 Task: For heading Use Roboto with brown colour.  font size for heading22,  'Change the font style of data to'Roboto and font size to 14,  Change the alignment of both headline & data to Align right In the sheet   Valor SalesZenith Sales log   book
Action: Mouse moved to (58, 177)
Screenshot: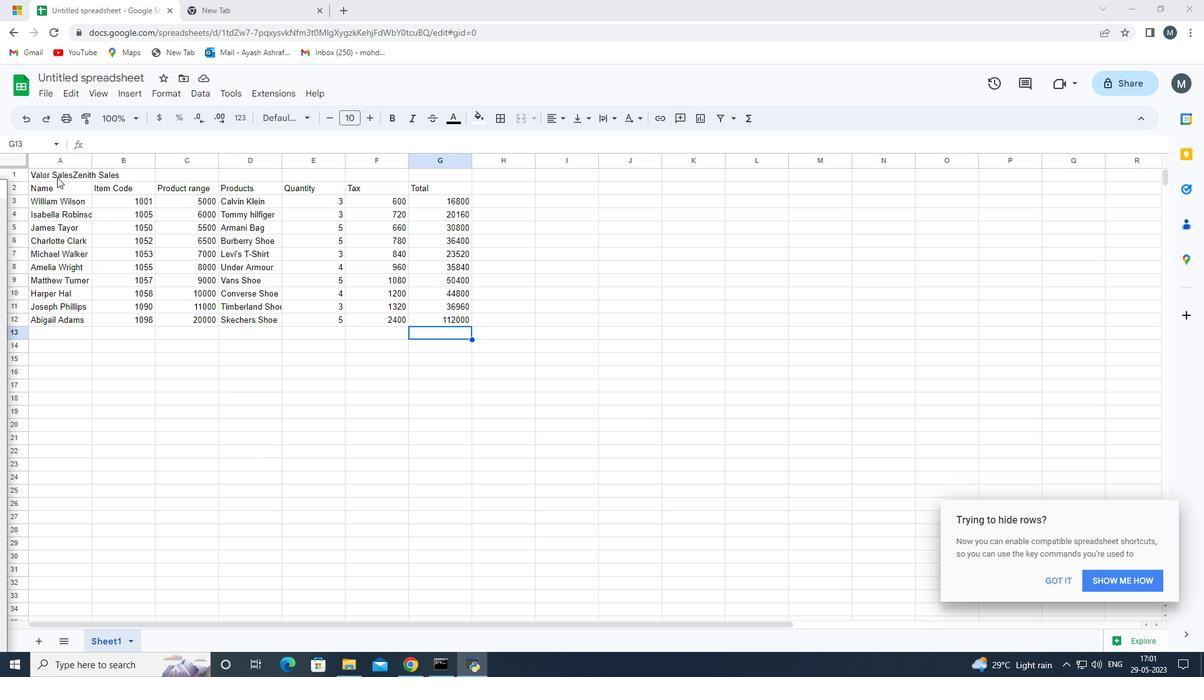 
Action: Mouse pressed left at (58, 177)
Screenshot: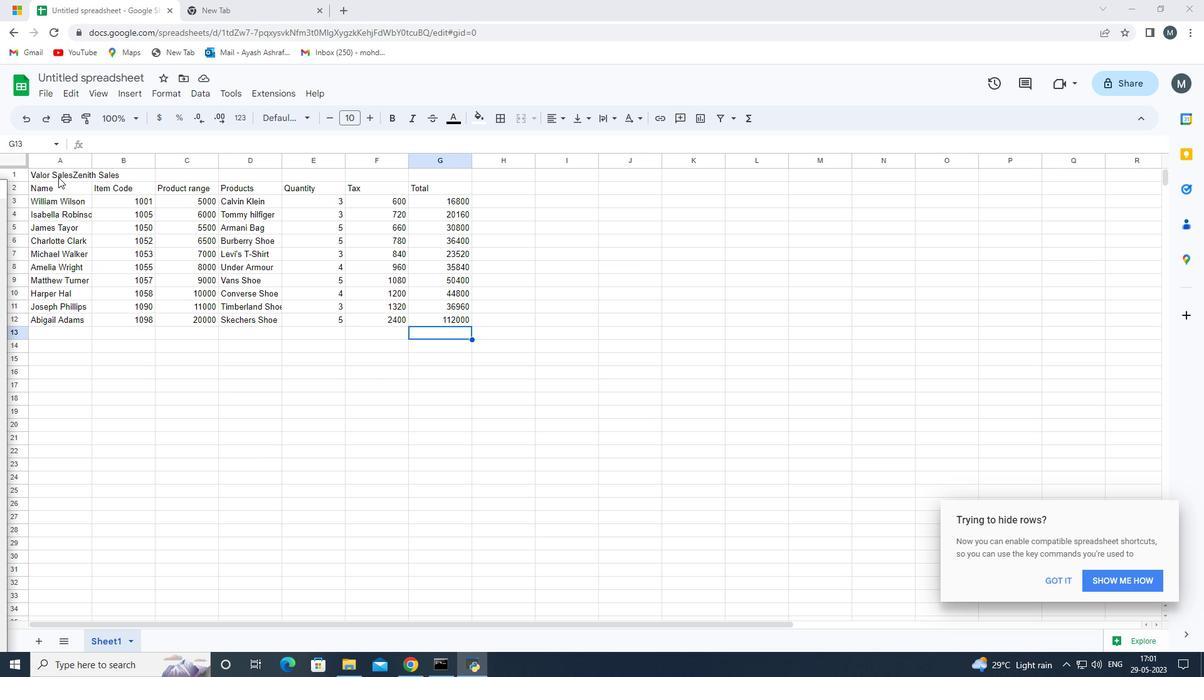 
Action: Mouse moved to (65, 174)
Screenshot: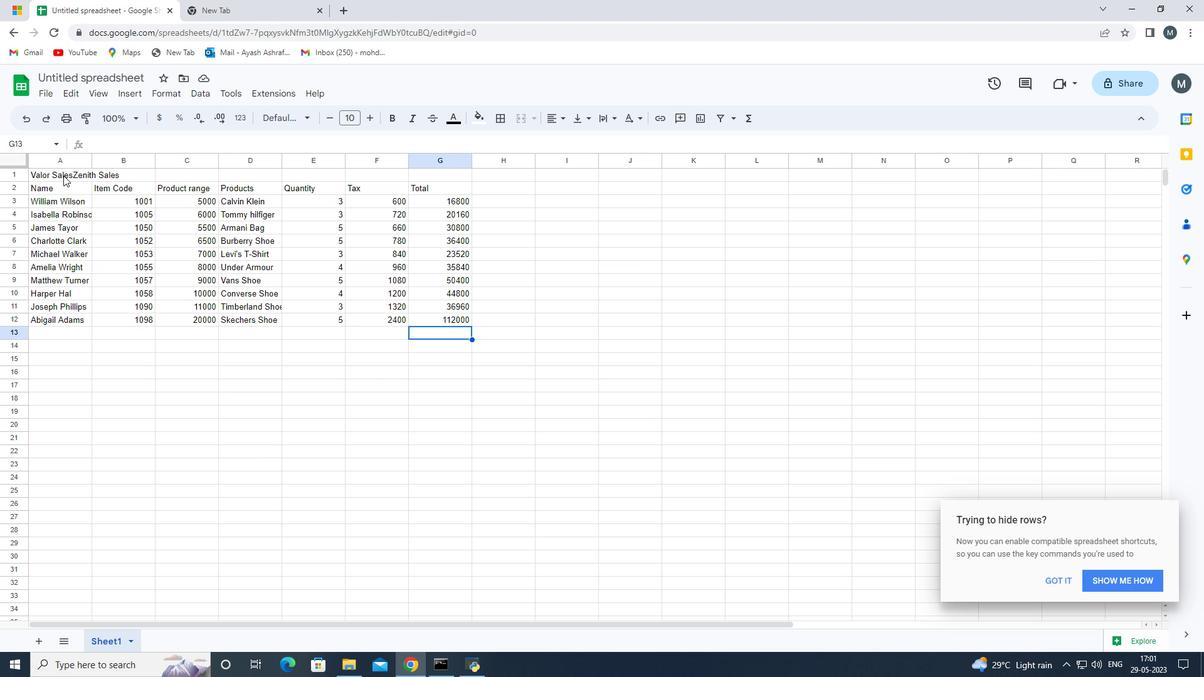 
Action: Mouse pressed left at (65, 174)
Screenshot: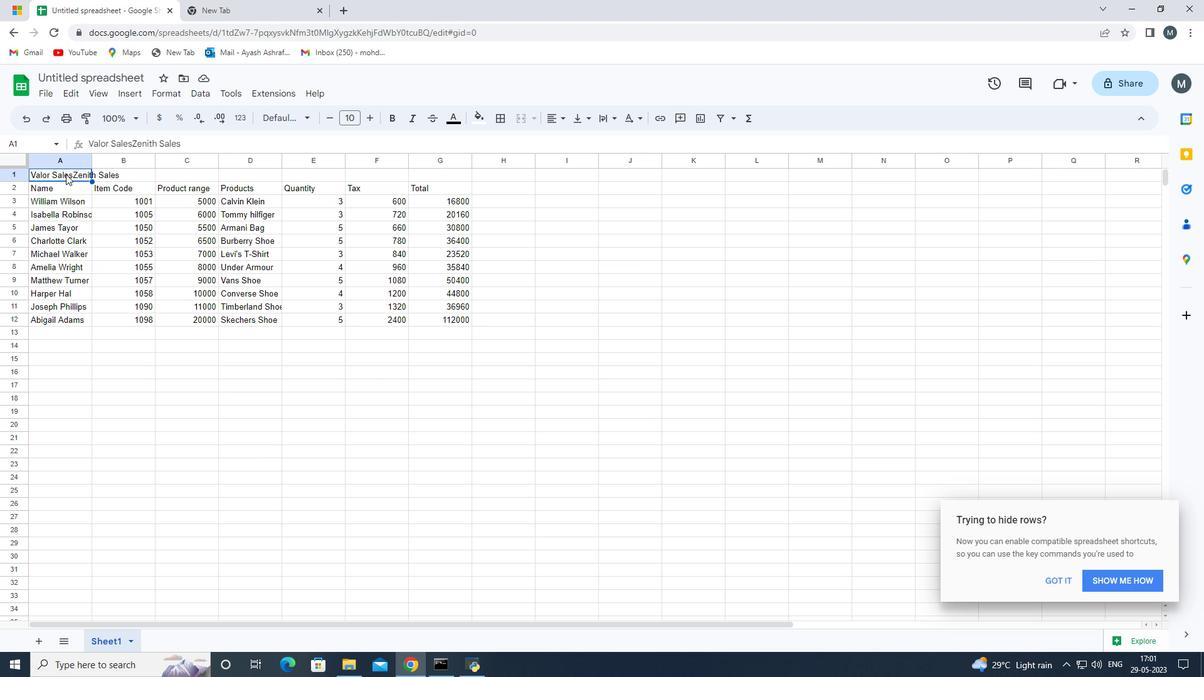 
Action: Mouse moved to (89, 145)
Screenshot: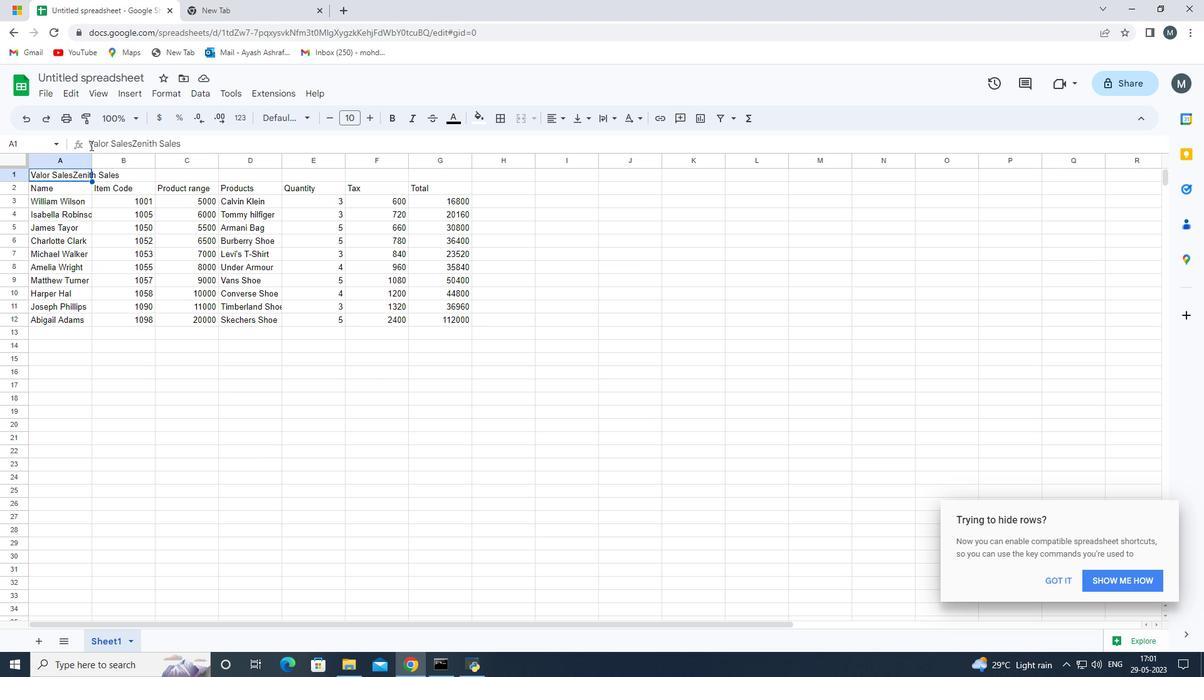 
Action: Mouse pressed left at (89, 145)
Screenshot: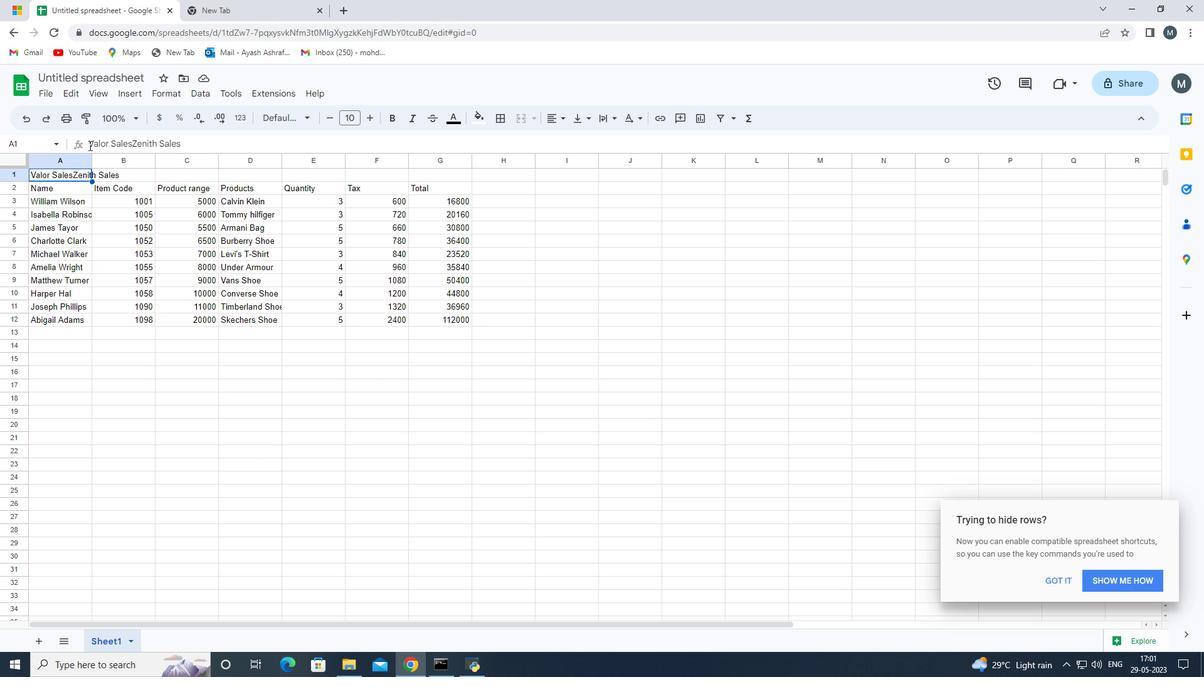 
Action: Mouse moved to (276, 120)
Screenshot: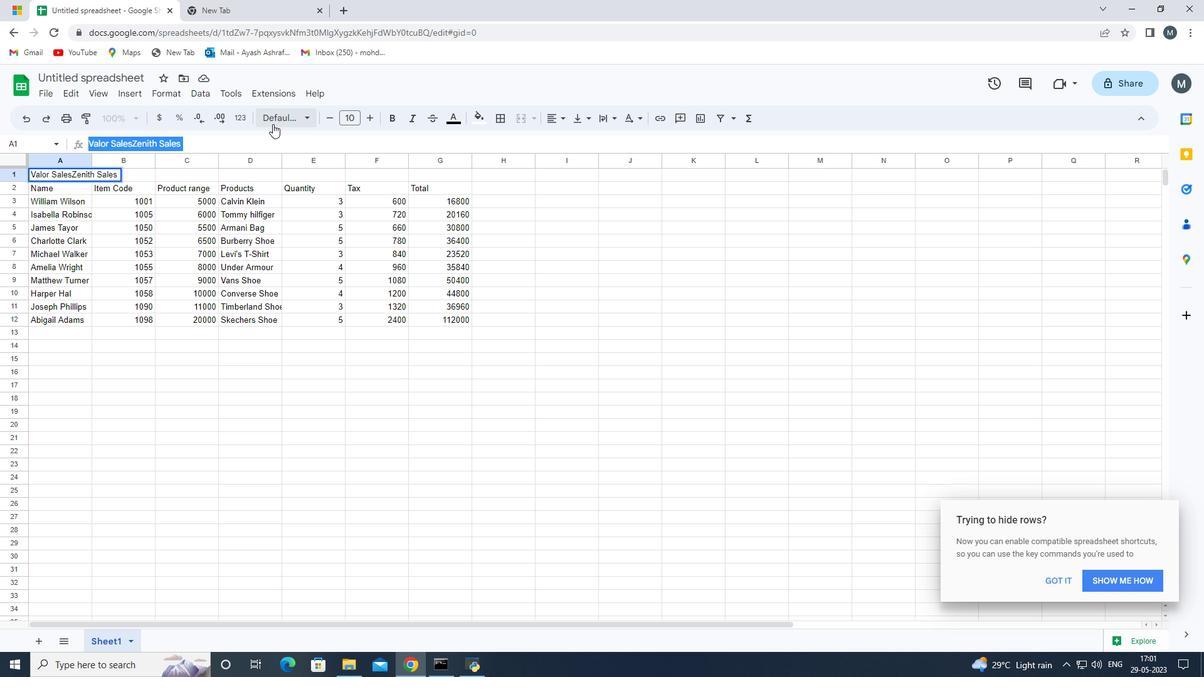 
Action: Mouse pressed left at (276, 120)
Screenshot: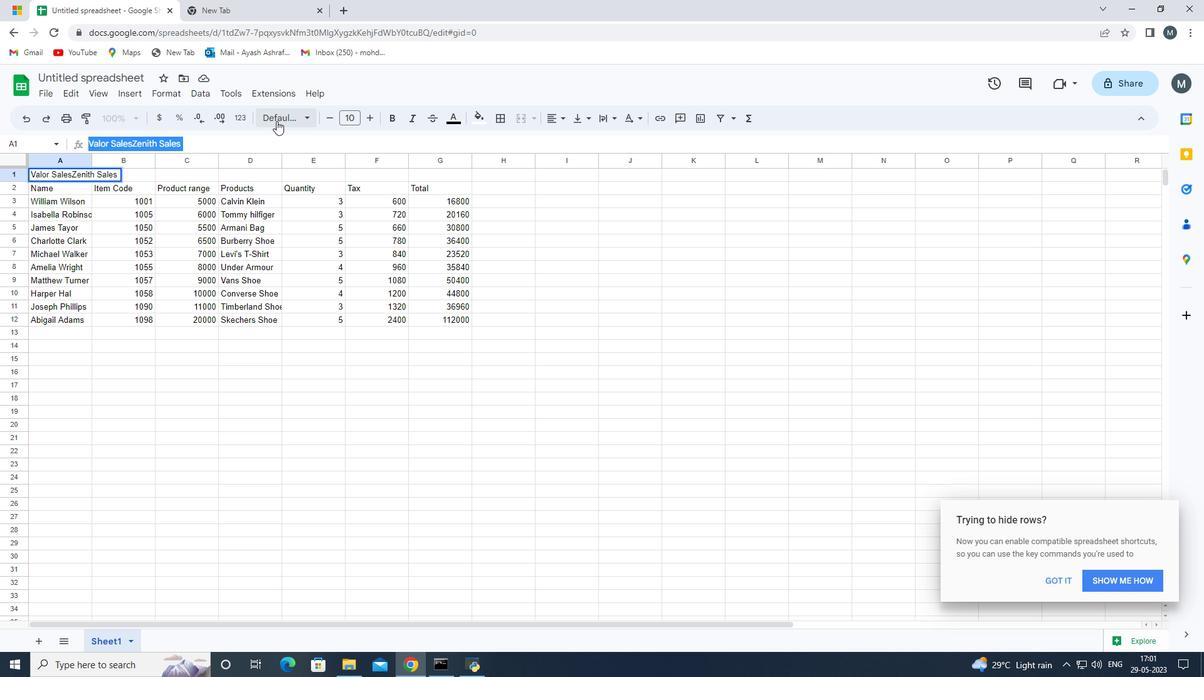 
Action: Mouse moved to (319, 474)
Screenshot: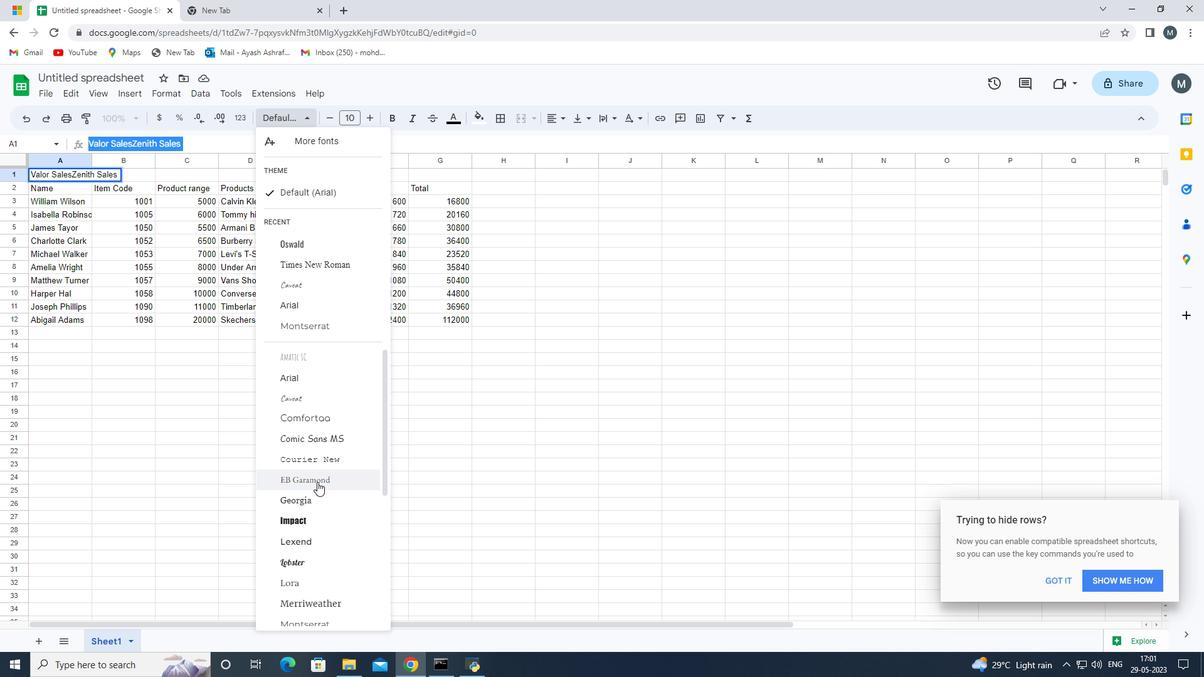 
Action: Mouse scrolled (319, 473) with delta (0, 0)
Screenshot: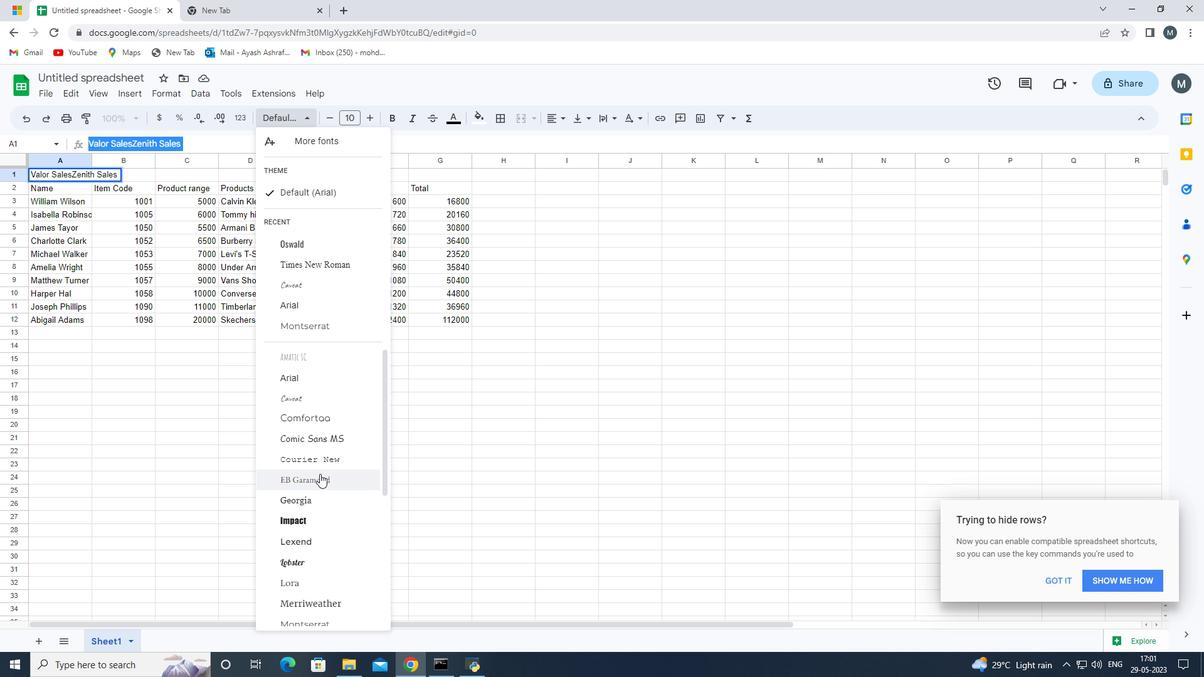 
Action: Mouse scrolled (319, 473) with delta (0, 0)
Screenshot: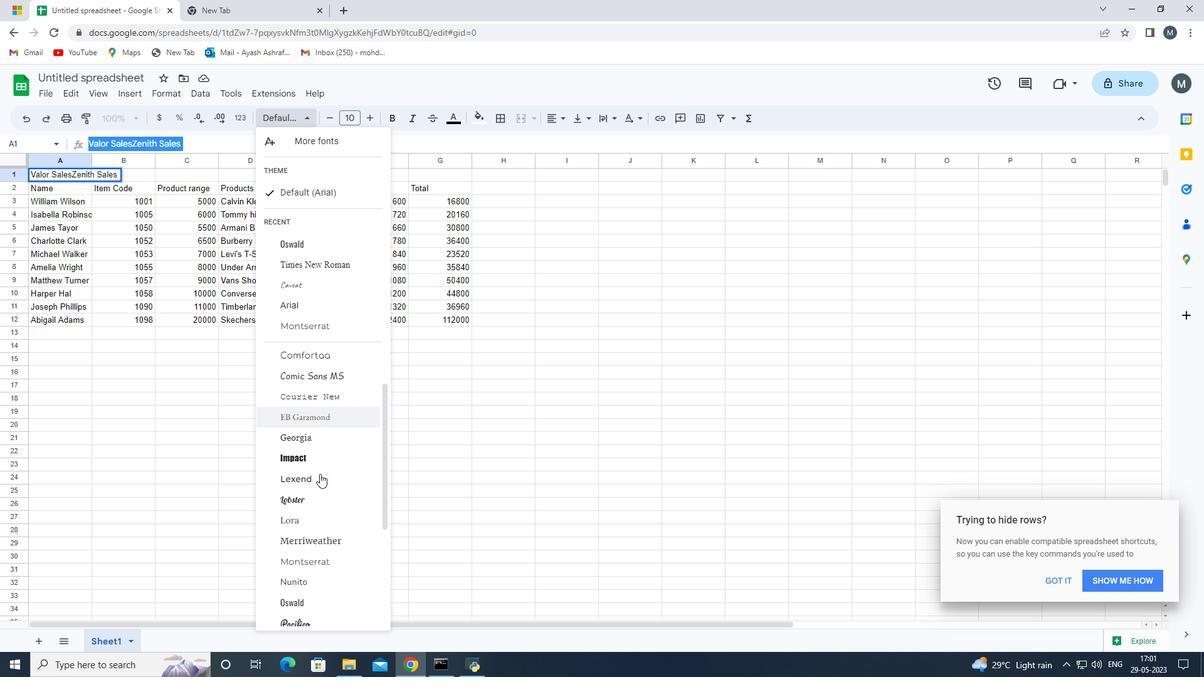 
Action: Mouse moved to (320, 474)
Screenshot: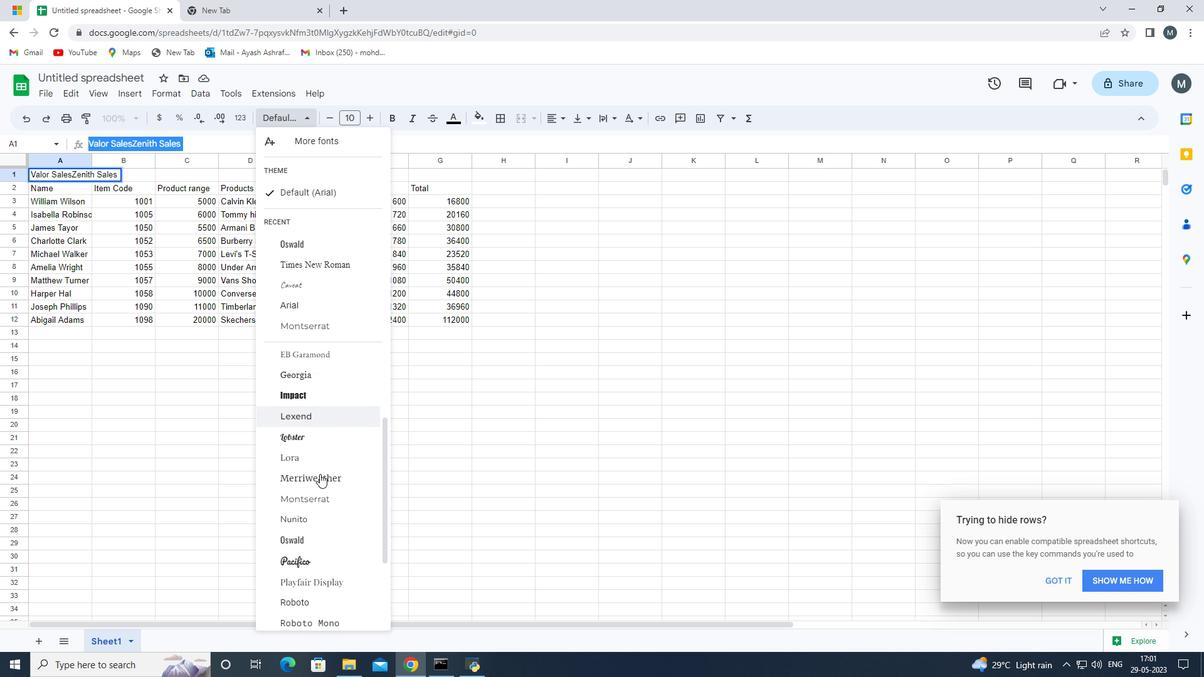 
Action: Mouse scrolled (320, 473) with delta (0, 0)
Screenshot: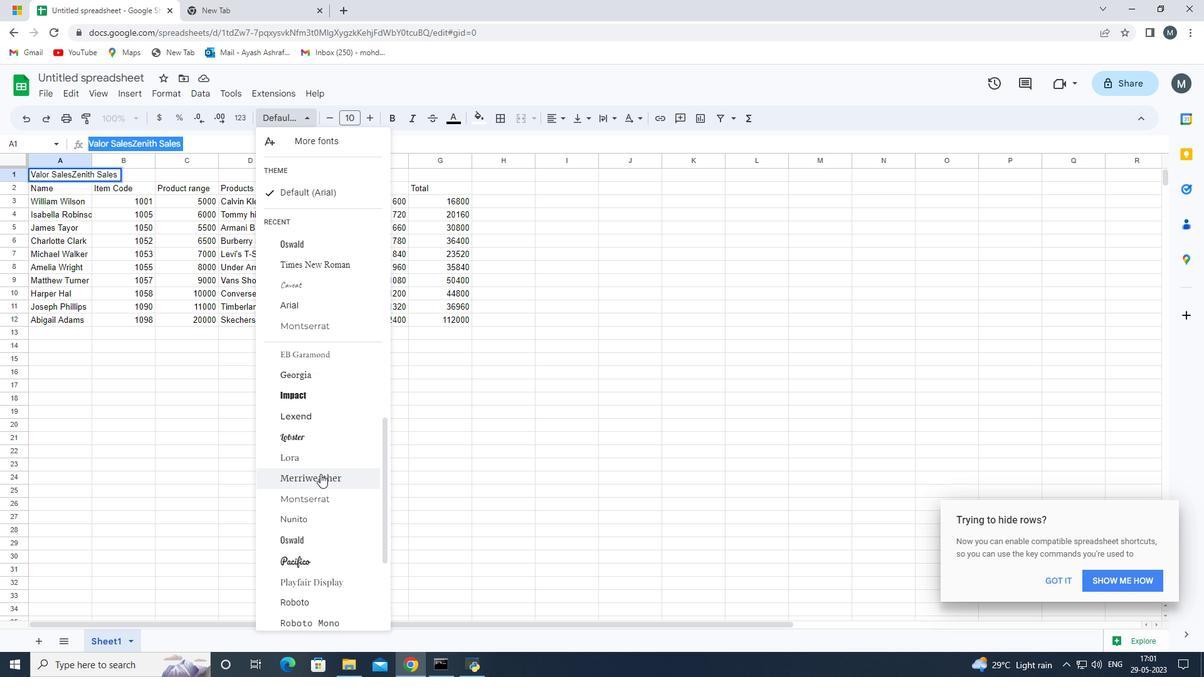 
Action: Mouse moved to (321, 542)
Screenshot: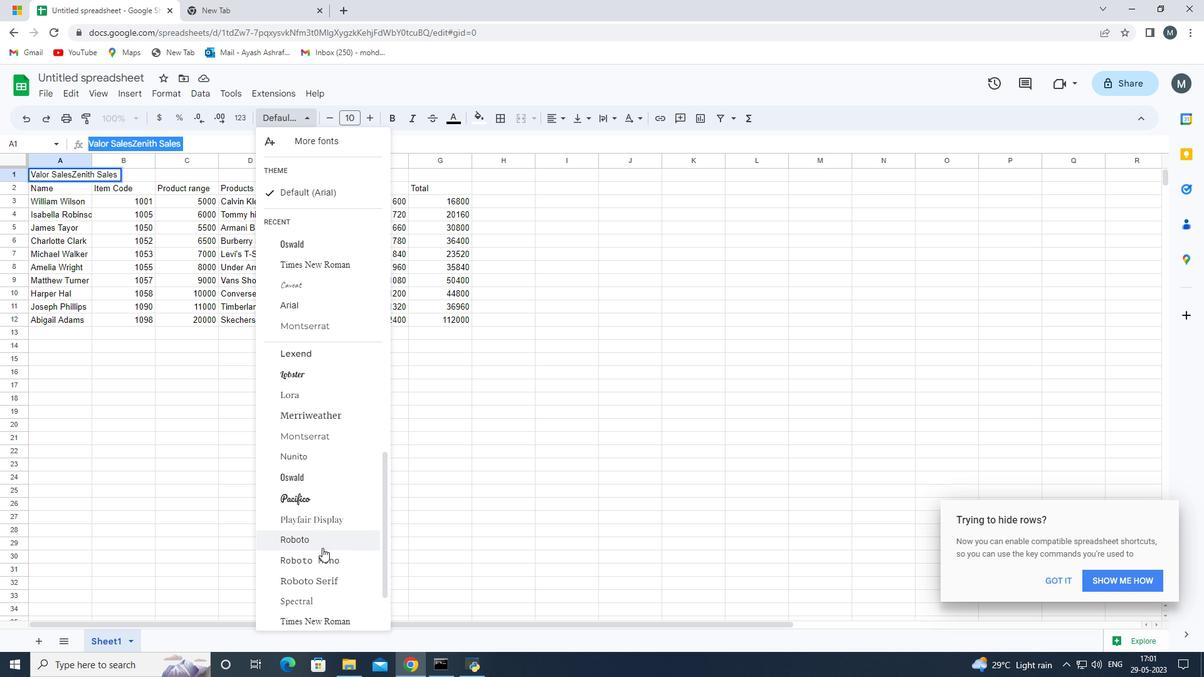 
Action: Mouse pressed left at (321, 542)
Screenshot: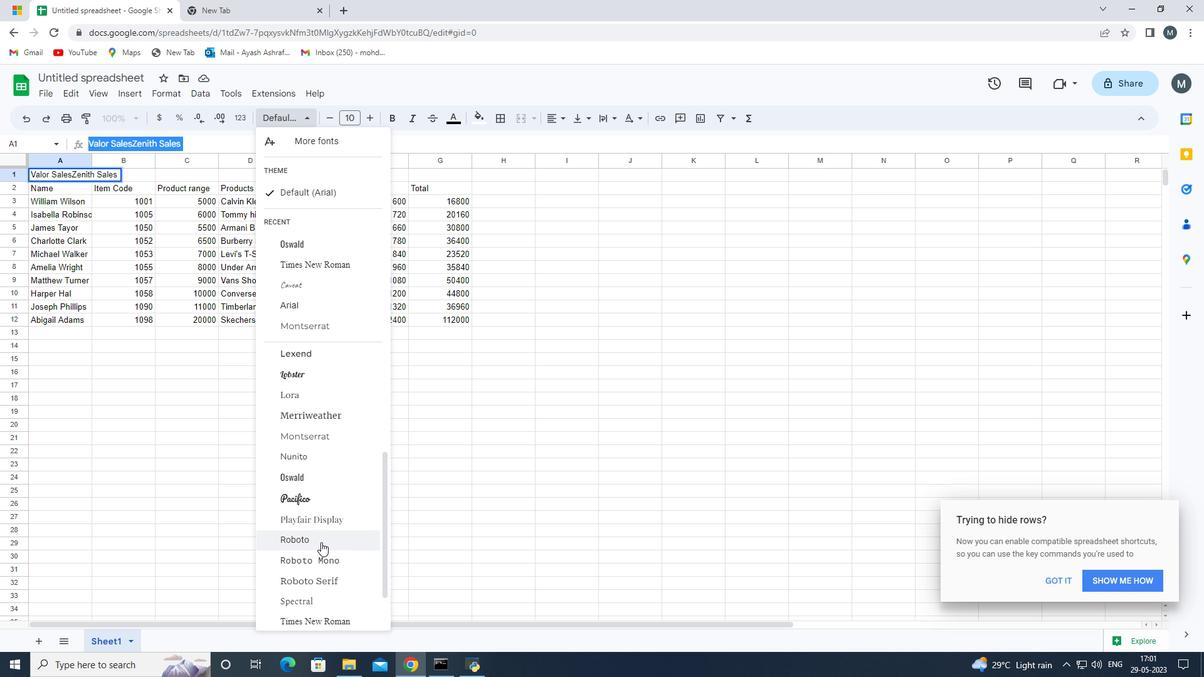 
Action: Mouse moved to (121, 391)
Screenshot: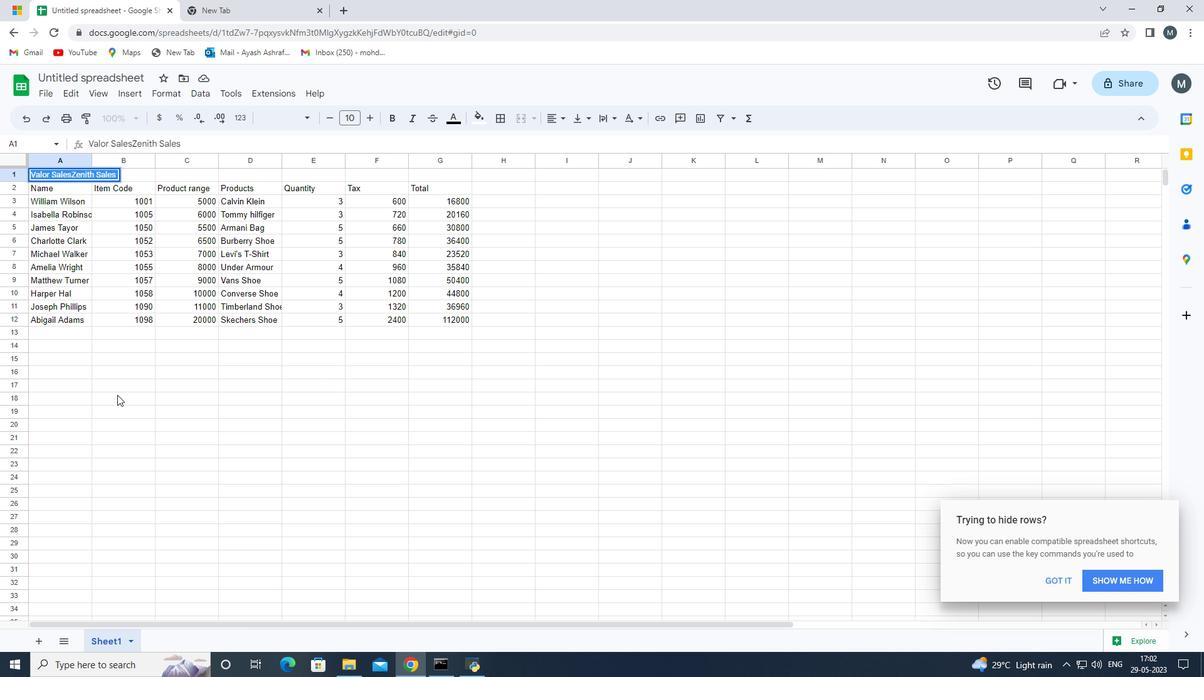 
Action: Mouse pressed left at (121, 391)
Screenshot: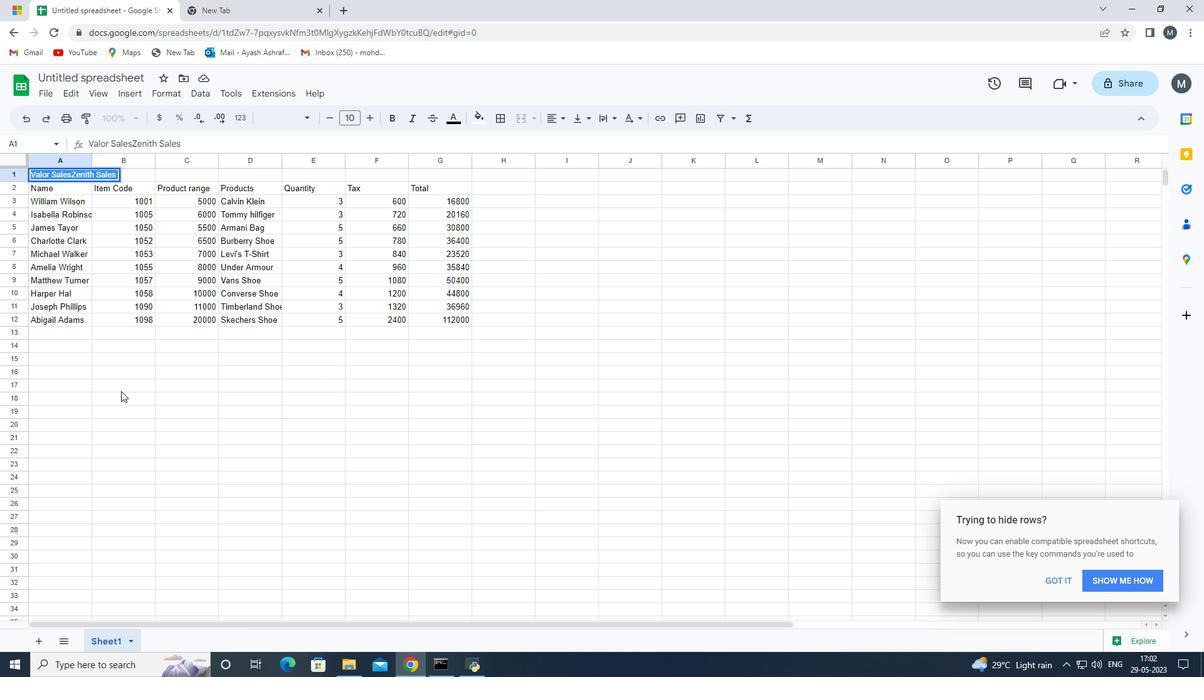 
Action: Mouse moved to (53, 174)
Screenshot: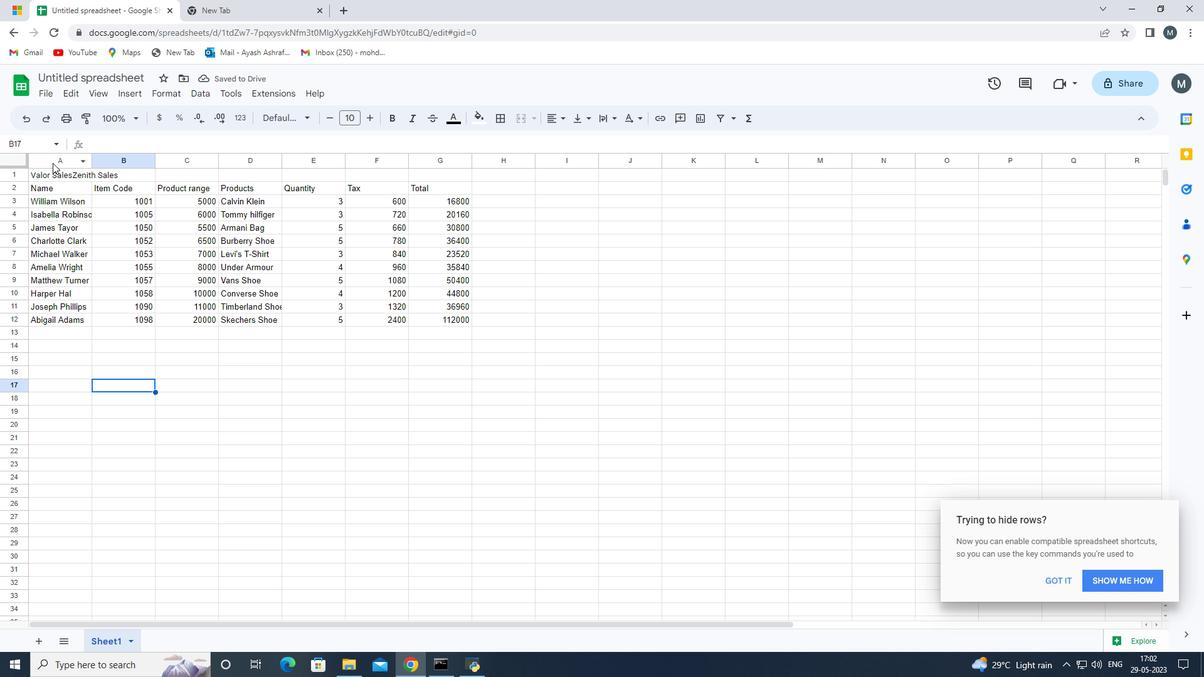 
Action: Mouse pressed left at (53, 174)
Screenshot: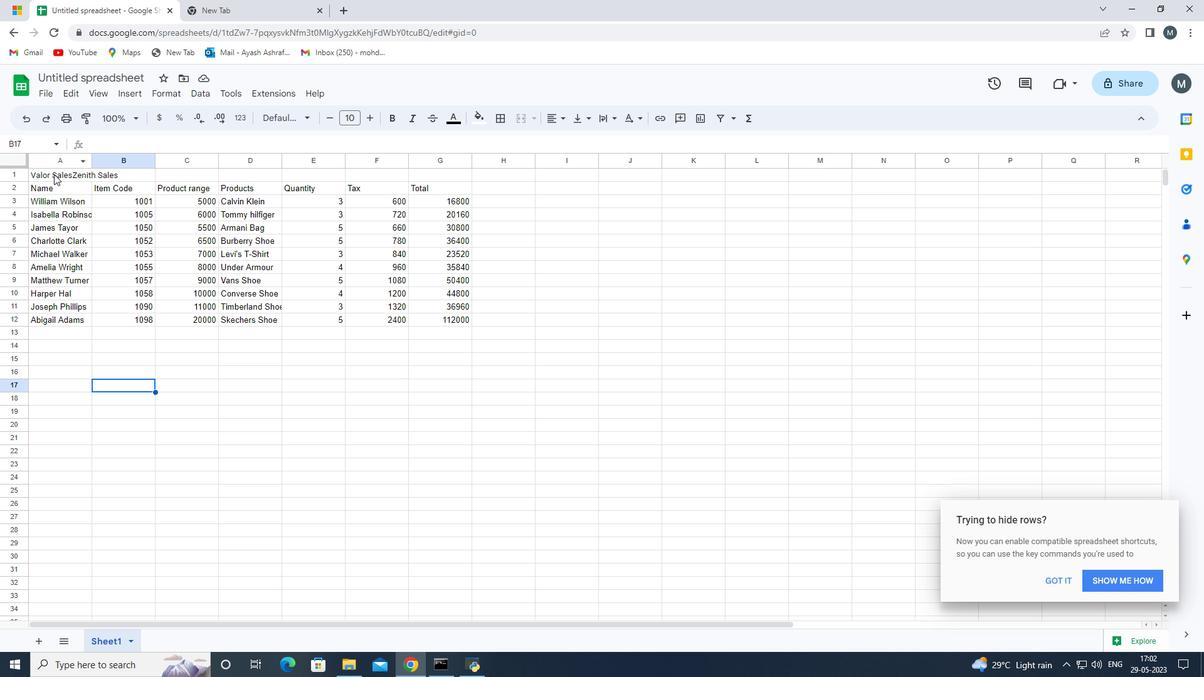 
Action: Mouse moved to (179, 141)
Screenshot: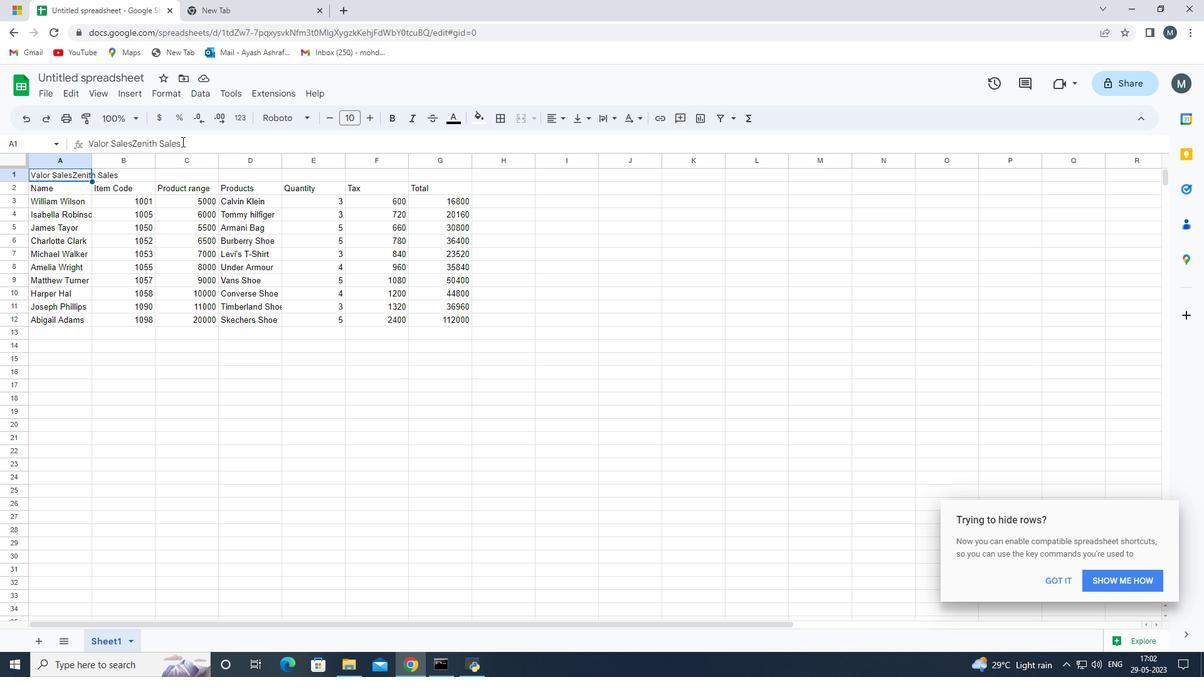 
Action: Mouse pressed left at (179, 141)
Screenshot: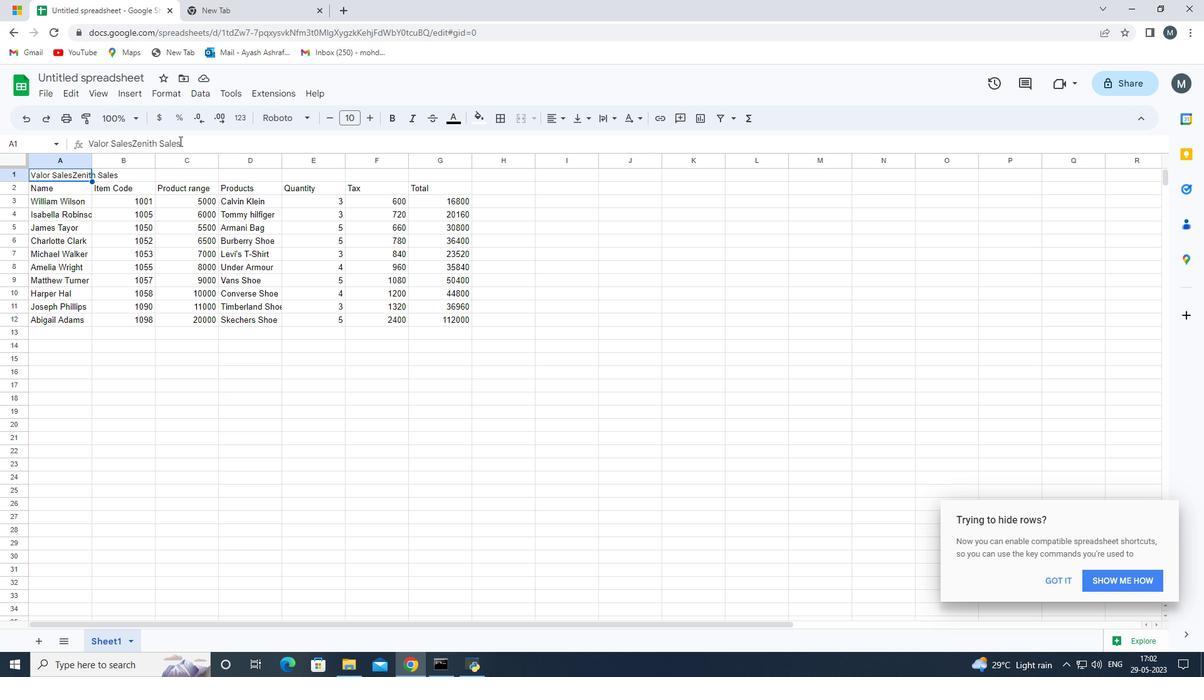 
Action: Mouse moved to (371, 121)
Screenshot: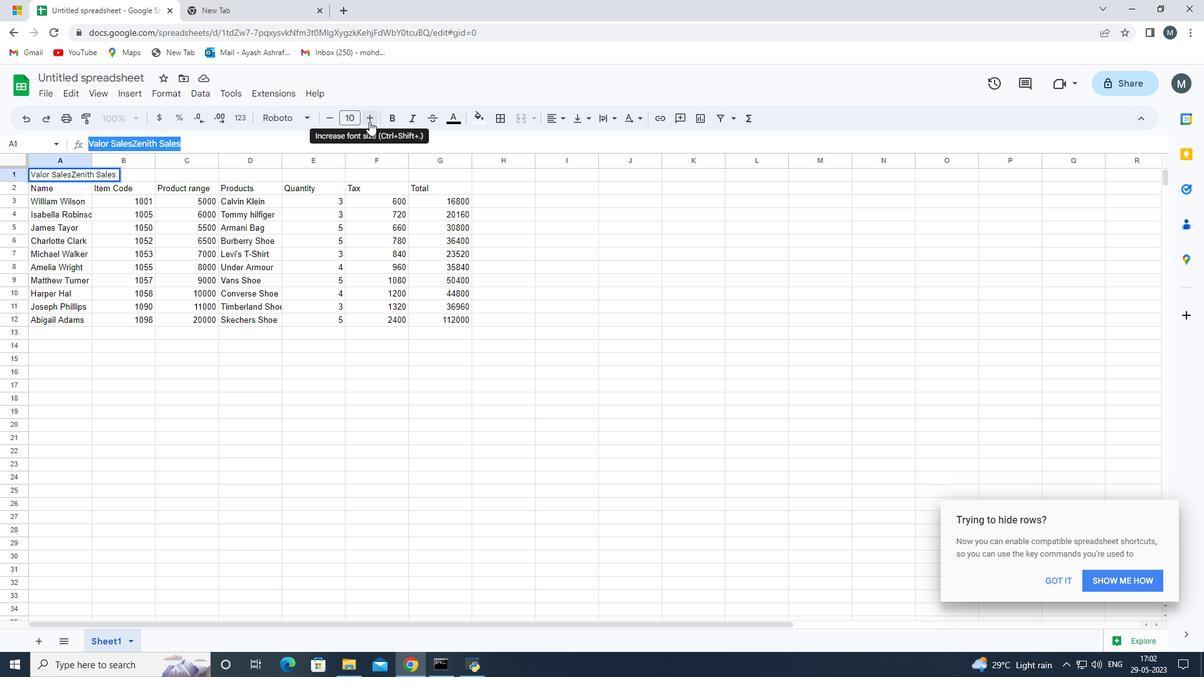 
Action: Mouse pressed left at (371, 121)
Screenshot: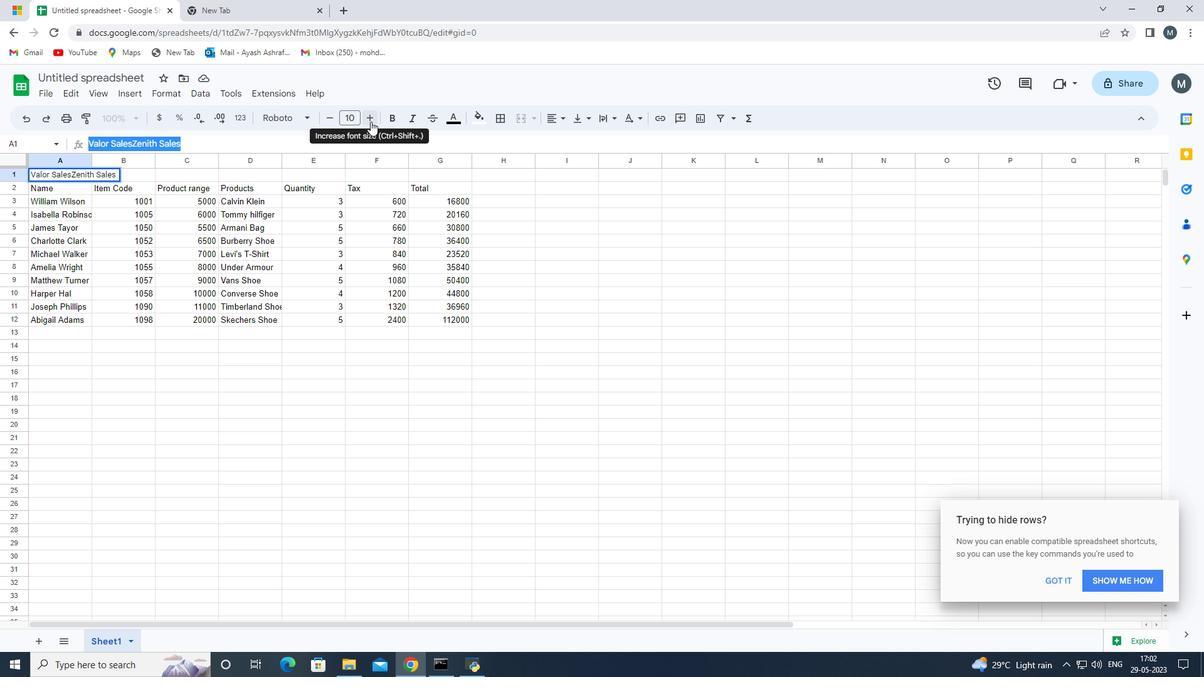 
Action: Mouse pressed left at (371, 121)
Screenshot: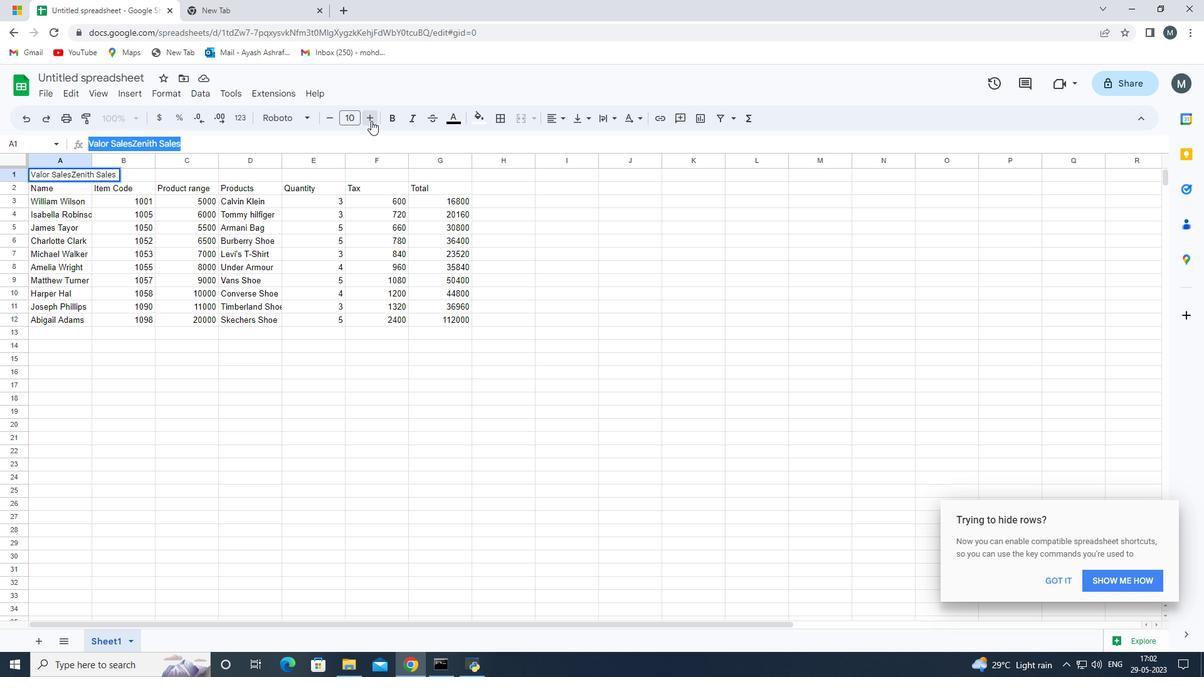 
Action: Mouse pressed left at (371, 121)
Screenshot: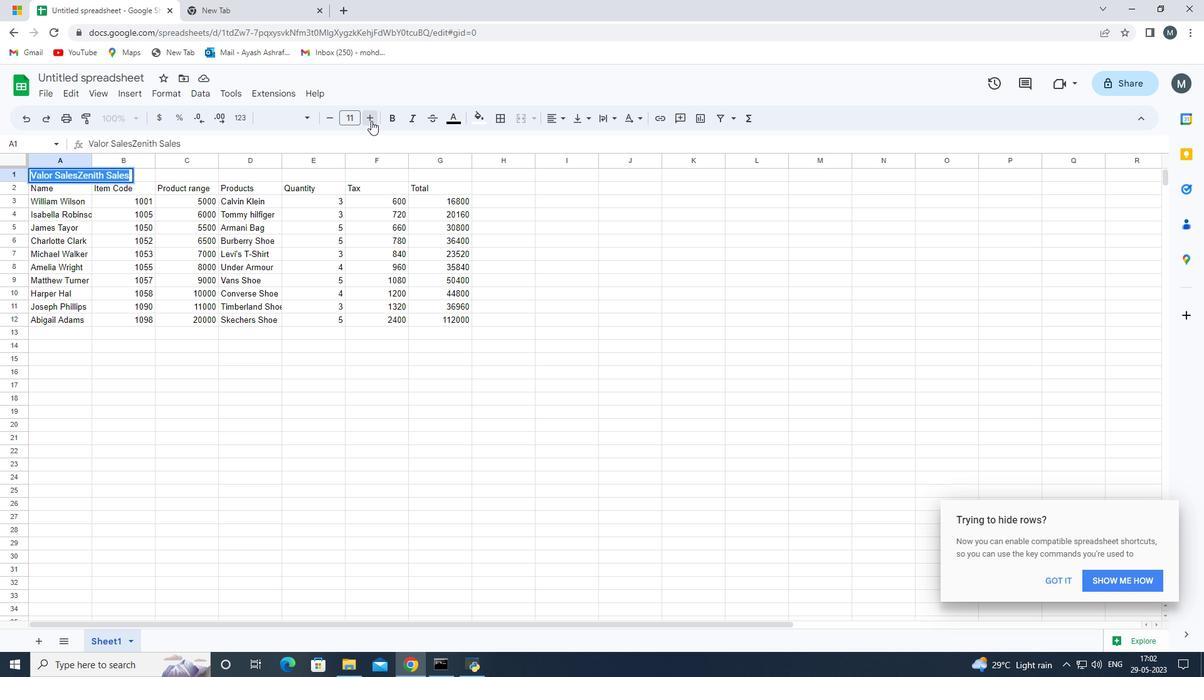 
Action: Mouse pressed left at (371, 121)
Screenshot: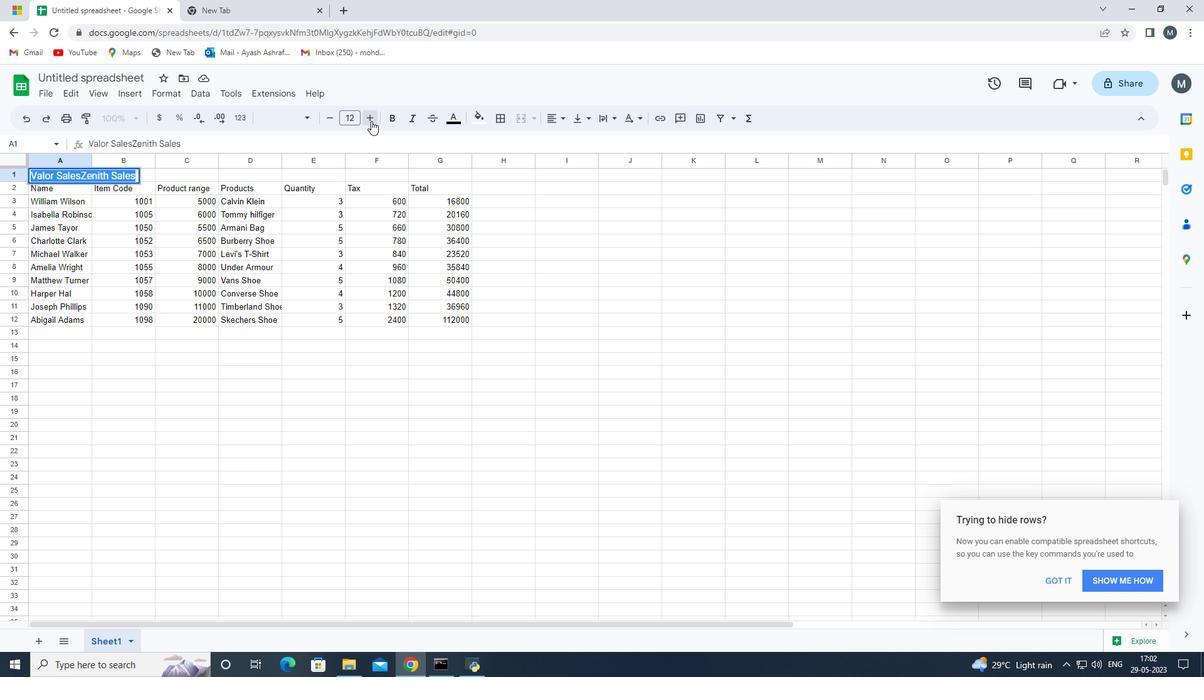 
Action: Mouse pressed left at (371, 121)
Screenshot: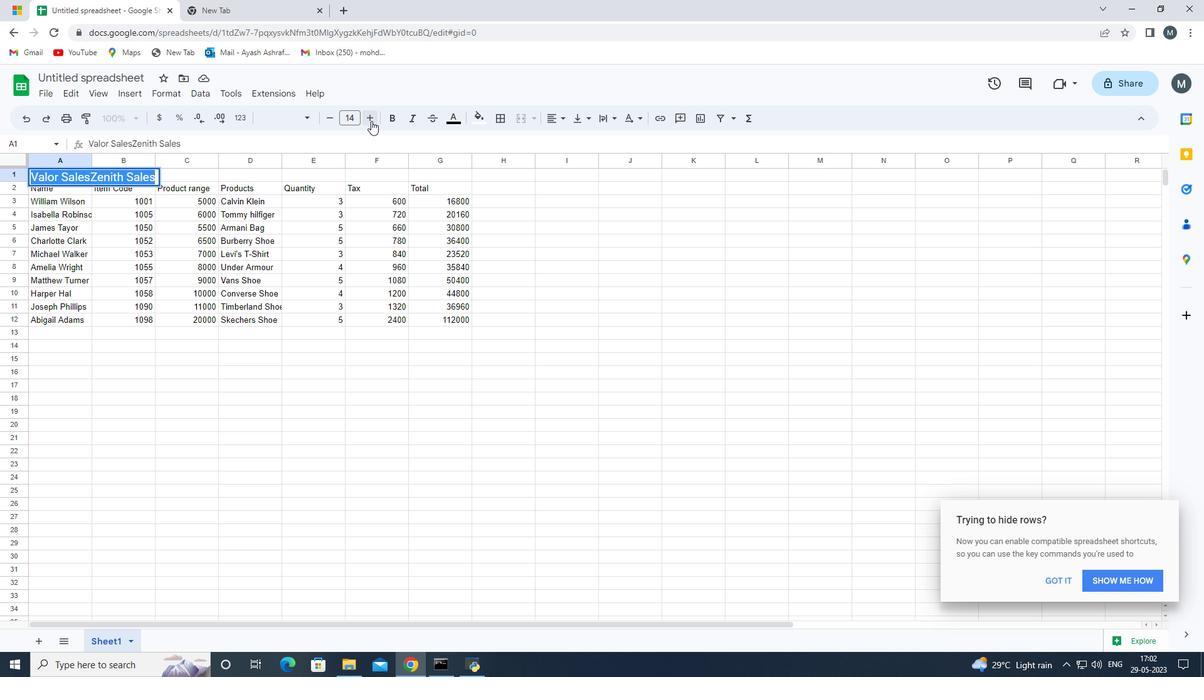 
Action: Mouse pressed left at (371, 121)
Screenshot: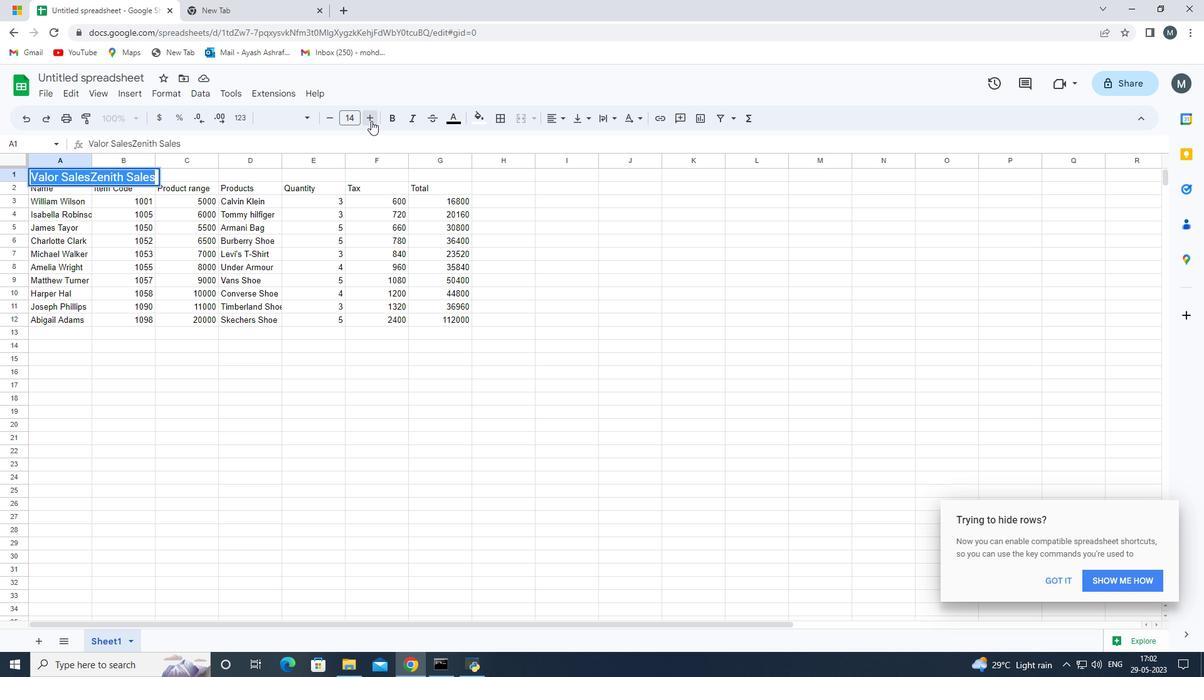
Action: Mouse pressed left at (371, 121)
Screenshot: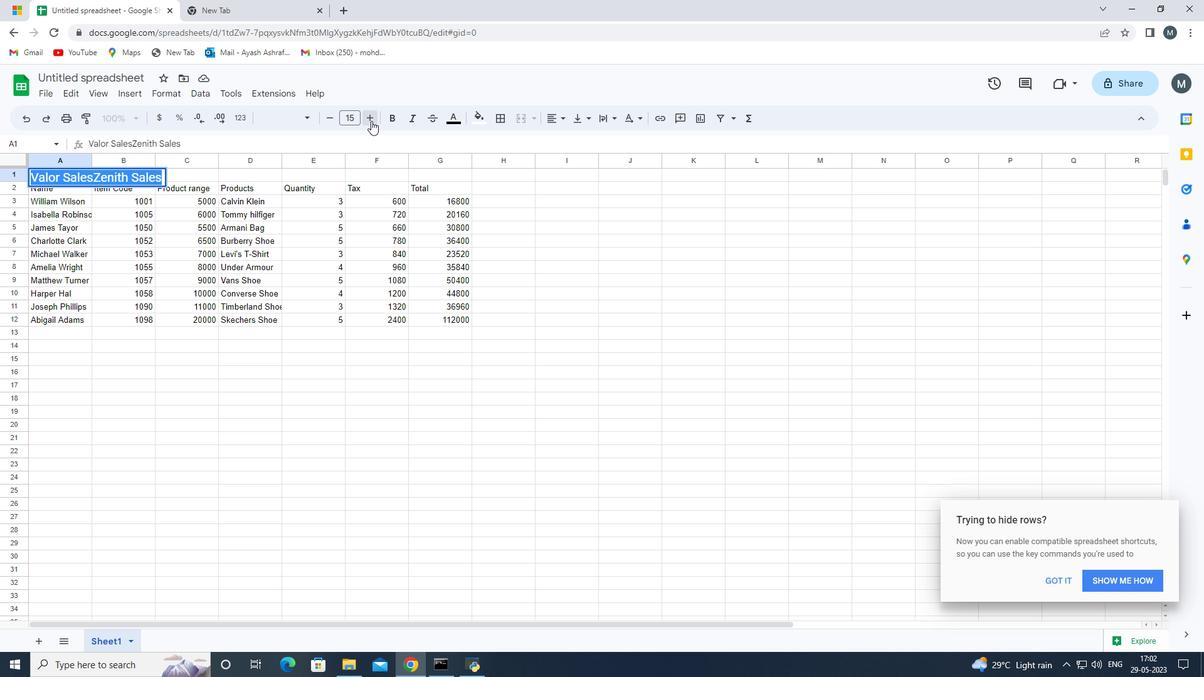 
Action: Mouse pressed left at (371, 121)
Screenshot: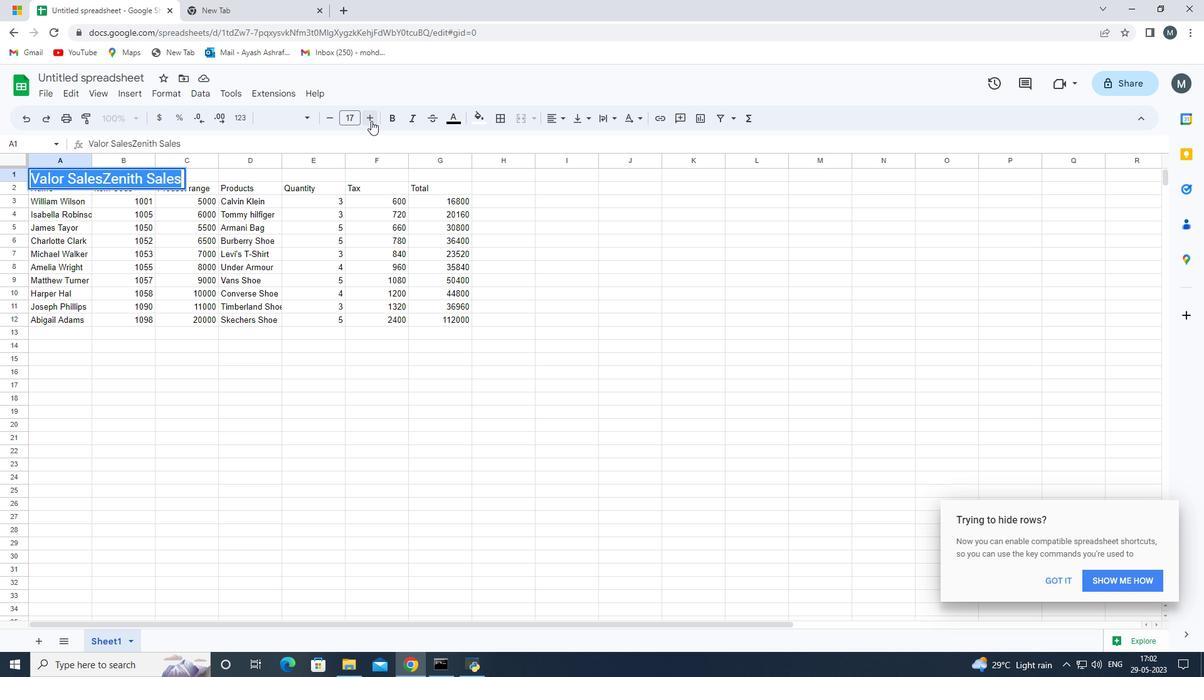 
Action: Mouse pressed left at (371, 121)
Screenshot: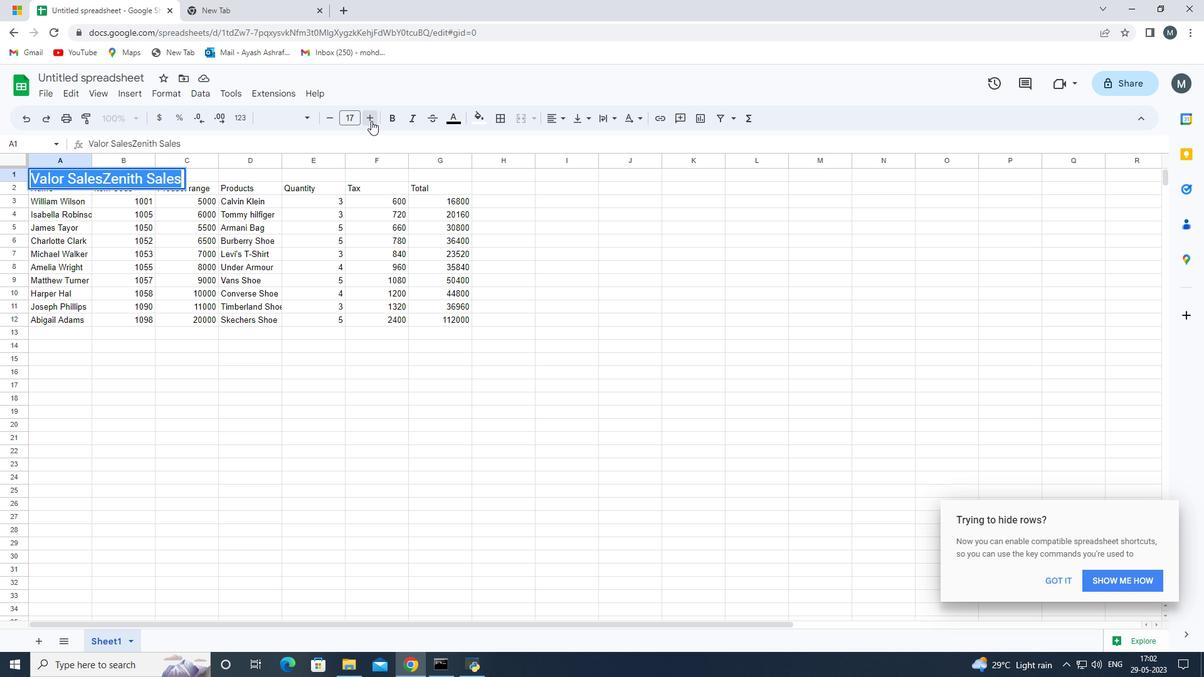 
Action: Mouse pressed left at (371, 121)
Screenshot: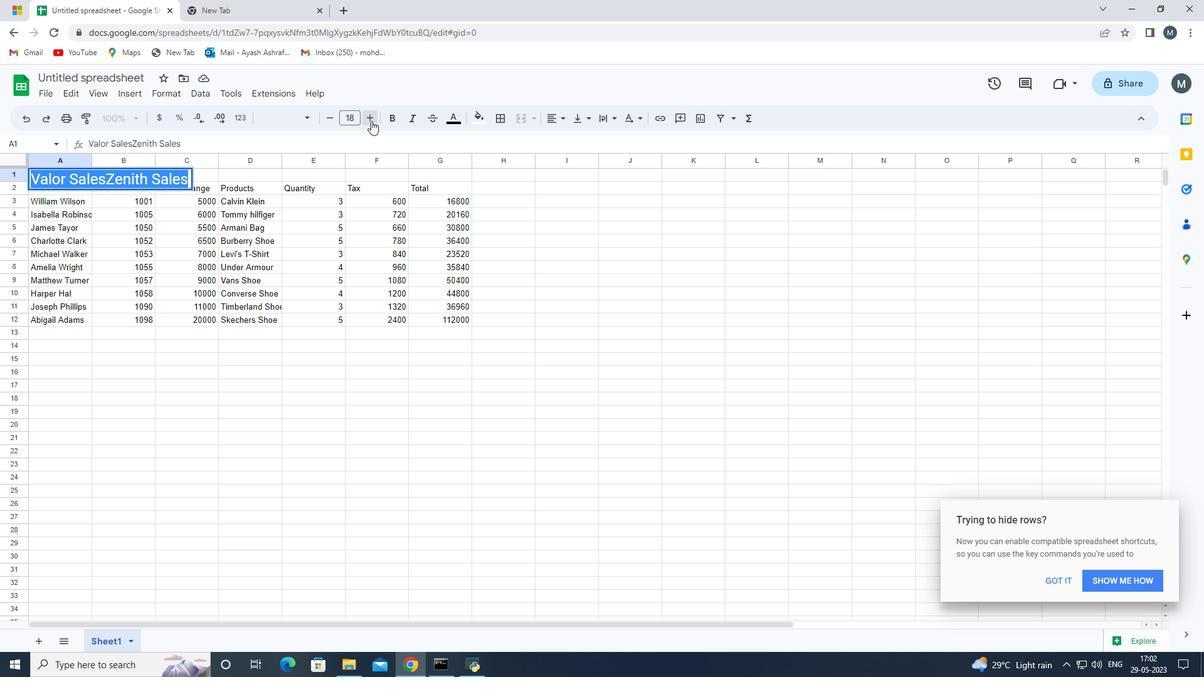 
Action: Mouse pressed left at (371, 121)
Screenshot: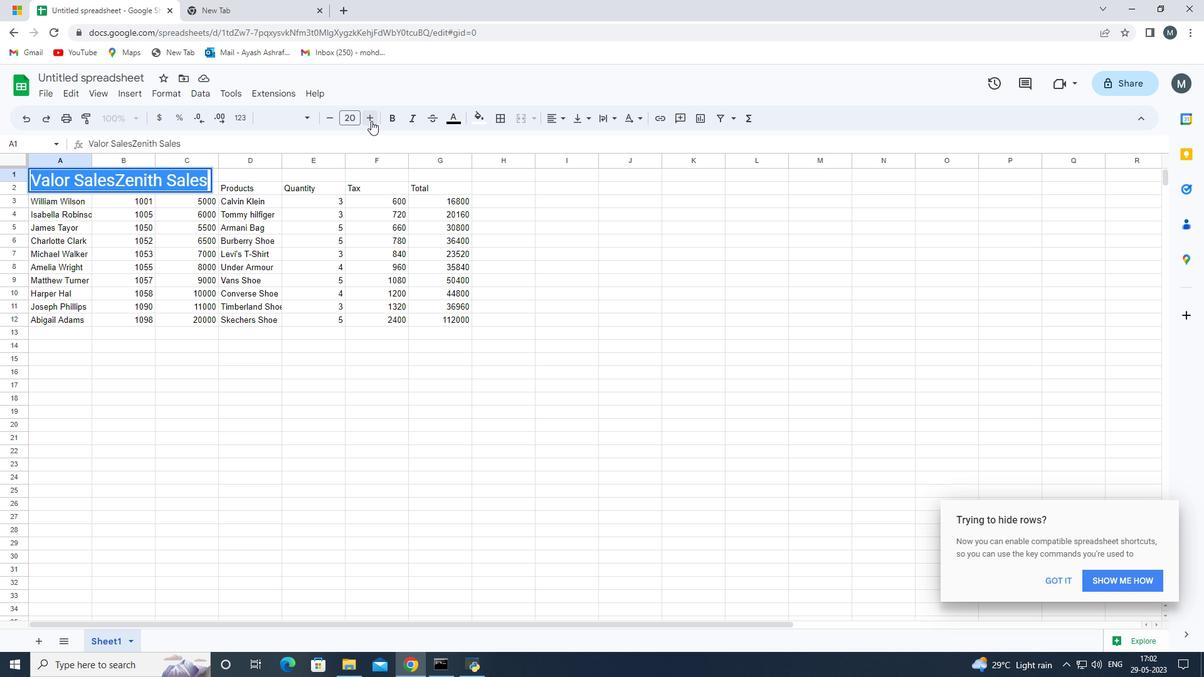 
Action: Mouse pressed left at (371, 121)
Screenshot: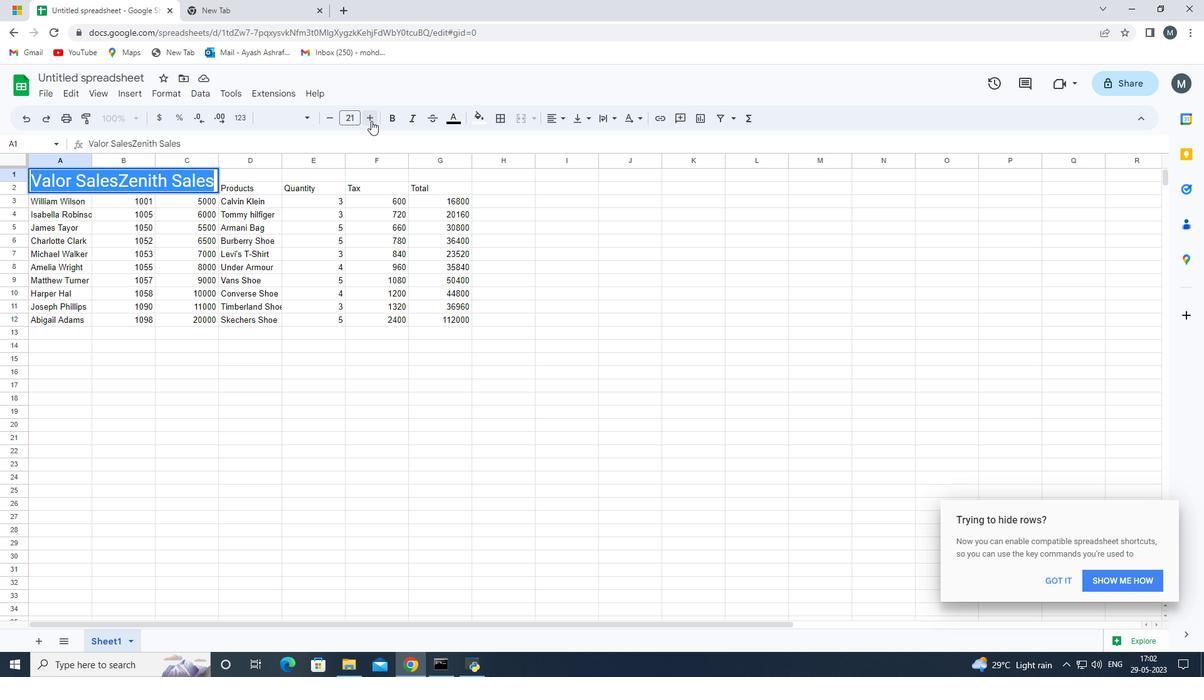 
Action: Mouse moved to (252, 405)
Screenshot: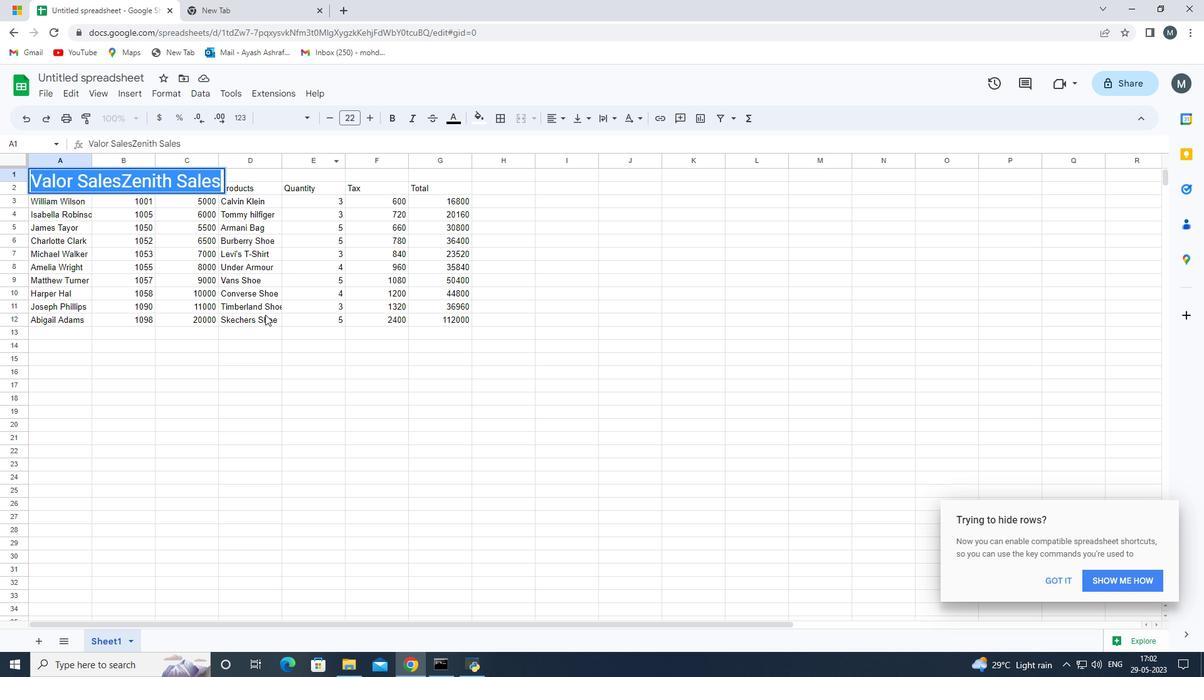 
Action: Mouse pressed left at (252, 405)
Screenshot: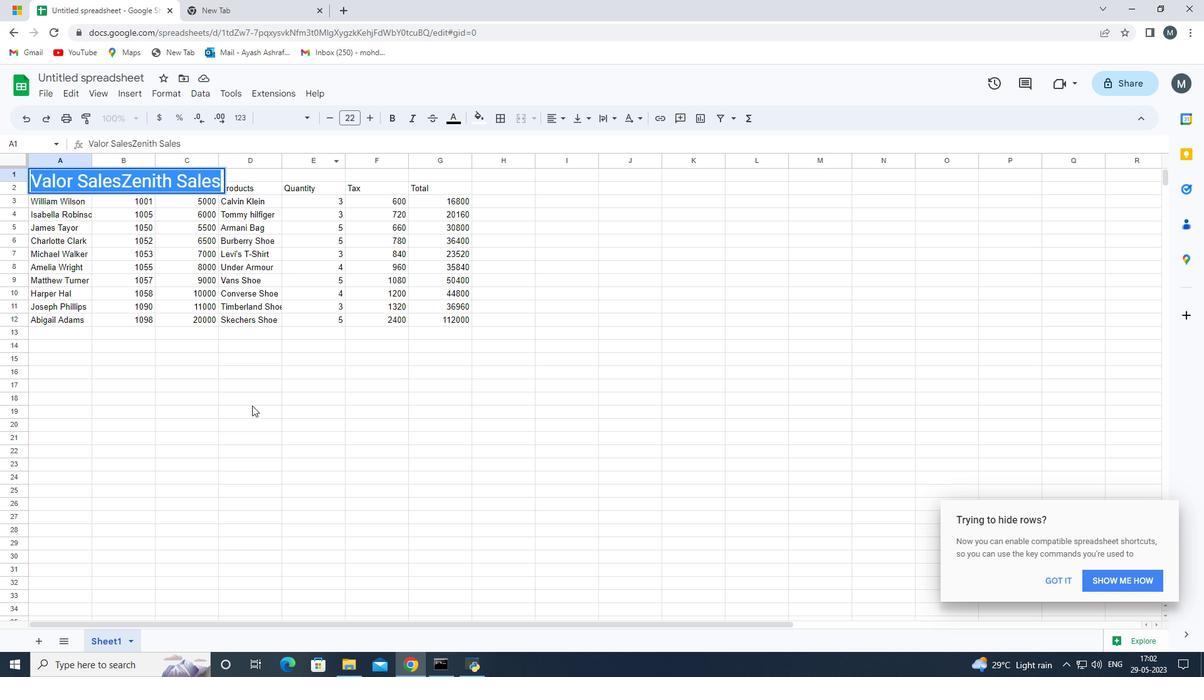
Action: Mouse moved to (215, 181)
Screenshot: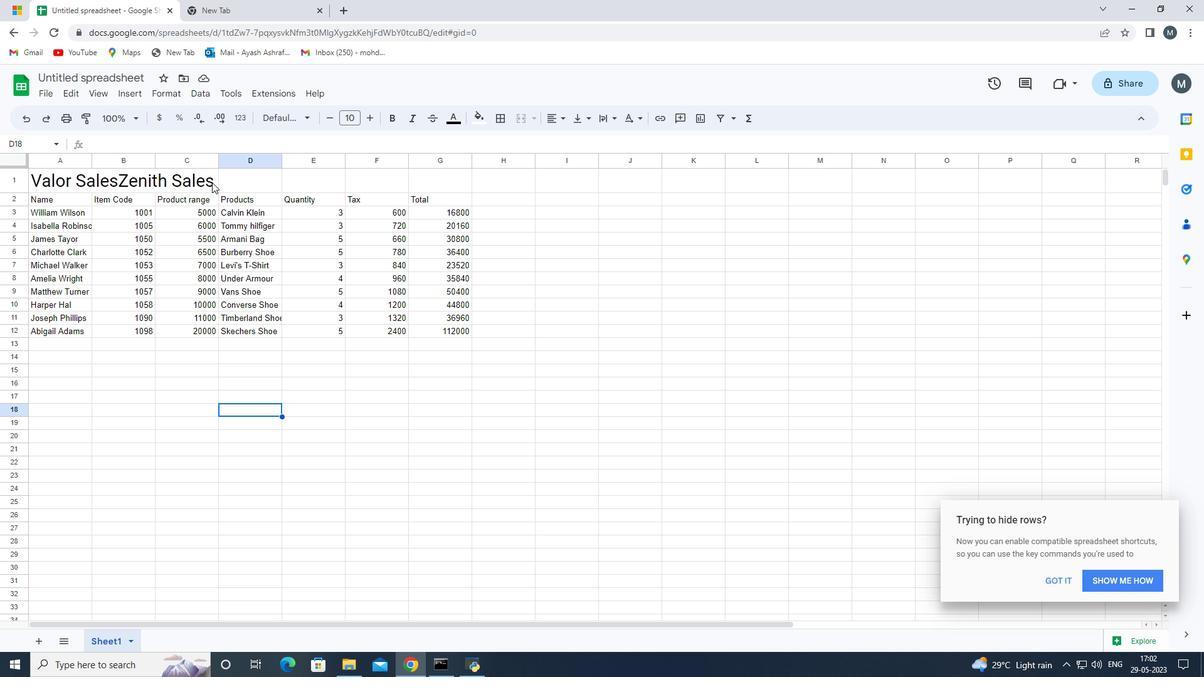 
Action: Mouse pressed left at (215, 181)
Screenshot: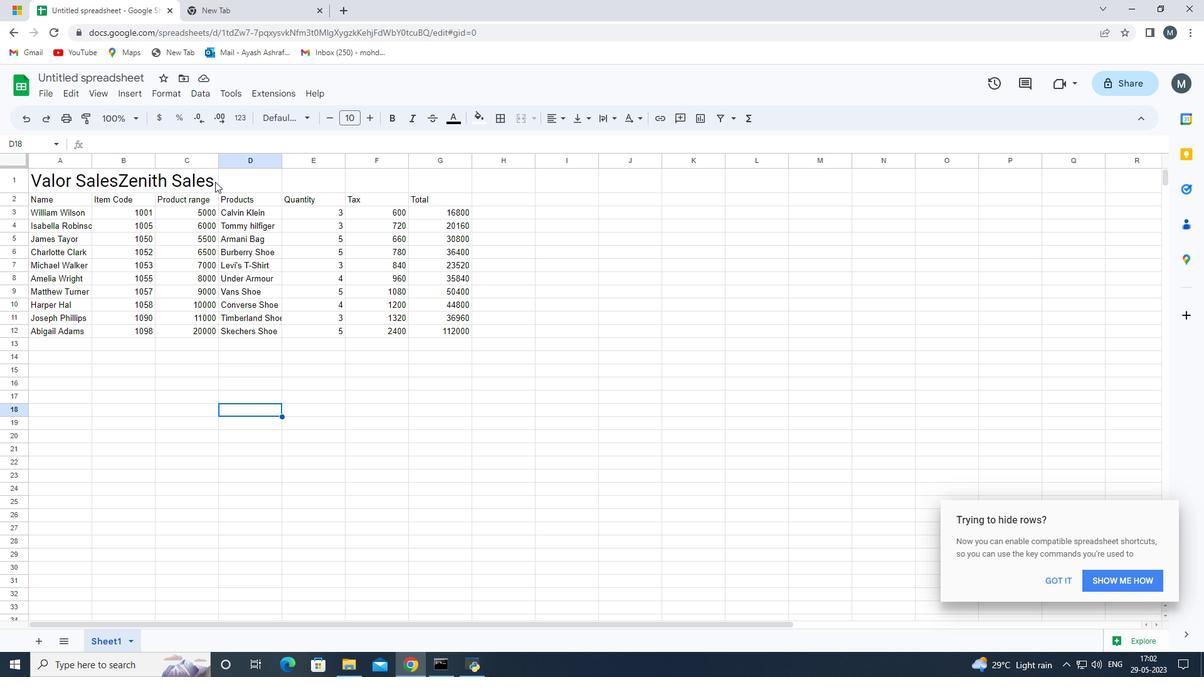 
Action: Mouse moved to (35, 180)
Screenshot: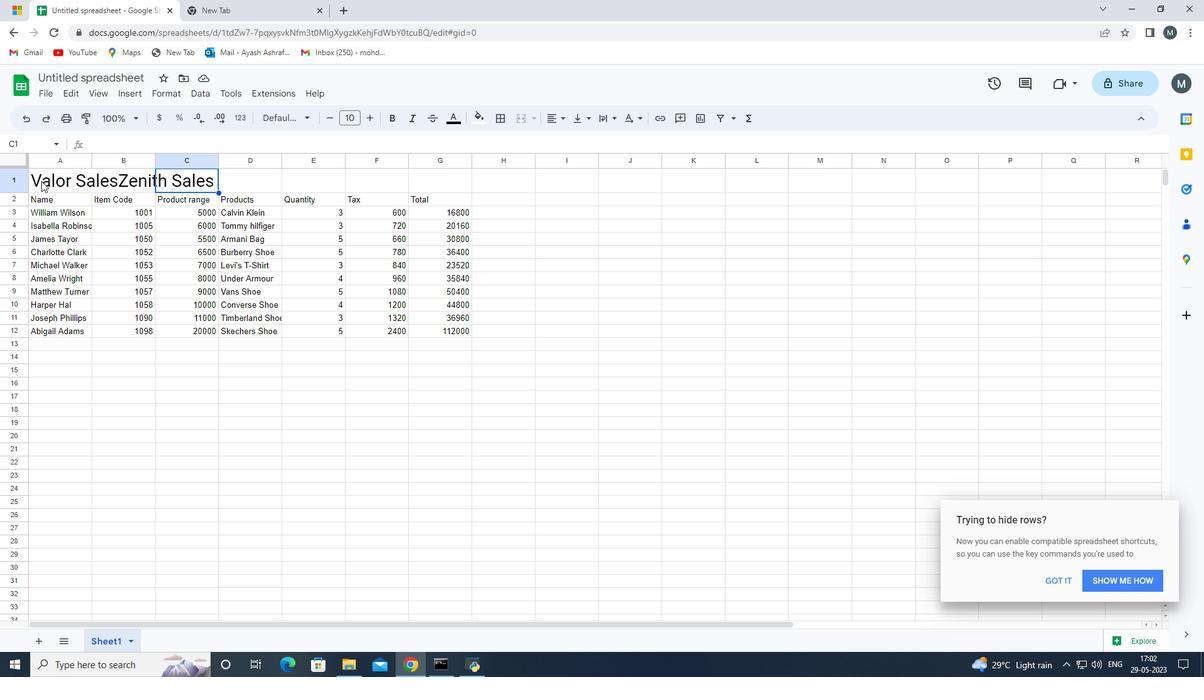 
Action: Mouse pressed left at (35, 180)
Screenshot: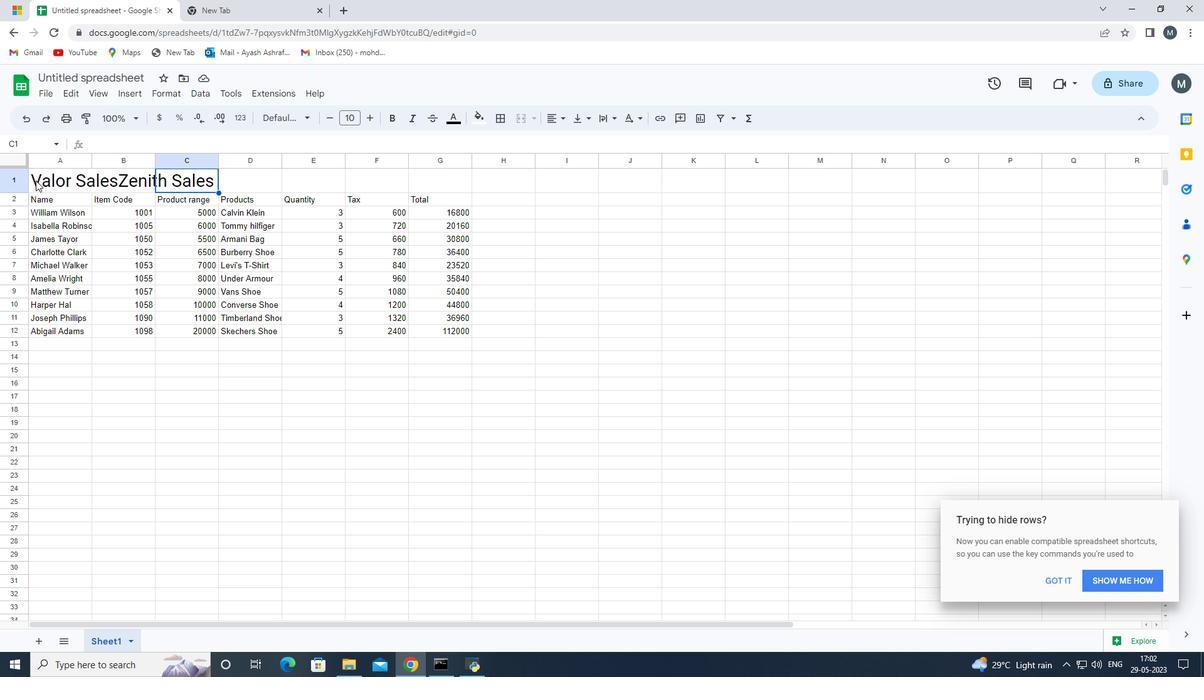 
Action: Mouse moved to (186, 146)
Screenshot: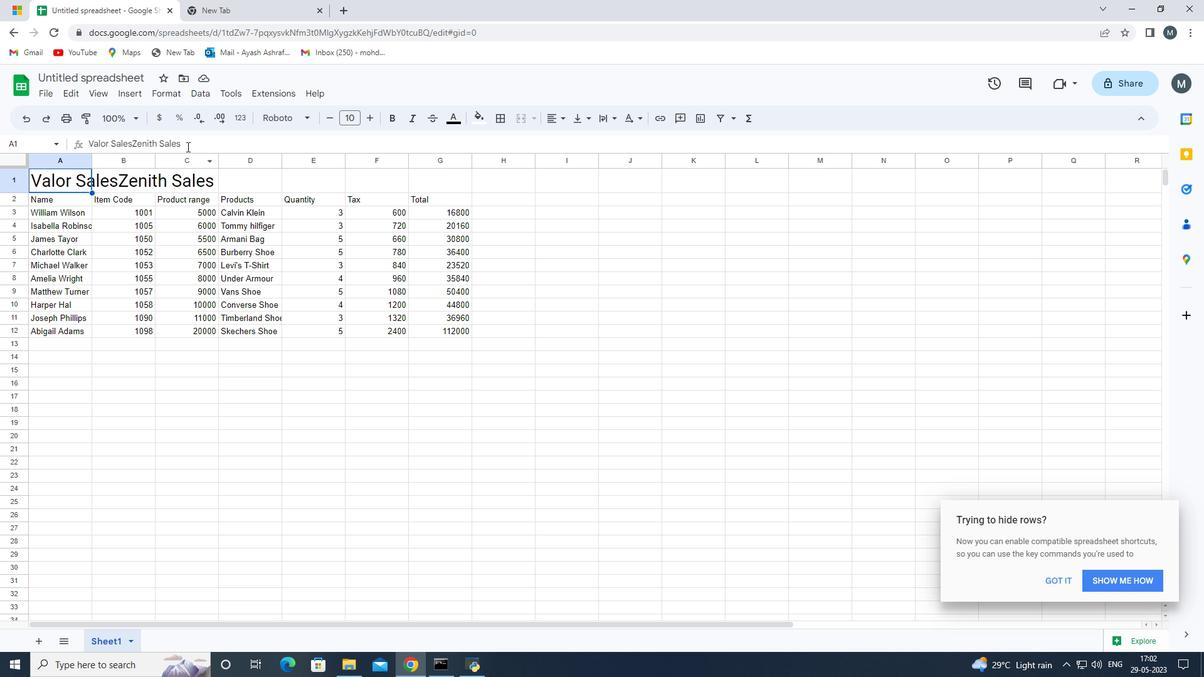 
Action: Mouse pressed left at (186, 146)
Screenshot: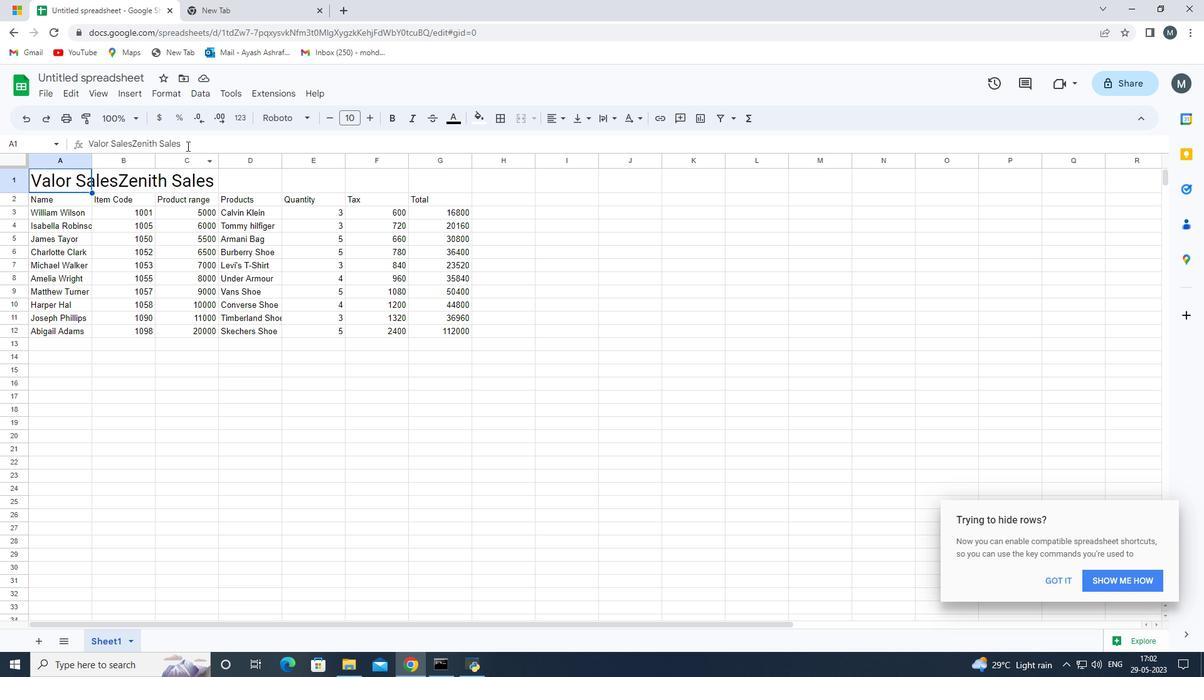 
Action: Mouse moved to (486, 122)
Screenshot: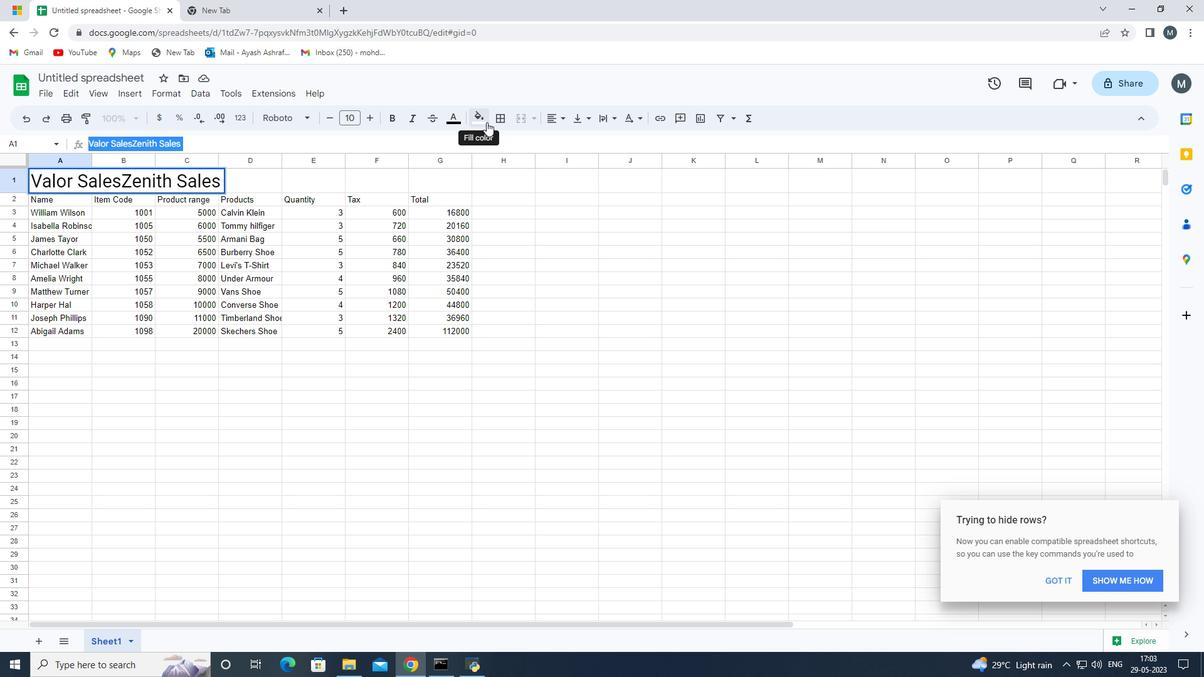 
Action: Mouse pressed left at (486, 122)
Screenshot: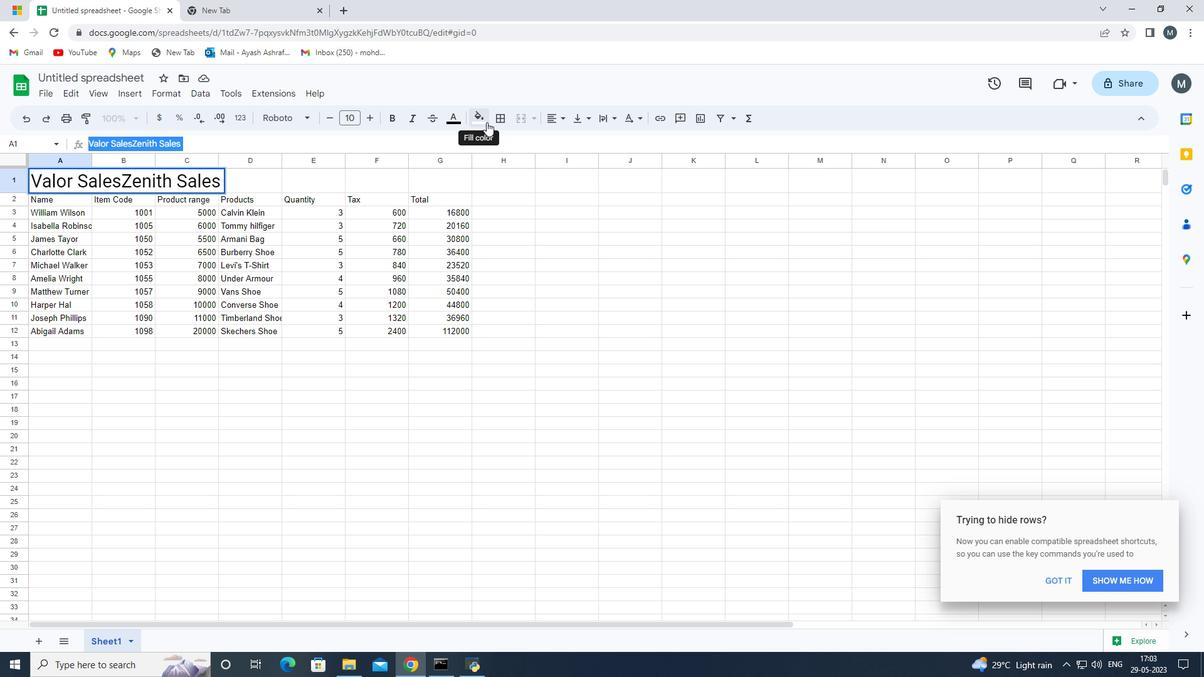 
Action: Mouse moved to (487, 176)
Screenshot: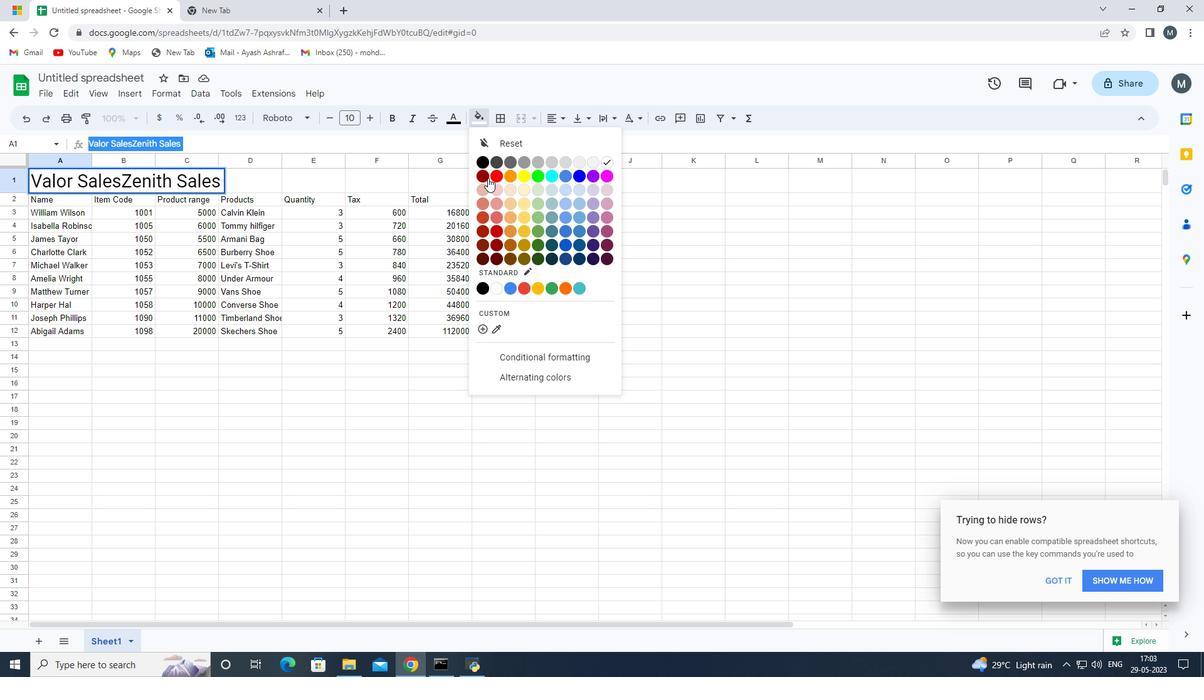 
Action: Mouse pressed left at (487, 176)
Screenshot: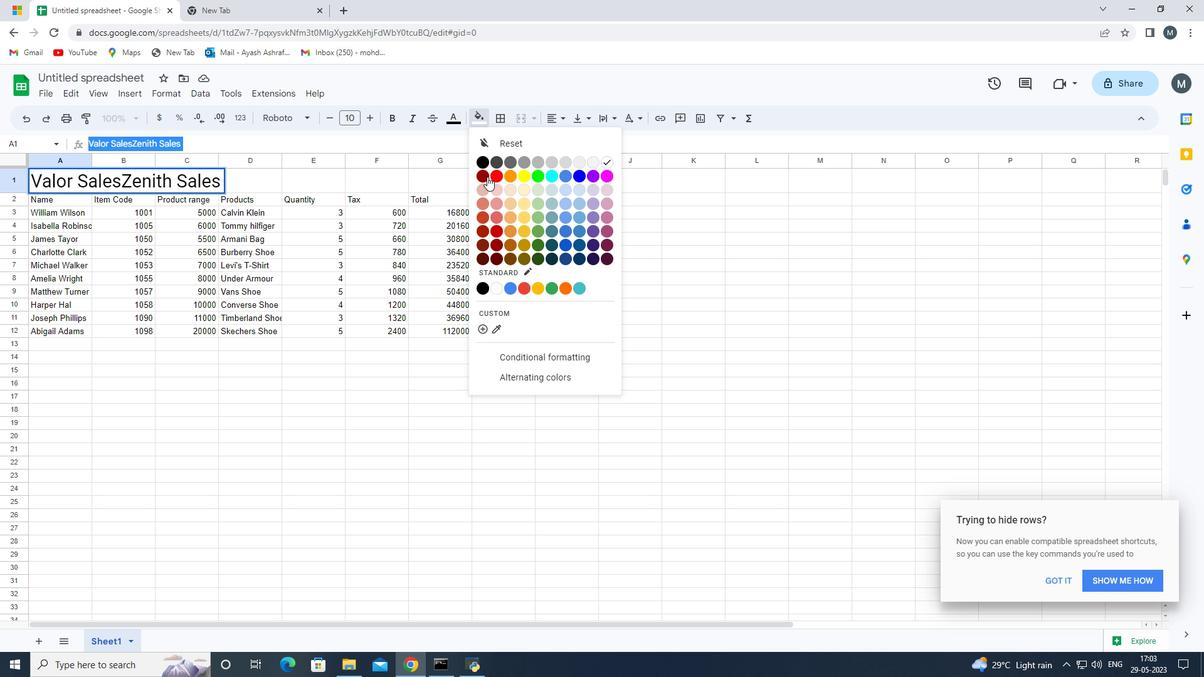 
Action: Mouse moved to (100, 451)
Screenshot: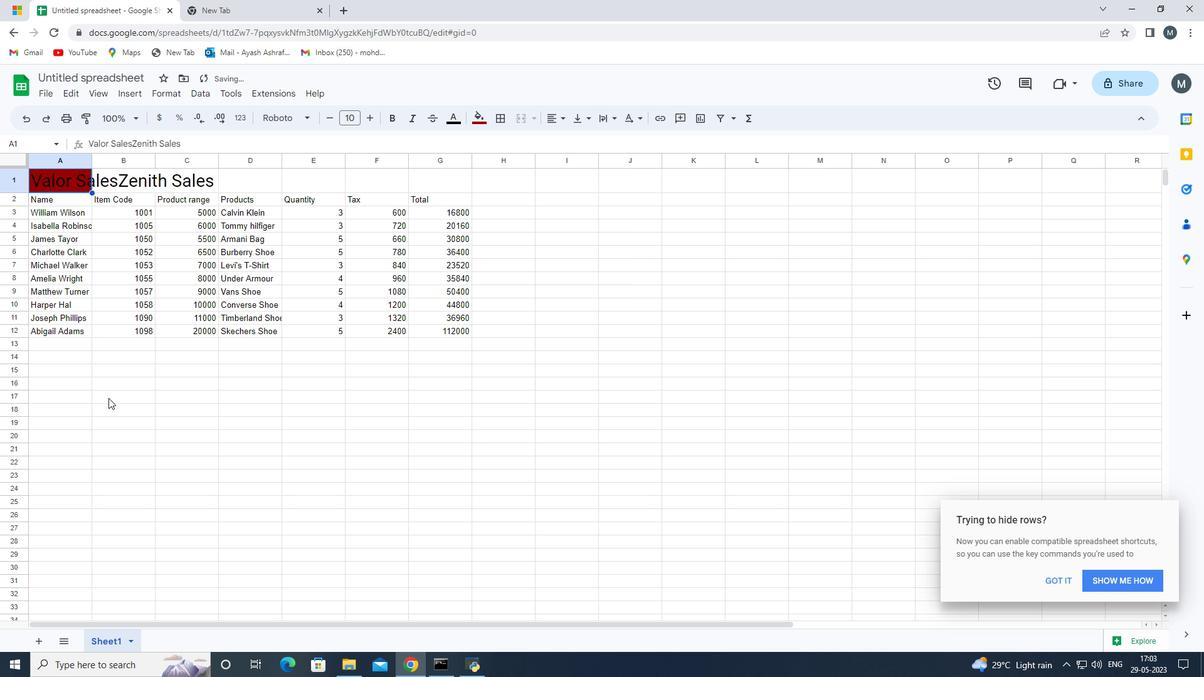 
Action: Mouse pressed left at (100, 451)
Screenshot: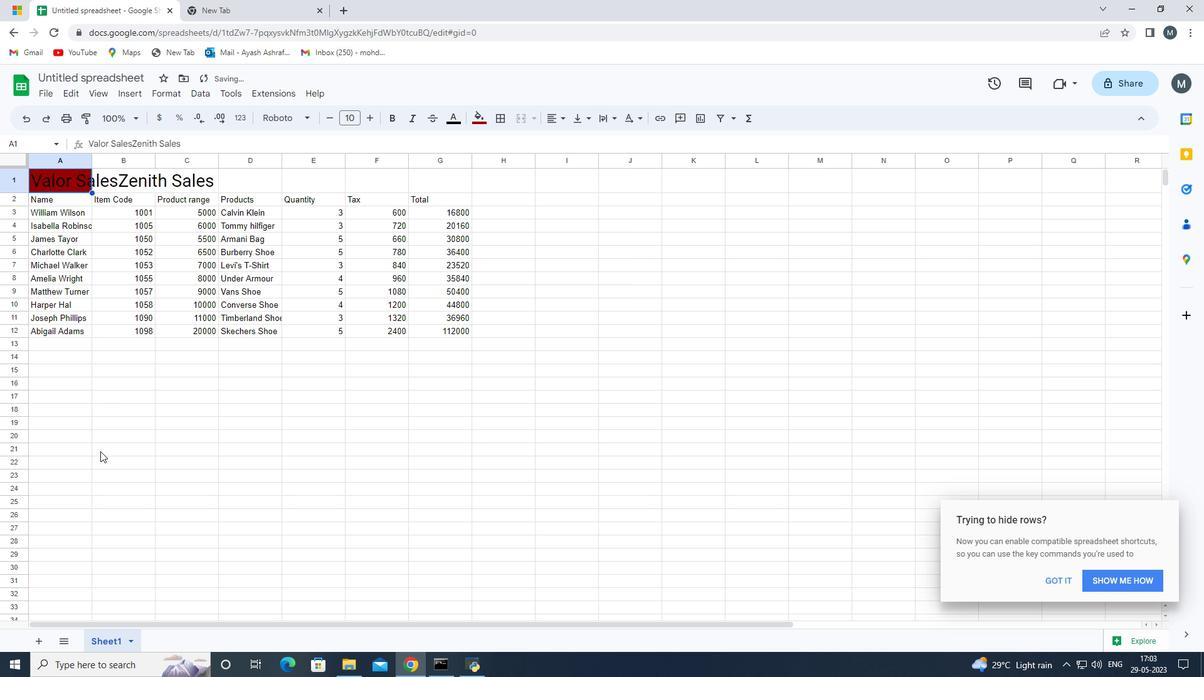 
Action: Mouse moved to (211, 183)
Screenshot: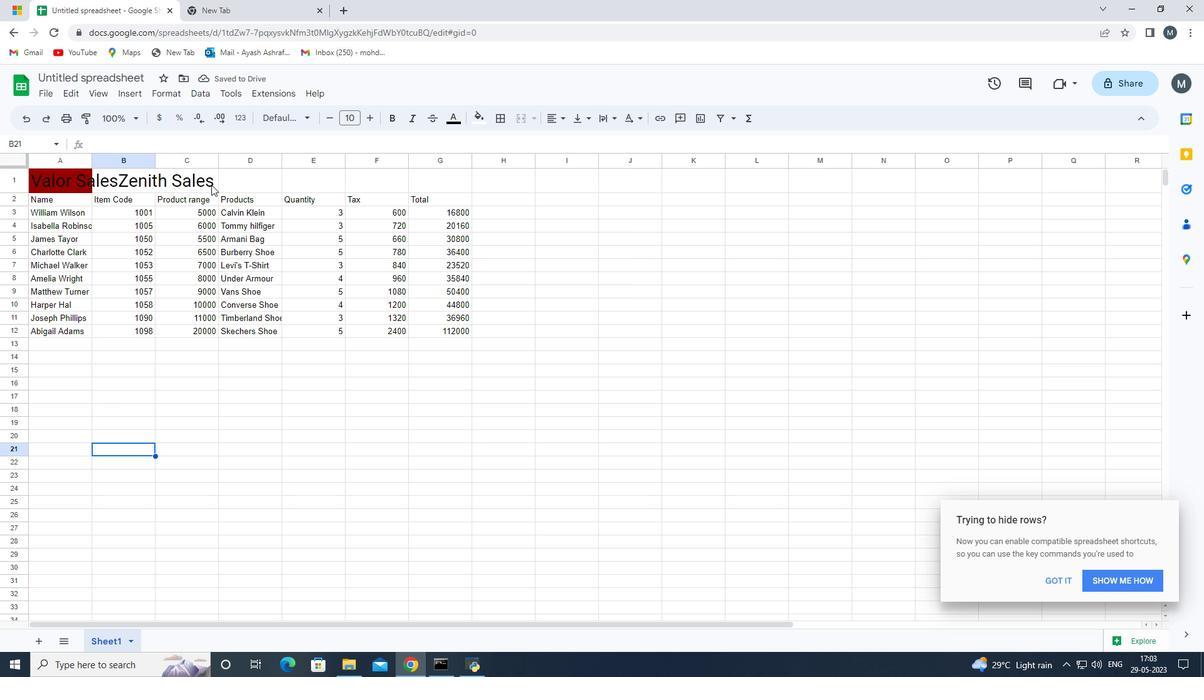 
Action: Mouse pressed left at (211, 183)
Screenshot: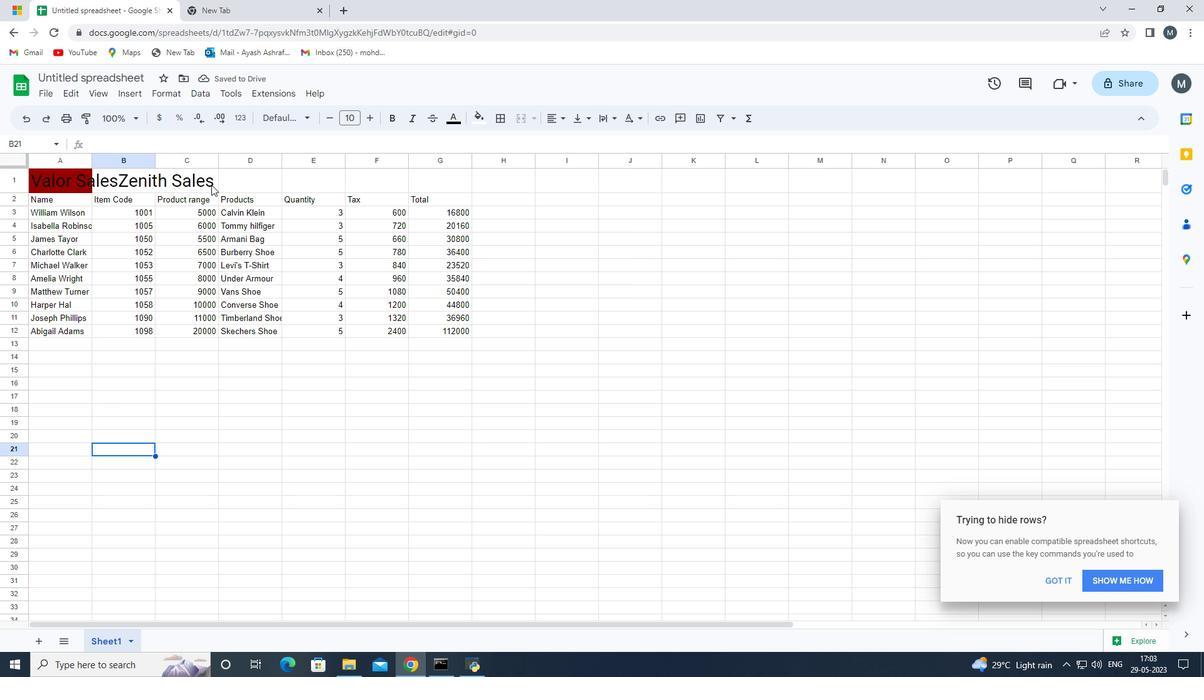 
Action: Mouse moved to (57, 201)
Screenshot: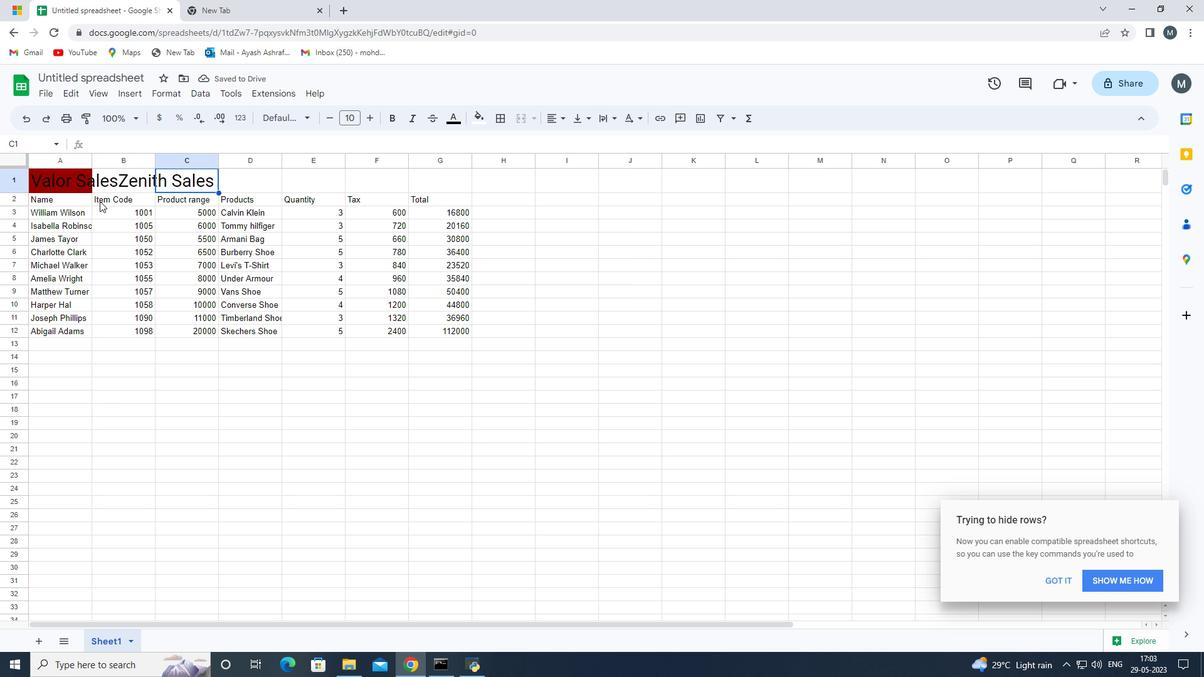 
Action: Key pressed <Key.shift_r><Key.shift_r><Key.shift_r><Key.right><Key.right>
Screenshot: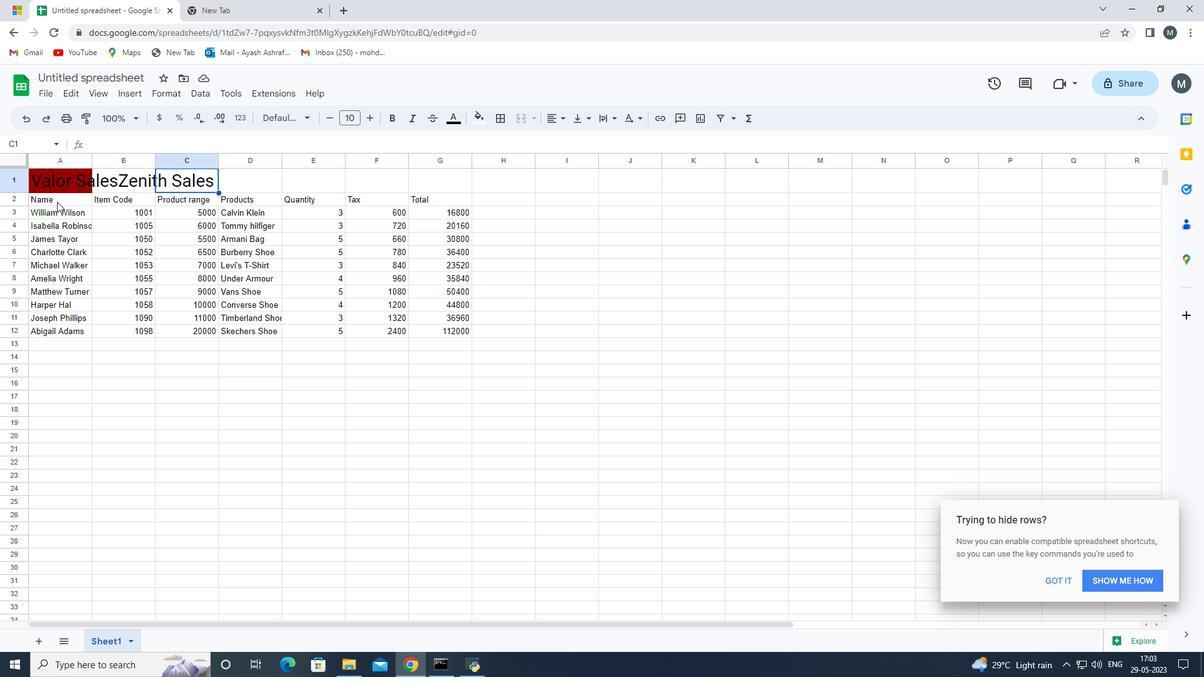 
Action: Mouse moved to (55, 193)
Screenshot: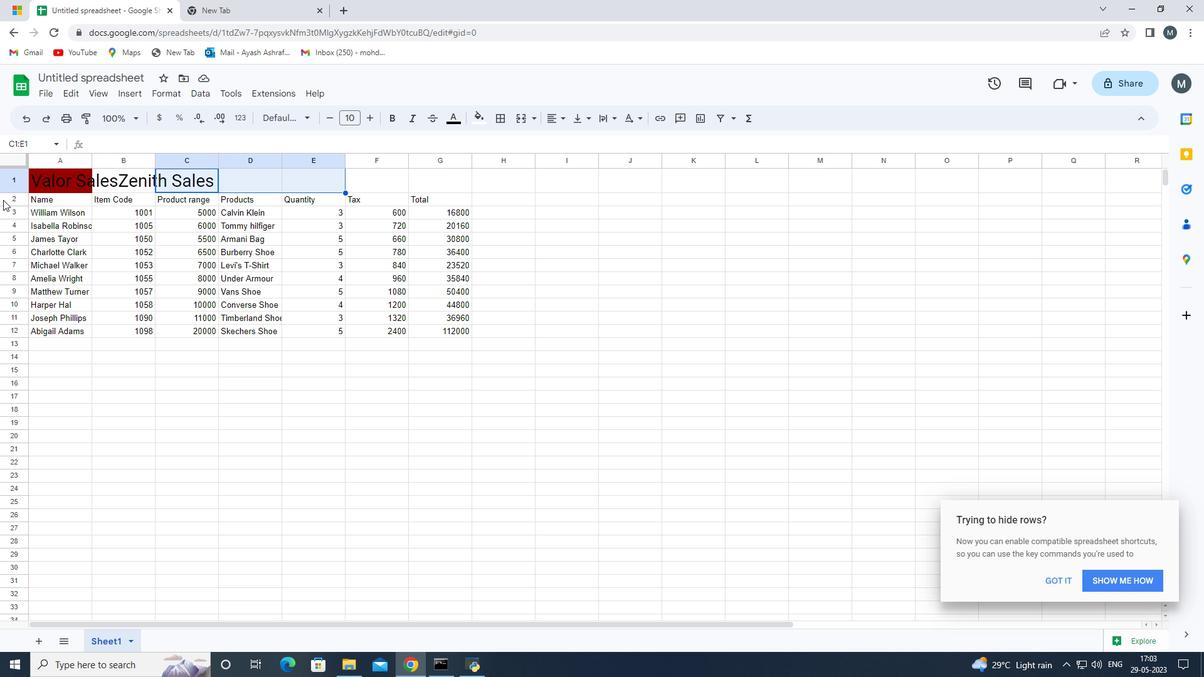 
Action: Key pressed <Key.left><Key.left>
Screenshot: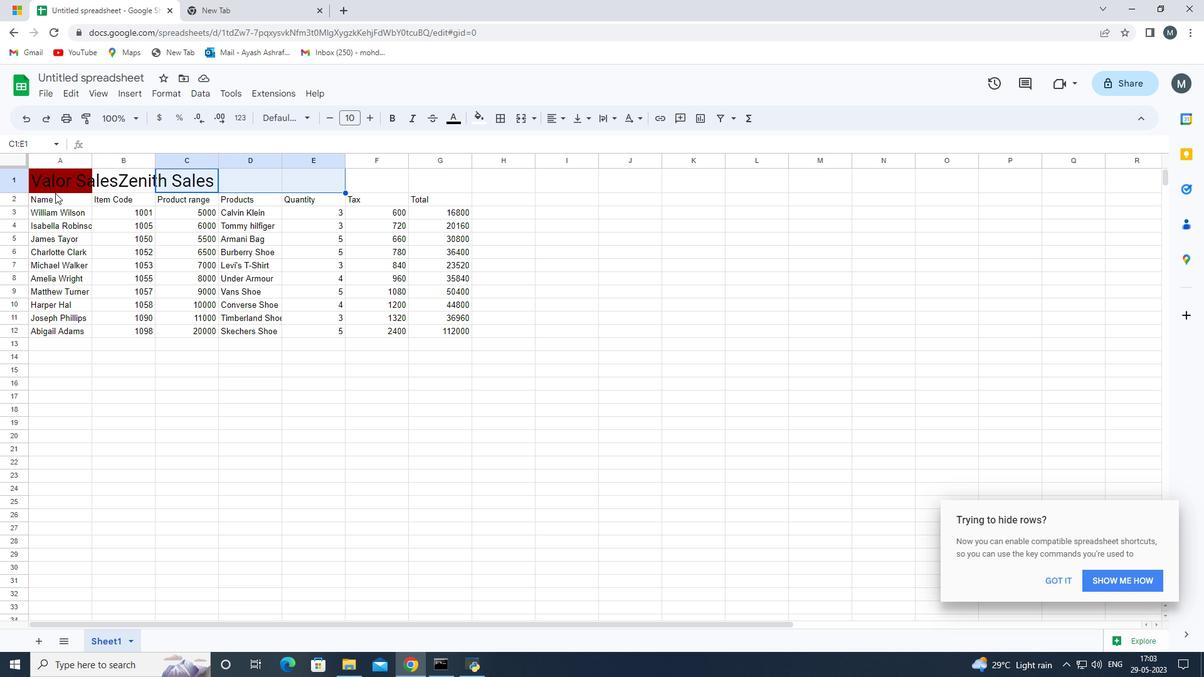 
Action: Mouse moved to (87, 405)
Screenshot: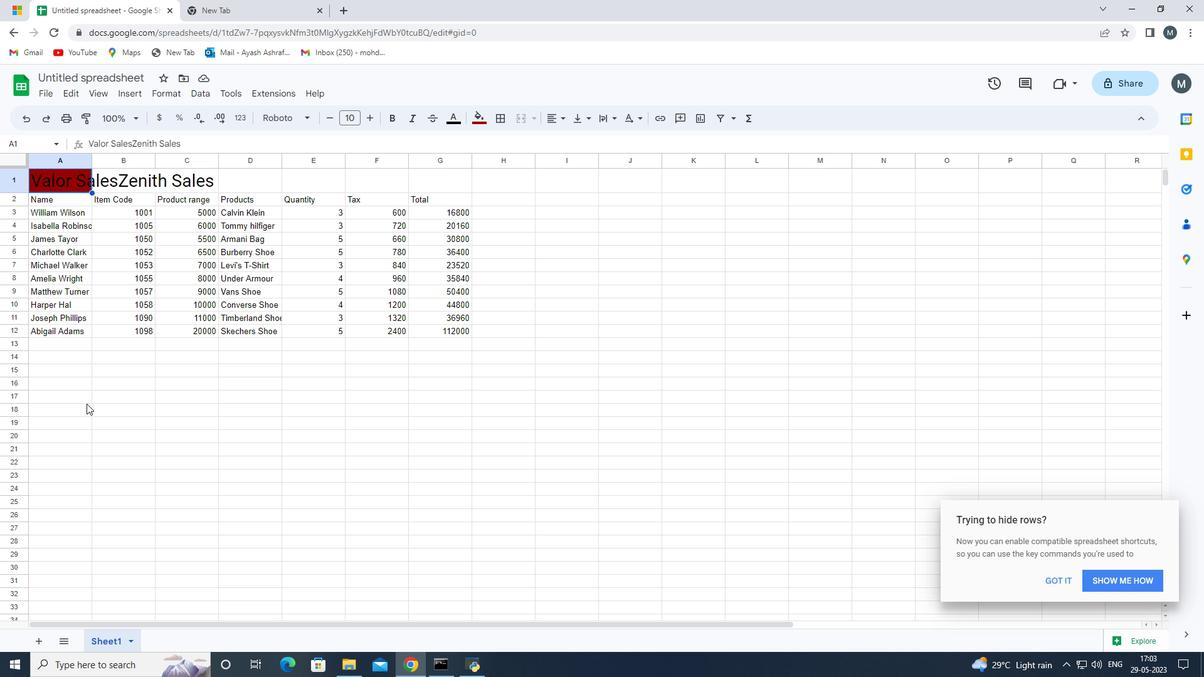 
Action: Mouse pressed left at (87, 405)
Screenshot: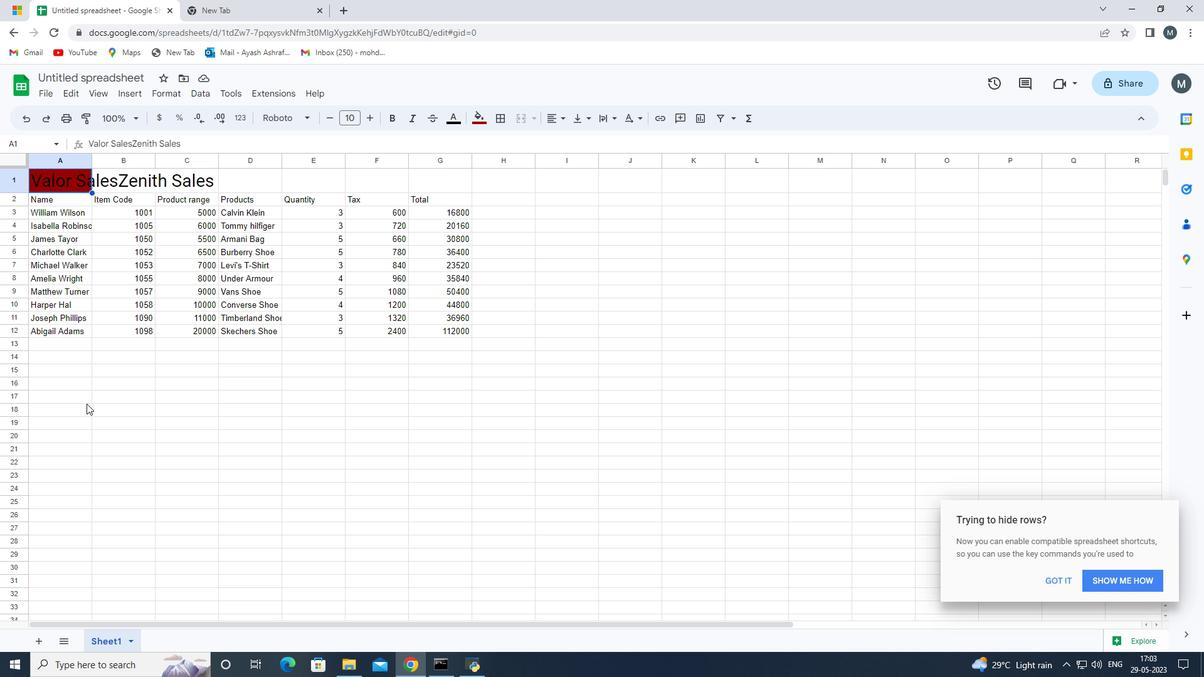 
Action: Mouse moved to (53, 179)
Screenshot: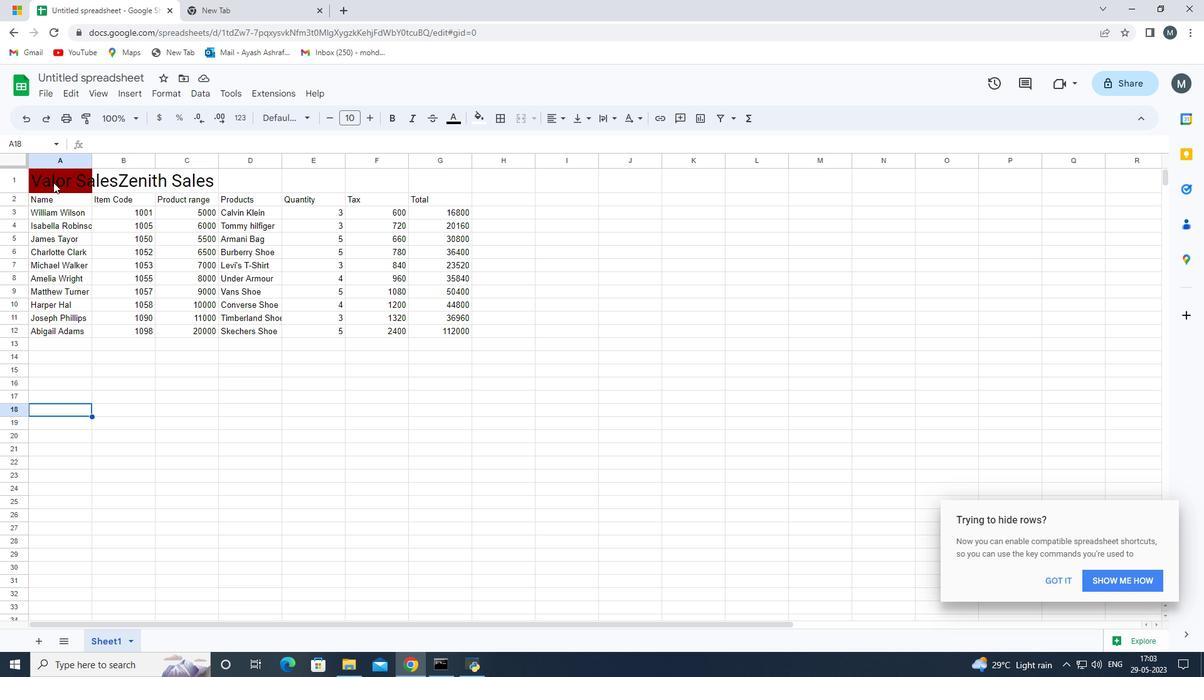 
Action: Mouse pressed left at (53, 179)
Screenshot: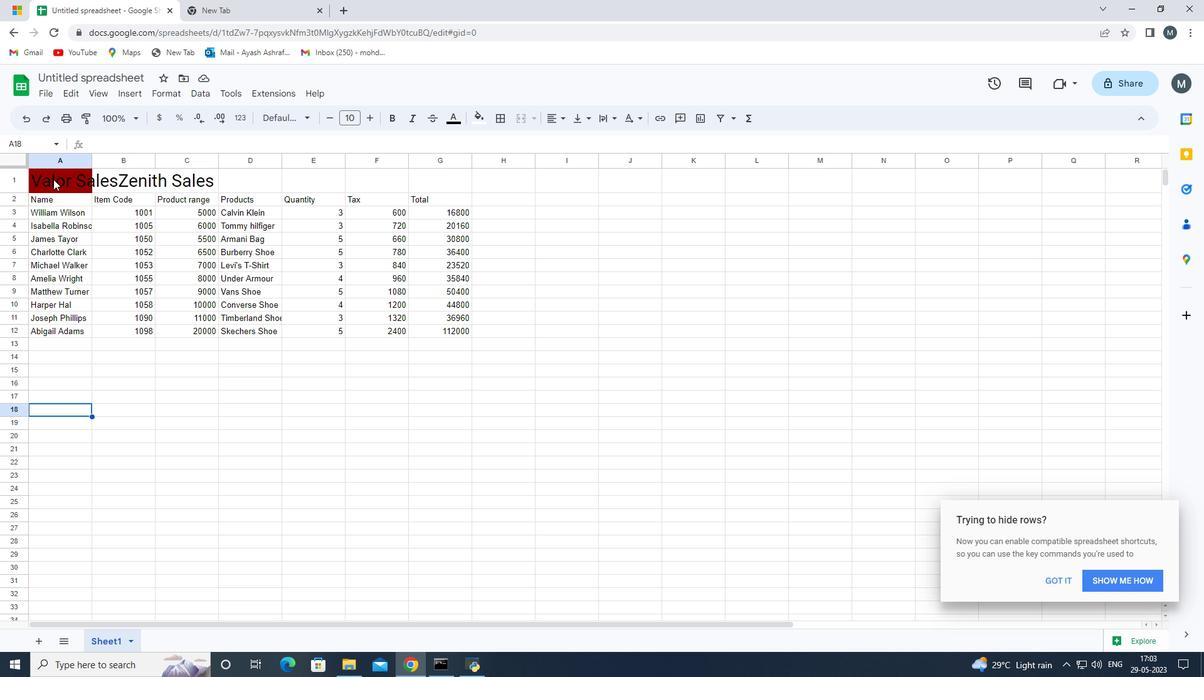 
Action: Mouse moved to (181, 140)
Screenshot: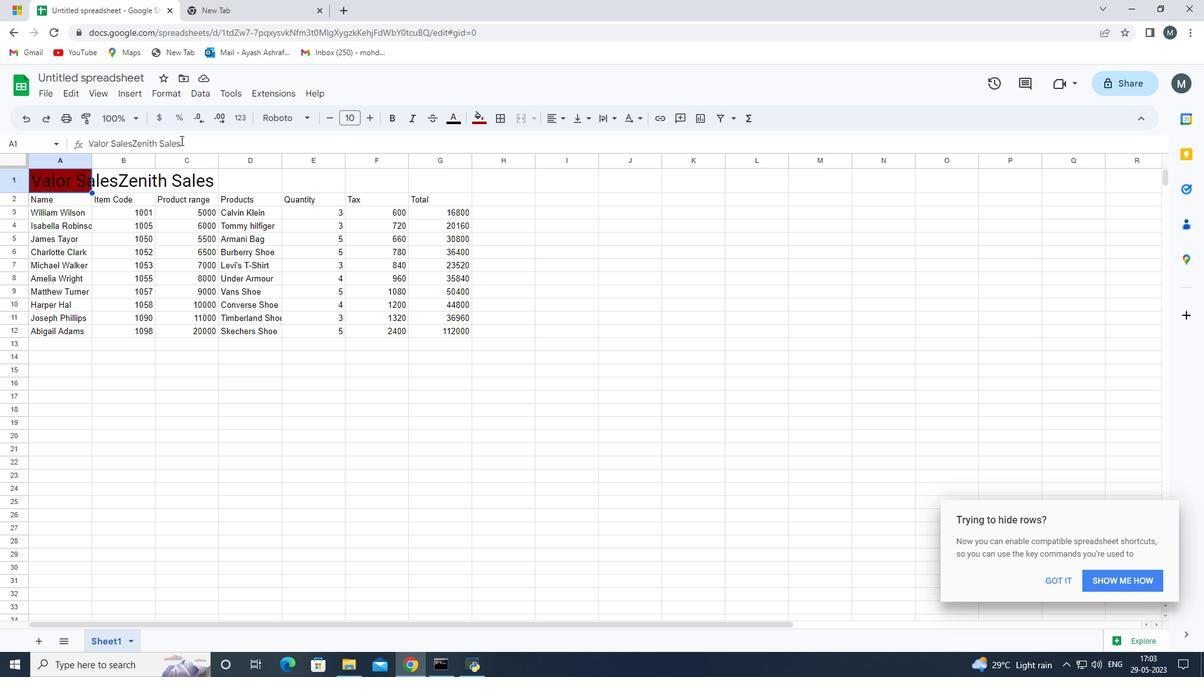 
Action: Mouse pressed left at (181, 140)
Screenshot: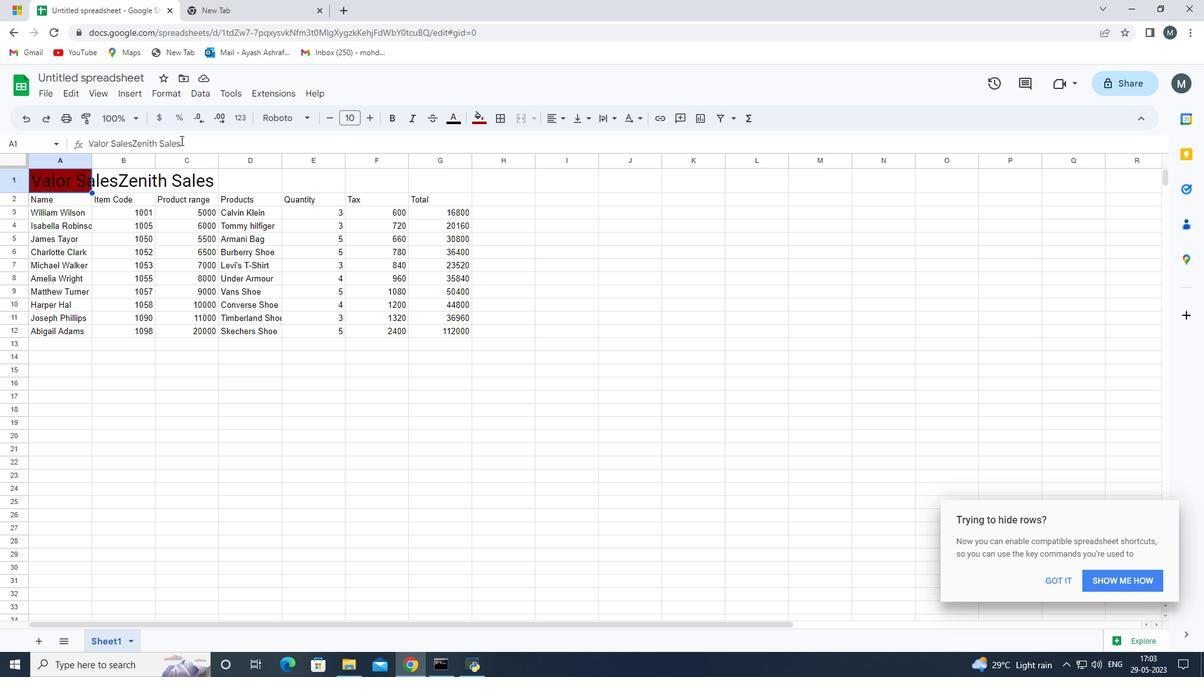 
Action: Mouse moved to (122, 168)
Screenshot: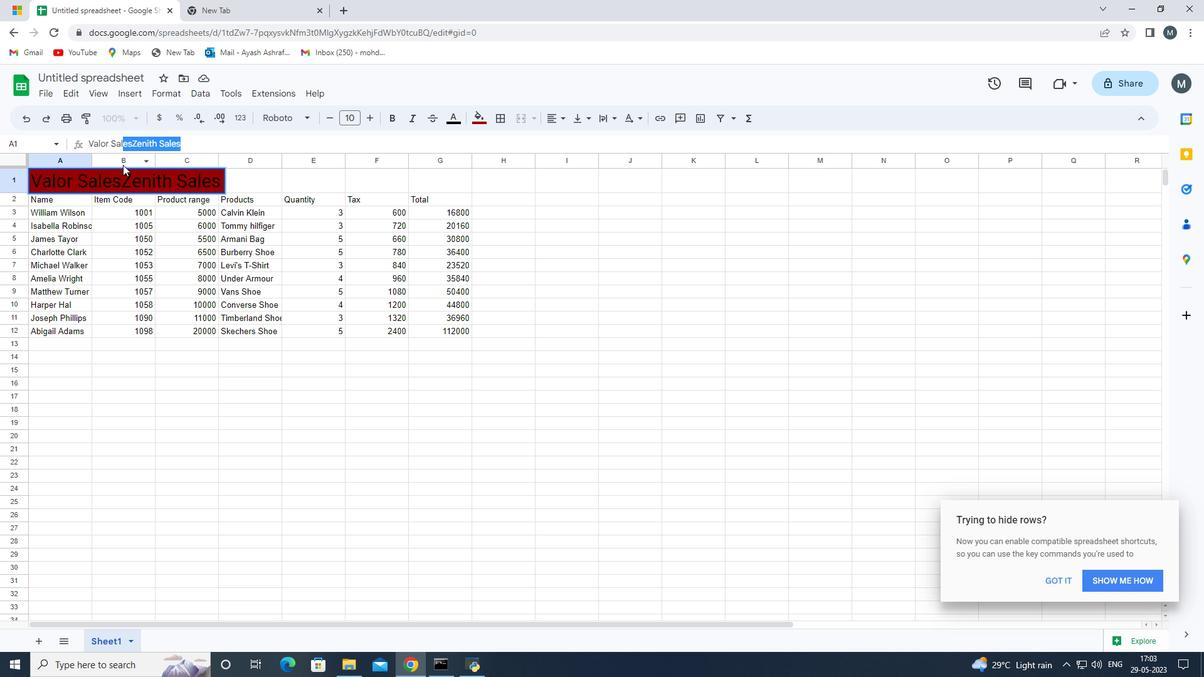 
Action: Key pressed <Key.enter>
Screenshot: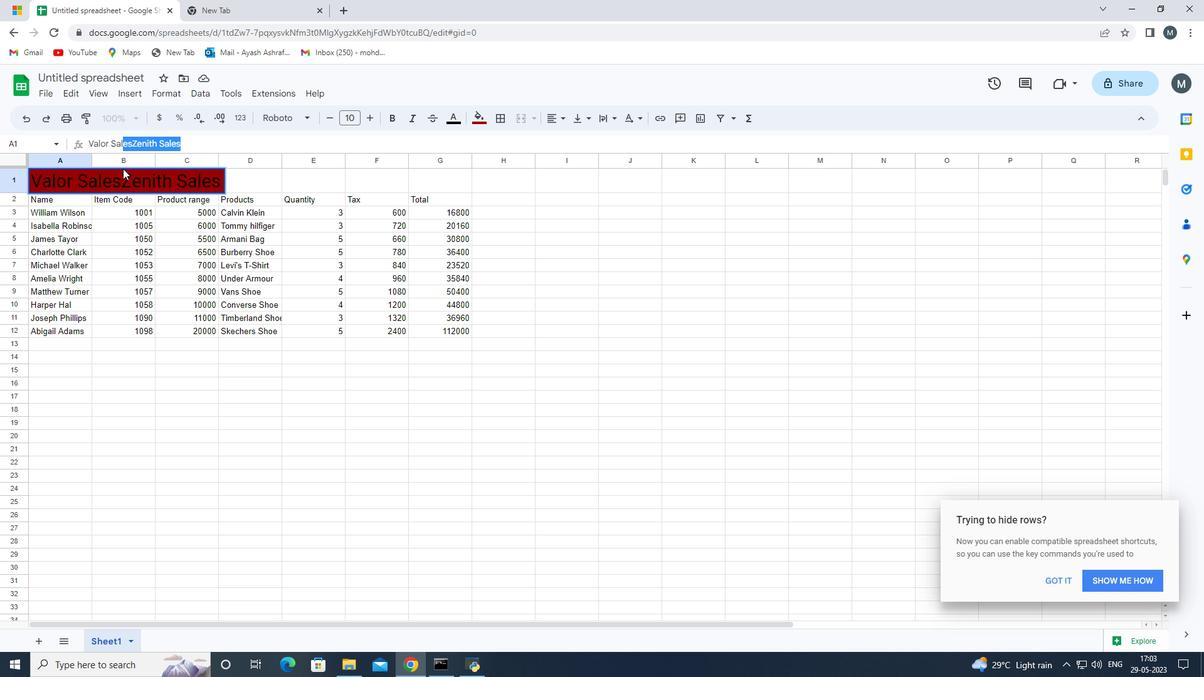 
Action: Mouse moved to (186, 176)
Screenshot: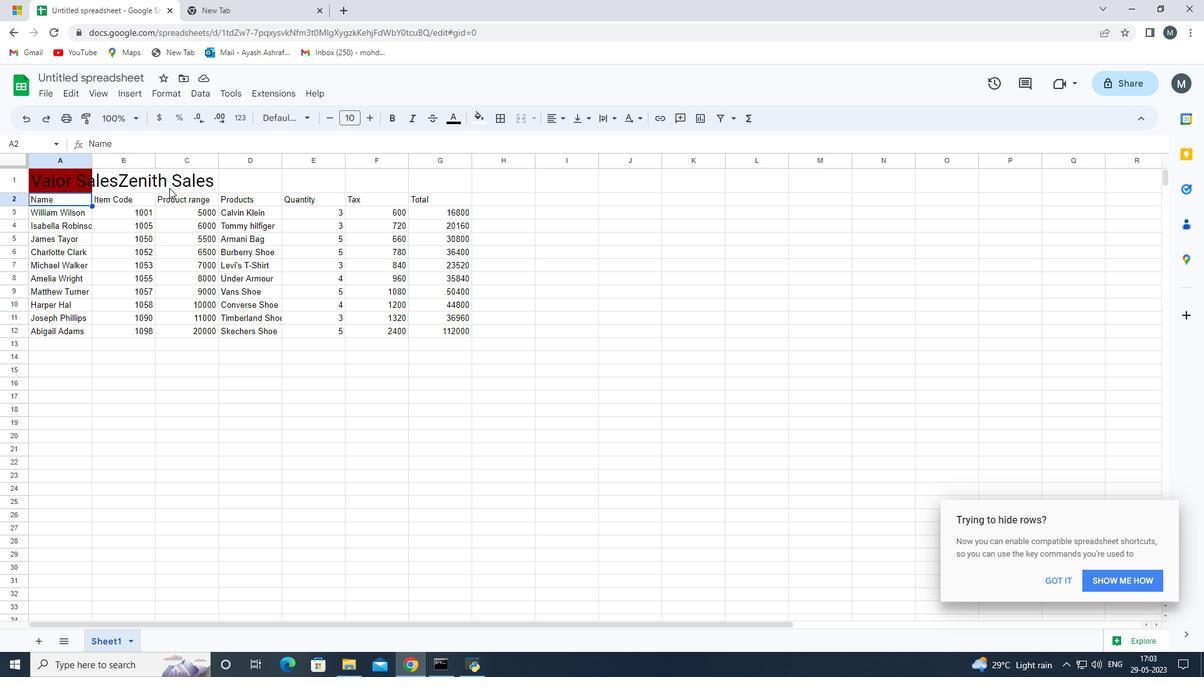 
Action: Mouse pressed left at (186, 176)
Screenshot: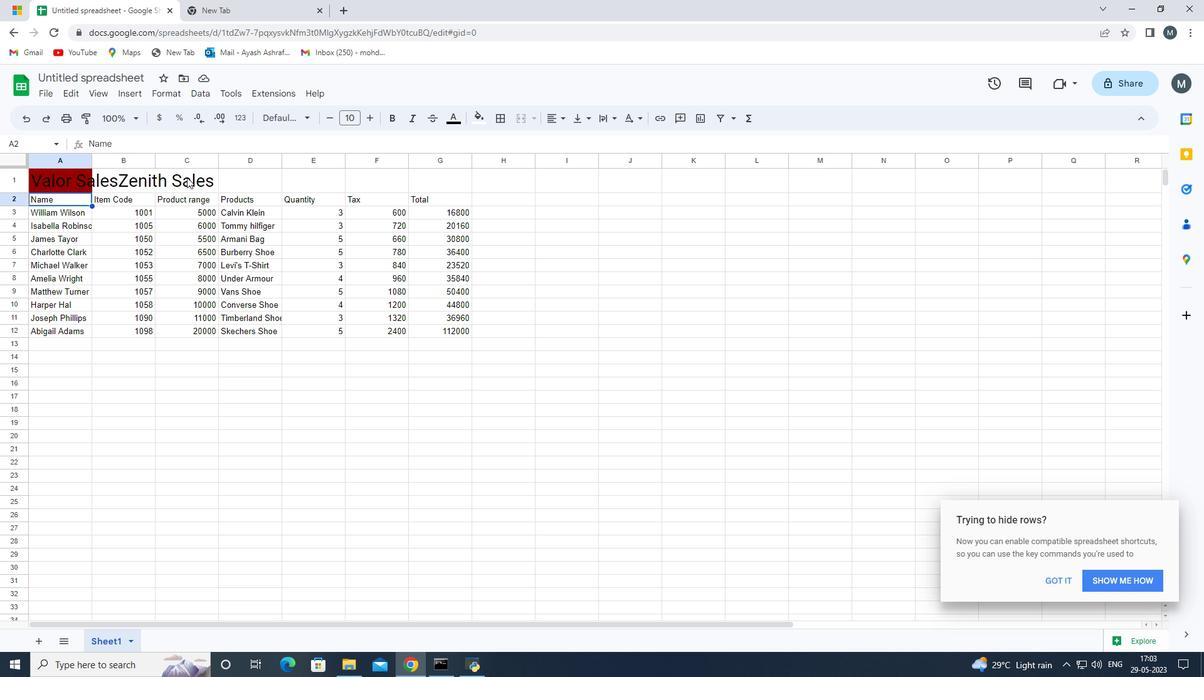 
Action: Mouse moved to (40, 181)
Screenshot: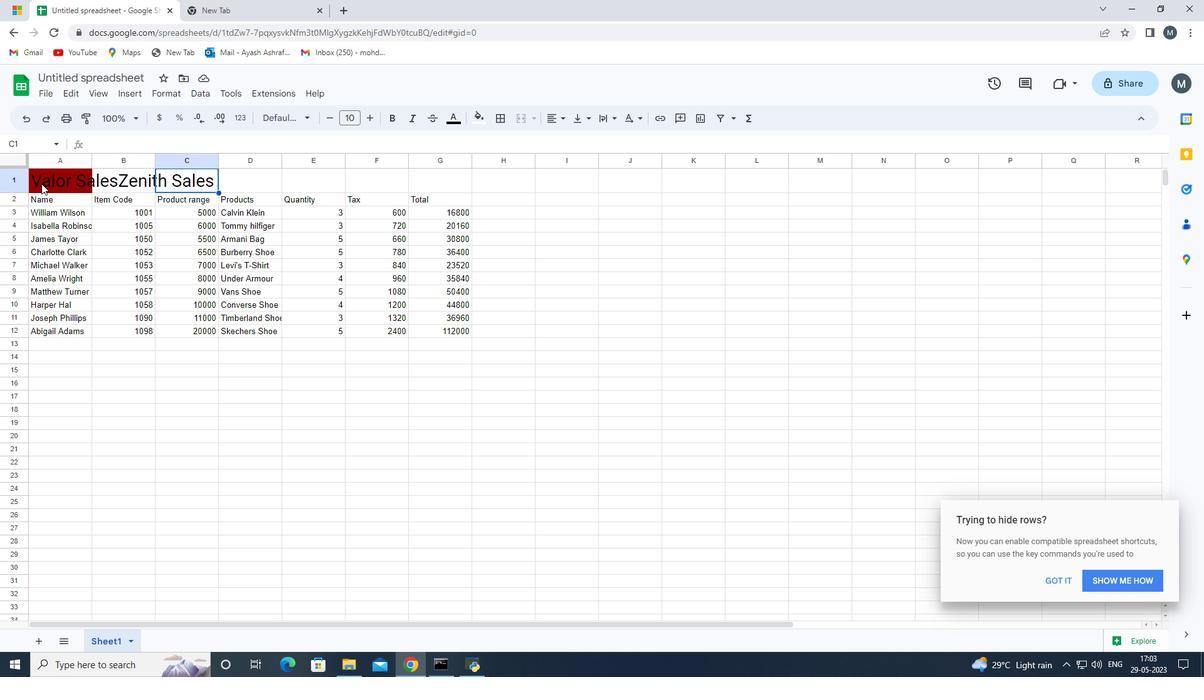 
Action: Mouse pressed left at (40, 181)
Screenshot: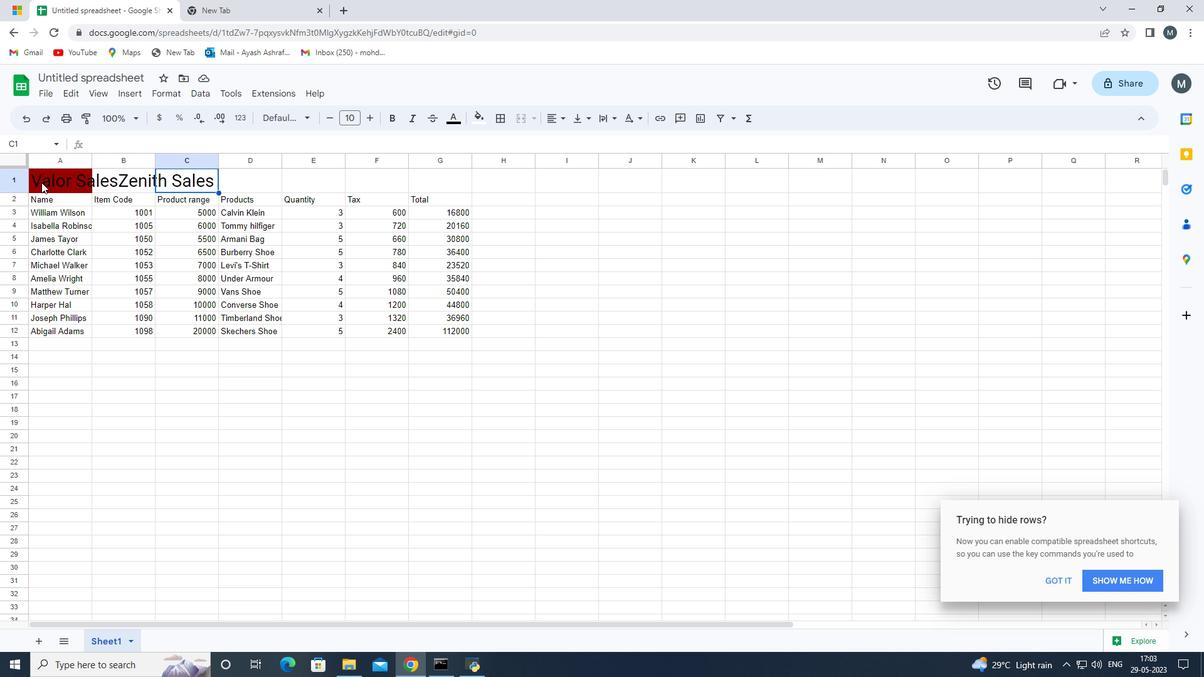 
Action: Mouse moved to (156, 193)
Screenshot: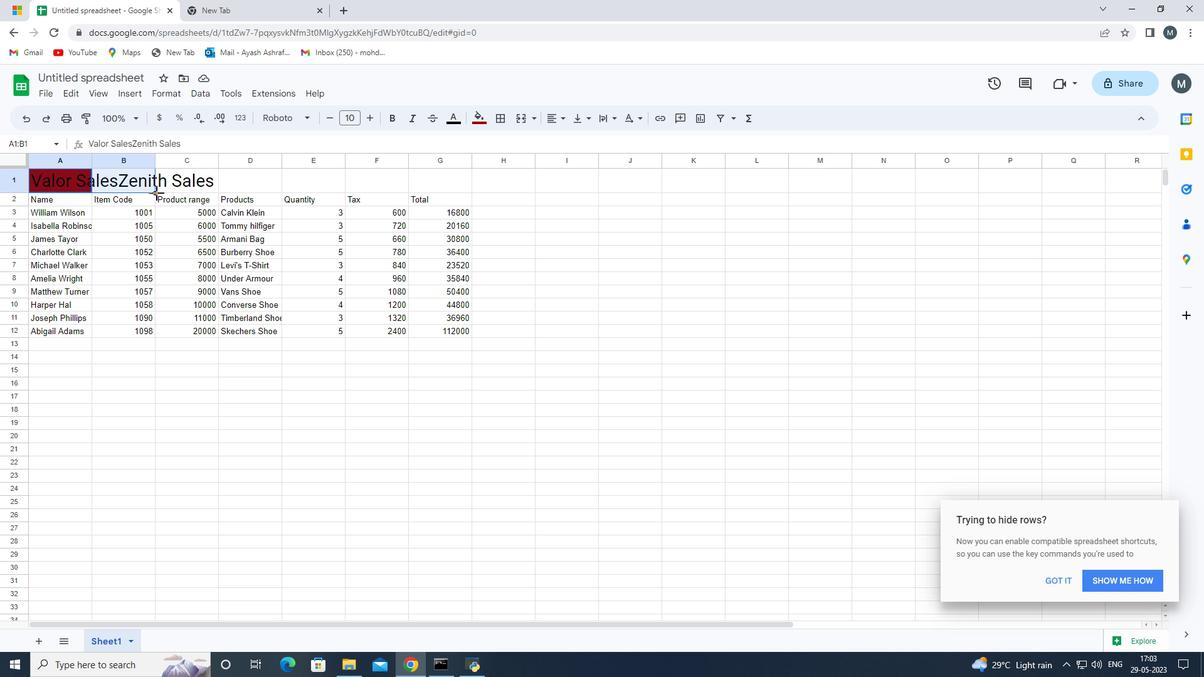 
Action: Mouse pressed left at (156, 193)
Screenshot: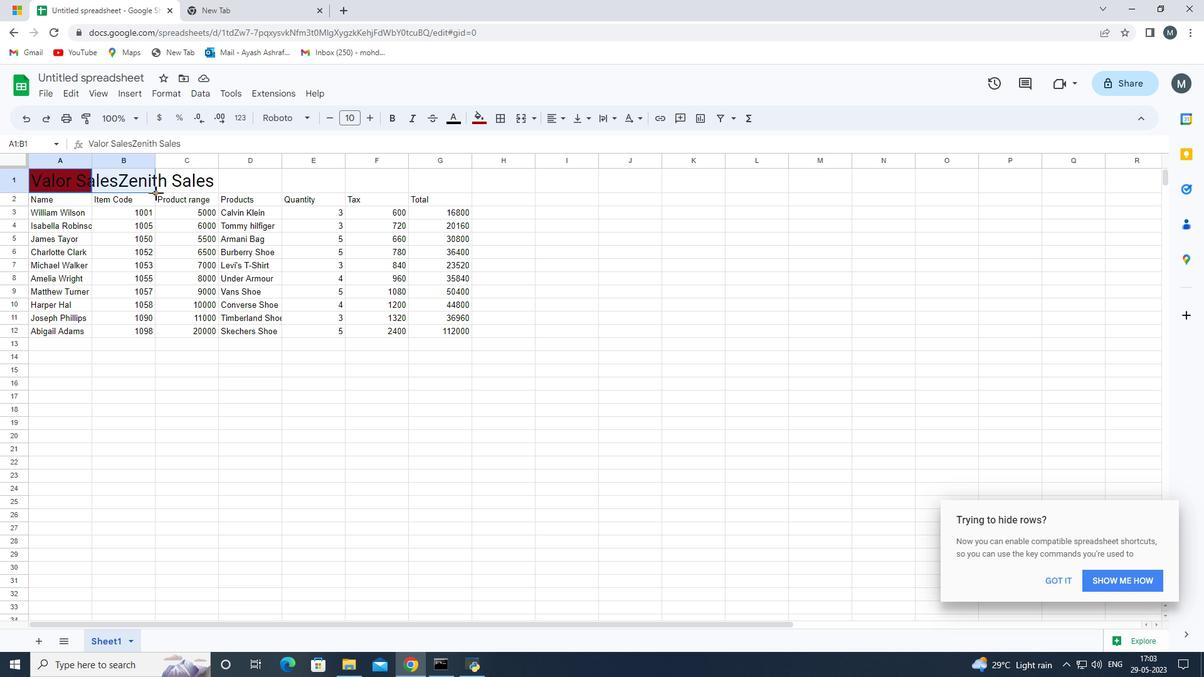 
Action: Mouse moved to (223, 196)
Screenshot: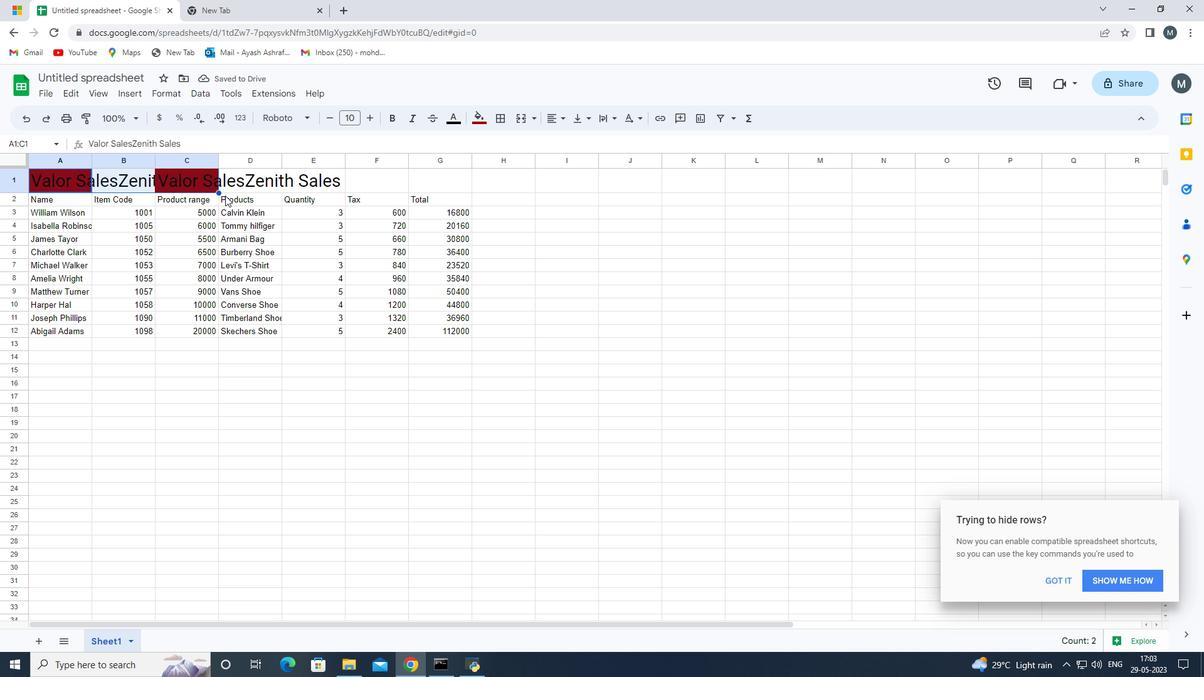 
Action: Key pressed ctrl+Z
Screenshot: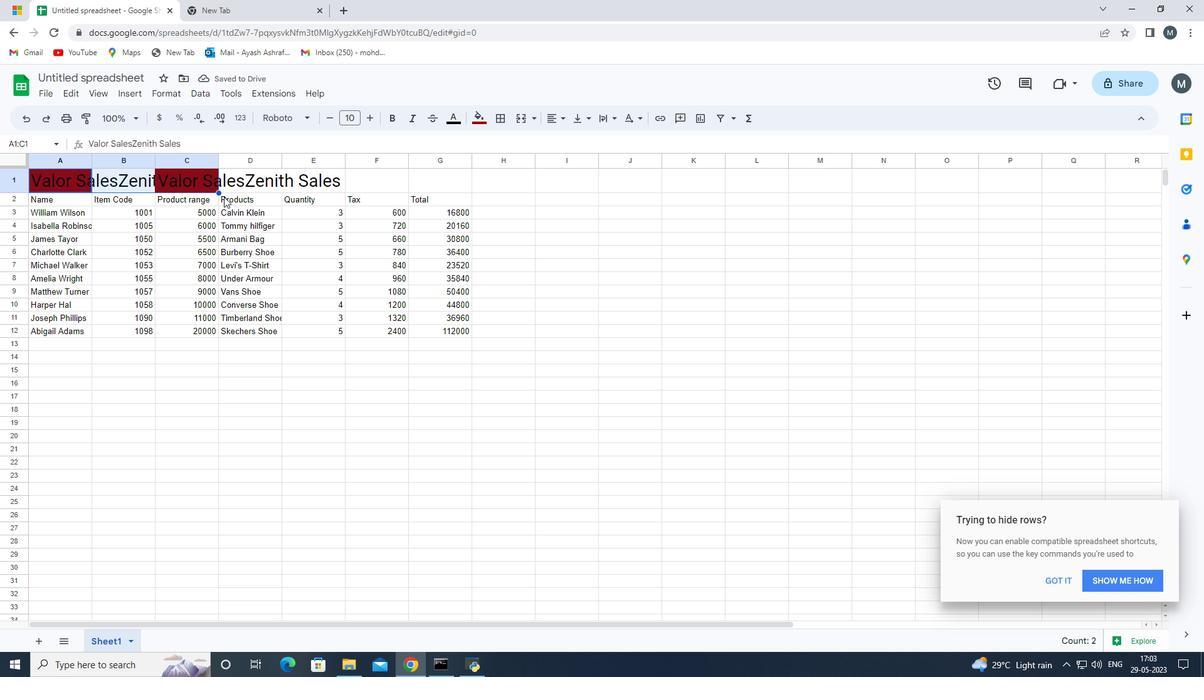 
Action: Mouse moved to (143, 434)
Screenshot: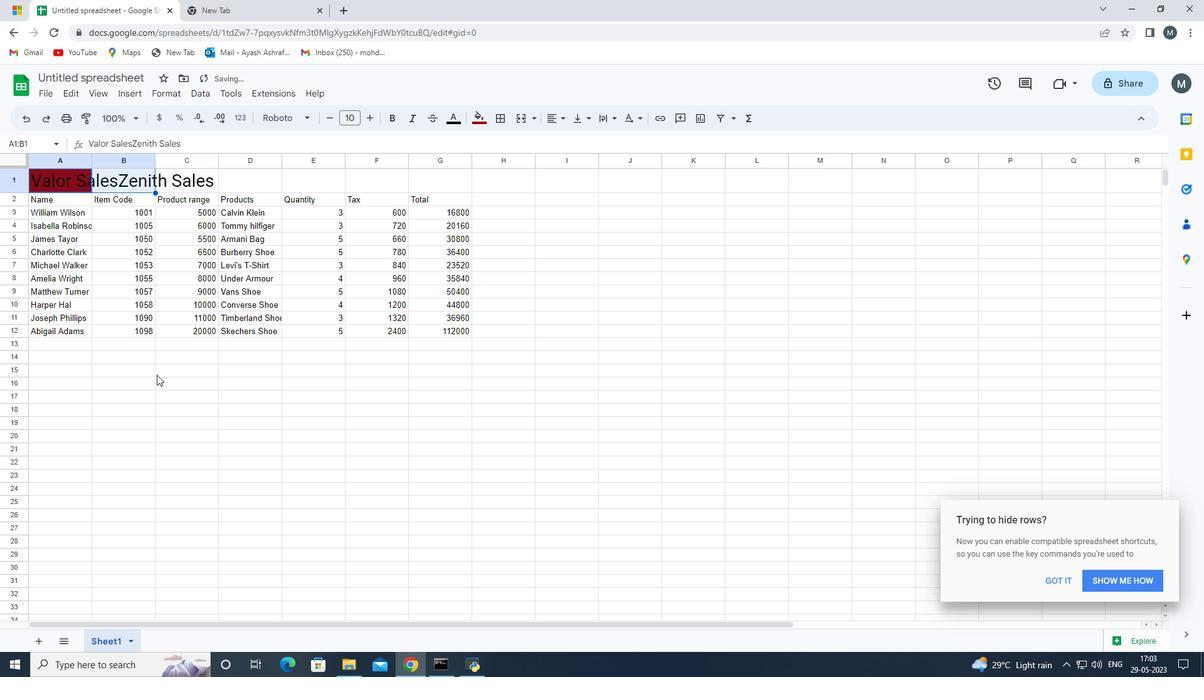 
Action: Mouse pressed left at (143, 434)
Screenshot: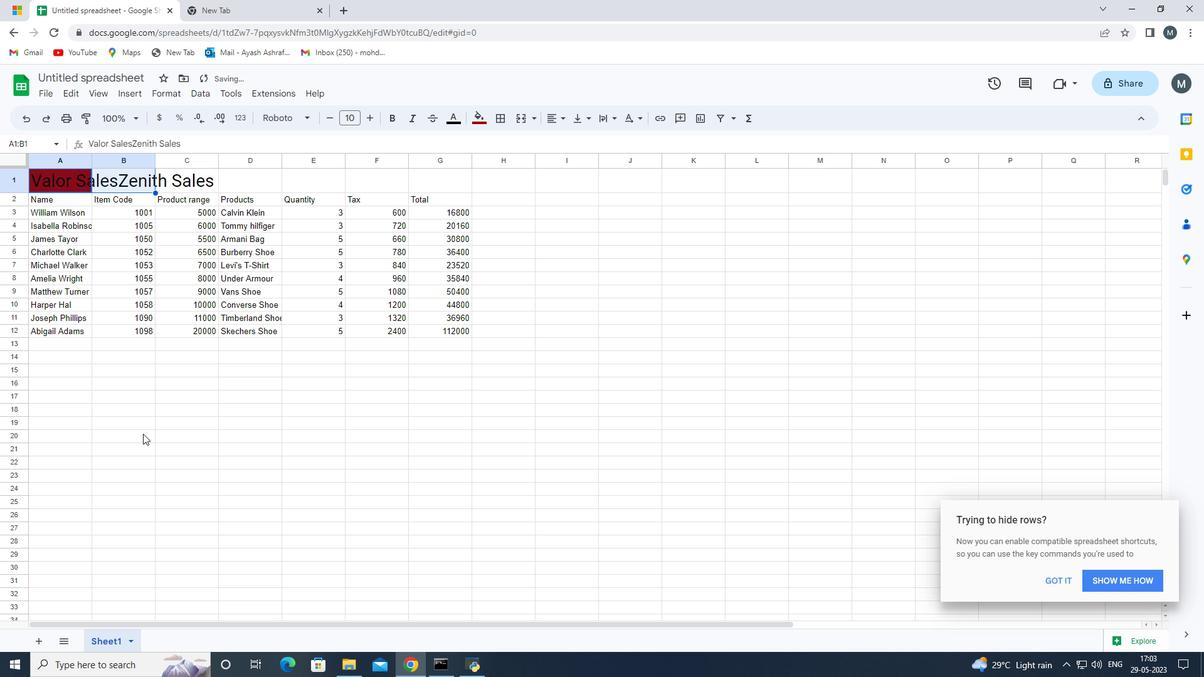 
Action: Mouse moved to (23, 185)
Screenshot: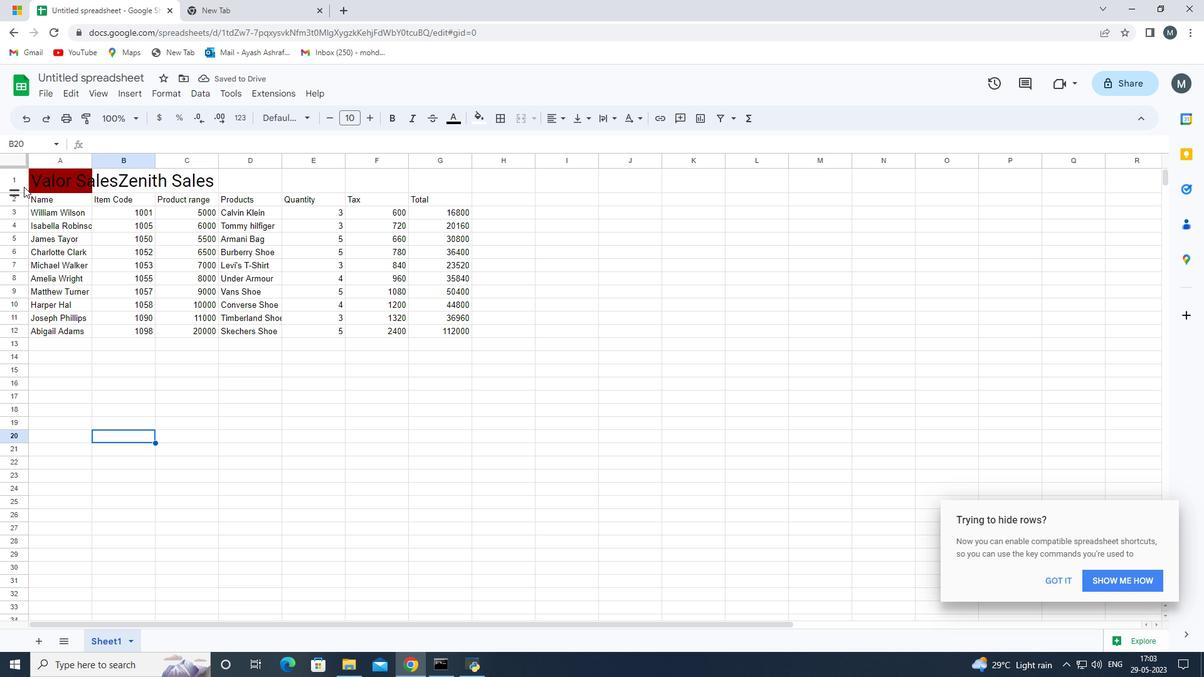 
Action: Mouse pressed left at (23, 185)
Screenshot: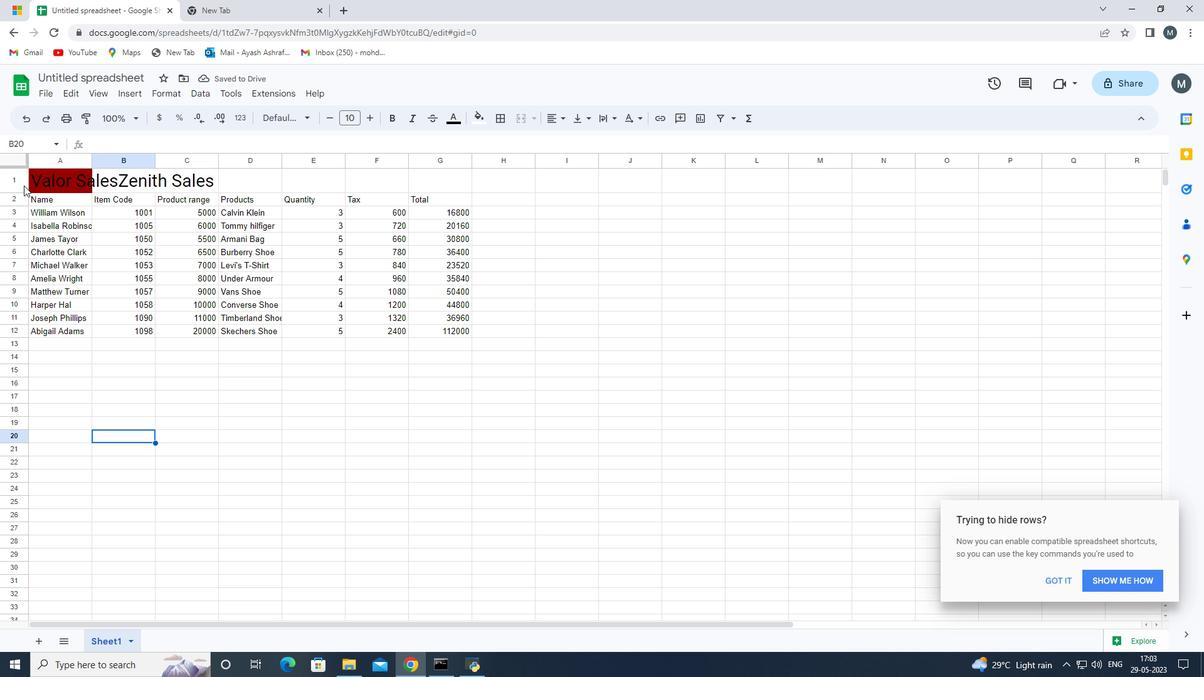 
Action: Mouse moved to (481, 121)
Screenshot: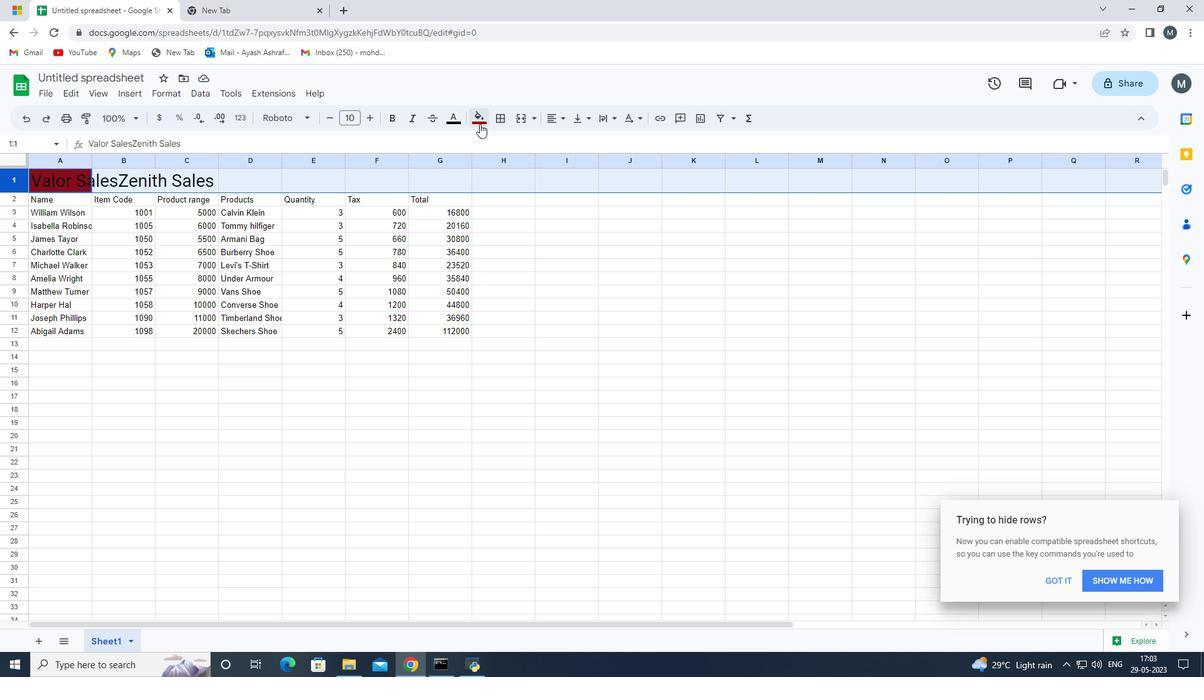 
Action: Mouse pressed left at (481, 121)
Screenshot: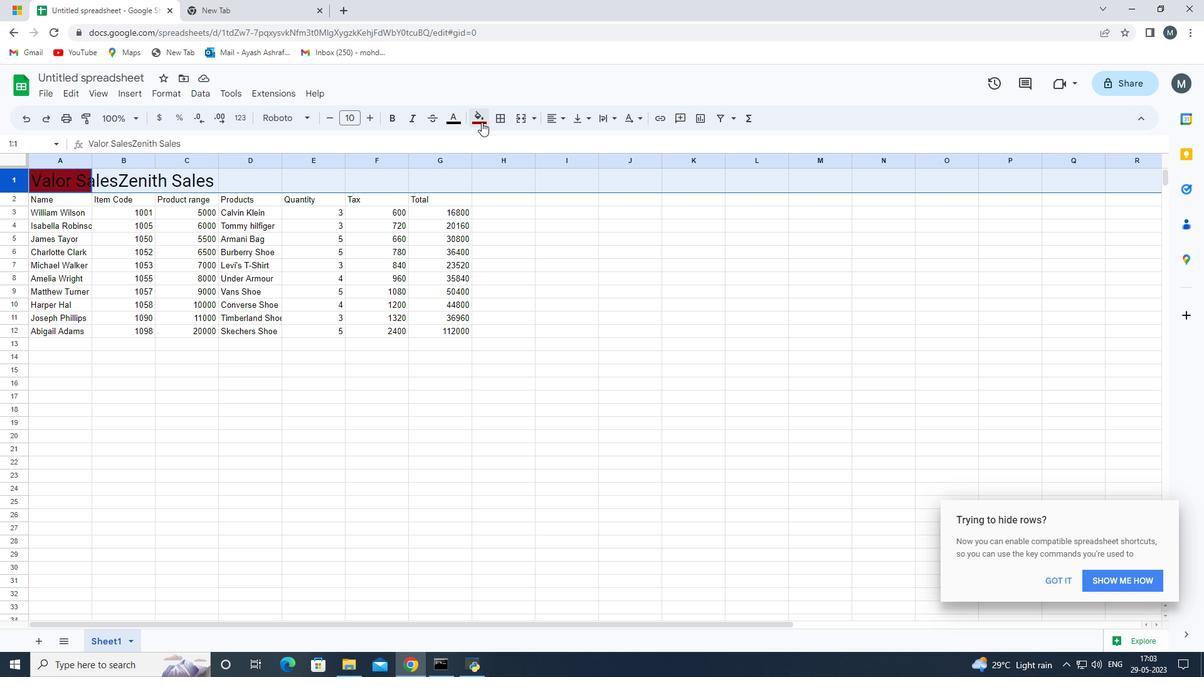 
Action: Mouse moved to (483, 176)
Screenshot: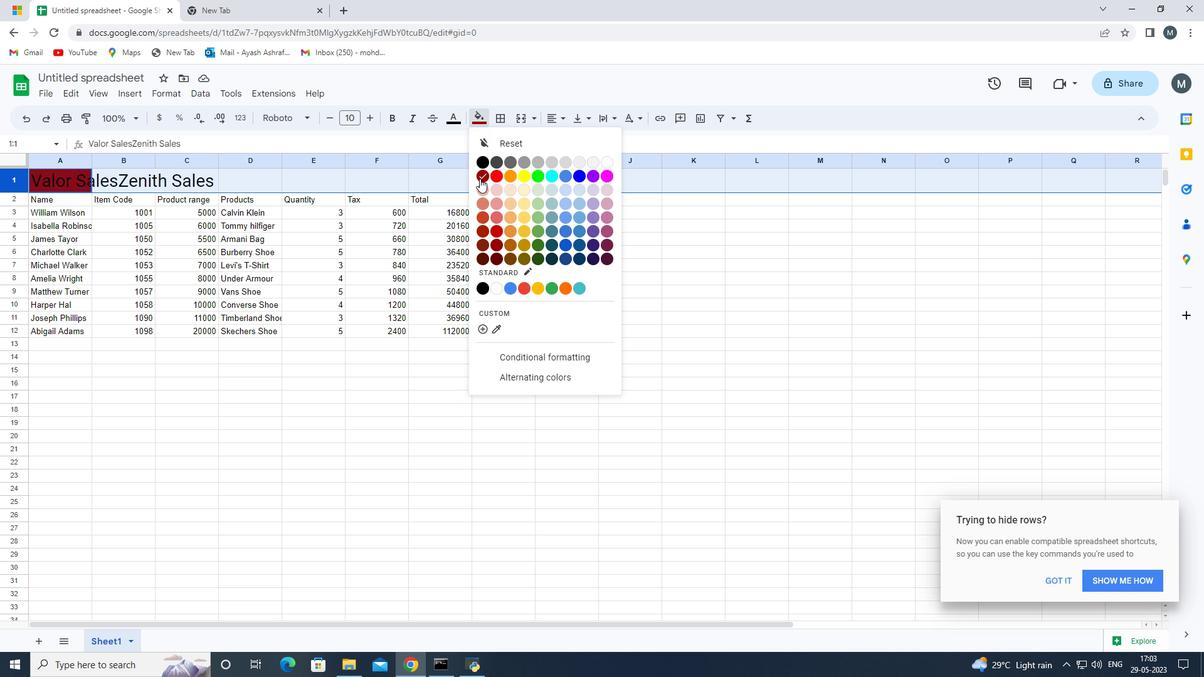 
Action: Mouse pressed left at (483, 176)
Screenshot: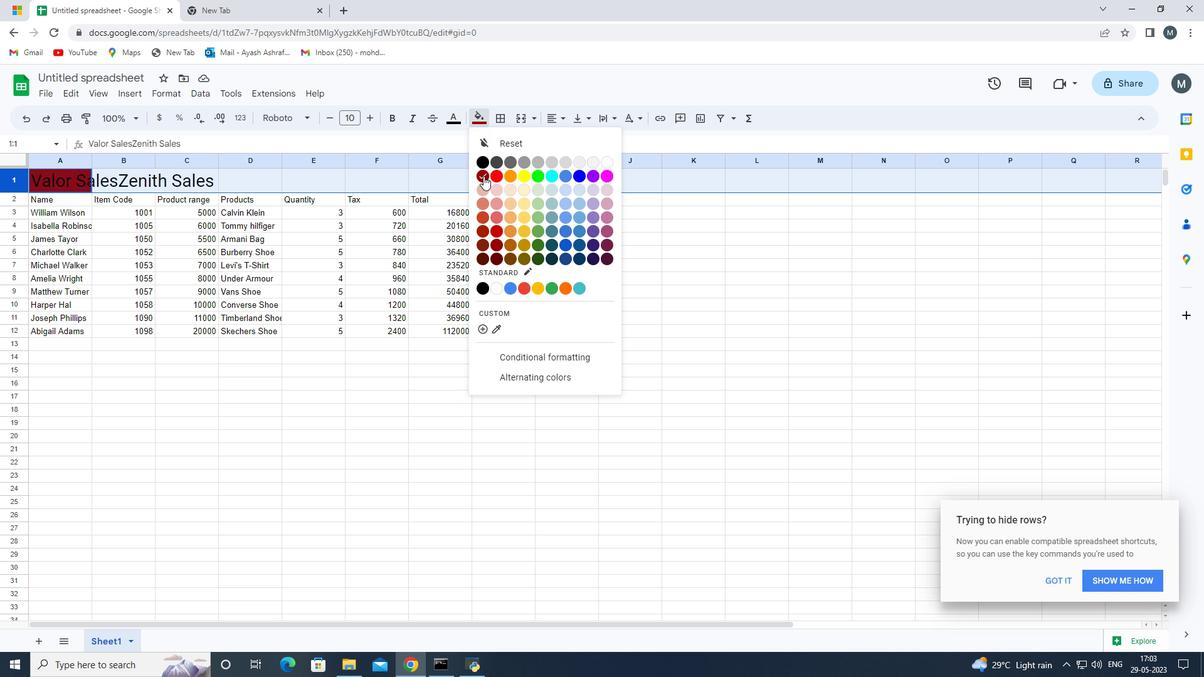 
Action: Mouse moved to (514, 185)
Screenshot: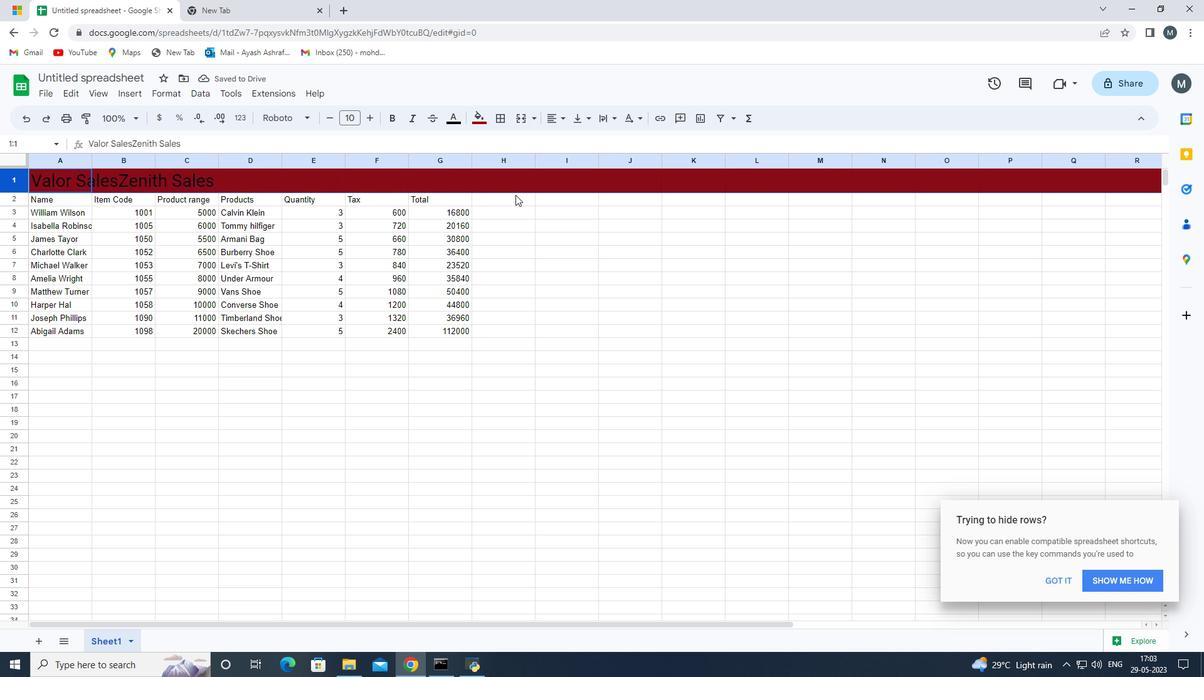 
Action: Mouse pressed left at (514, 185)
Screenshot: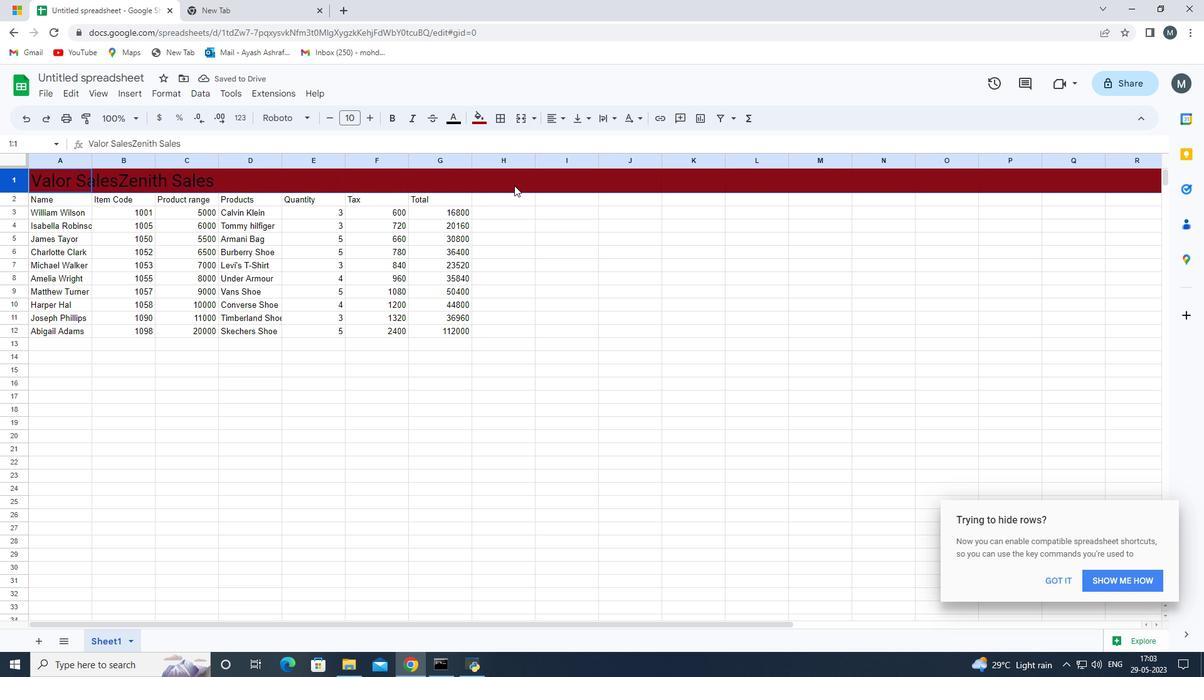 
Action: Mouse moved to (507, 186)
Screenshot: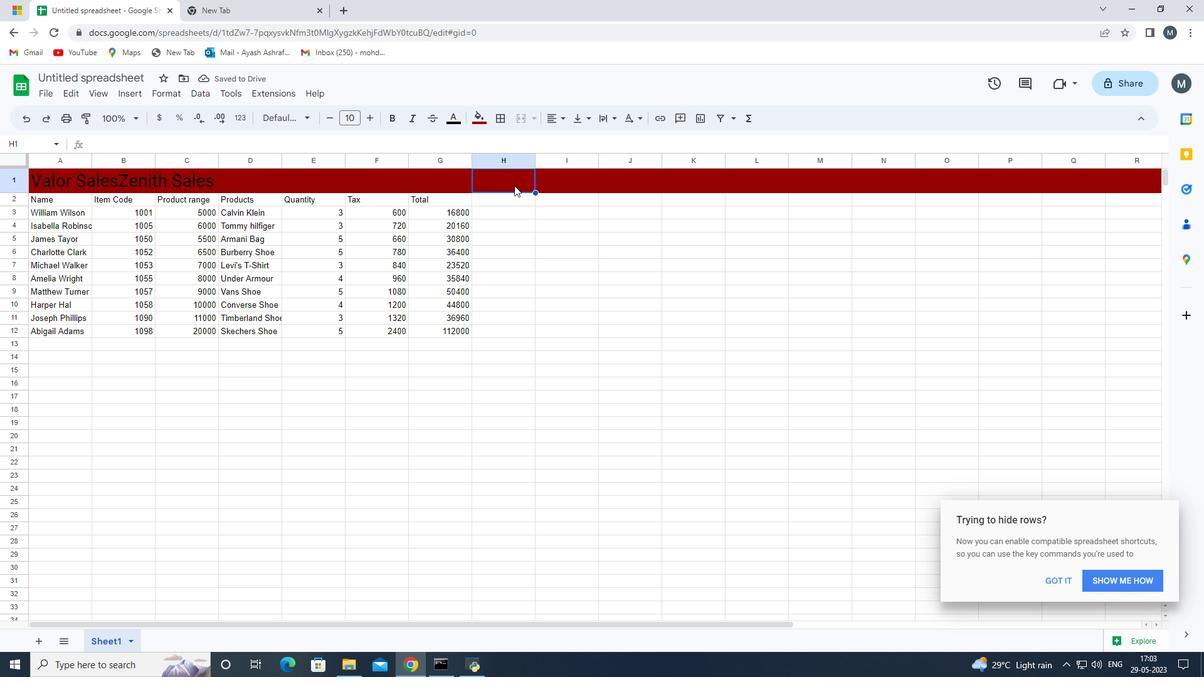 
Action: Key pressed <Key.shift_r><Key.right><Key.right><Key.right><Key.right><Key.right><Key.right><Key.right><Key.right><Key.right><Key.right><Key.right><Key.right><Key.right><Key.right><Key.right><Key.right><Key.right><Key.right><Key.right><Key.right>
Screenshot: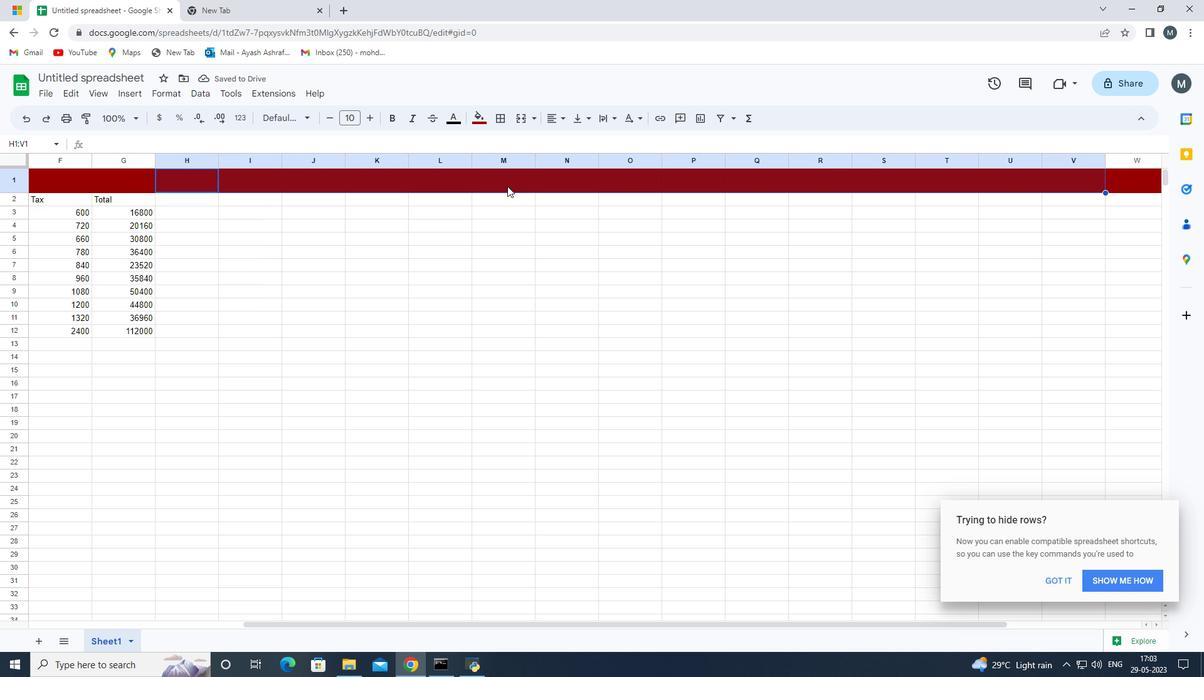 
Action: Mouse moved to (484, 122)
Screenshot: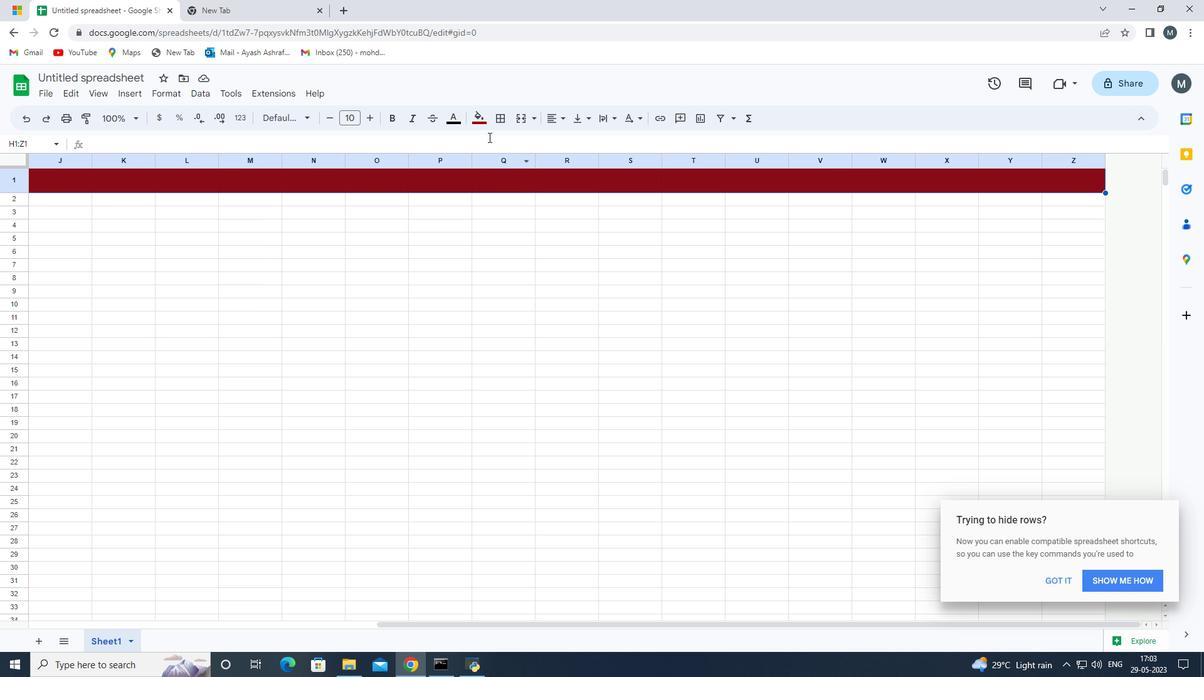 
Action: Mouse pressed left at (484, 122)
Screenshot: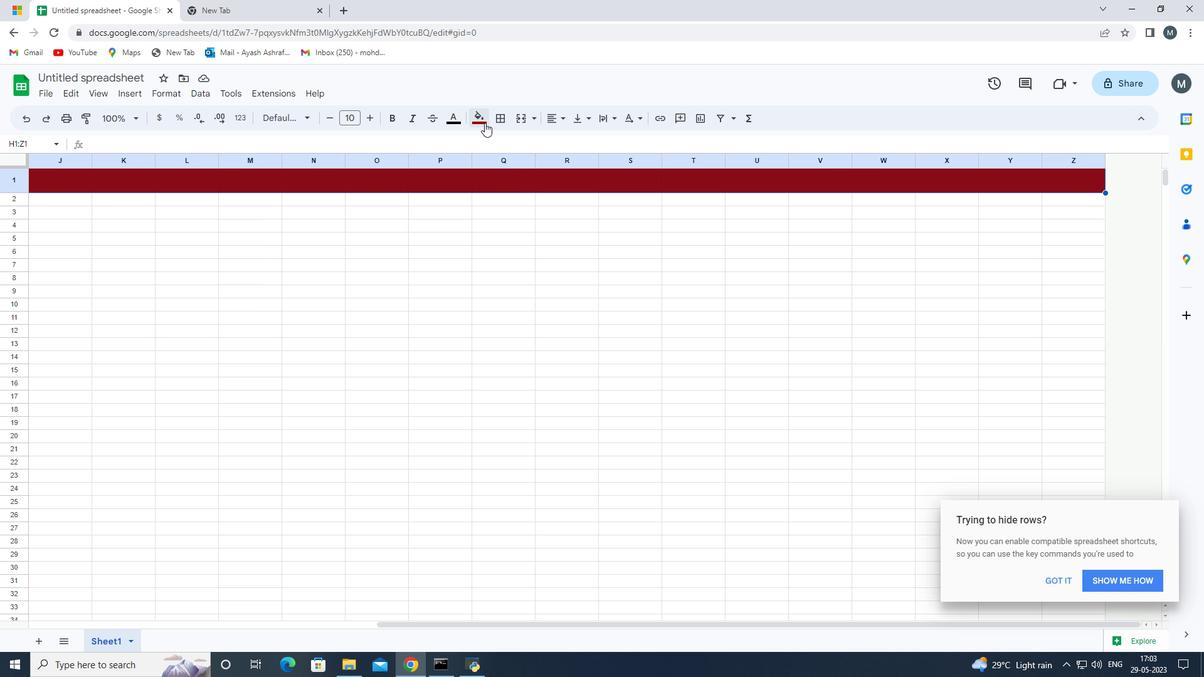 
Action: Mouse moved to (602, 168)
Screenshot: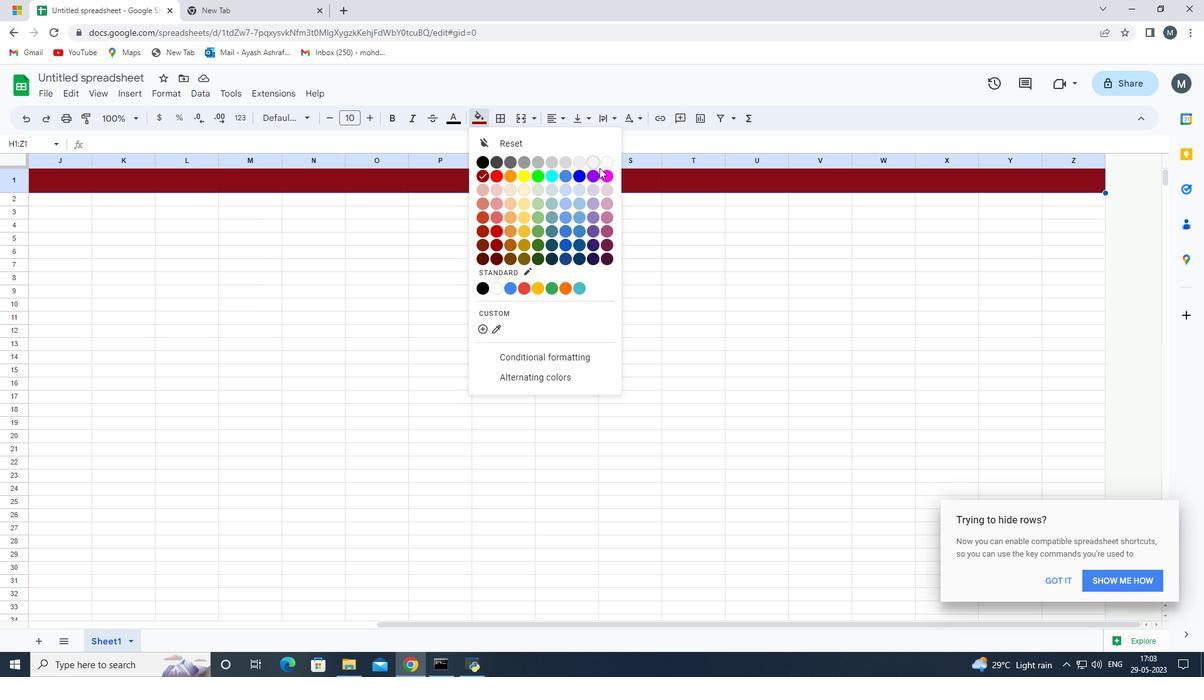 
Action: Mouse pressed left at (602, 168)
Screenshot: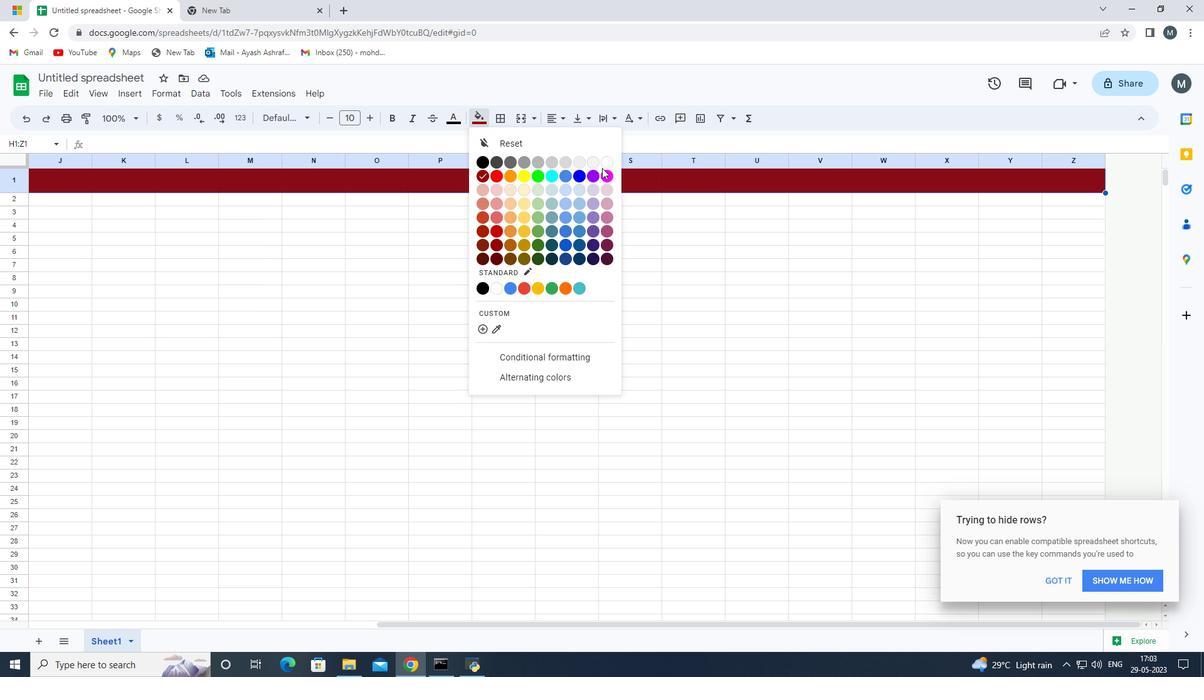 
Action: Mouse moved to (486, 121)
Screenshot: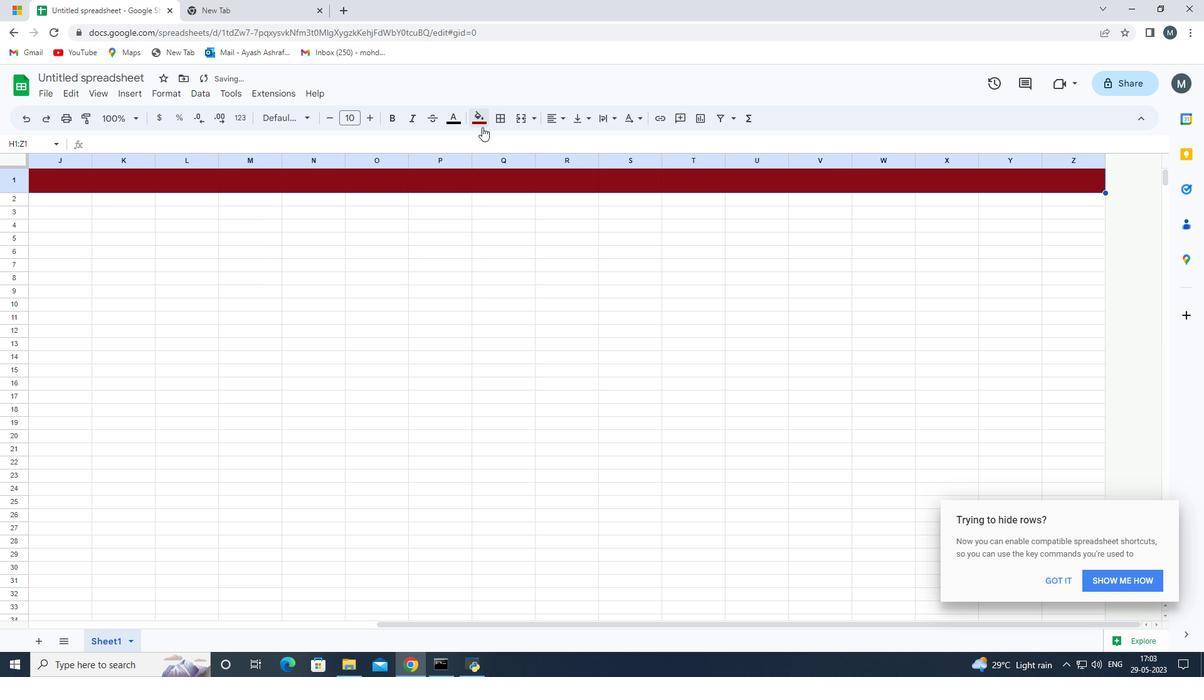
Action: Mouse pressed left at (486, 121)
Screenshot: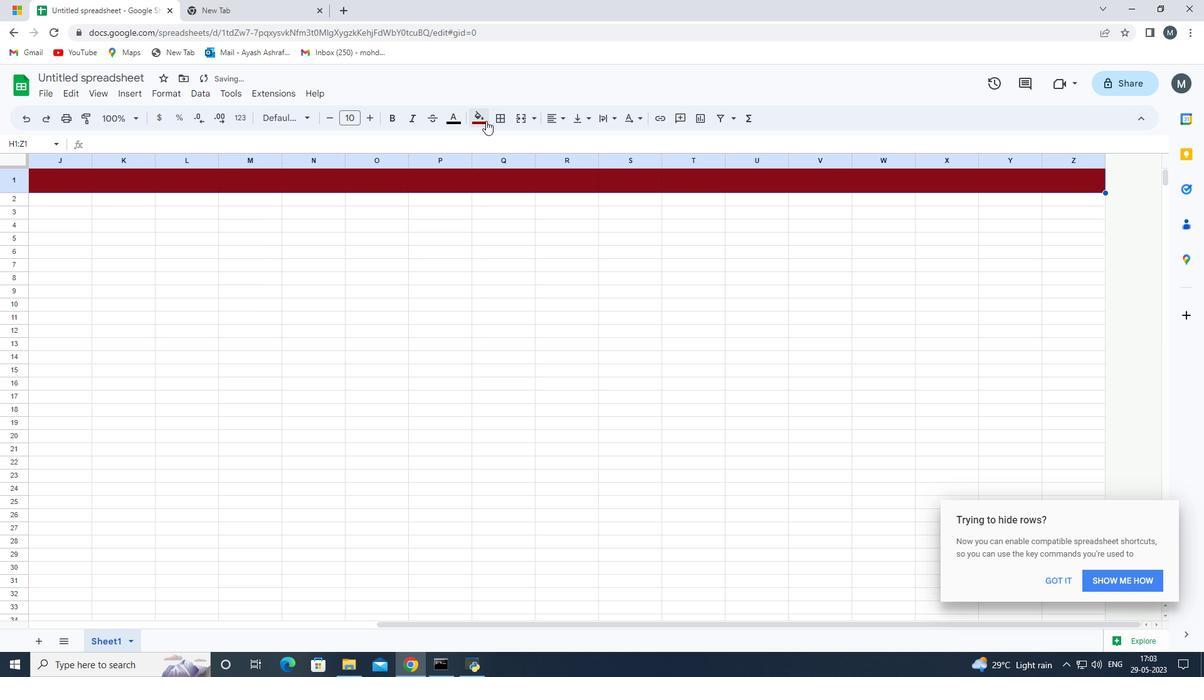 
Action: Mouse moved to (609, 164)
Screenshot: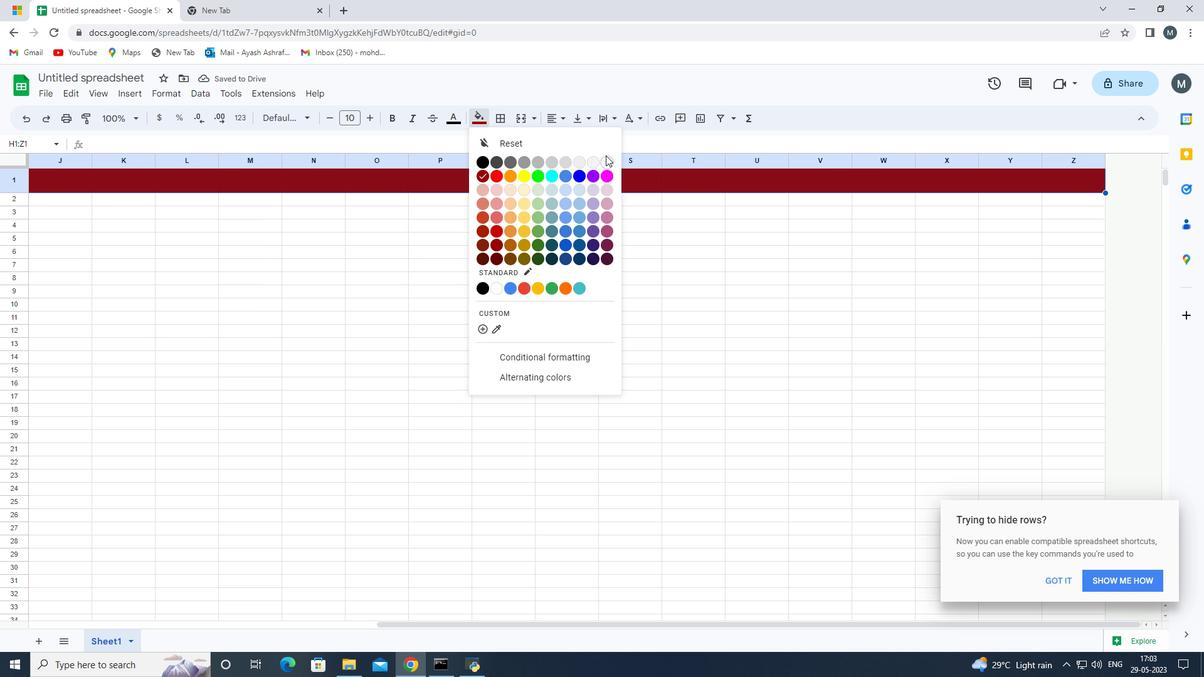 
Action: Mouse pressed left at (609, 164)
Screenshot: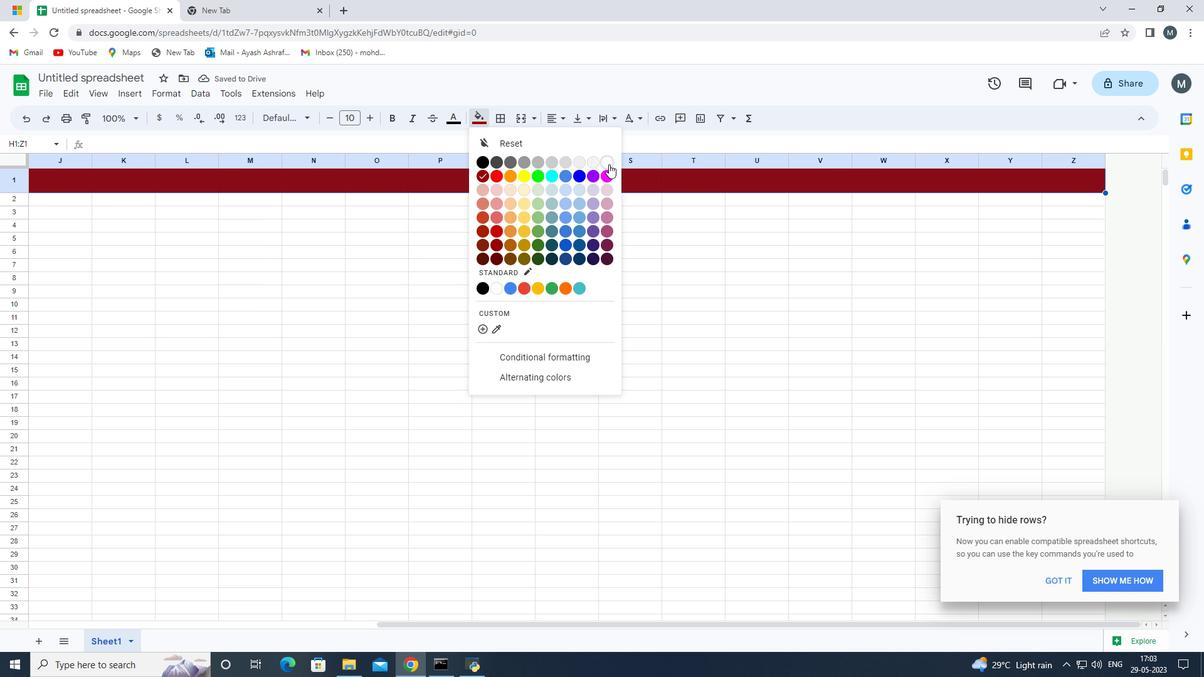 
Action: Mouse moved to (365, 348)
Screenshot: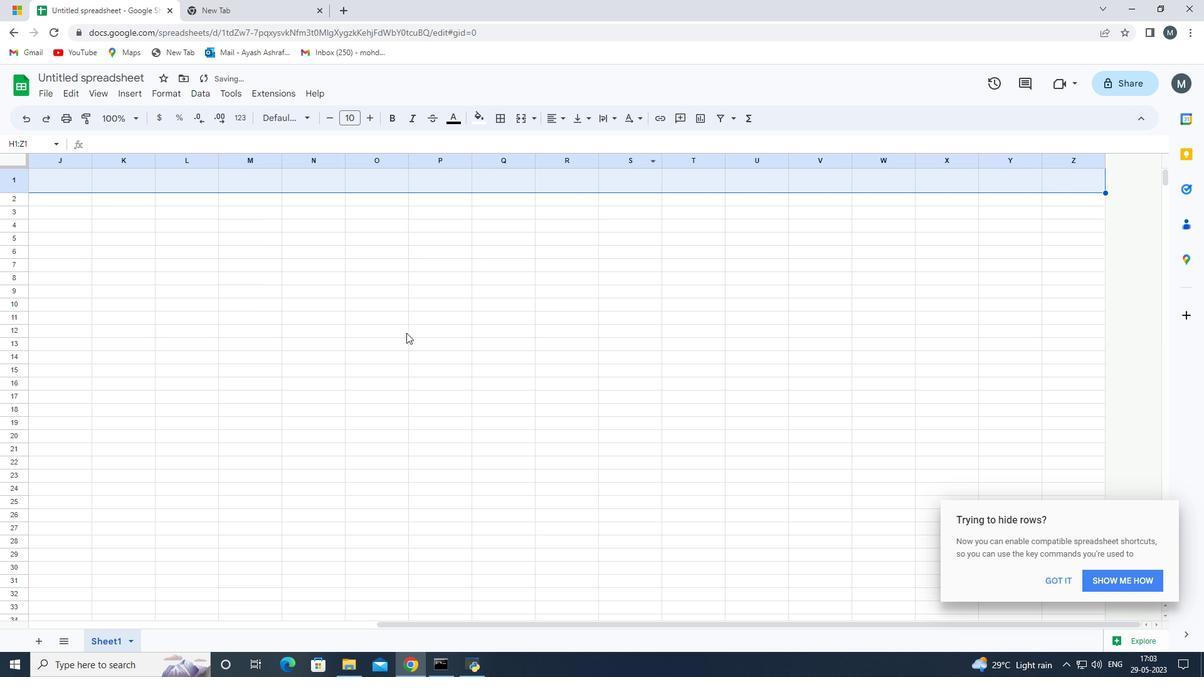 
Action: Mouse pressed left at (365, 348)
Screenshot: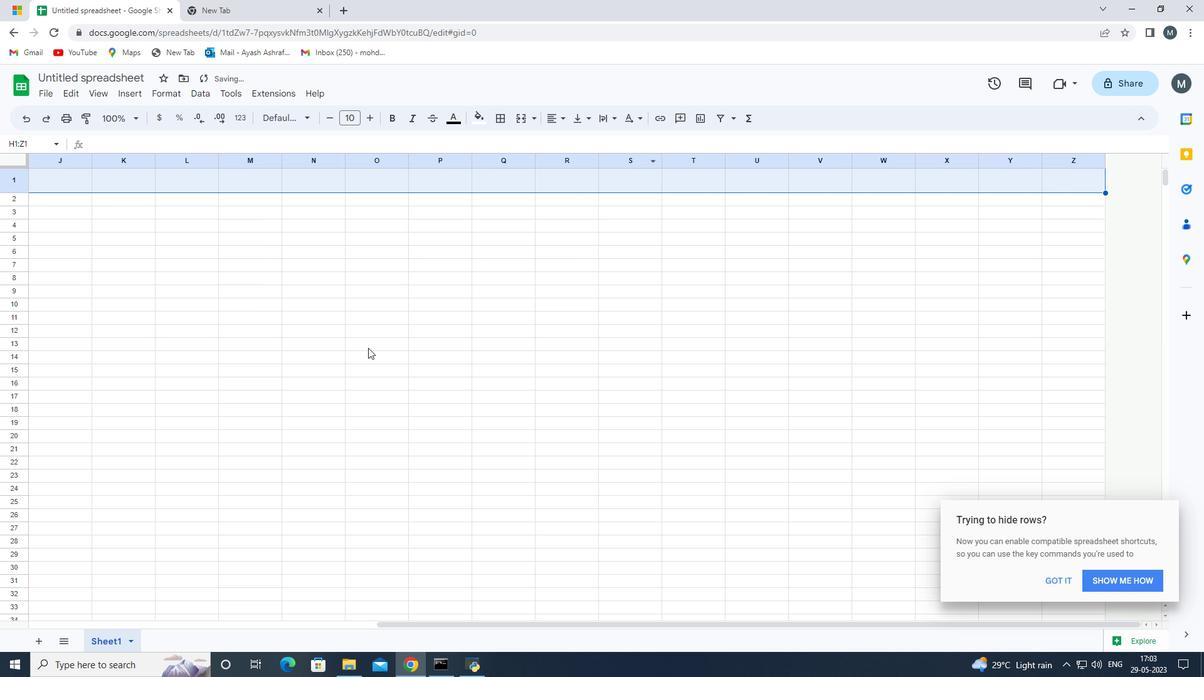 
Action: Key pressed <Key.left><Key.left><Key.left><Key.left><Key.left><Key.left><Key.left><Key.left><Key.left><Key.left><Key.left><Key.left><Key.left><Key.left><Key.left><Key.left><Key.left><Key.left><Key.left><Key.left><Key.left><Key.left><Key.left><Key.left><Key.left><Key.left>
Screenshot: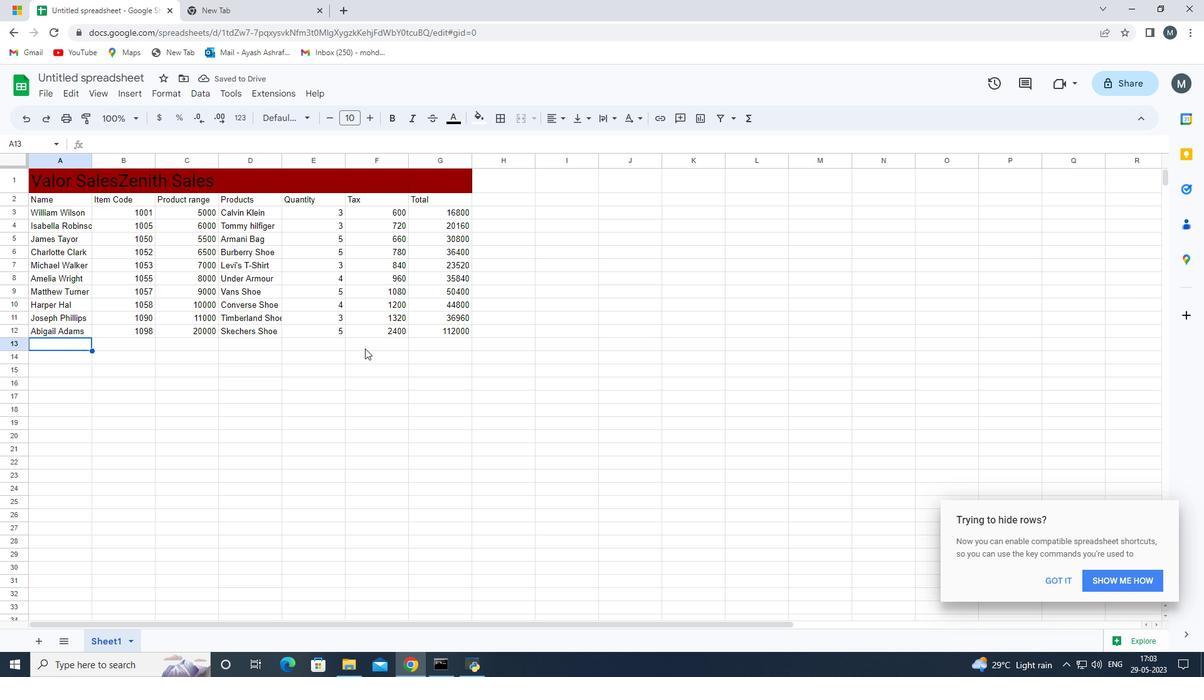 
Action: Mouse moved to (42, 200)
Screenshot: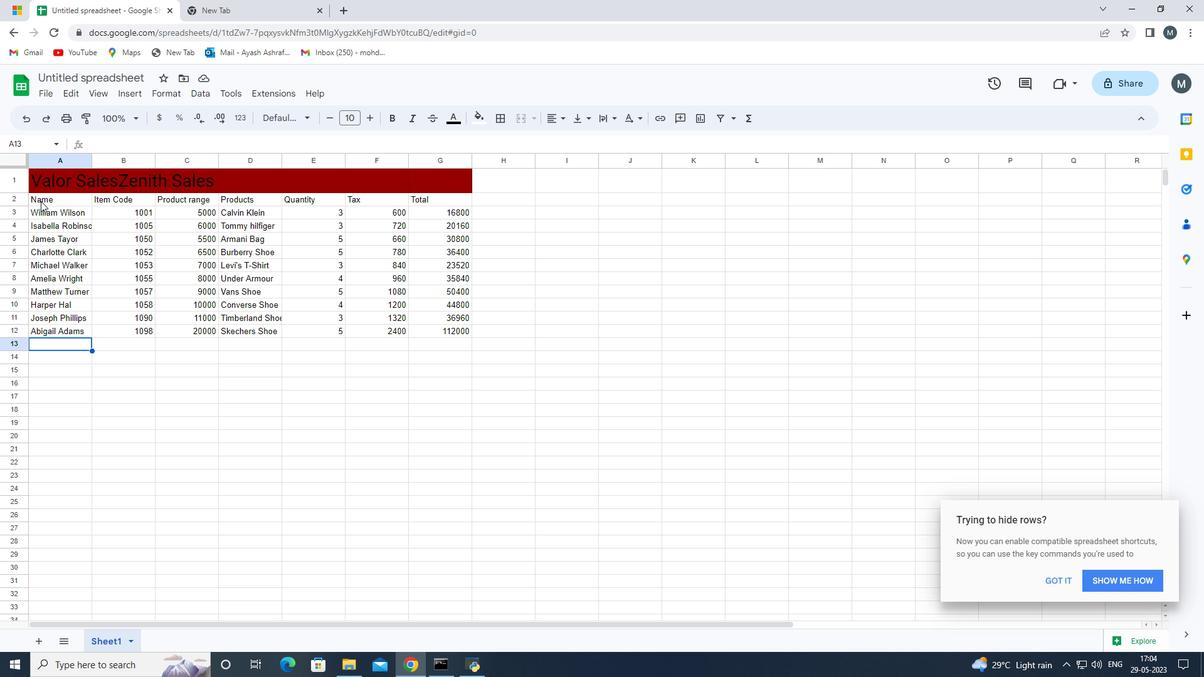 
Action: Mouse pressed left at (42, 200)
Screenshot: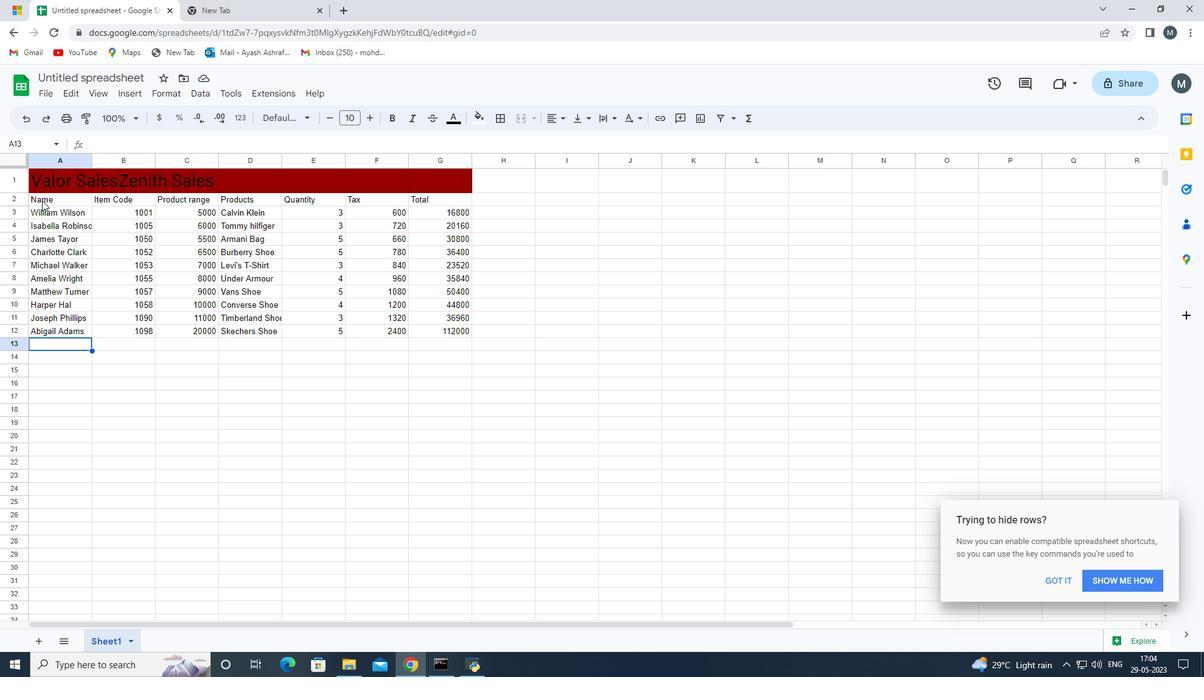 
Action: Mouse moved to (27, 195)
Screenshot: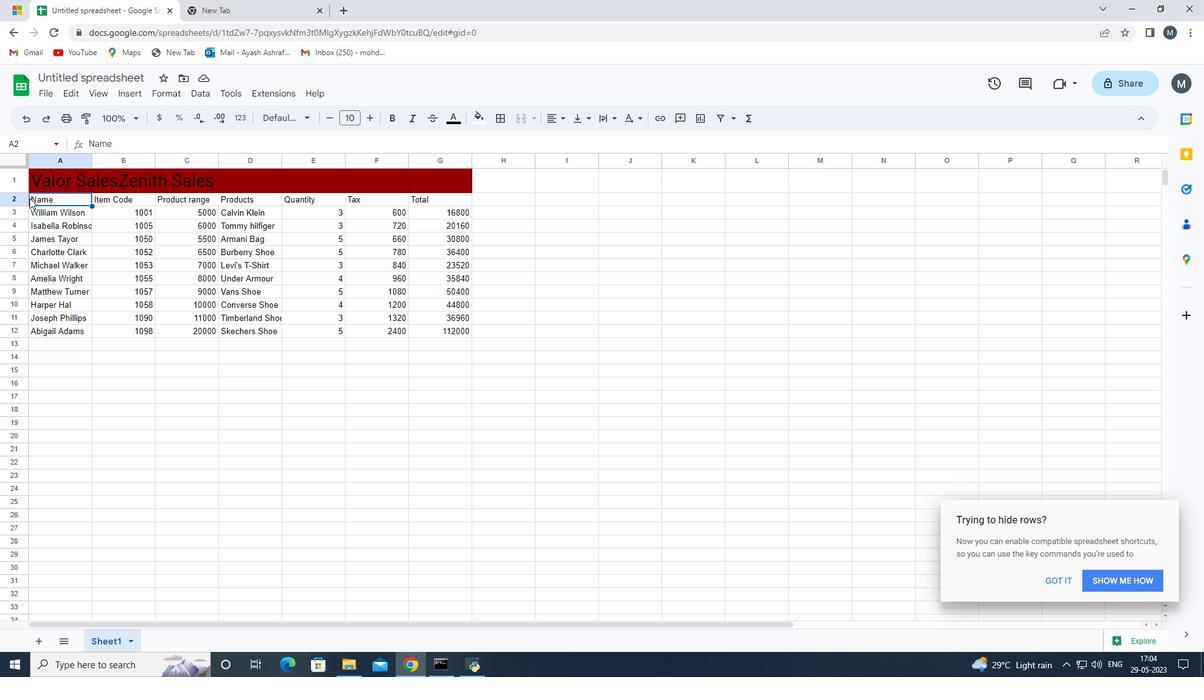 
Action: Mouse pressed left at (27, 195)
Screenshot: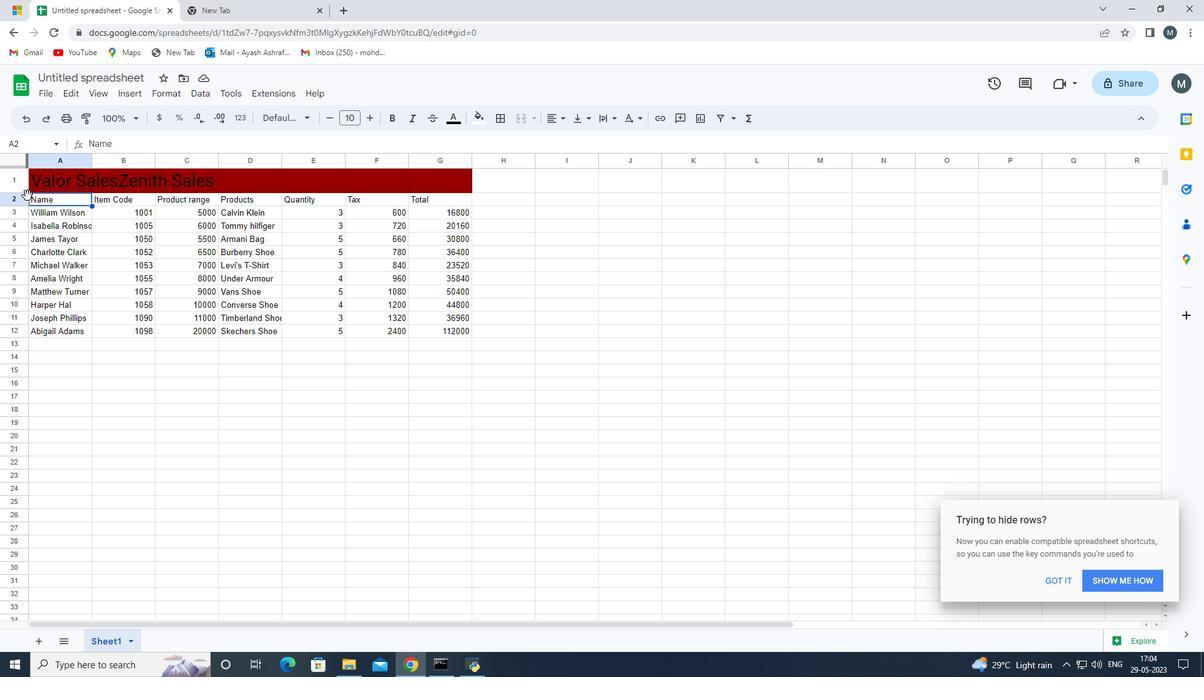 
Action: Mouse moved to (67, 200)
Screenshot: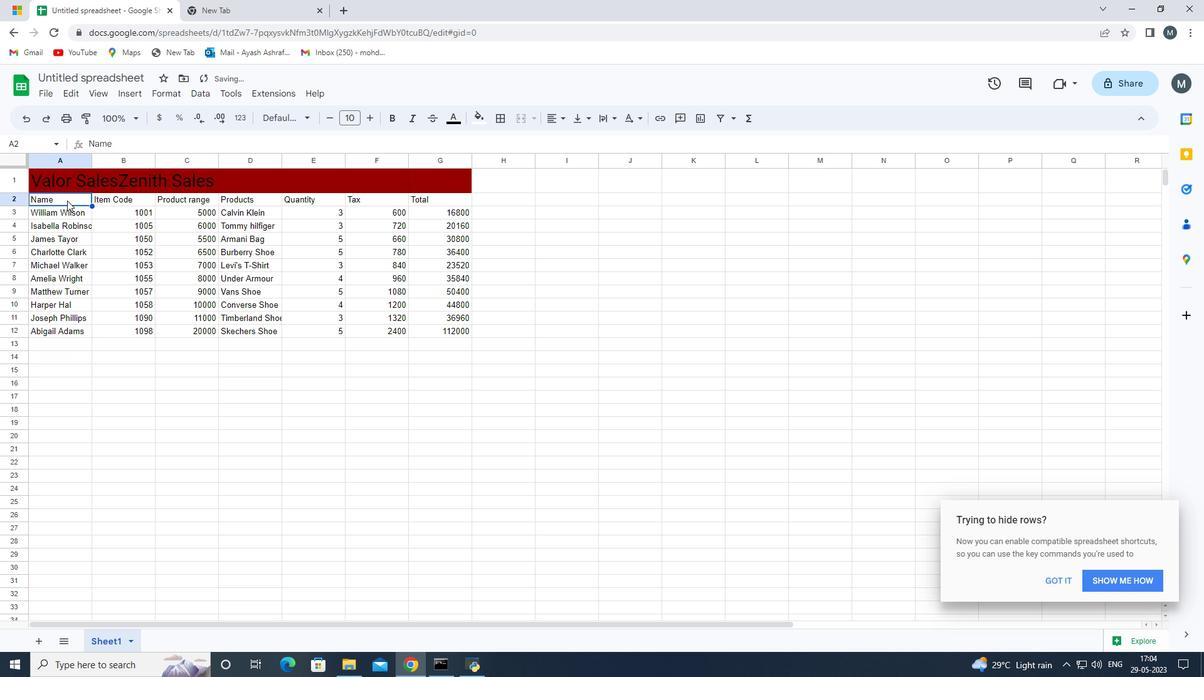 
Action: Mouse pressed left at (67, 200)
Screenshot: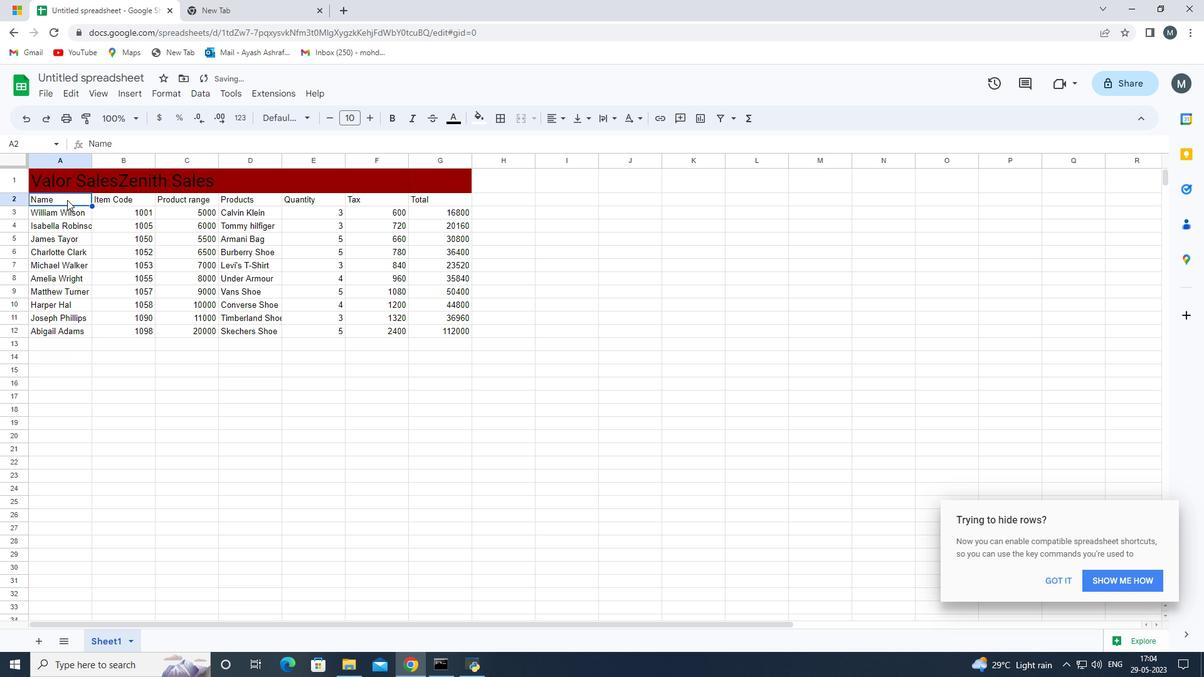 
Action: Mouse moved to (371, 121)
Screenshot: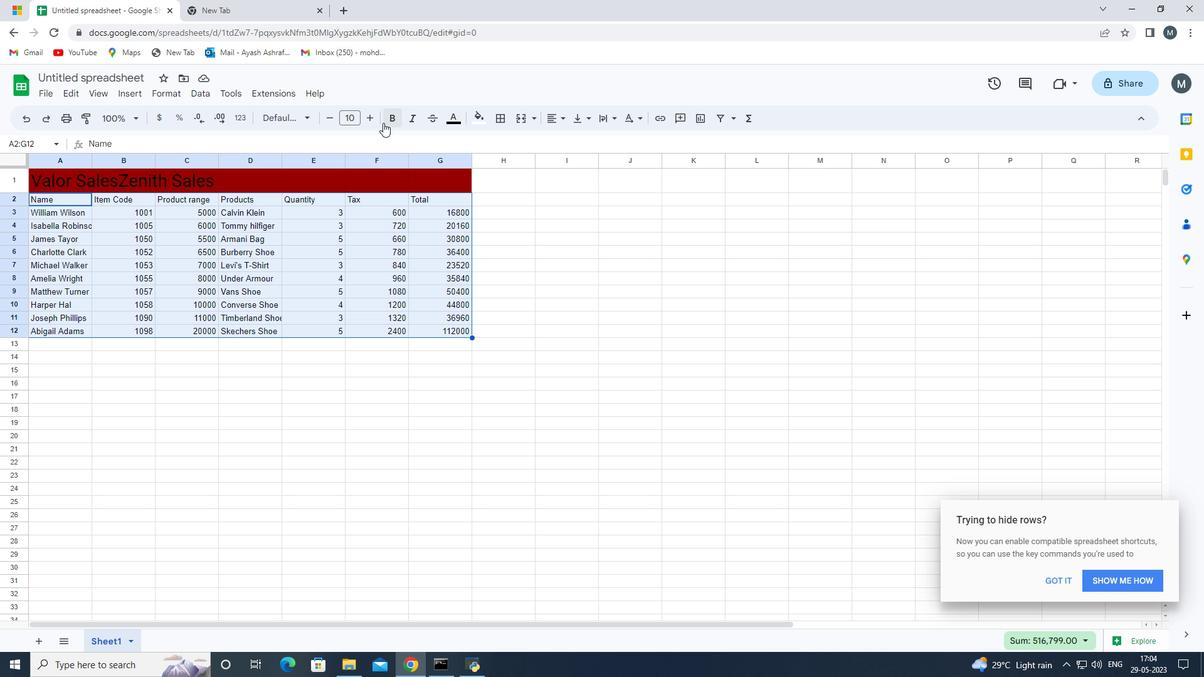 
Action: Mouse pressed left at (371, 121)
Screenshot: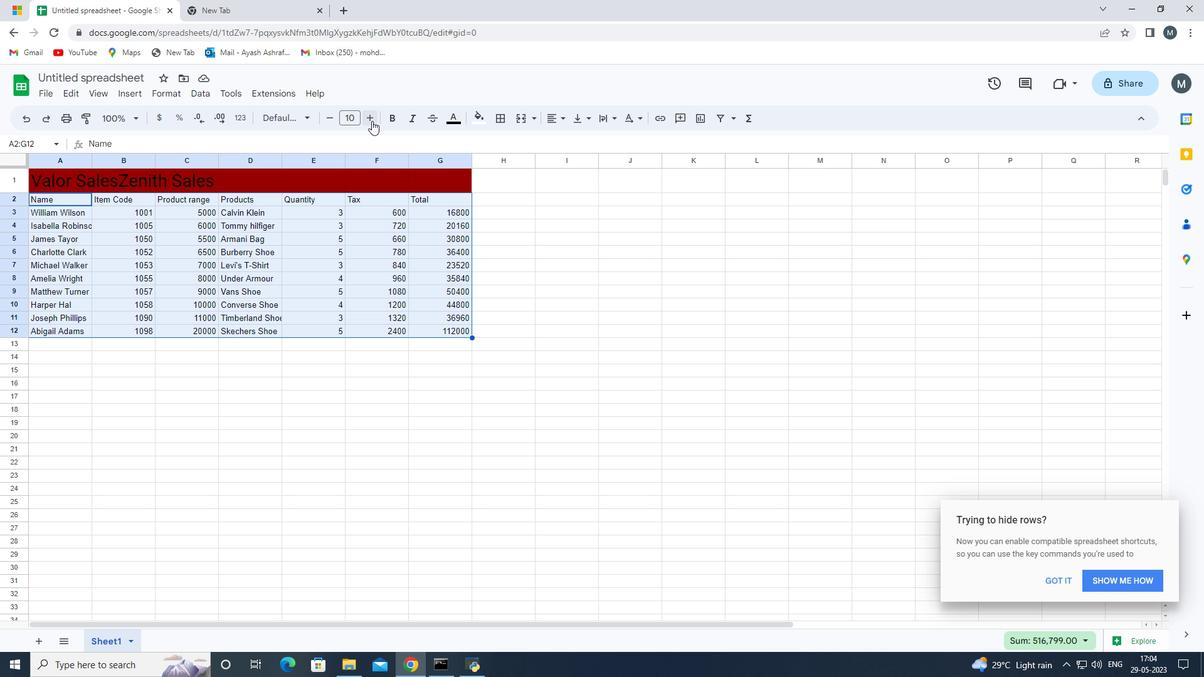 
Action: Mouse pressed left at (371, 121)
Screenshot: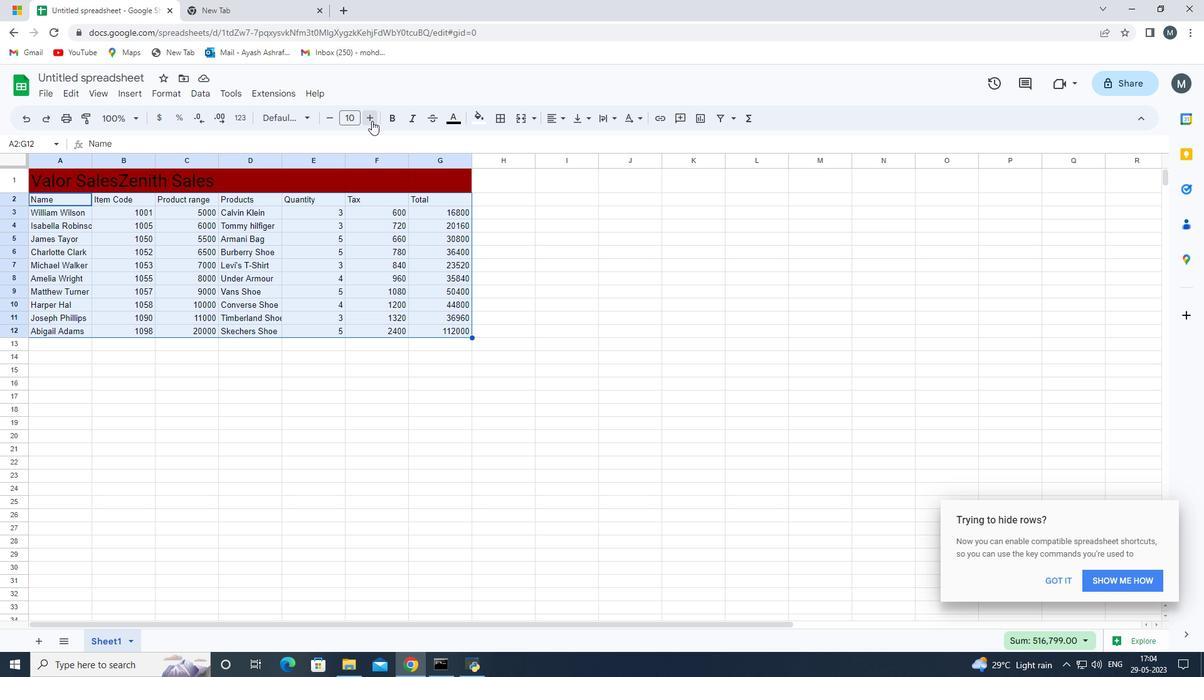 
Action: Mouse pressed left at (371, 121)
Screenshot: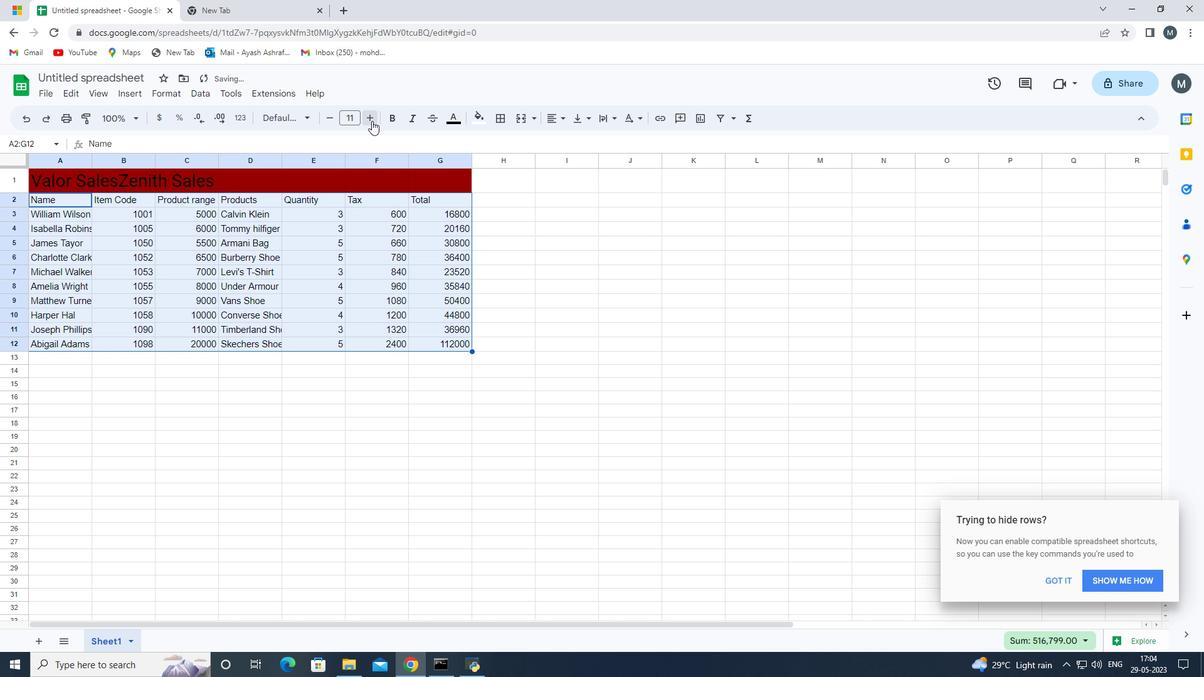 
Action: Mouse pressed left at (371, 121)
Screenshot: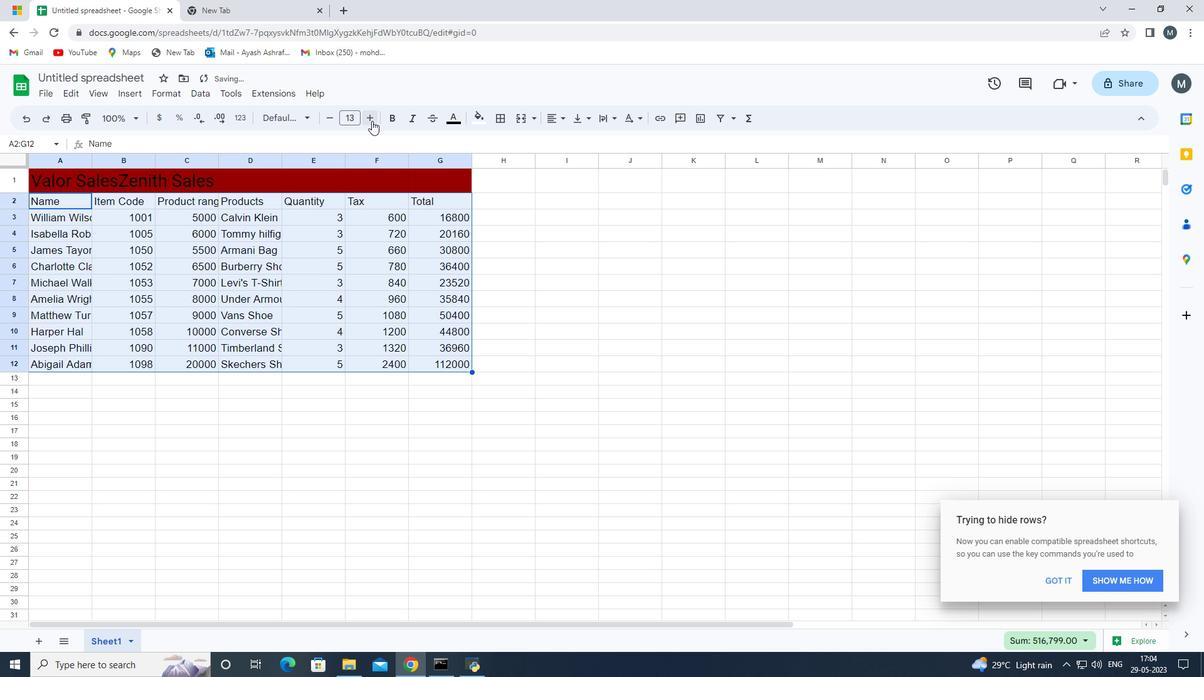 
Action: Mouse moved to (47, 181)
Screenshot: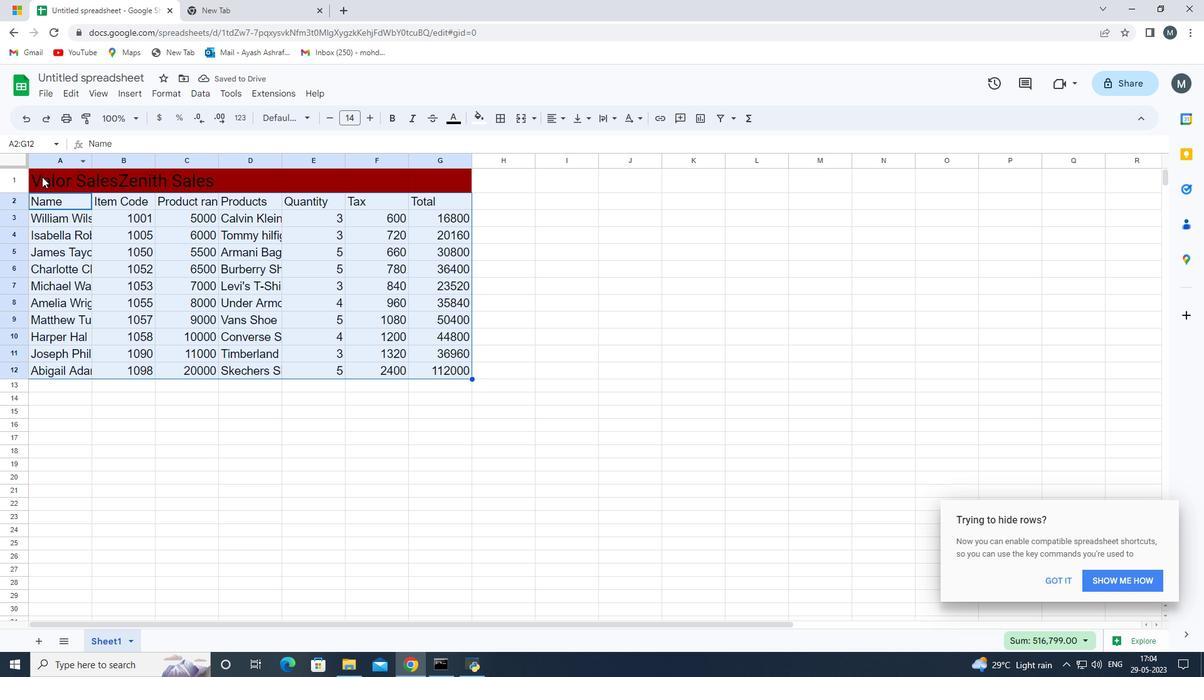 
Action: Mouse pressed left at (47, 181)
Screenshot: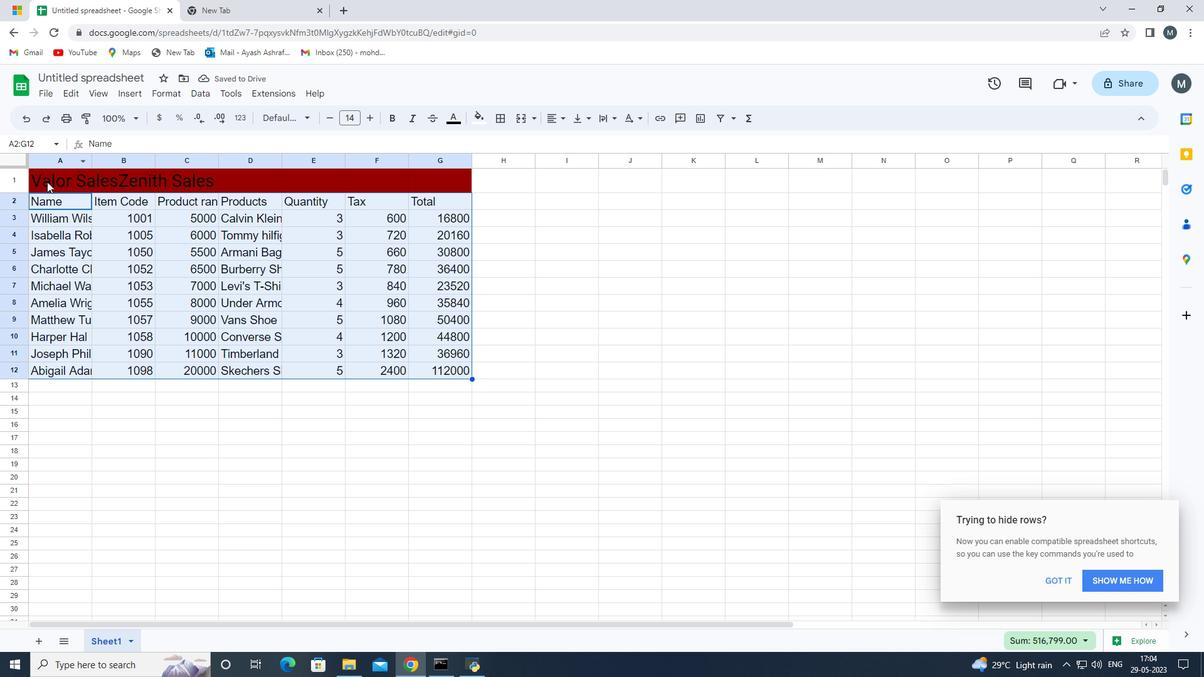 
Action: Mouse moved to (13, 179)
Screenshot: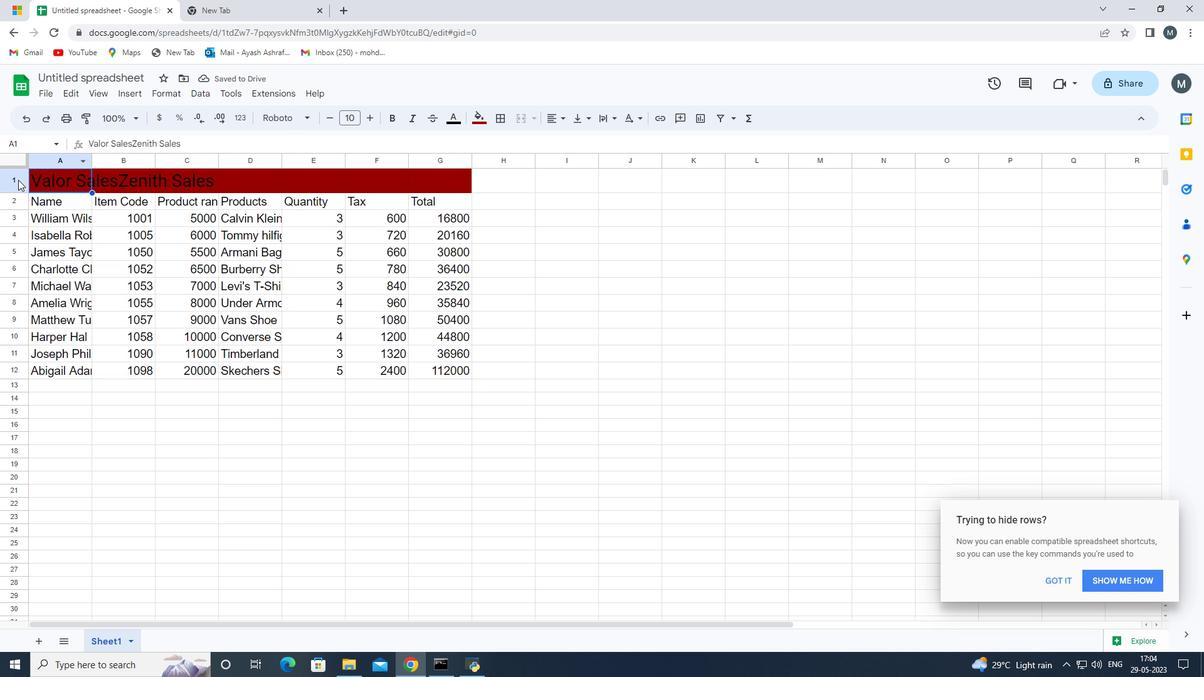 
Action: Mouse pressed left at (13, 179)
Screenshot: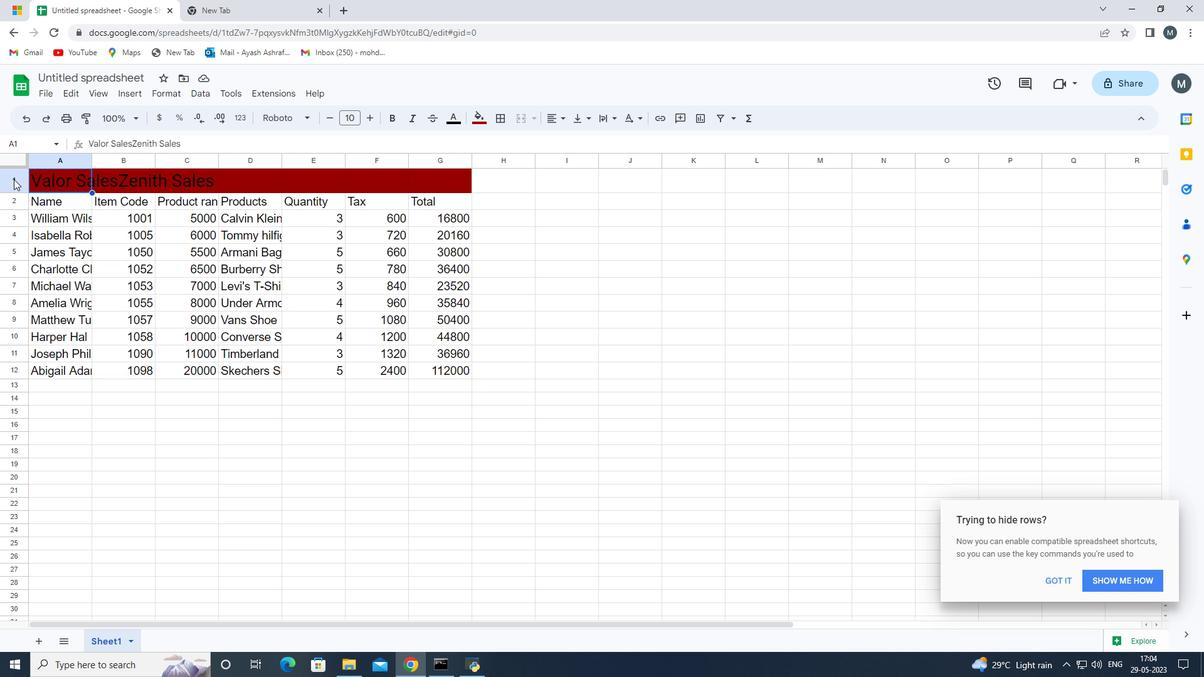 
Action: Mouse moved to (552, 123)
Screenshot: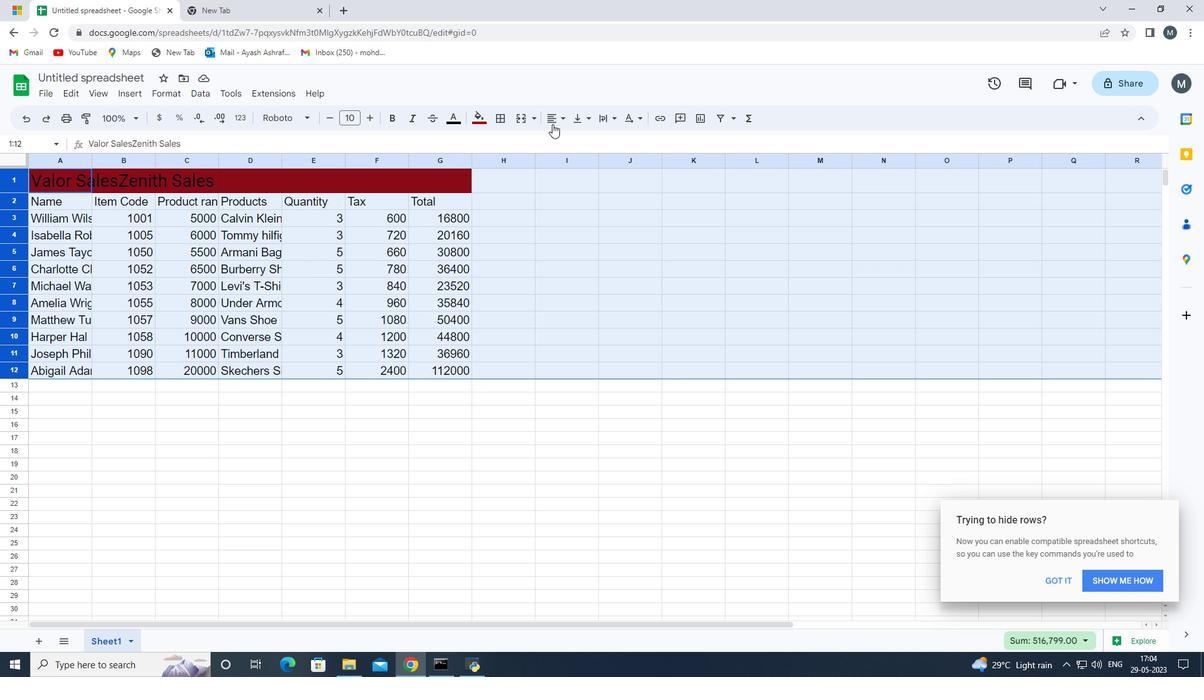 
Action: Mouse pressed left at (552, 123)
Screenshot: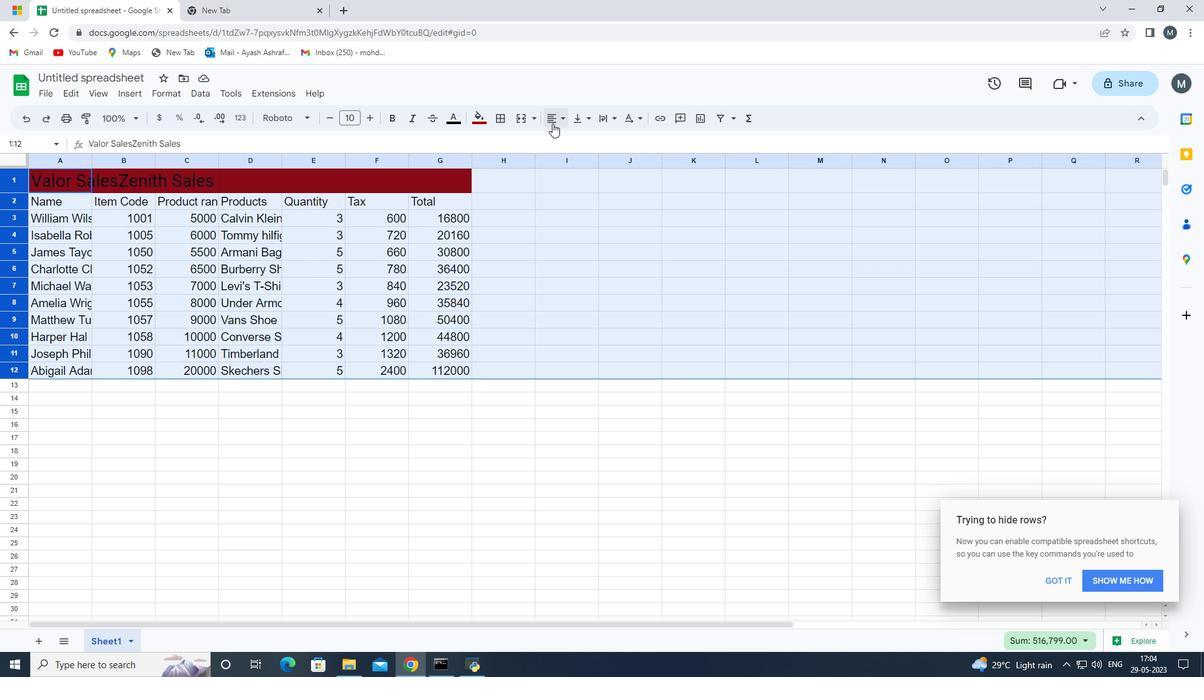 
Action: Mouse moved to (598, 146)
Screenshot: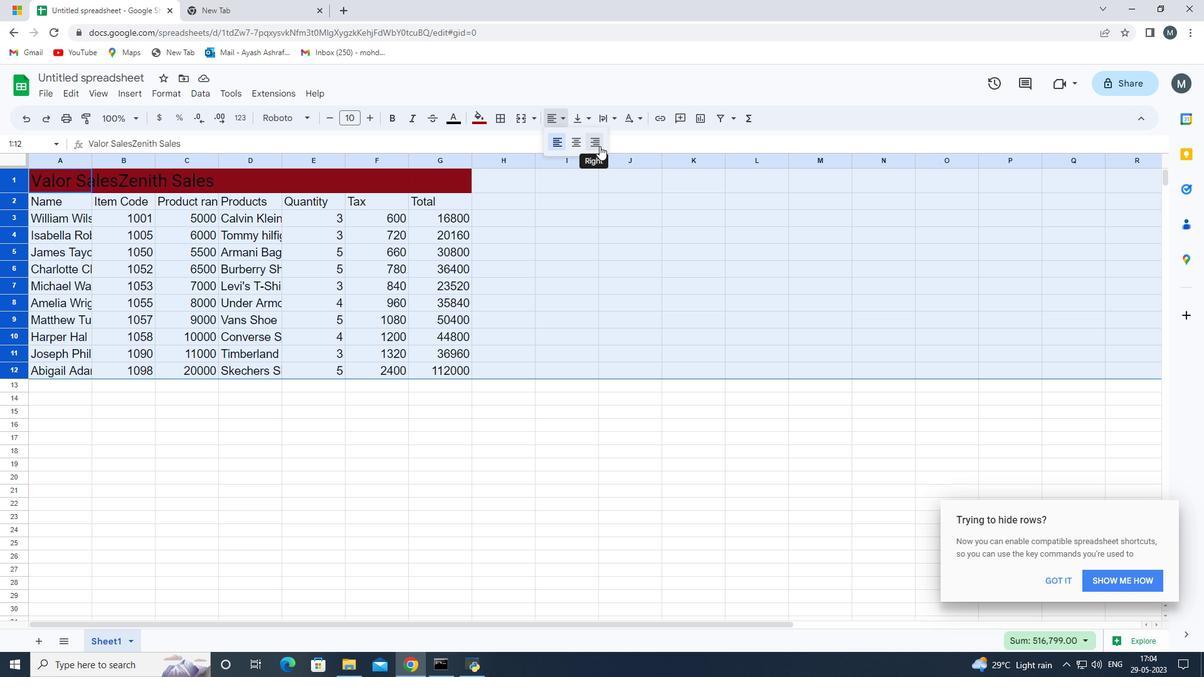 
Action: Mouse pressed left at (598, 146)
Screenshot: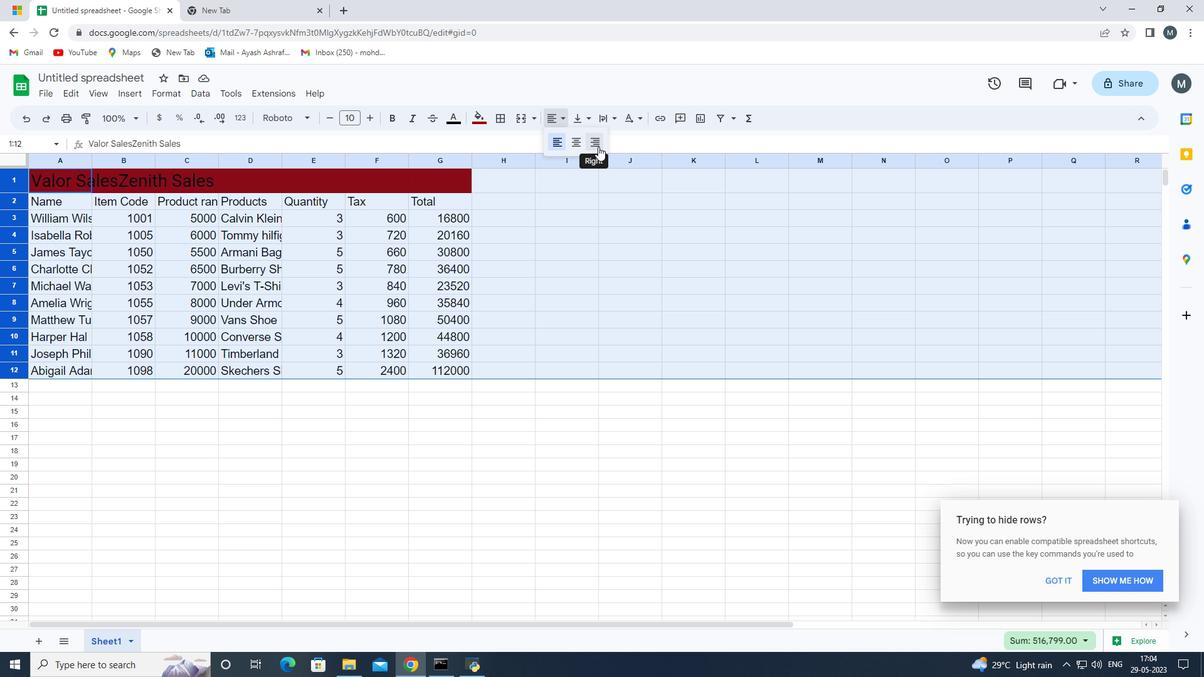 
Action: Mouse moved to (321, 459)
Screenshot: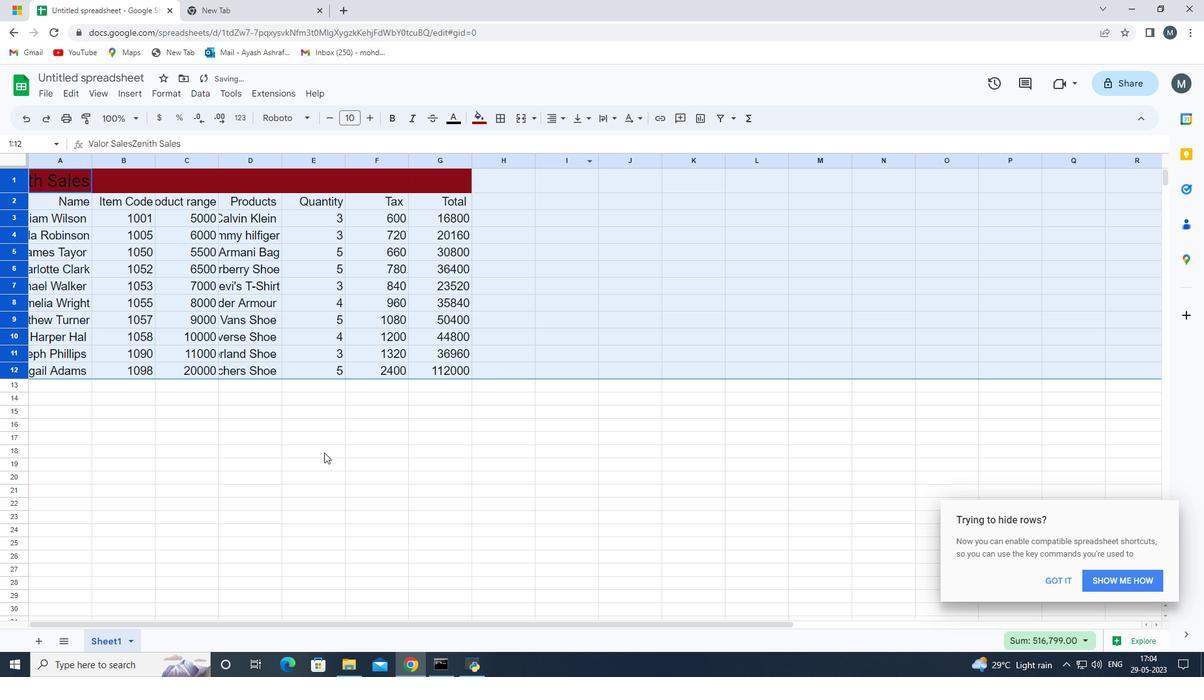 
Action: Mouse pressed left at (321, 459)
Screenshot: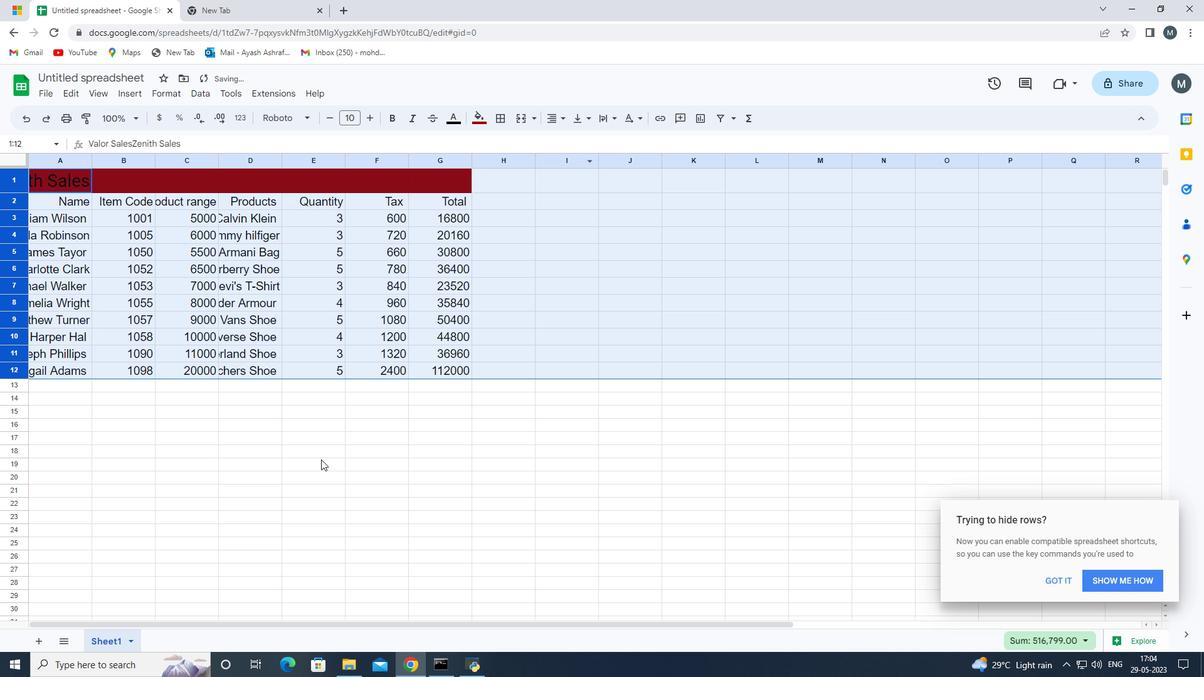 
Action: Mouse moved to (112, 180)
Screenshot: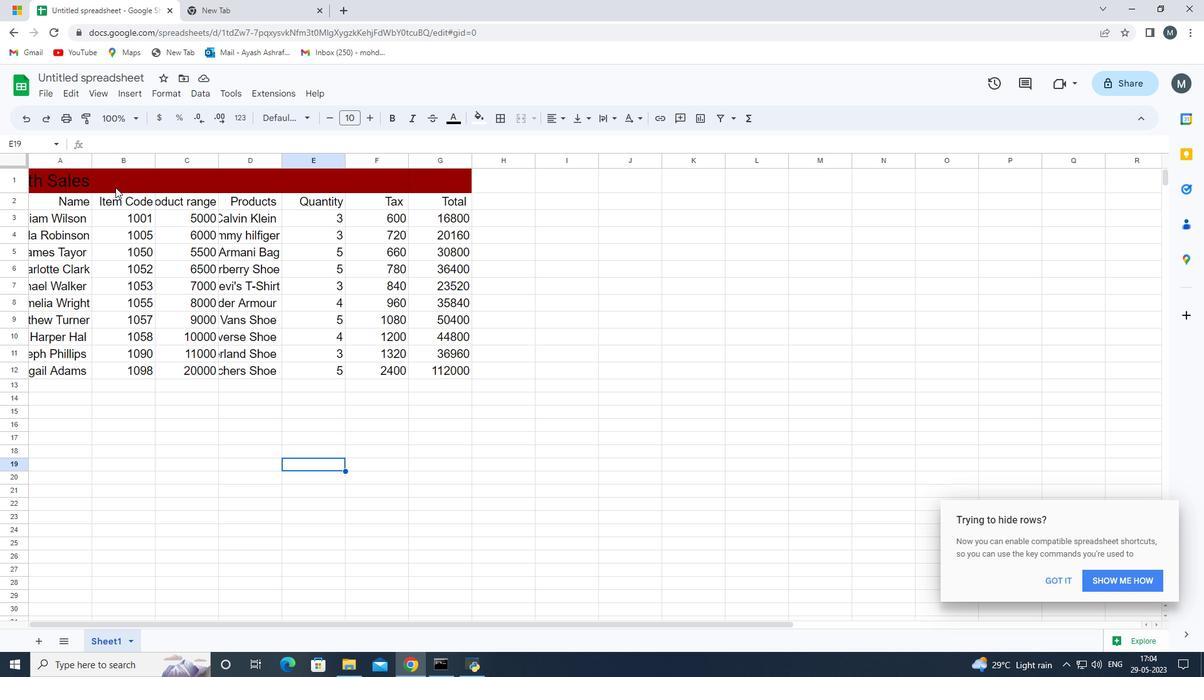 
Action: Mouse pressed left at (112, 180)
Screenshot: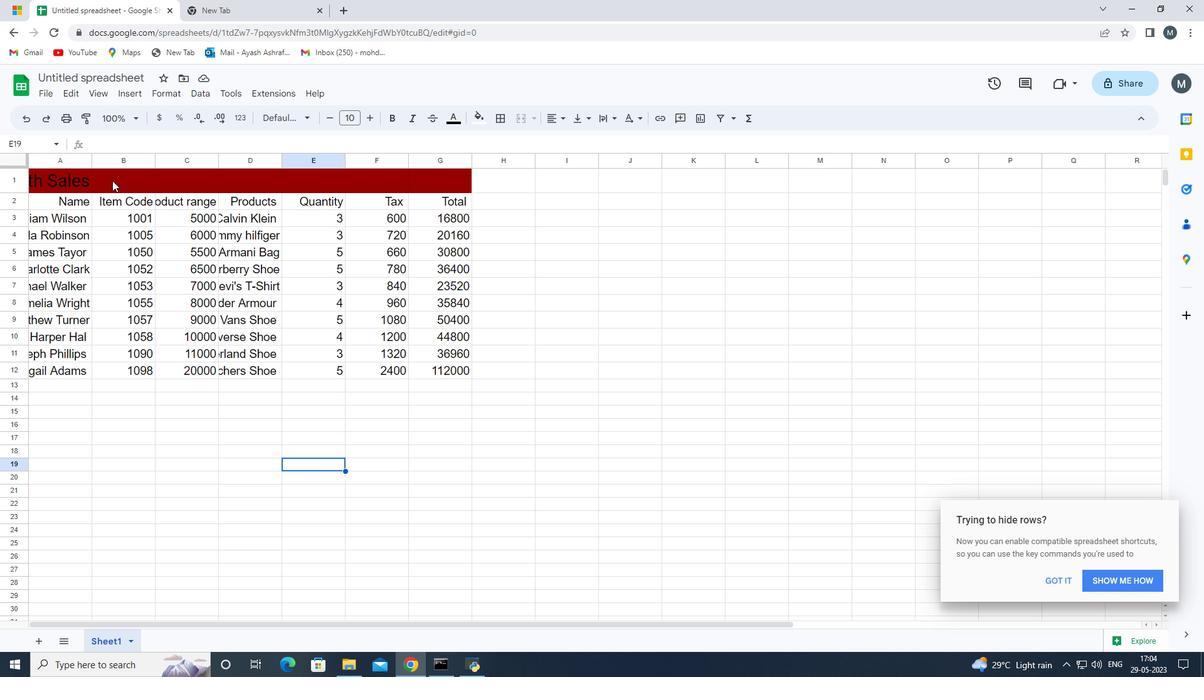 
Action: Mouse moved to (18, 179)
Screenshot: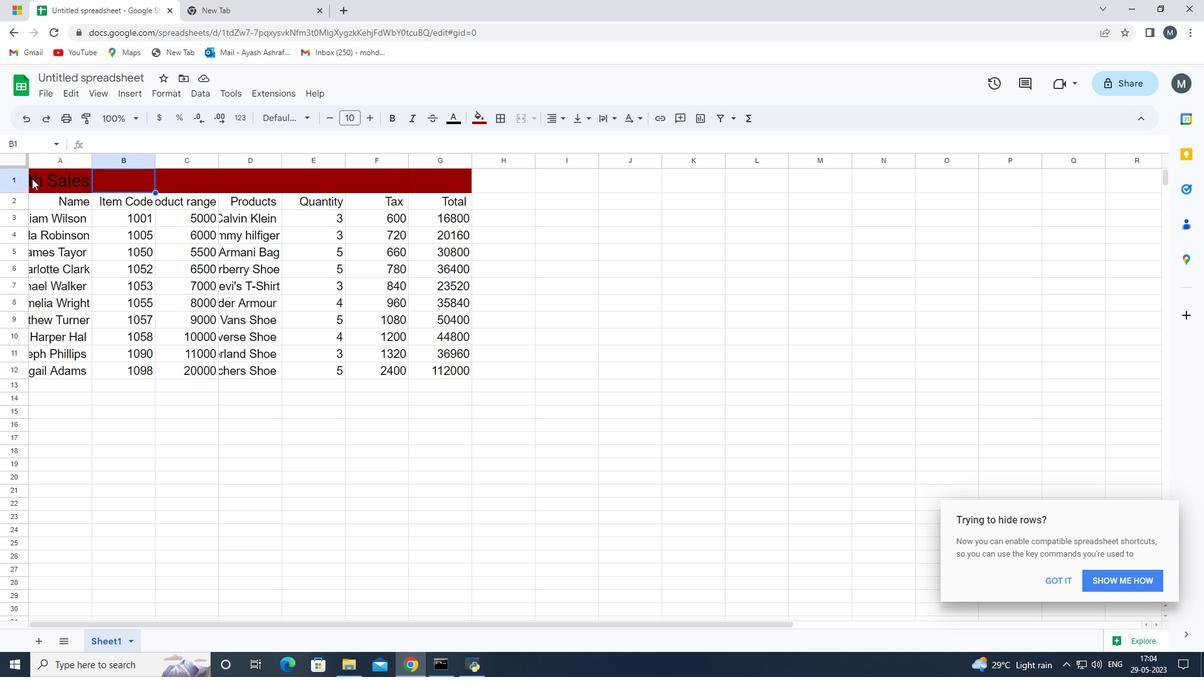 
Action: Mouse pressed left at (18, 179)
Screenshot: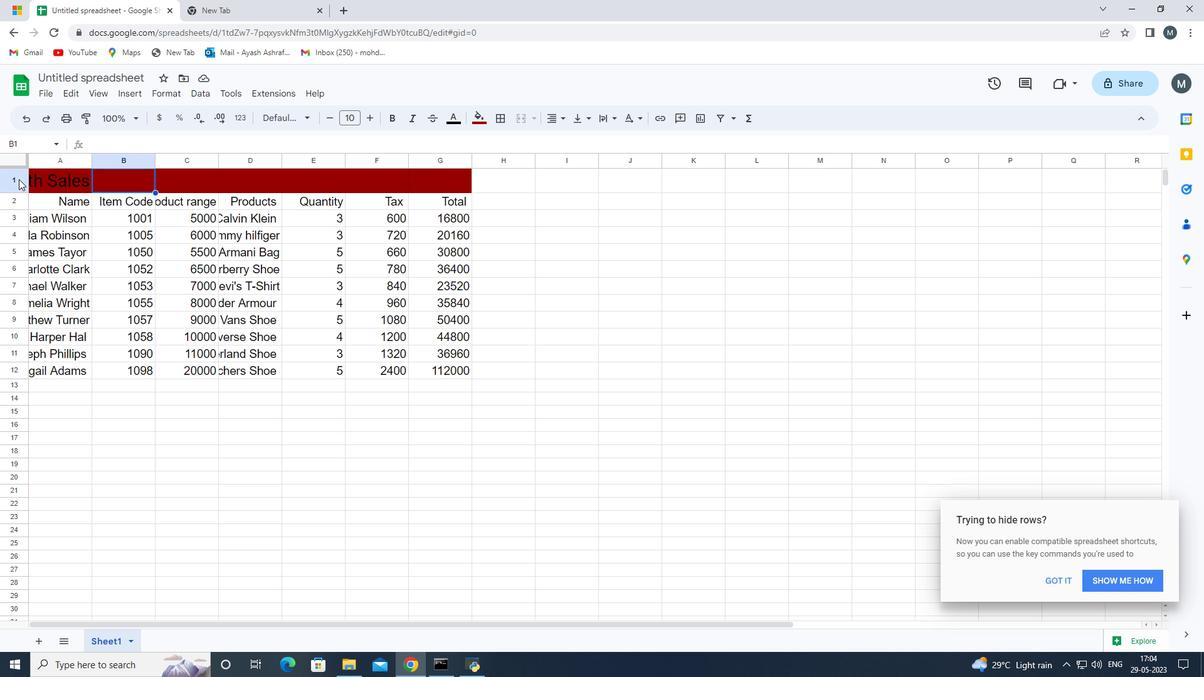 
Action: Mouse moved to (556, 123)
Screenshot: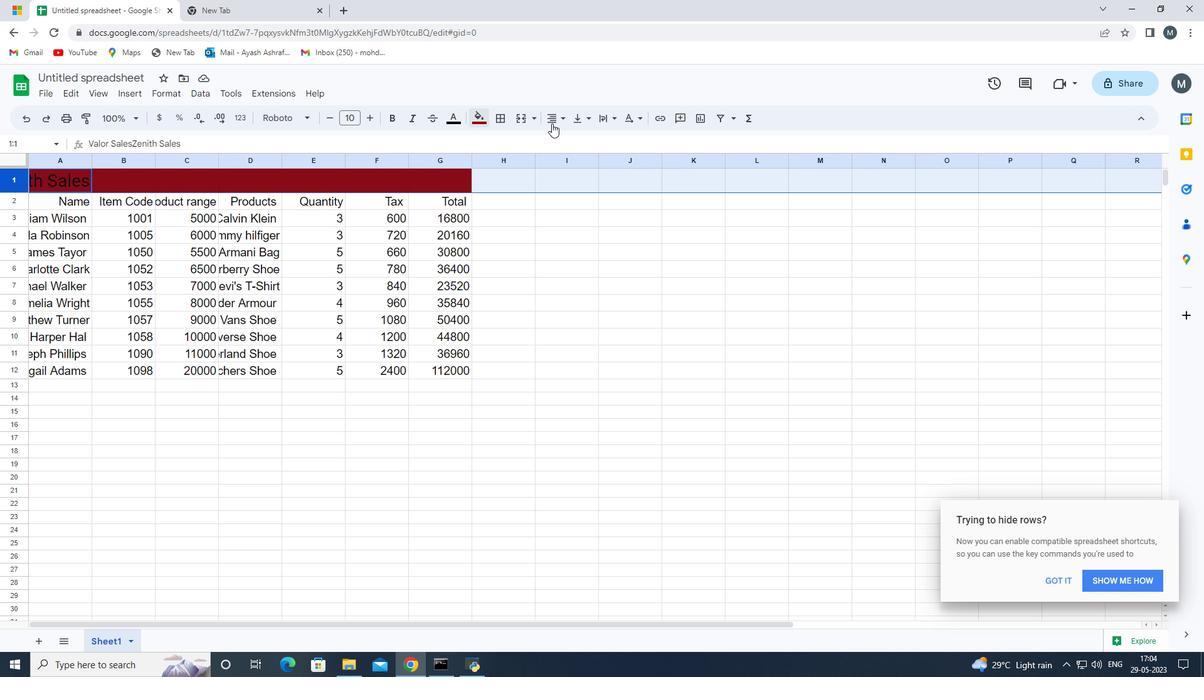 
Action: Mouse pressed left at (556, 123)
Screenshot: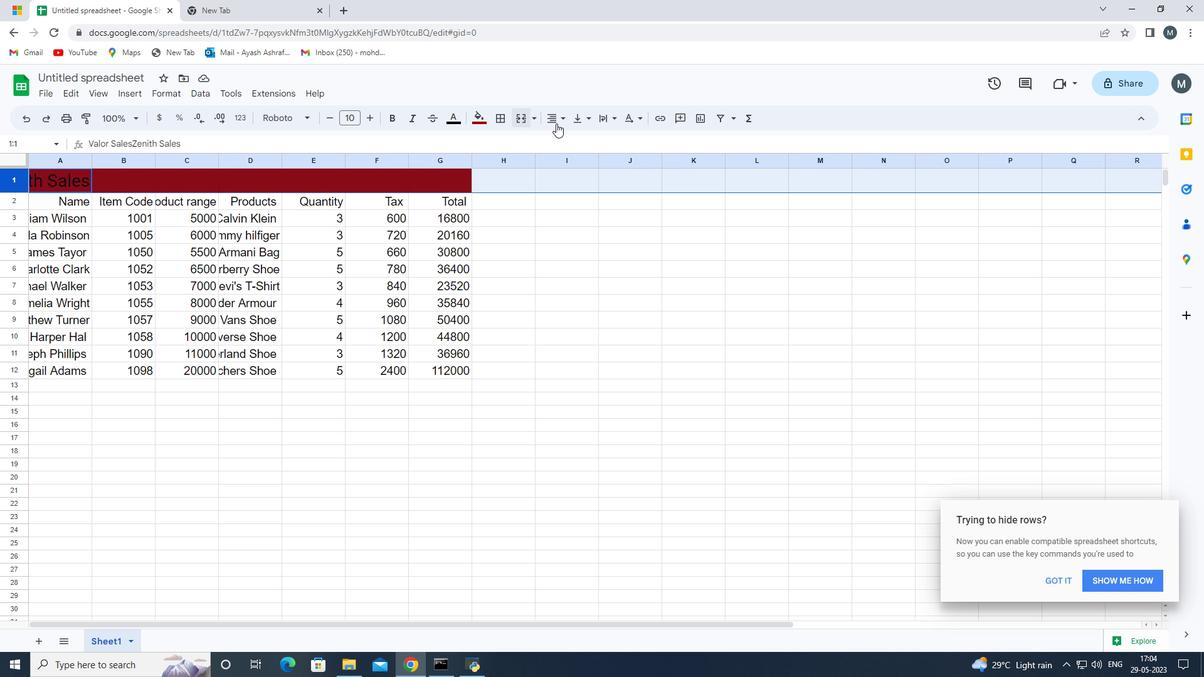
Action: Mouse moved to (577, 153)
Screenshot: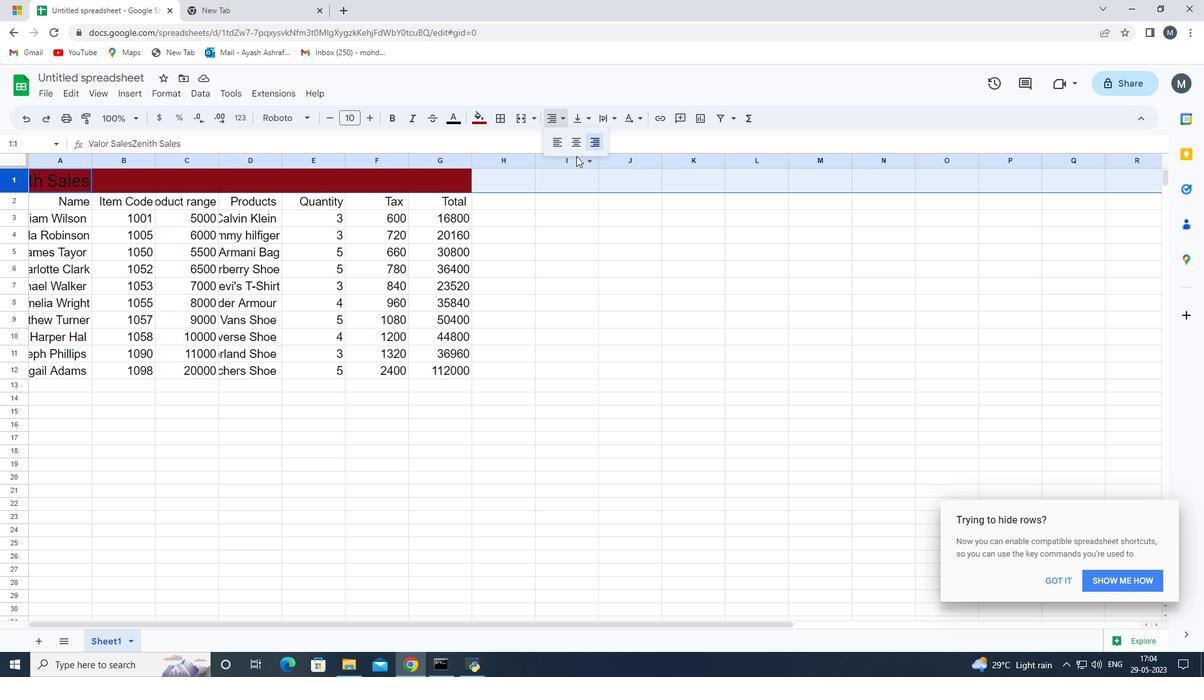 
Action: Mouse pressed left at (577, 153)
Screenshot: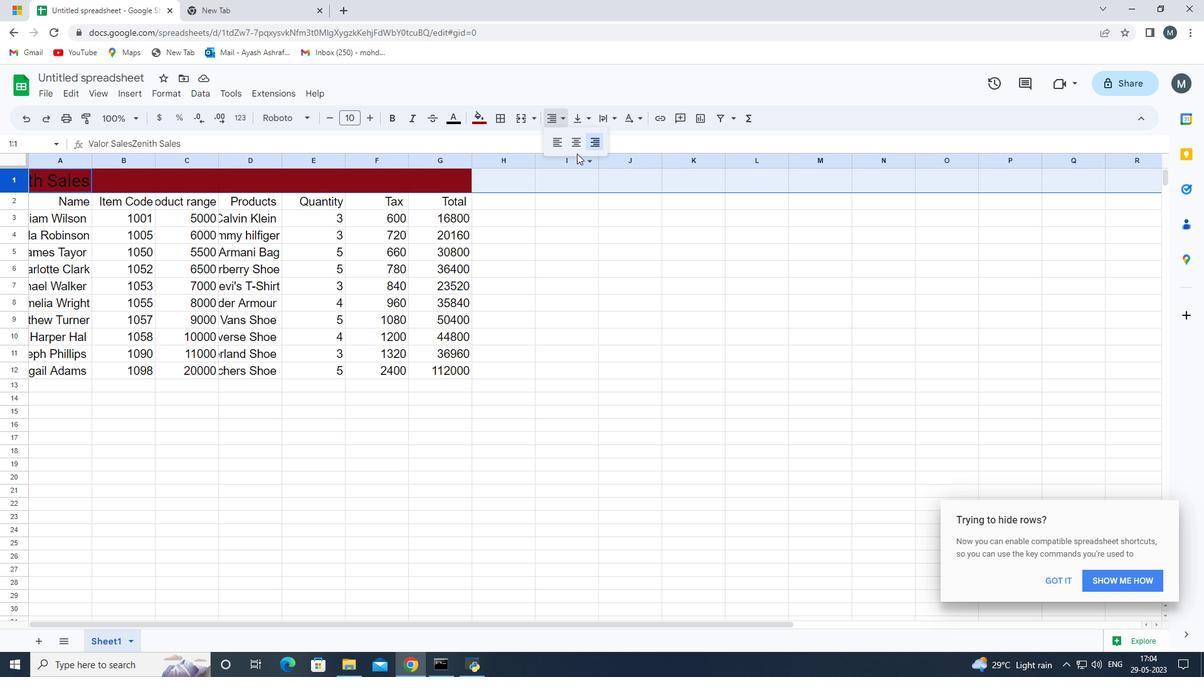 
Action: Mouse moved to (577, 149)
Screenshot: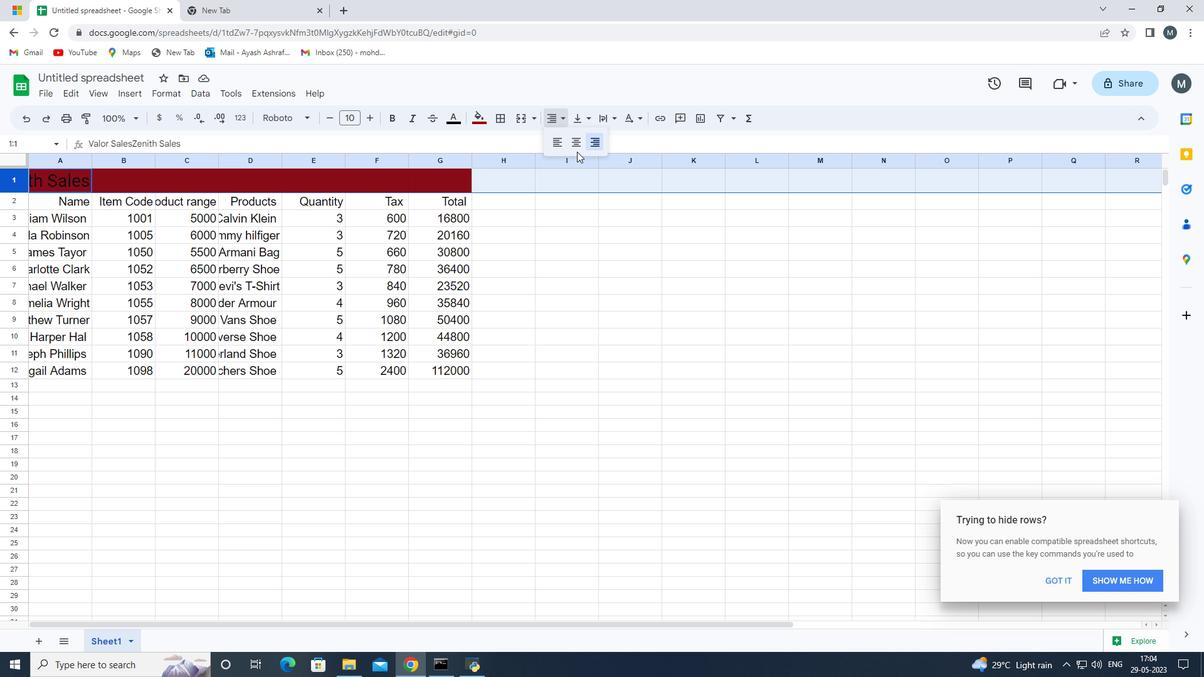 
Action: Mouse pressed left at (577, 149)
Screenshot: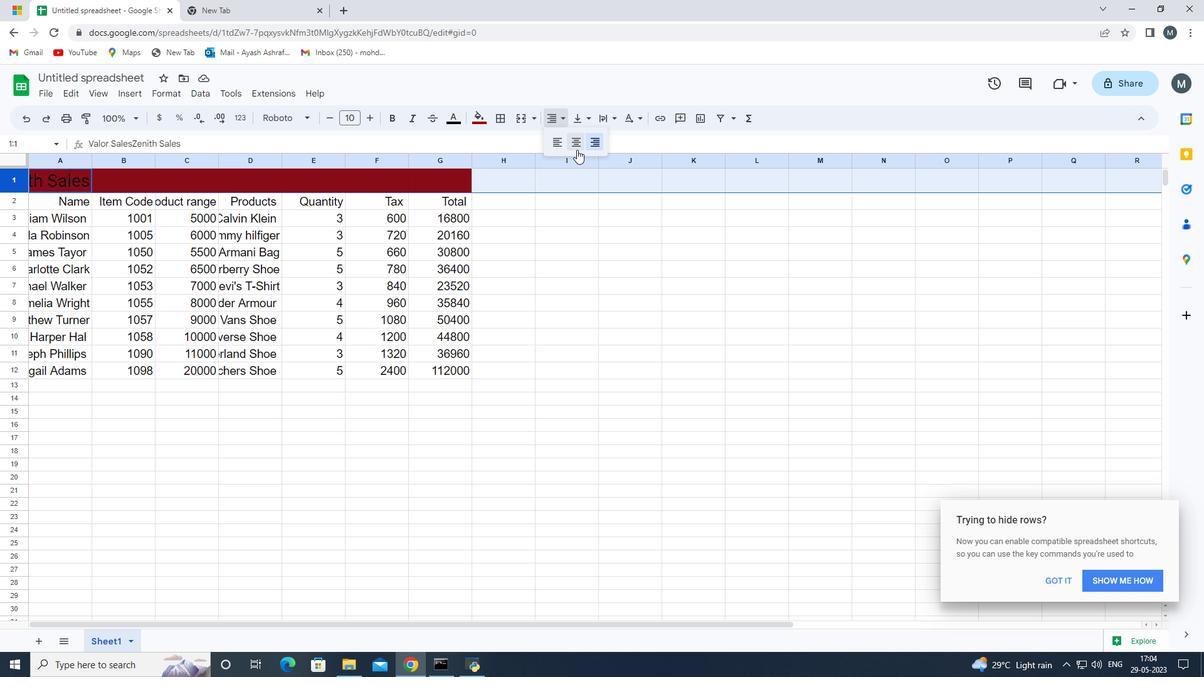 
Action: Mouse moved to (40, 182)
Screenshot: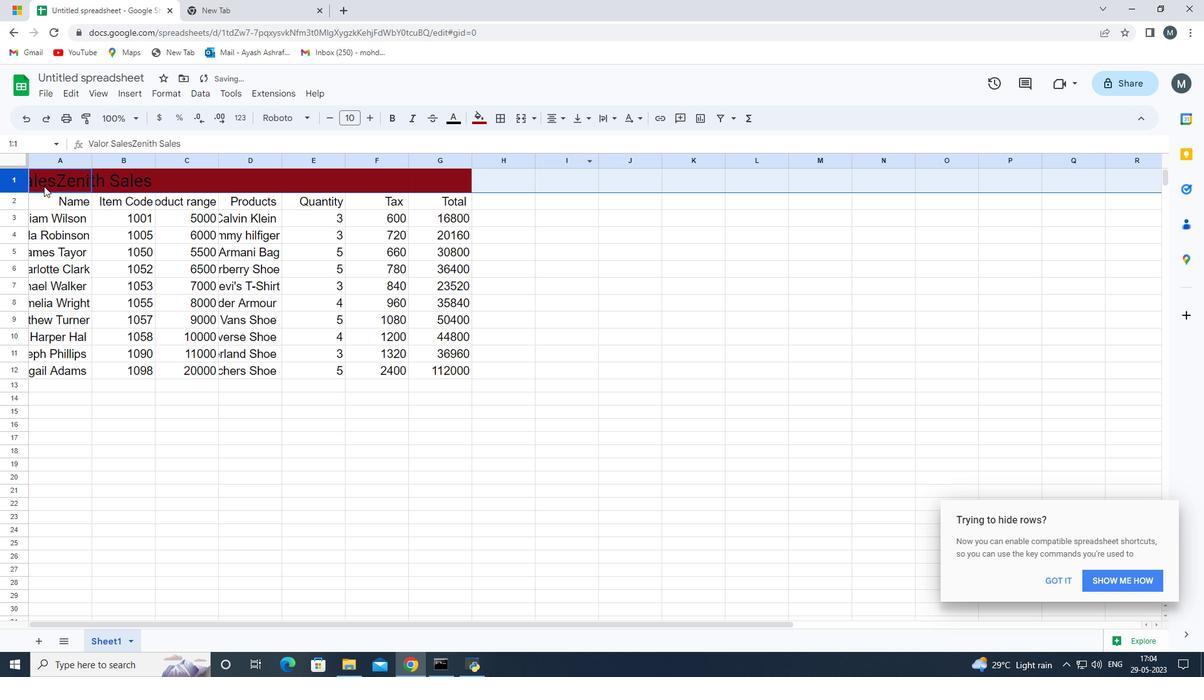 
Action: Mouse pressed left at (40, 182)
Screenshot: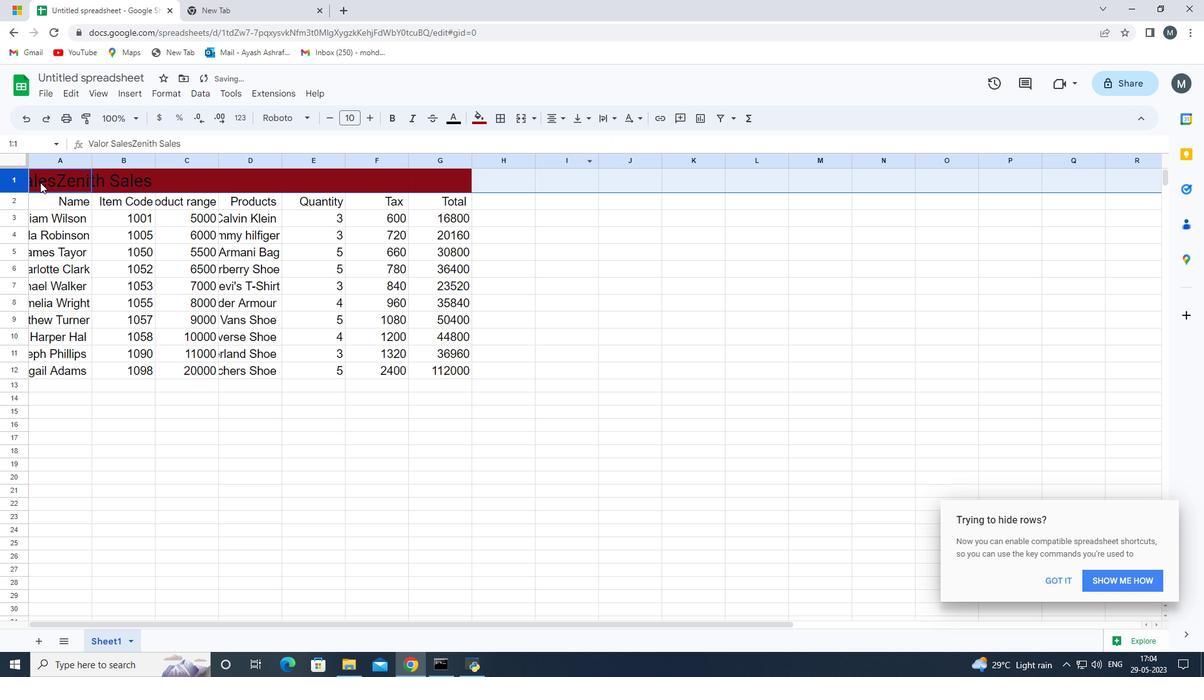 
Action: Mouse pressed left at (40, 182)
Screenshot: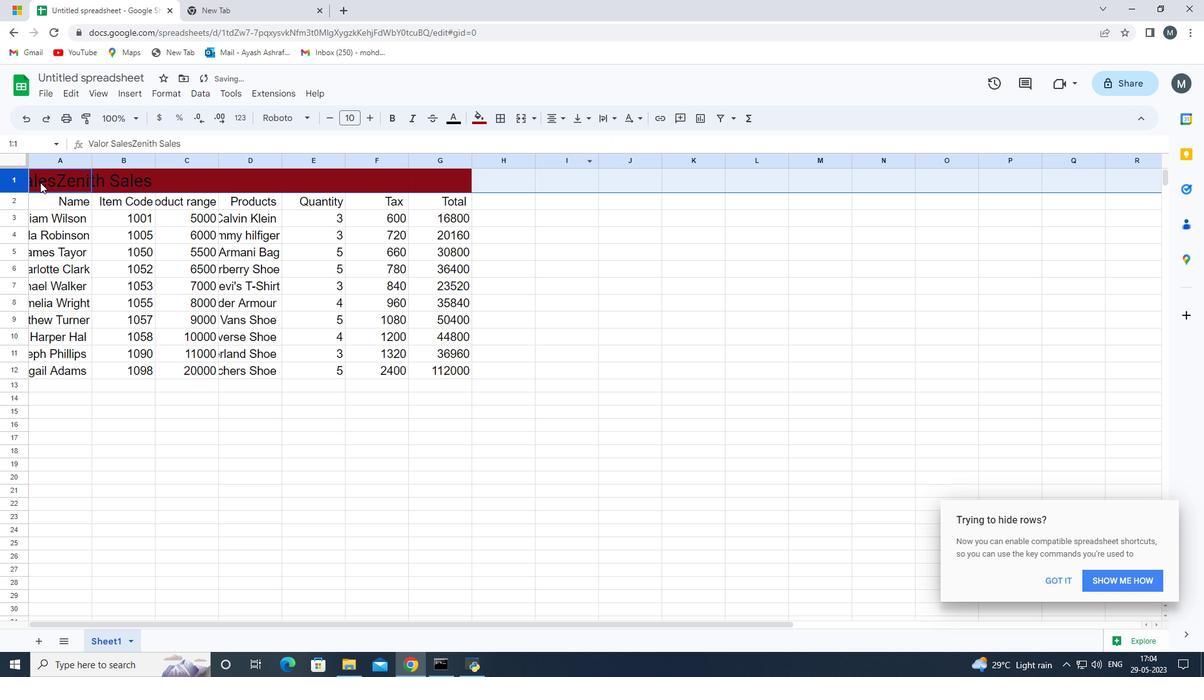 
Action: Mouse moved to (35, 185)
Screenshot: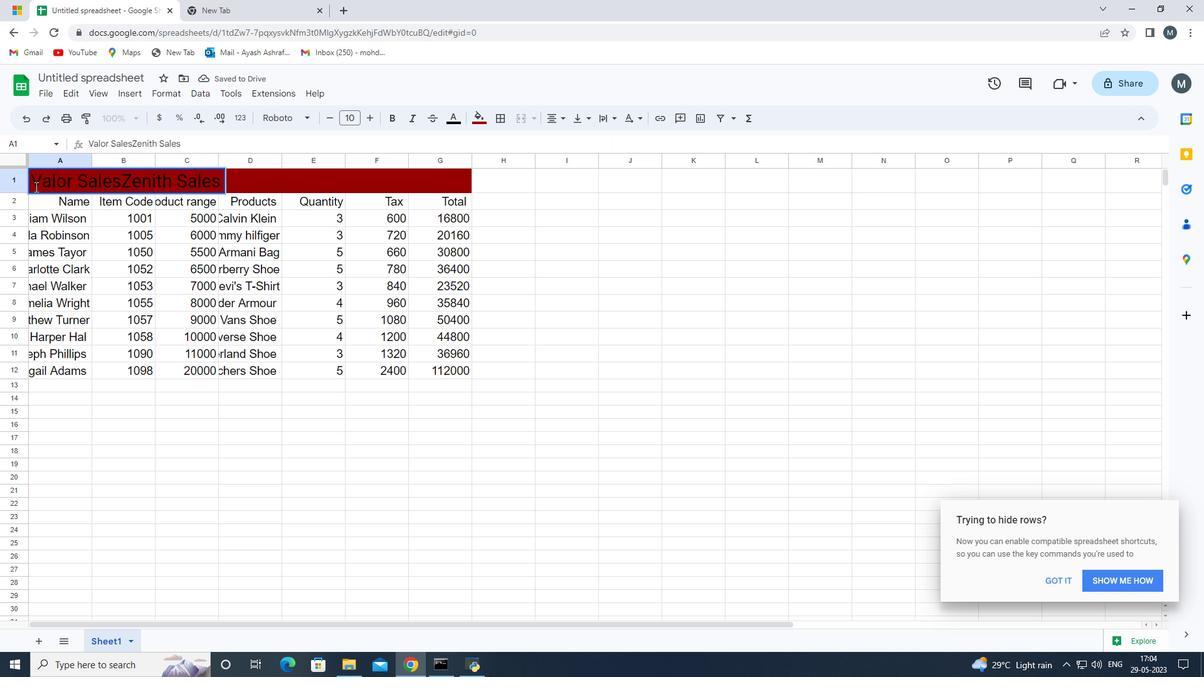 
Action: Mouse pressed left at (35, 185)
Screenshot: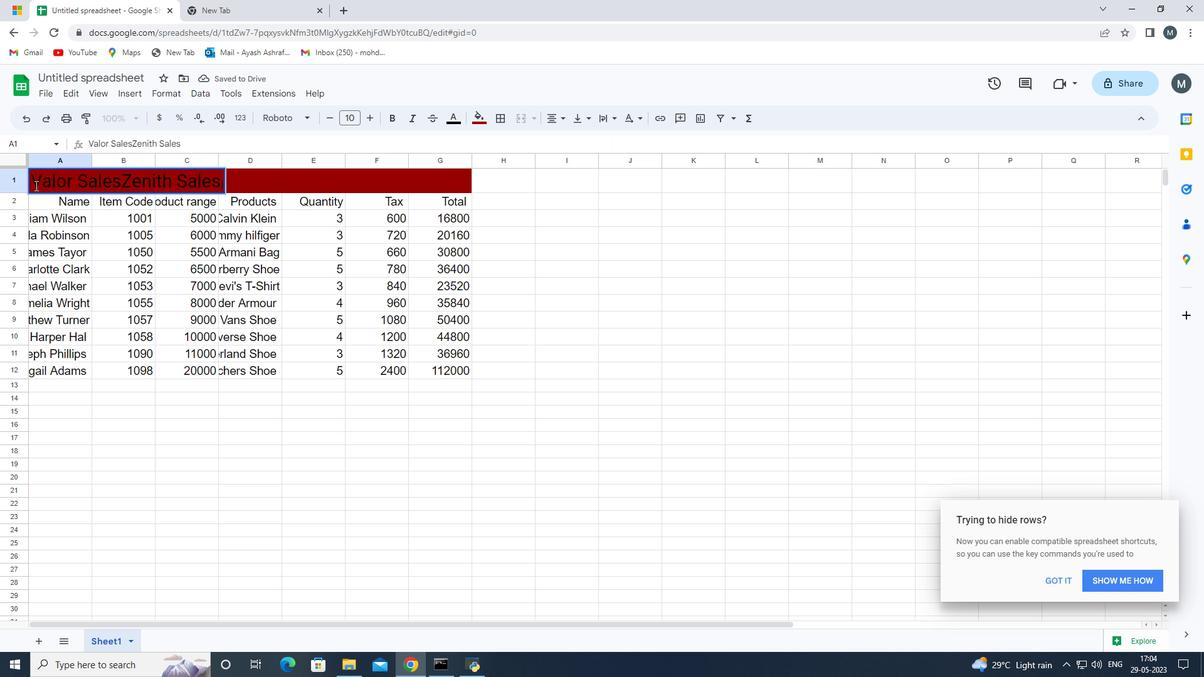 
Action: Mouse moved to (37, 185)
Screenshot: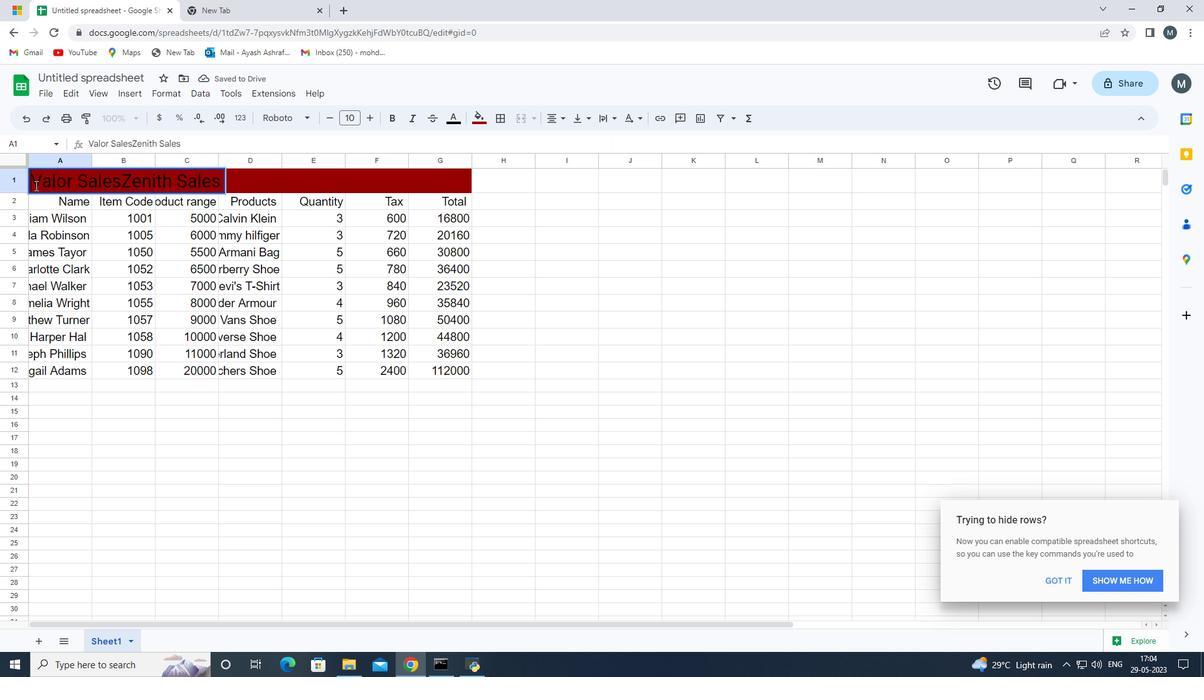 
Action: Key pressed <Key.space><Key.space><Key.space><Key.space><Key.space><Key.space><Key.space><Key.space><Key.space><Key.space><Key.space><Key.space><Key.space><Key.space><Key.space><Key.space><Key.space>
Screenshot: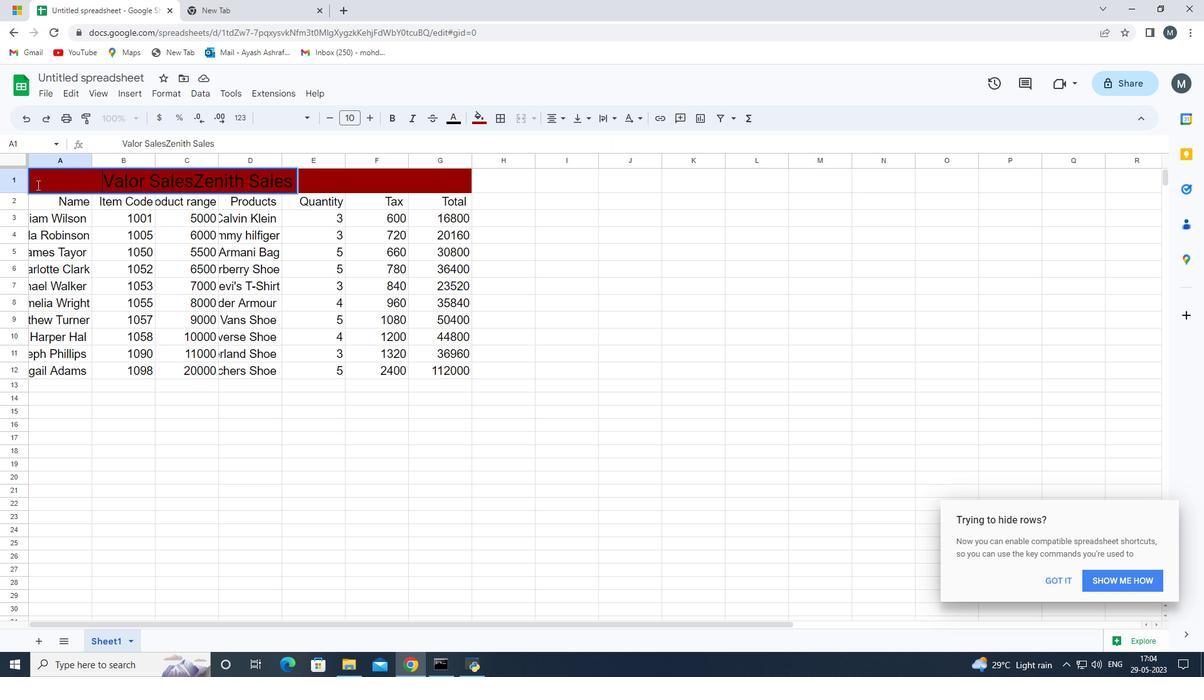 
Action: Mouse moved to (217, 540)
Screenshot: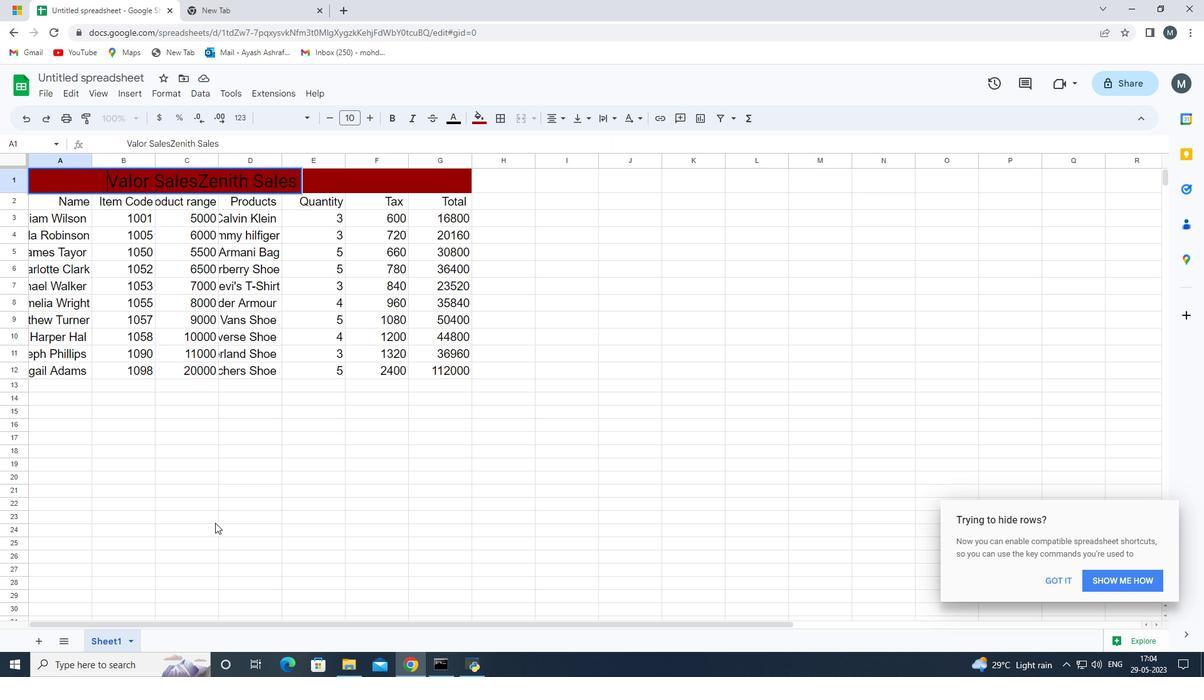 
Action: Mouse pressed left at (217, 540)
Screenshot: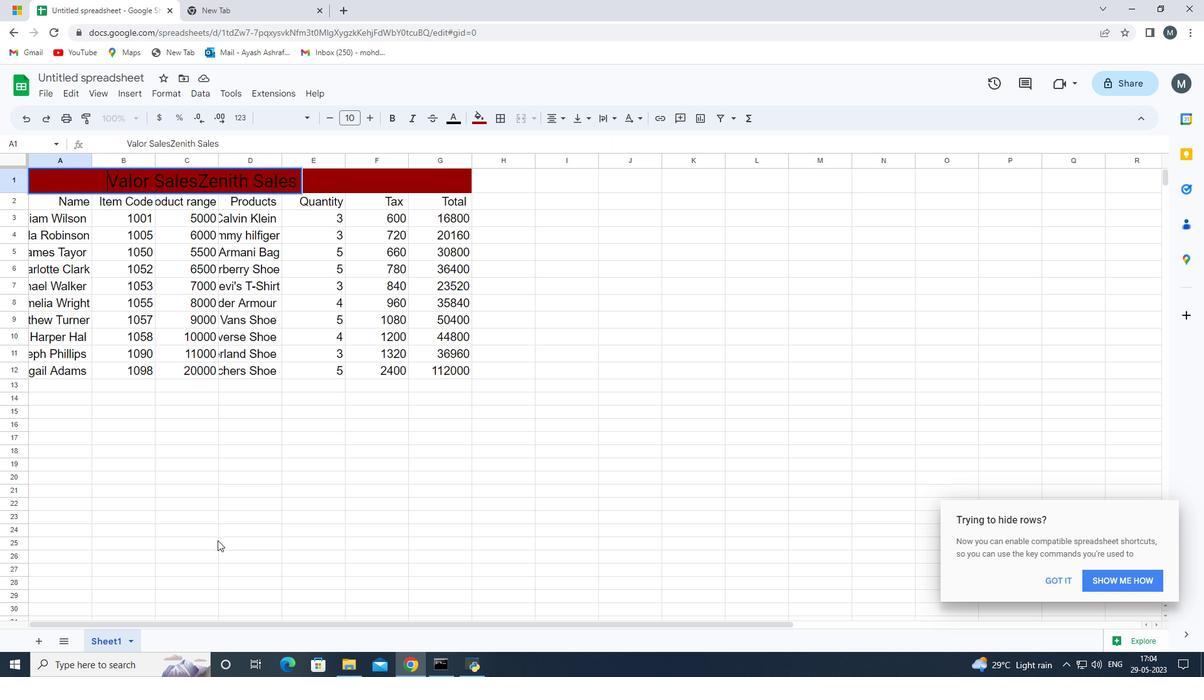 
Action: Mouse moved to (84, 185)
Screenshot: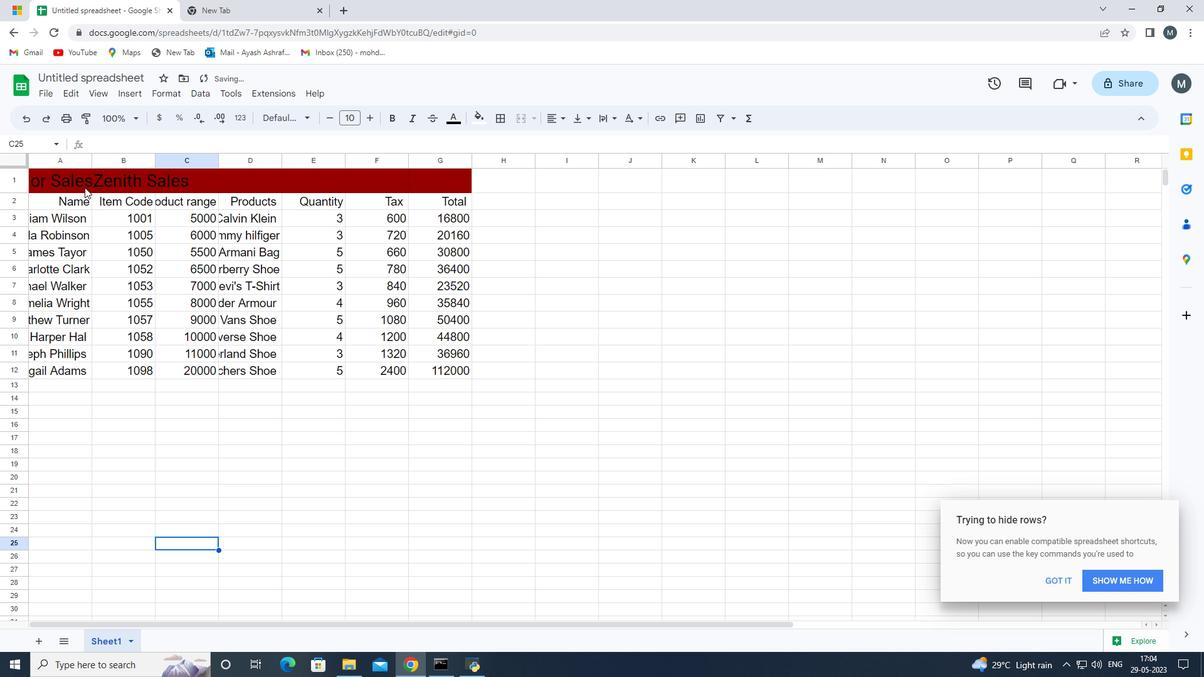 
Action: Mouse pressed left at (84, 185)
Screenshot: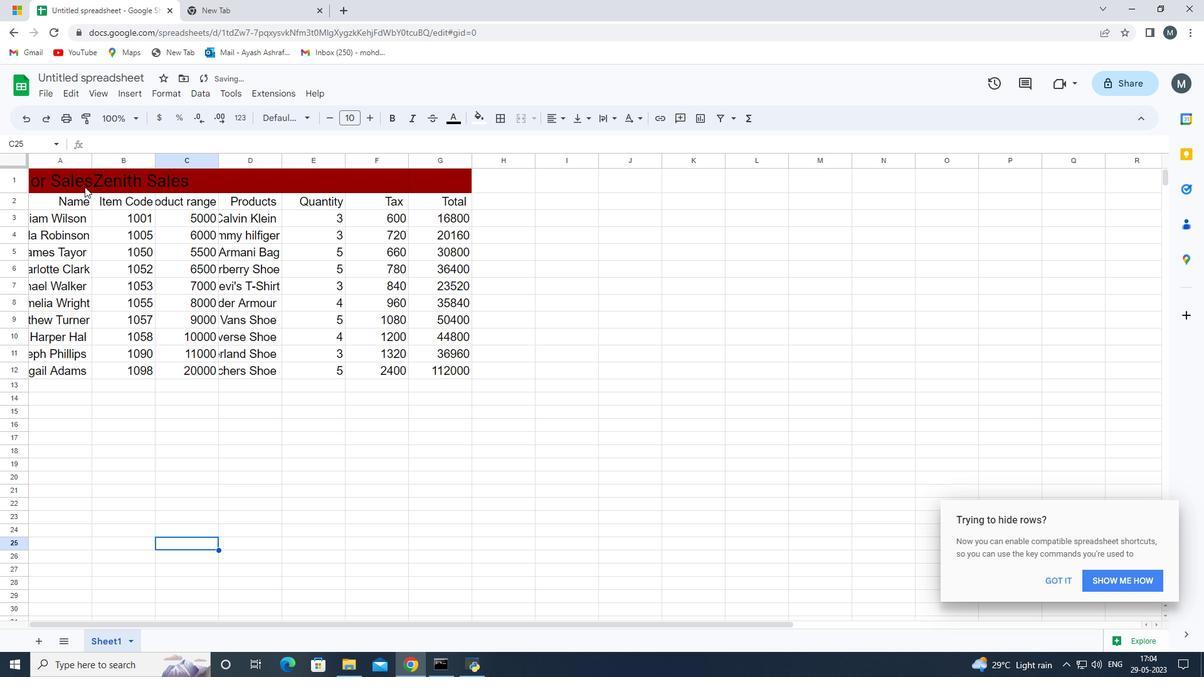 
Action: Mouse moved to (119, 145)
Screenshot: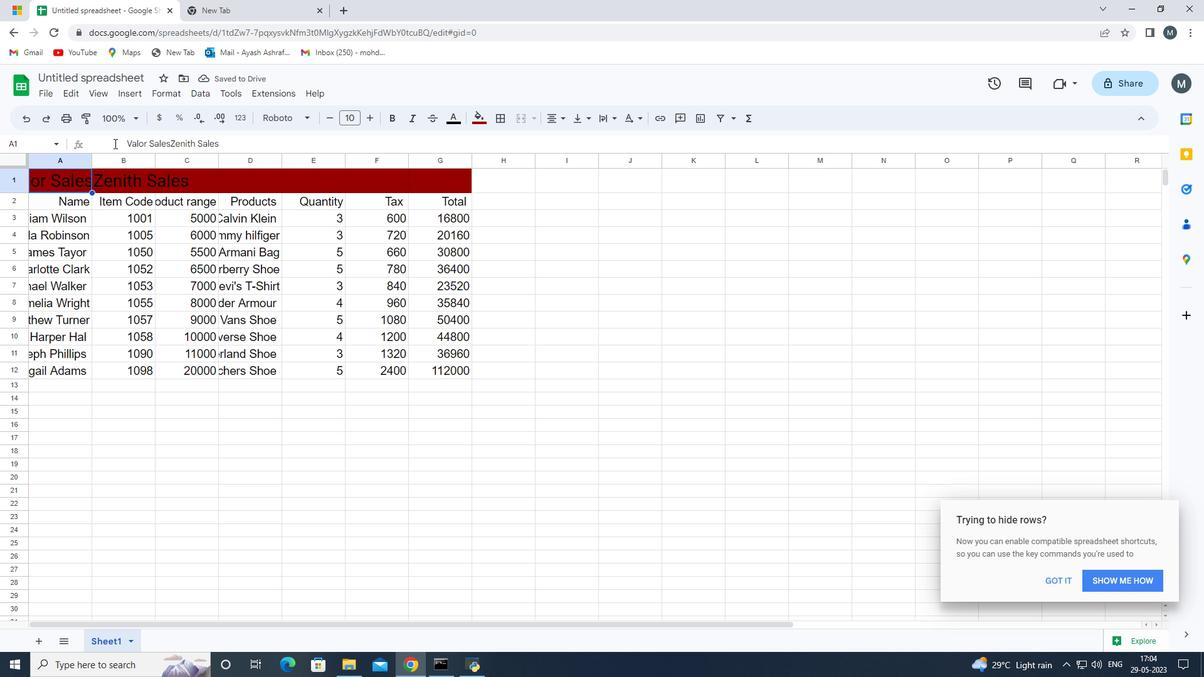 
Action: Mouse pressed left at (119, 145)
Screenshot: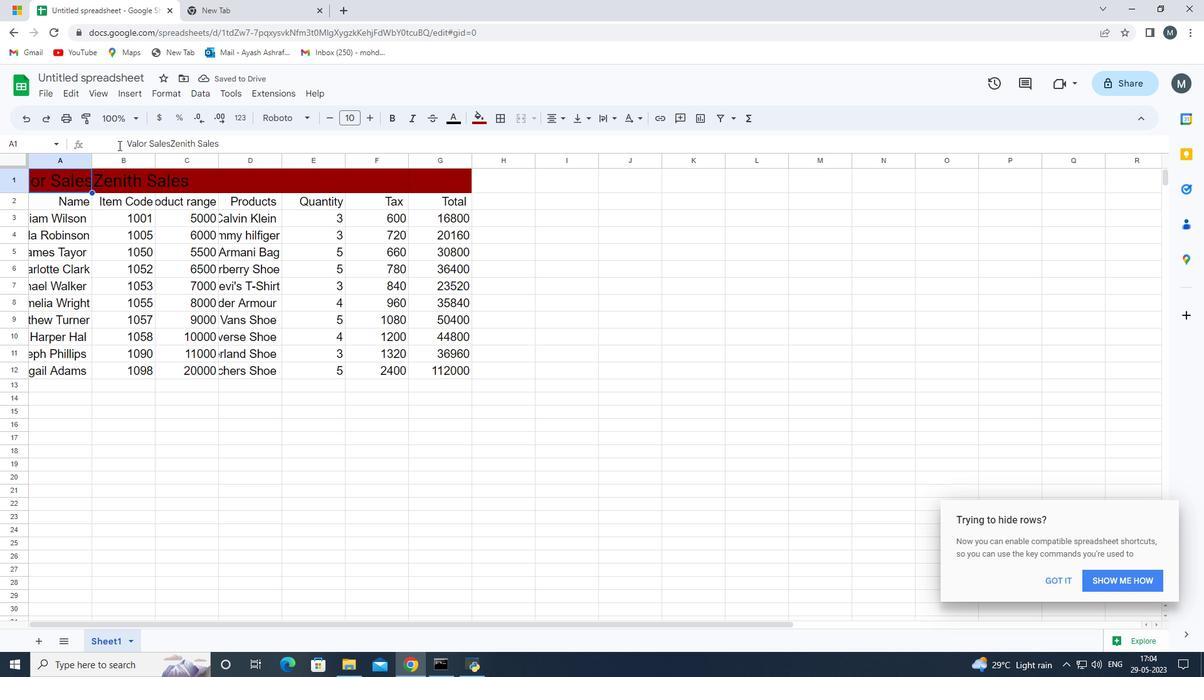
Action: Mouse moved to (119, 144)
Screenshot: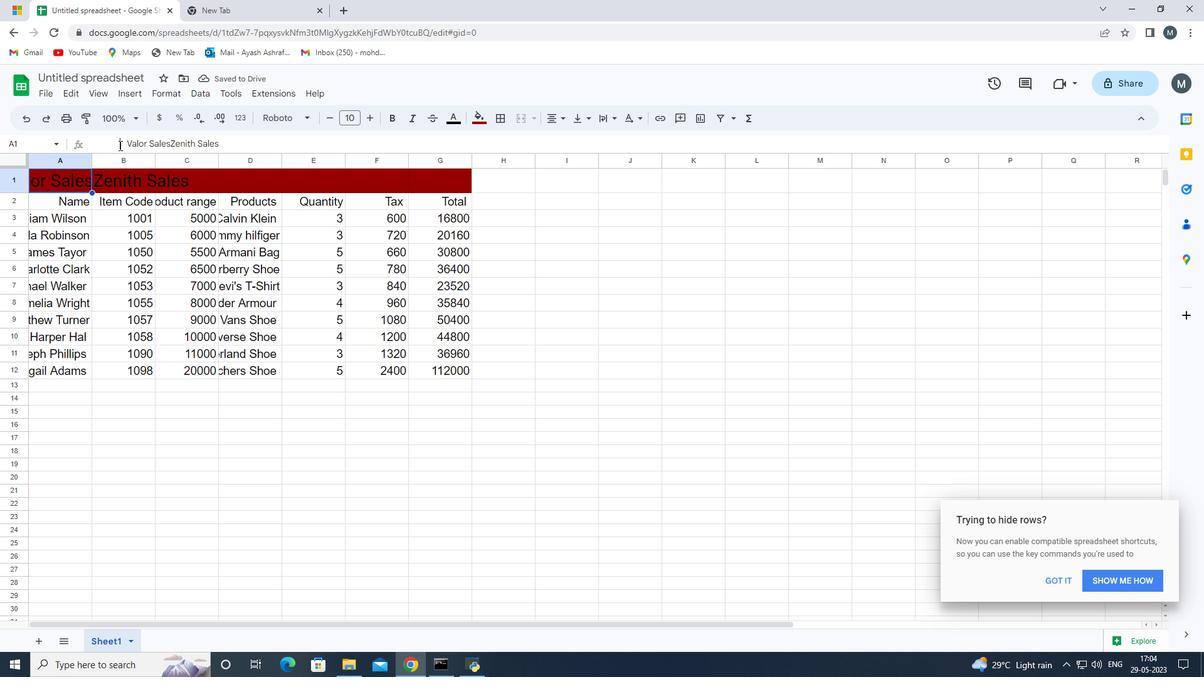
Action: Key pressed <Key.space>
Screenshot: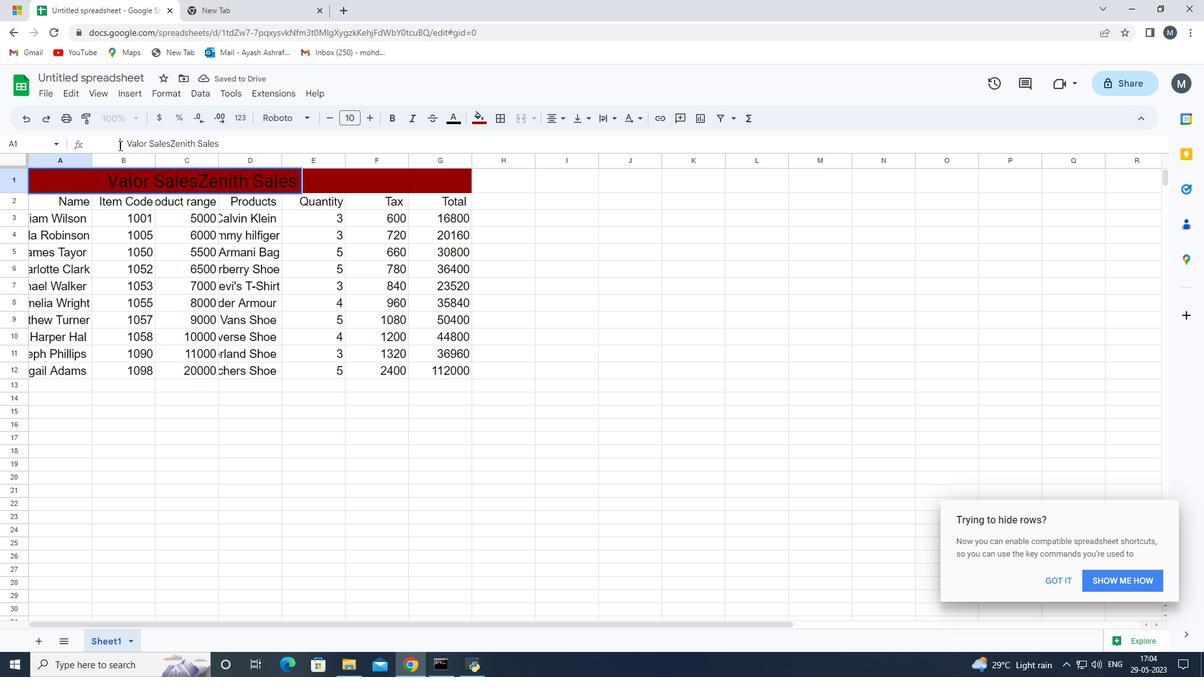 
Action: Mouse moved to (119, 144)
Screenshot: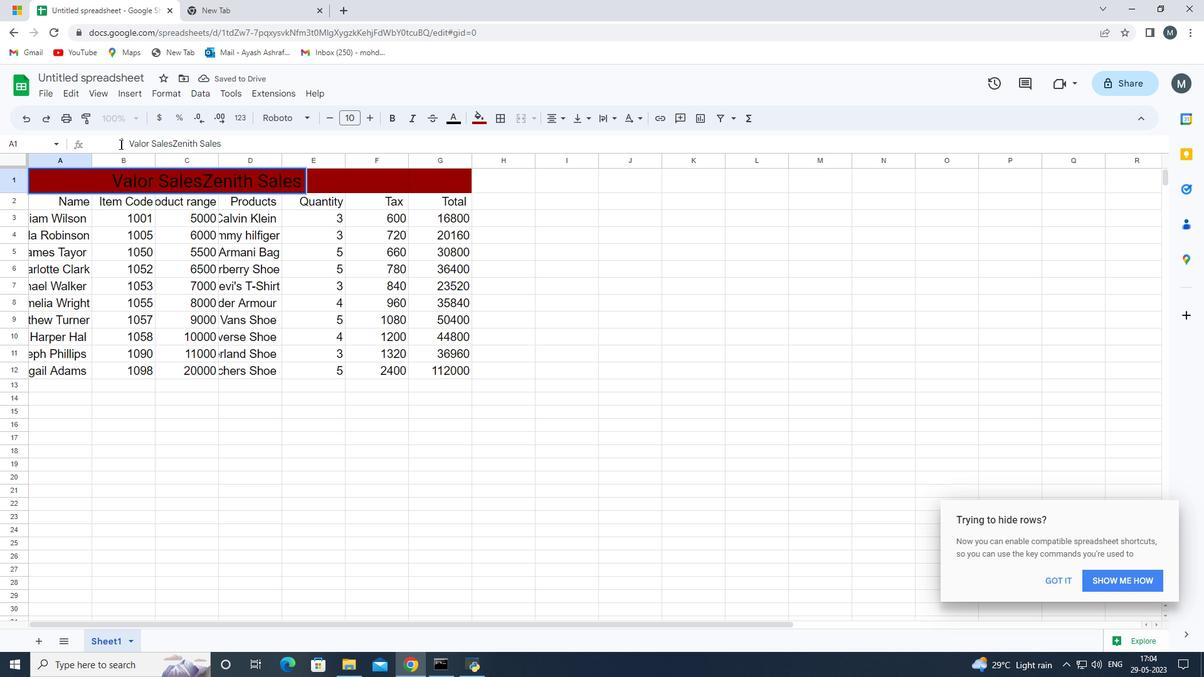 
Action: Key pressed <Key.space><Key.space><Key.space><Key.space><Key.space>
Screenshot: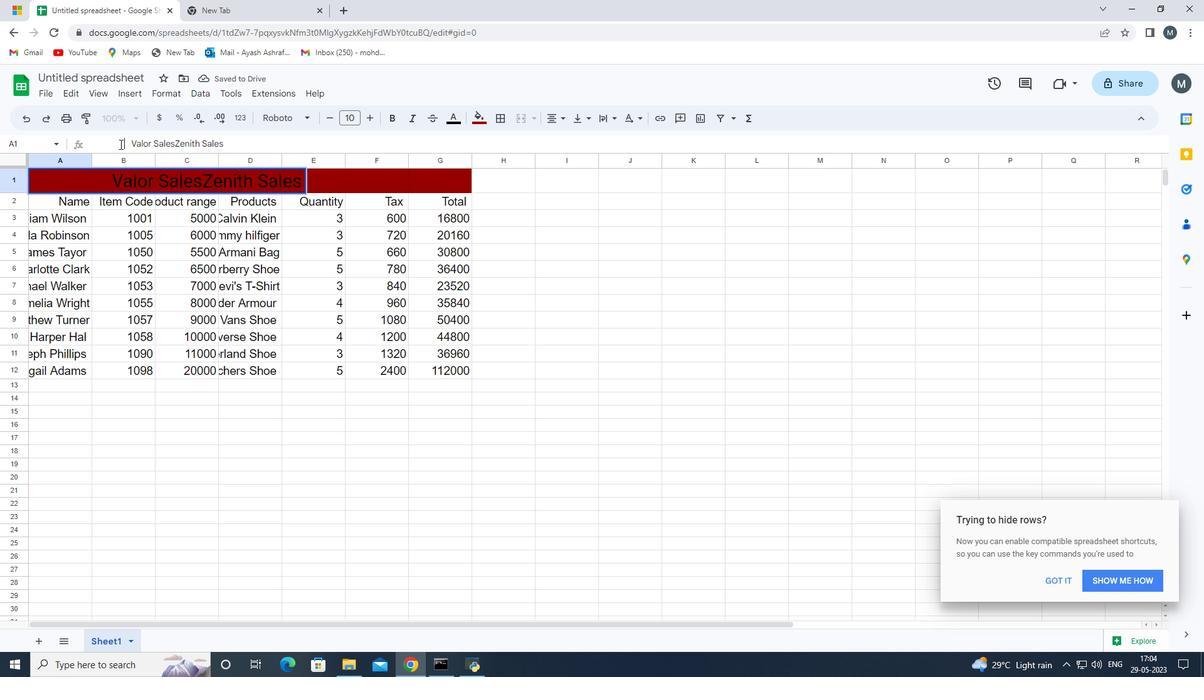 
Action: Mouse moved to (119, 144)
Screenshot: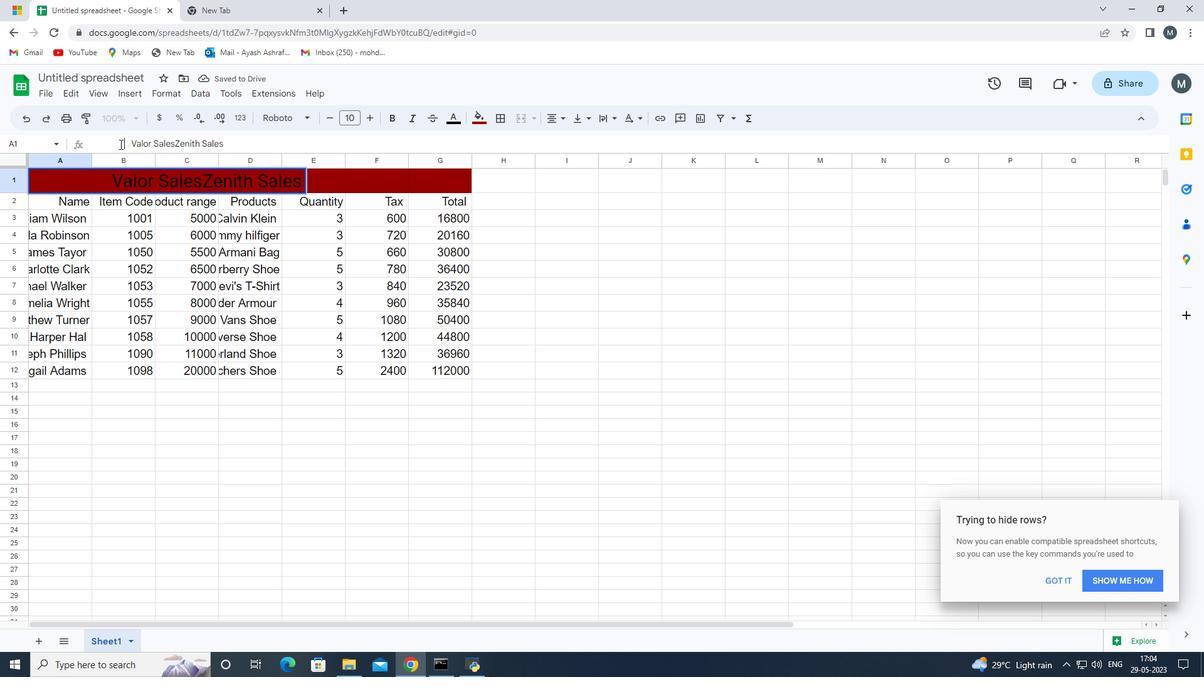 
Action: Key pressed <Key.space><Key.space><Key.space><Key.space><Key.space><Key.space><Key.space><Key.space><Key.space><Key.space><Key.space><Key.space><Key.space><Key.space><Key.space><Key.space><Key.space><Key.space><Key.space><Key.space><Key.space><Key.space>
Screenshot: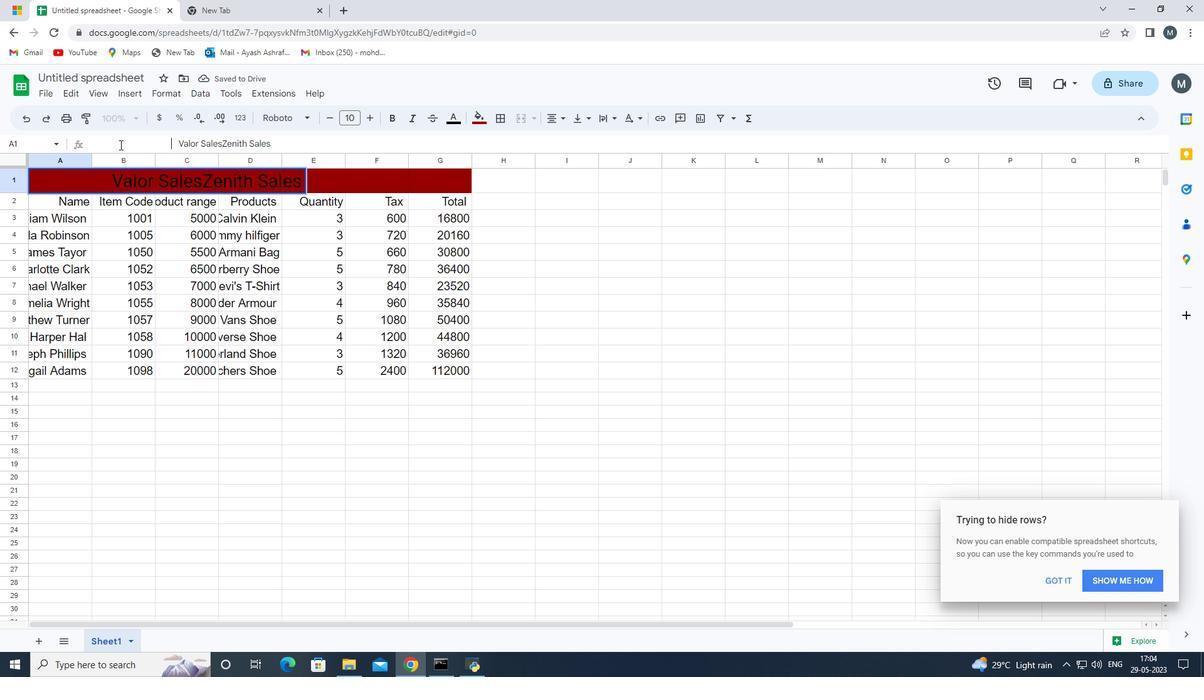 
Action: Mouse moved to (119, 146)
Screenshot: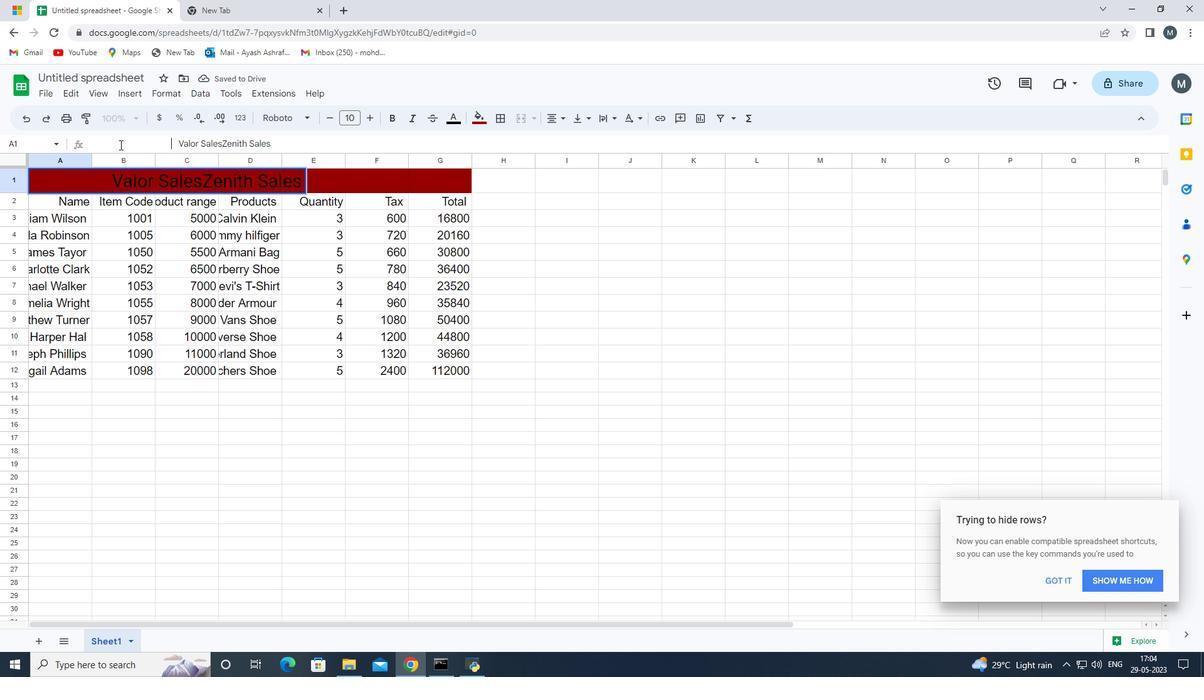 
Action: Key pressed <Key.space><Key.space>
Screenshot: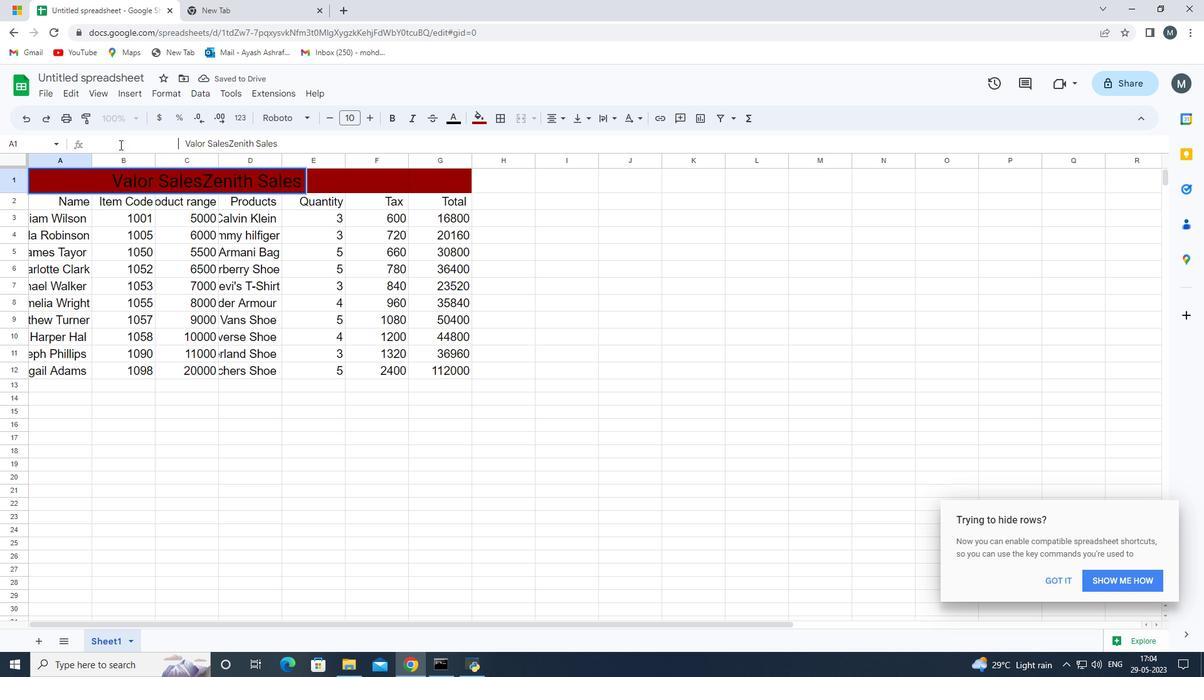 
Action: Mouse moved to (119, 146)
Screenshot: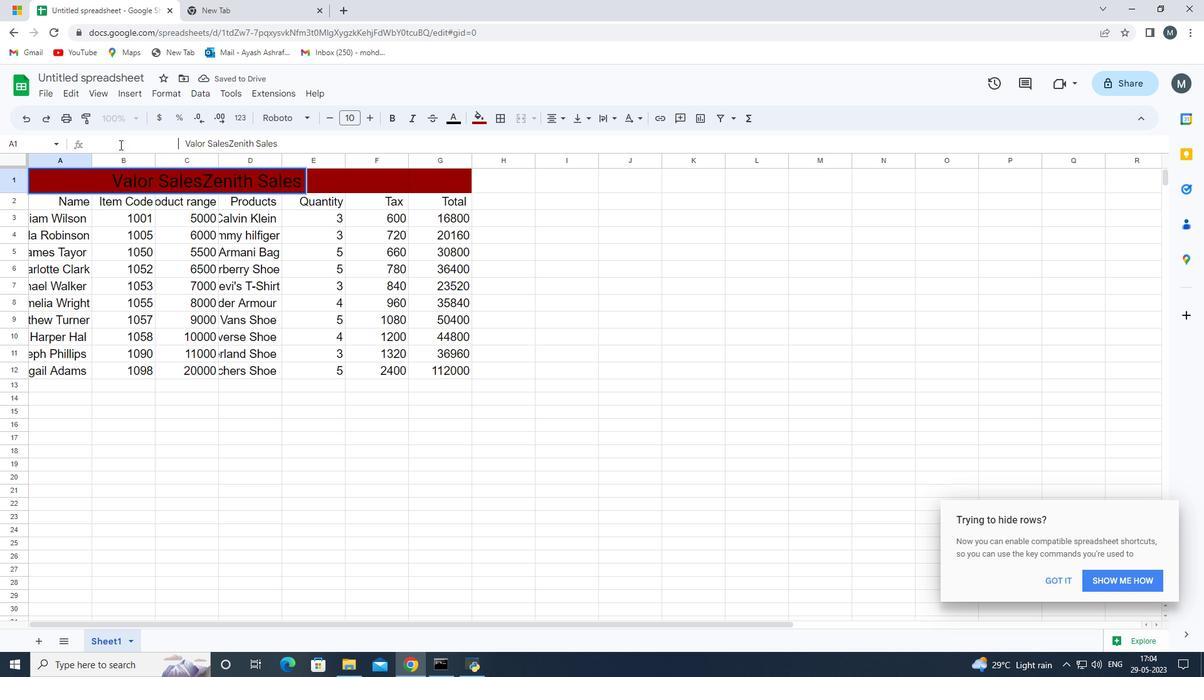 
Action: Key pressed <Key.space>
Screenshot: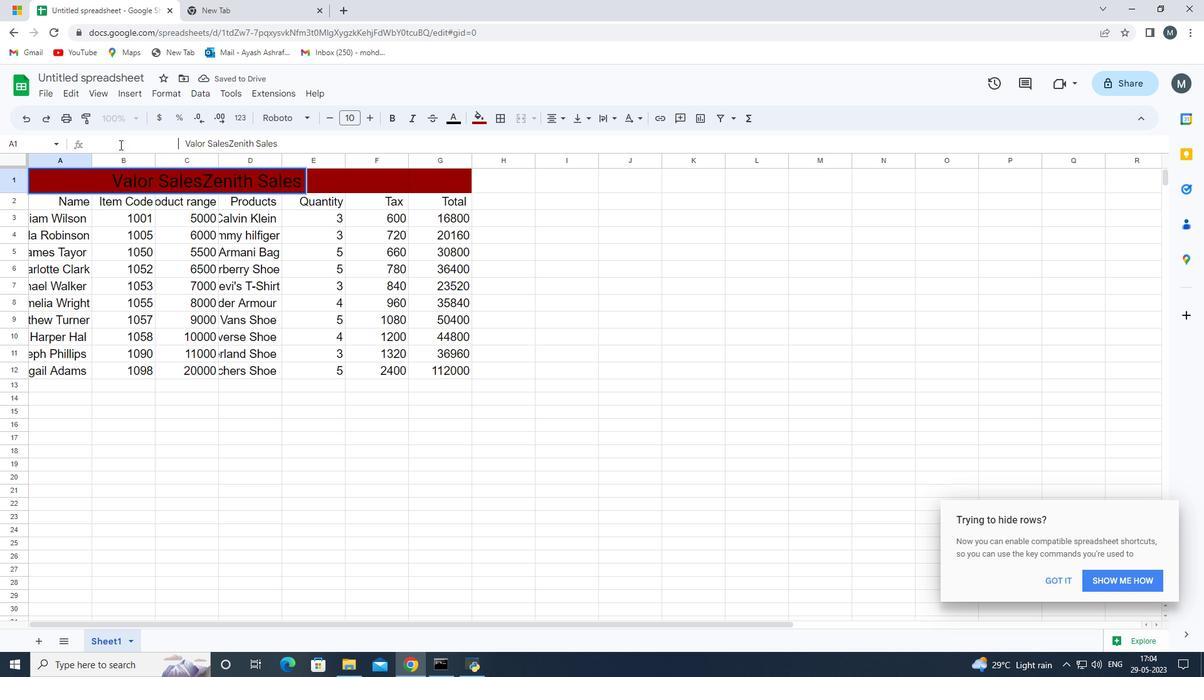 
Action: Mouse moved to (122, 148)
Screenshot: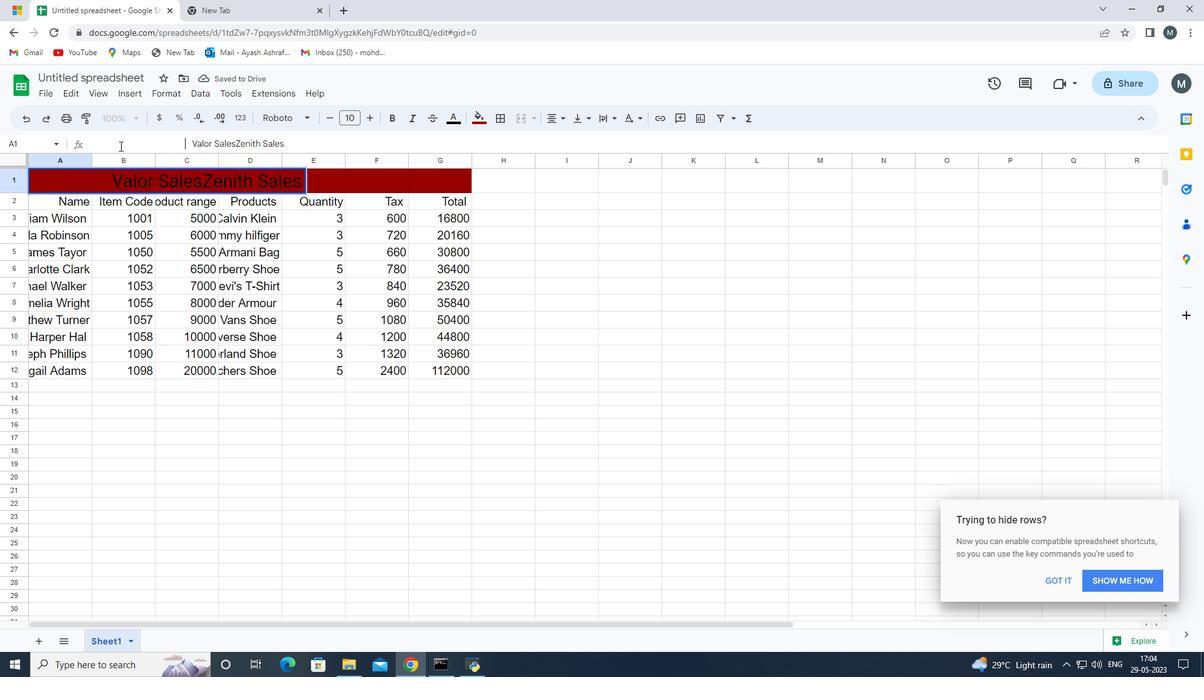 
Action: Key pressed <Key.space>
Screenshot: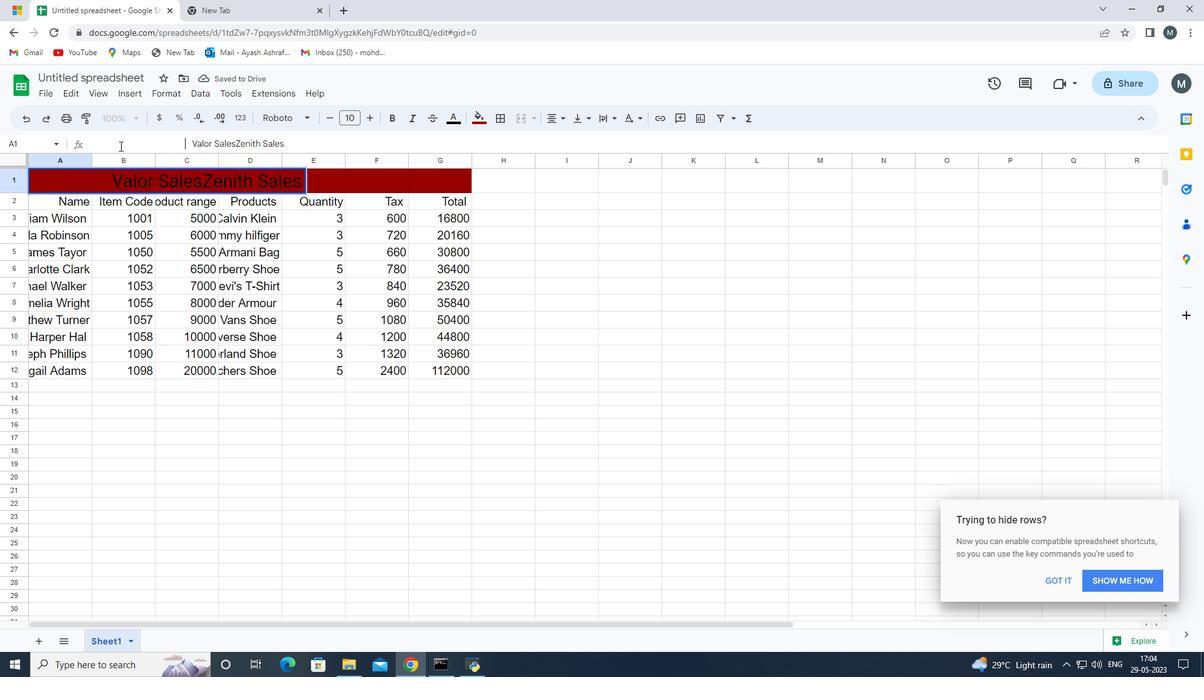 
Action: Mouse moved to (125, 149)
Screenshot: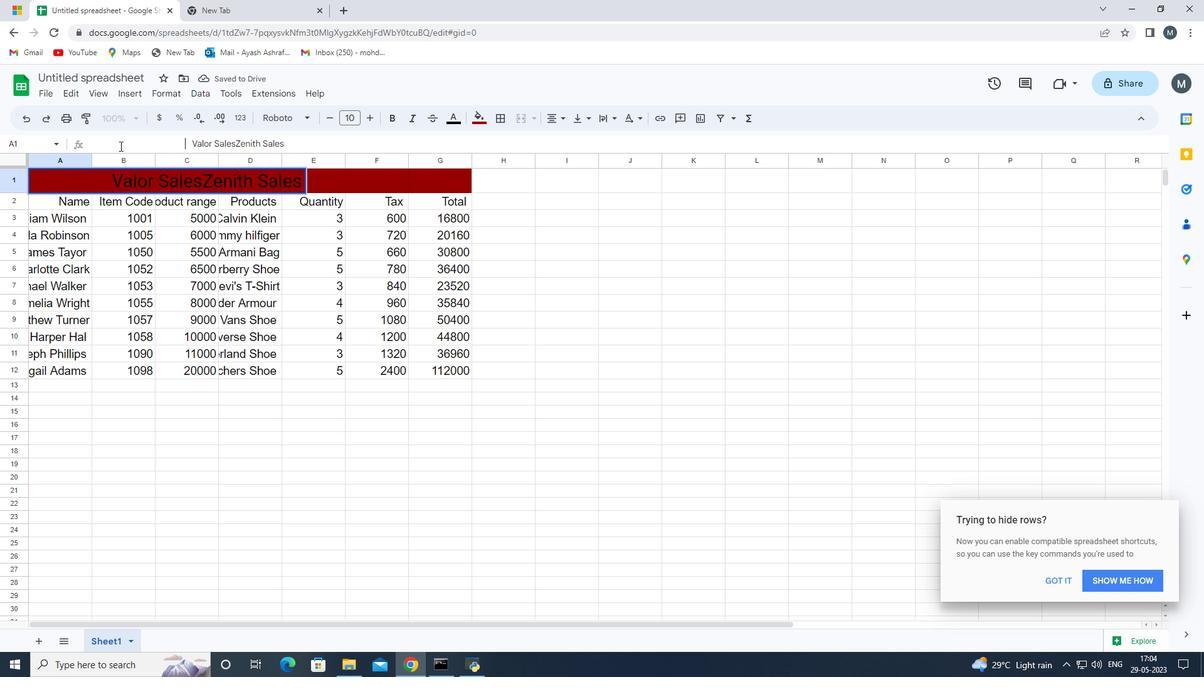 
Action: Key pressed <Key.space>
Screenshot: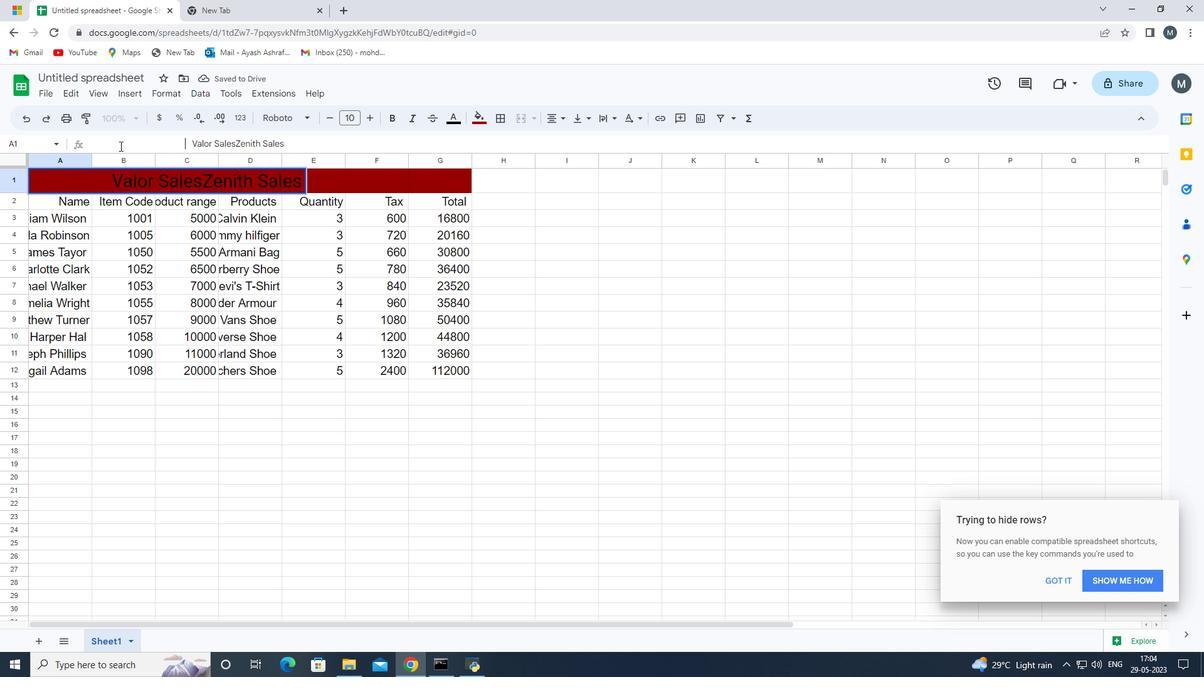 
Action: Mouse moved to (129, 150)
Screenshot: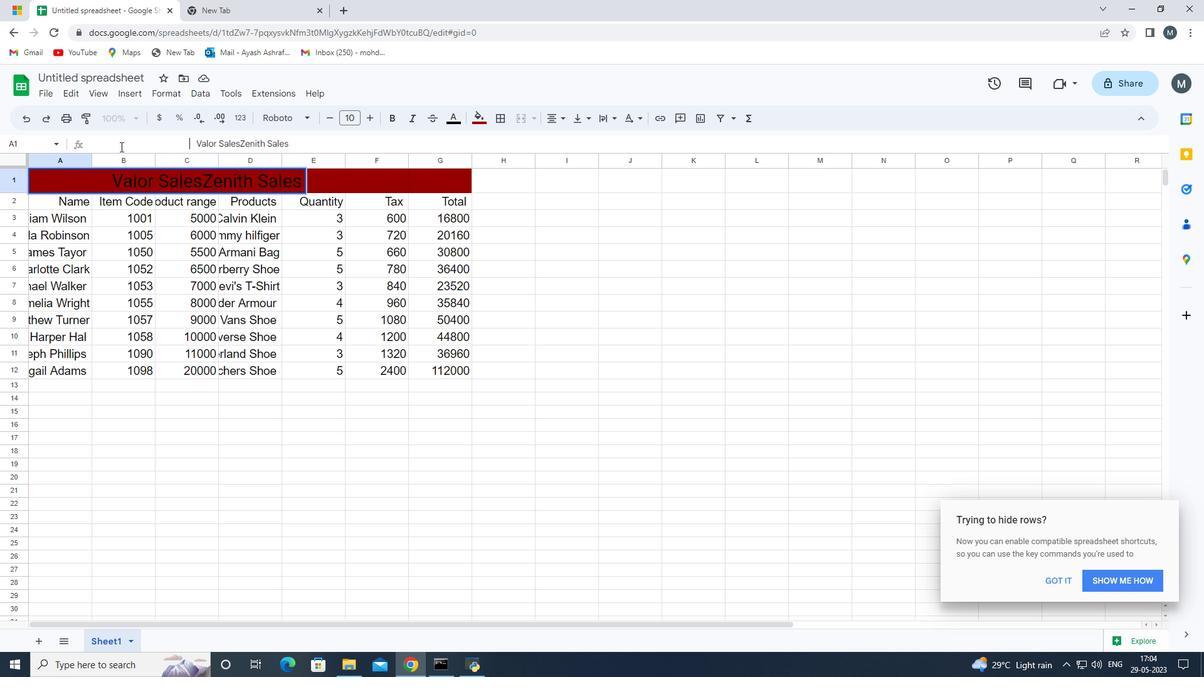 
Action: Key pressed <Key.space><Key.space><Key.space><Key.space><Key.space><Key.space><Key.space><Key.space><Key.space><Key.space><Key.space><Key.space><Key.space><Key.space><Key.space>
Screenshot: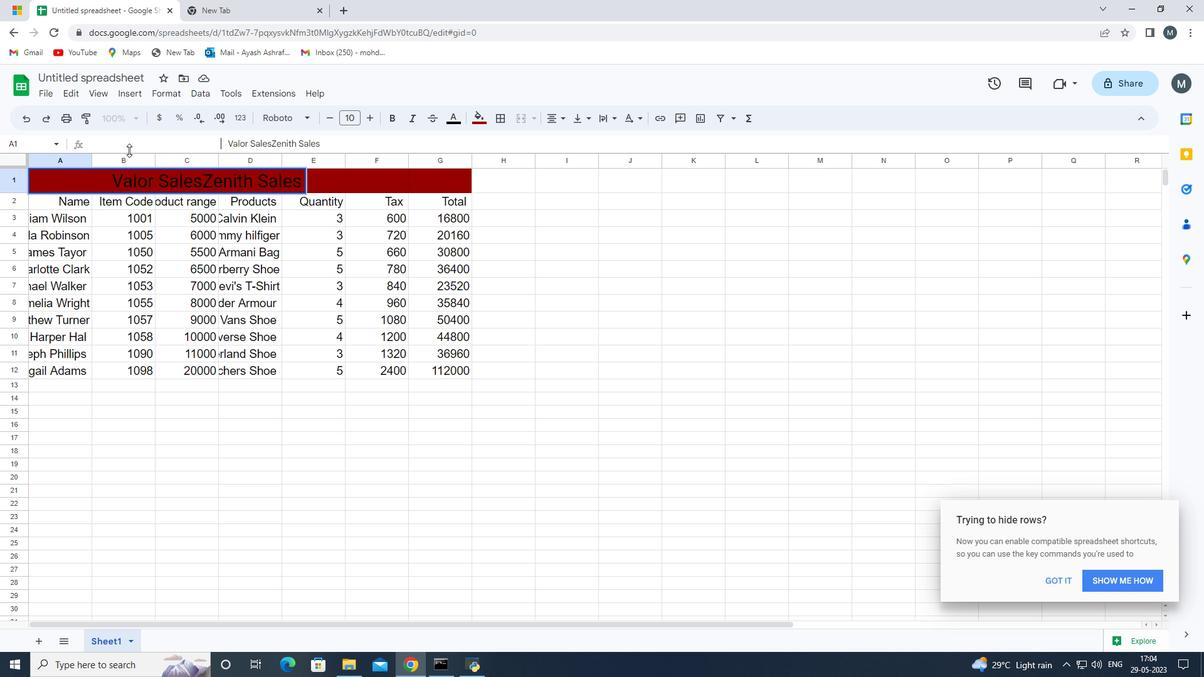
Action: Mouse moved to (128, 153)
Screenshot: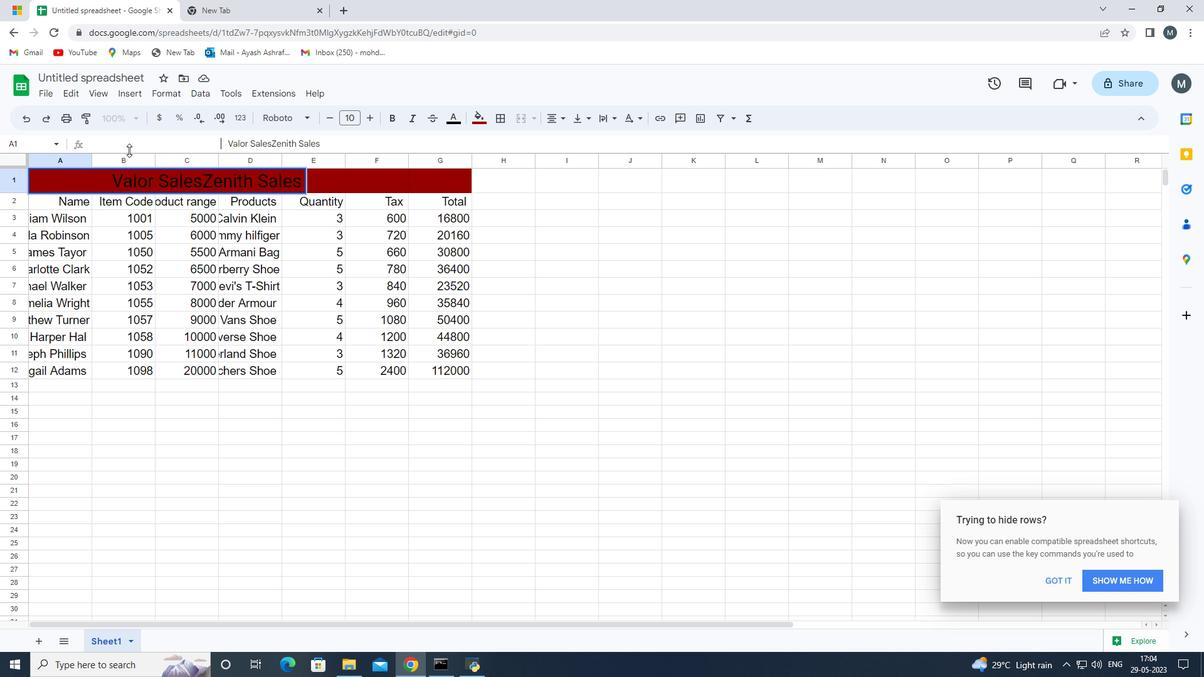 
Action: Key pressed <Key.space>
Screenshot: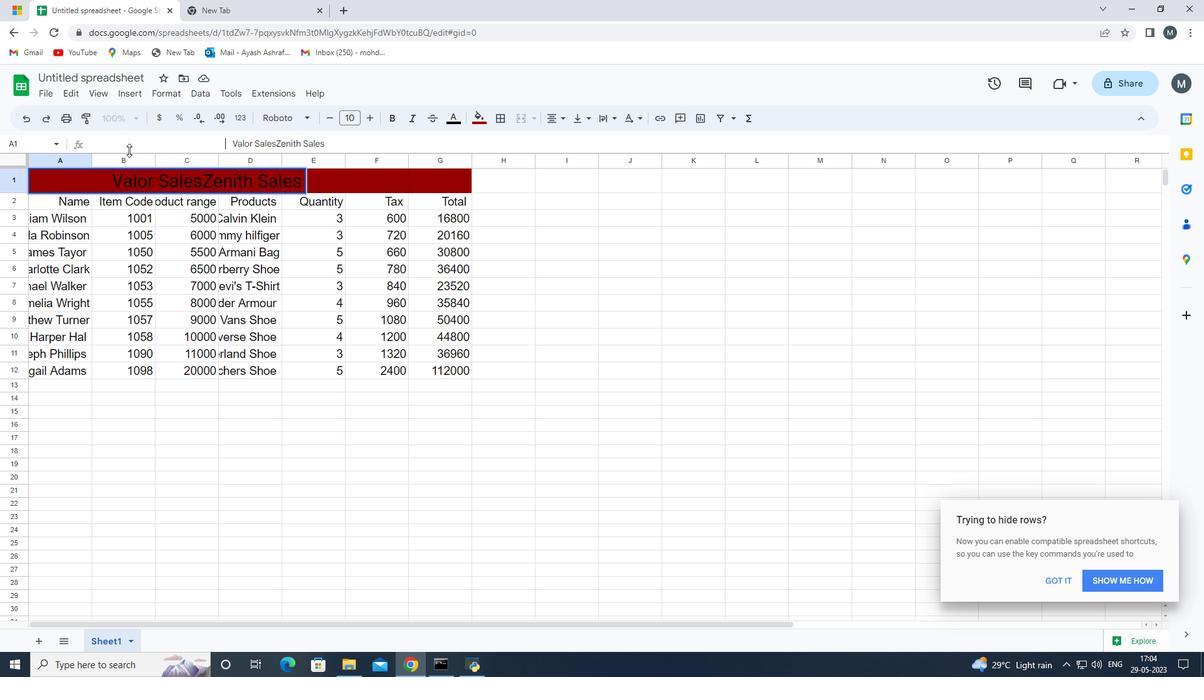 
Action: Mouse moved to (546, 118)
Screenshot: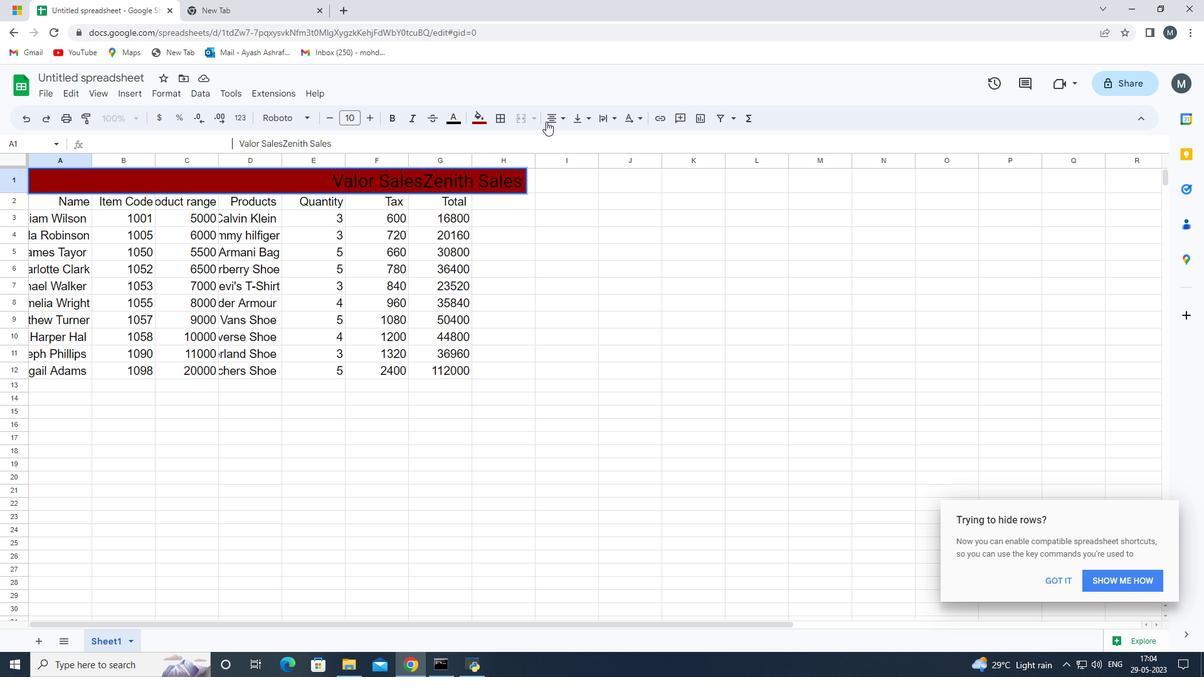 
Action: Mouse pressed left at (546, 118)
Screenshot: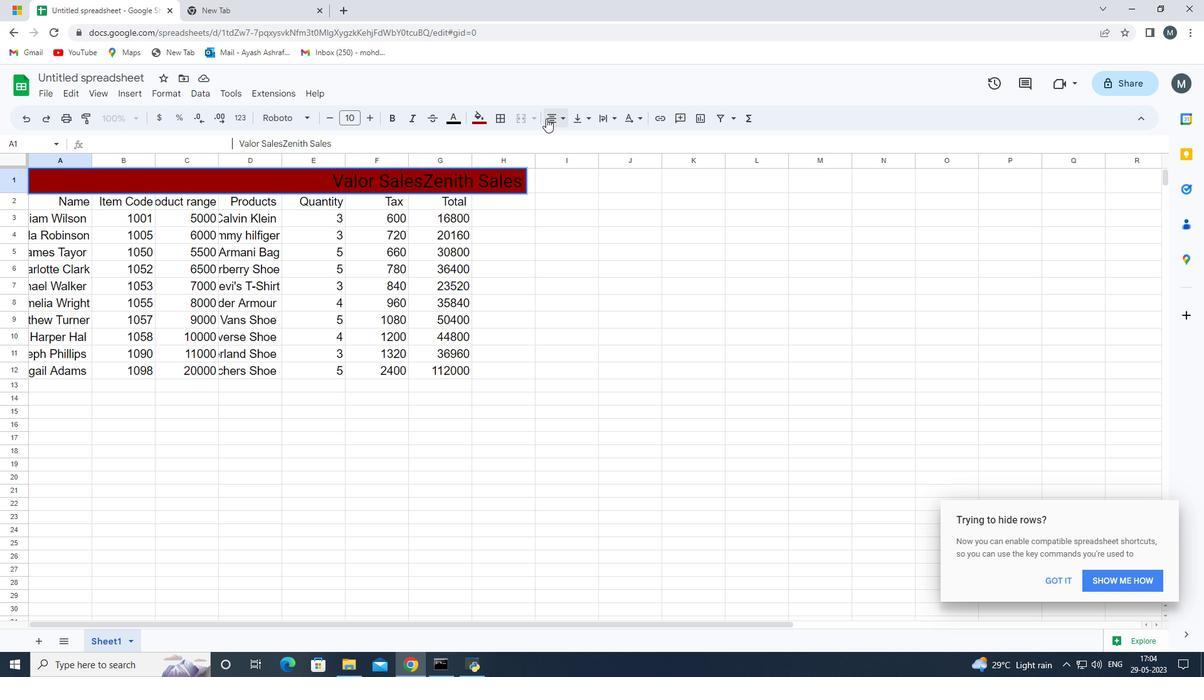 
Action: Mouse moved to (593, 142)
Screenshot: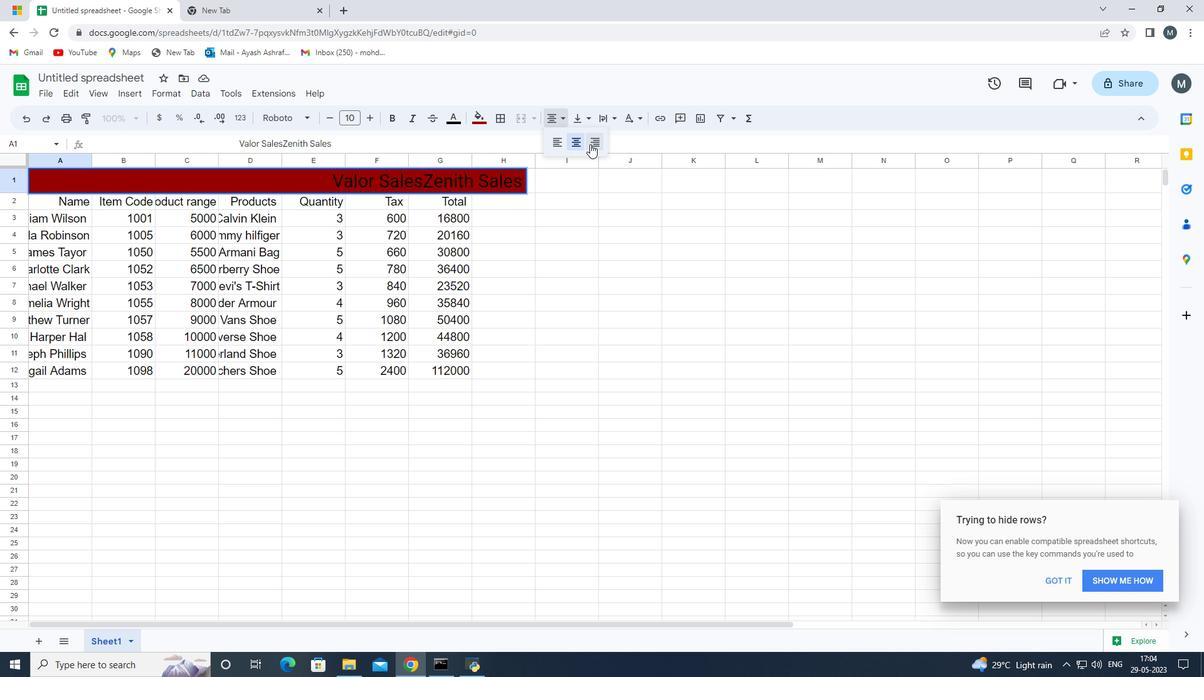 
Action: Mouse pressed left at (593, 142)
Screenshot: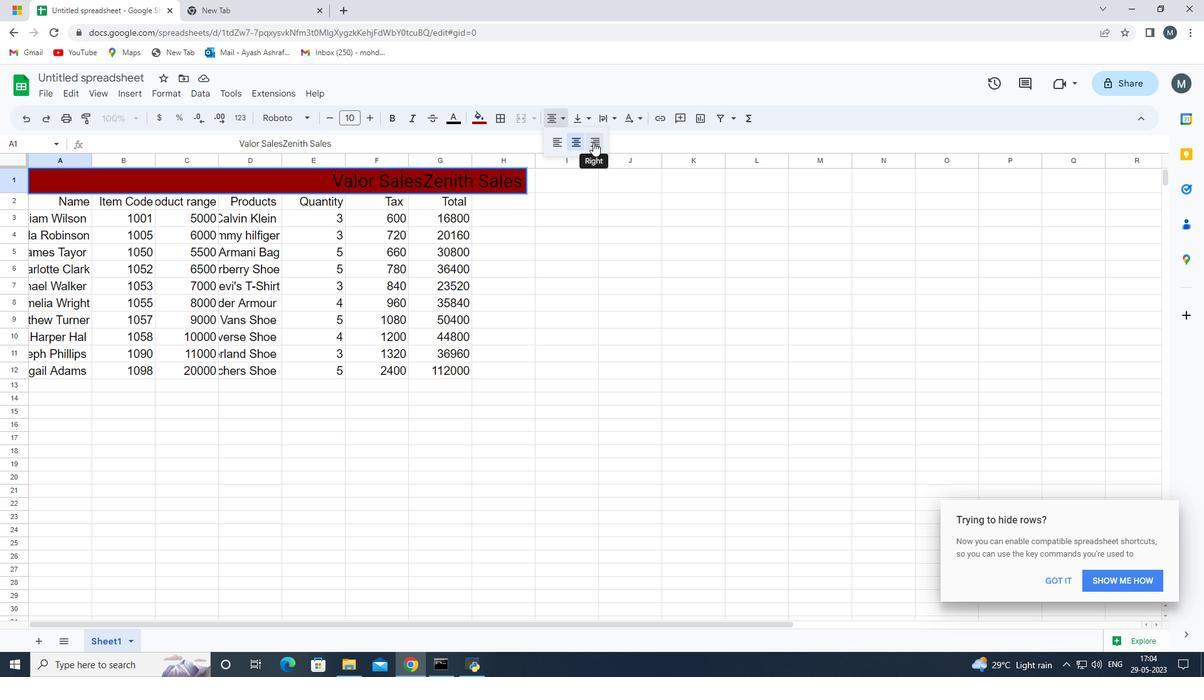
Action: Mouse moved to (79, 257)
Screenshot: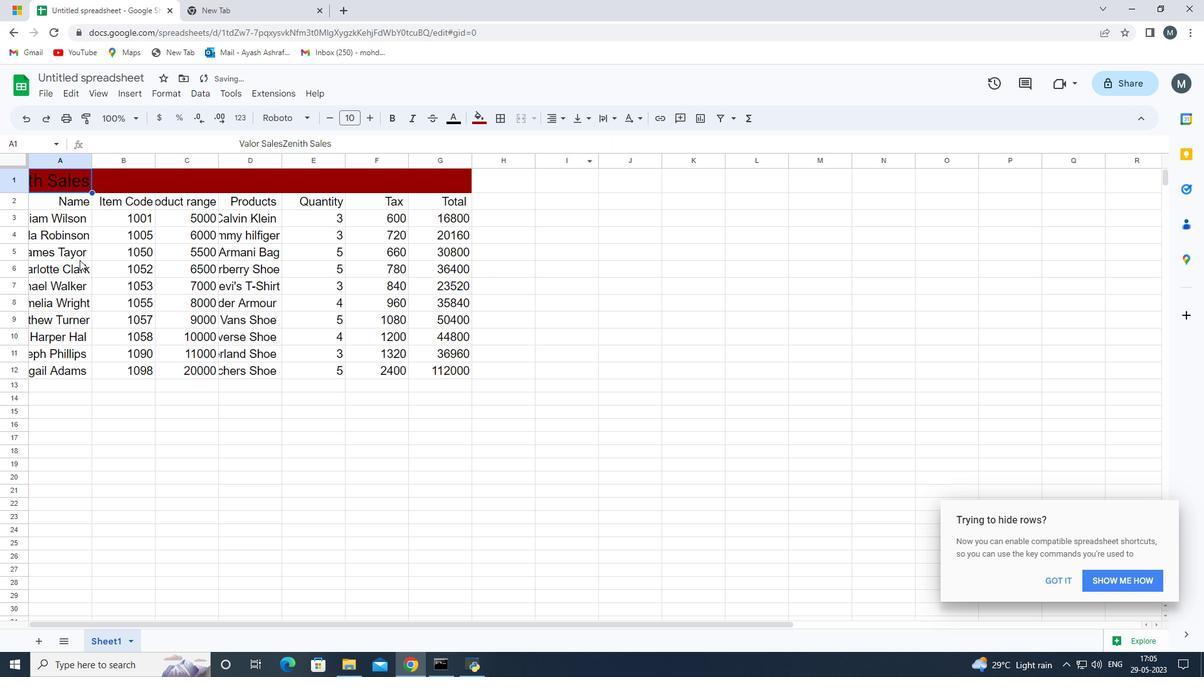 
Action: Key pressed <Key.left><Key.left><Key.left><Key.left><Key.left><Key.left><Key.left><Key.left><Key.left><Key.left><Key.left><Key.left><Key.left><Key.left><Key.left>
Screenshot: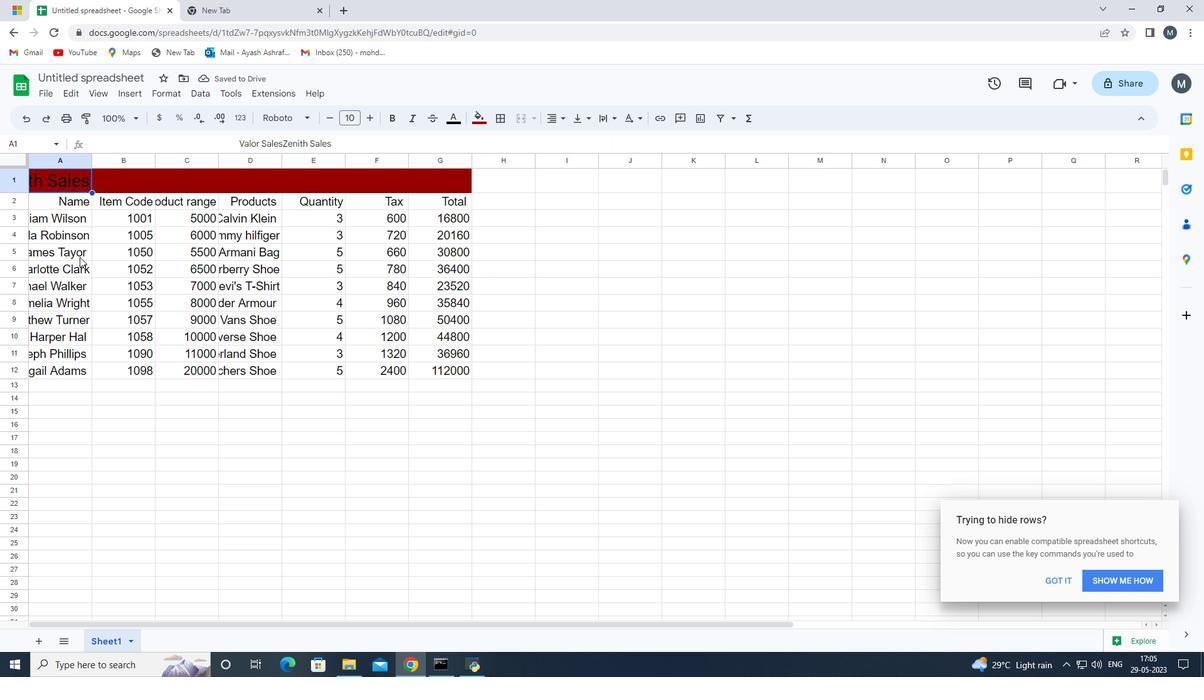 
Action: Mouse moved to (126, 178)
Screenshot: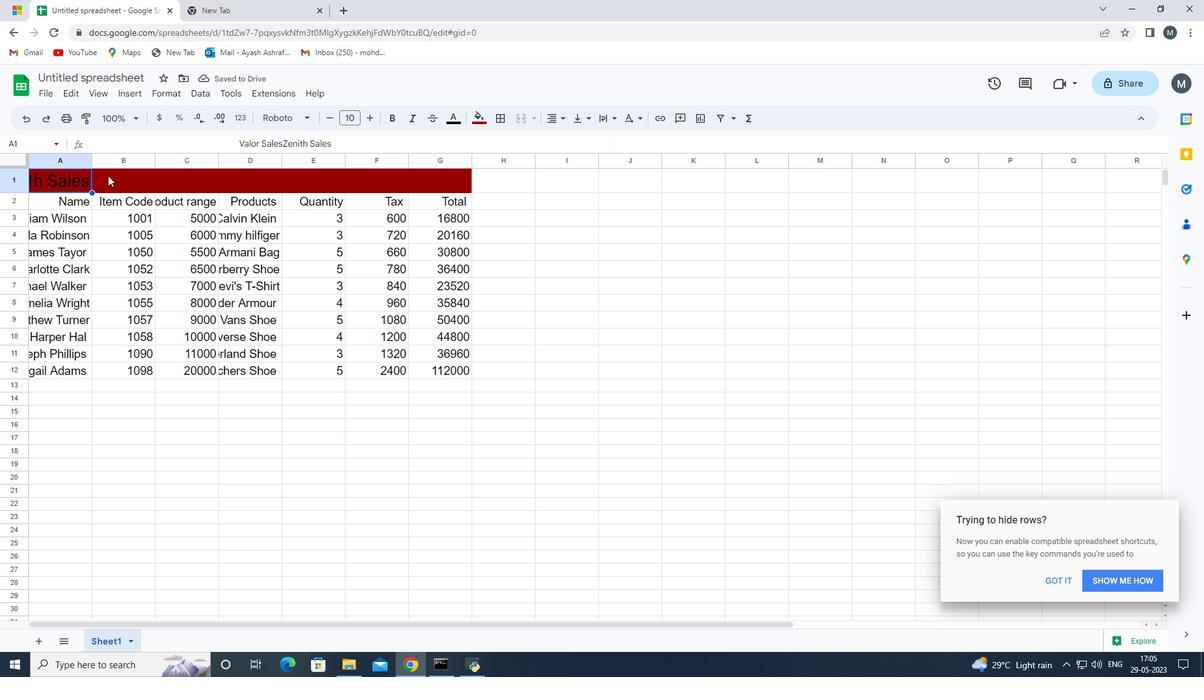 
Action: Mouse pressed left at (126, 178)
Screenshot: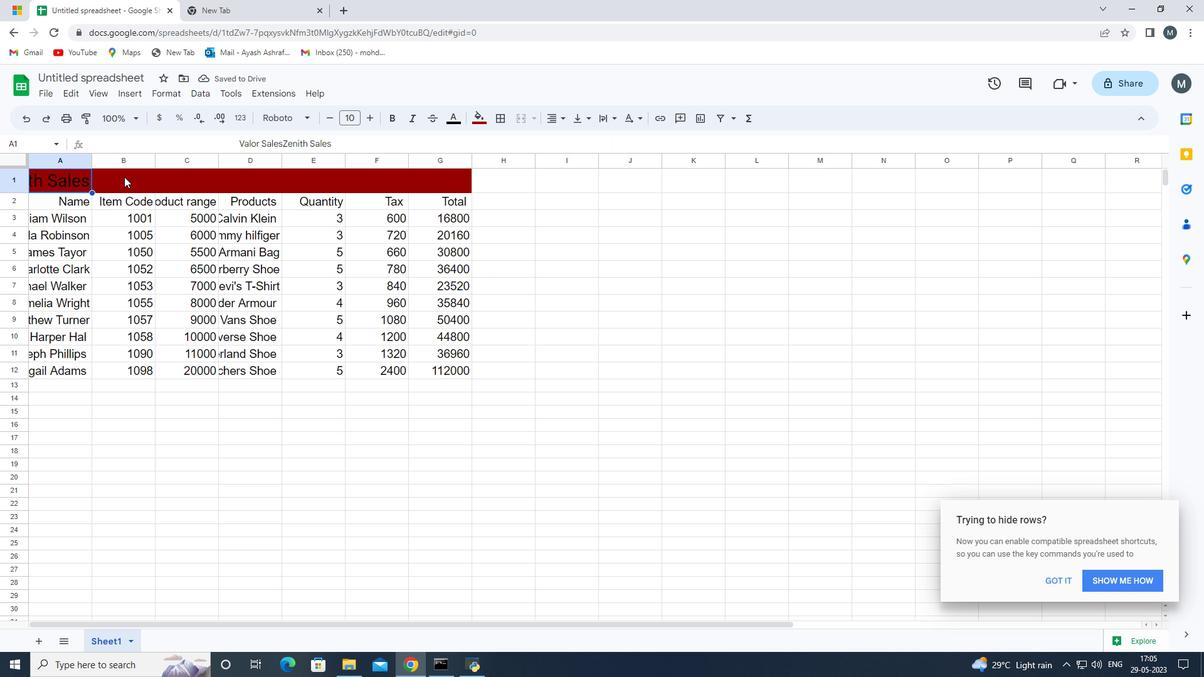 
Action: Mouse moved to (23, 180)
Screenshot: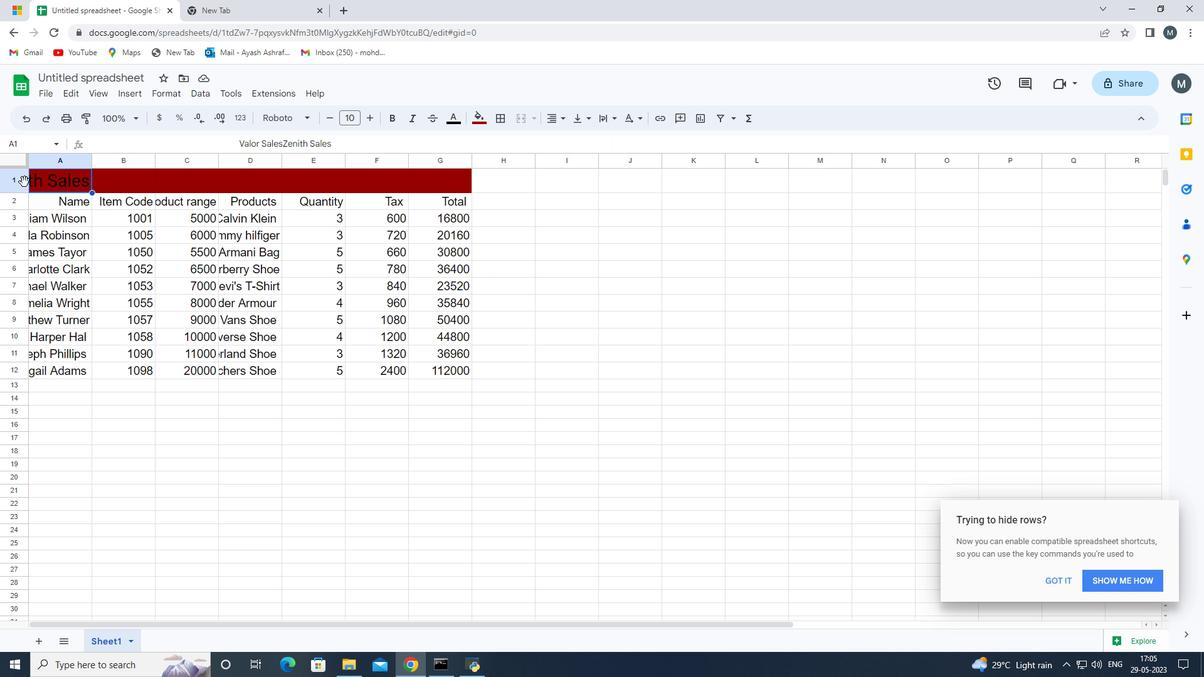 
Action: Mouse pressed left at (23, 180)
Screenshot: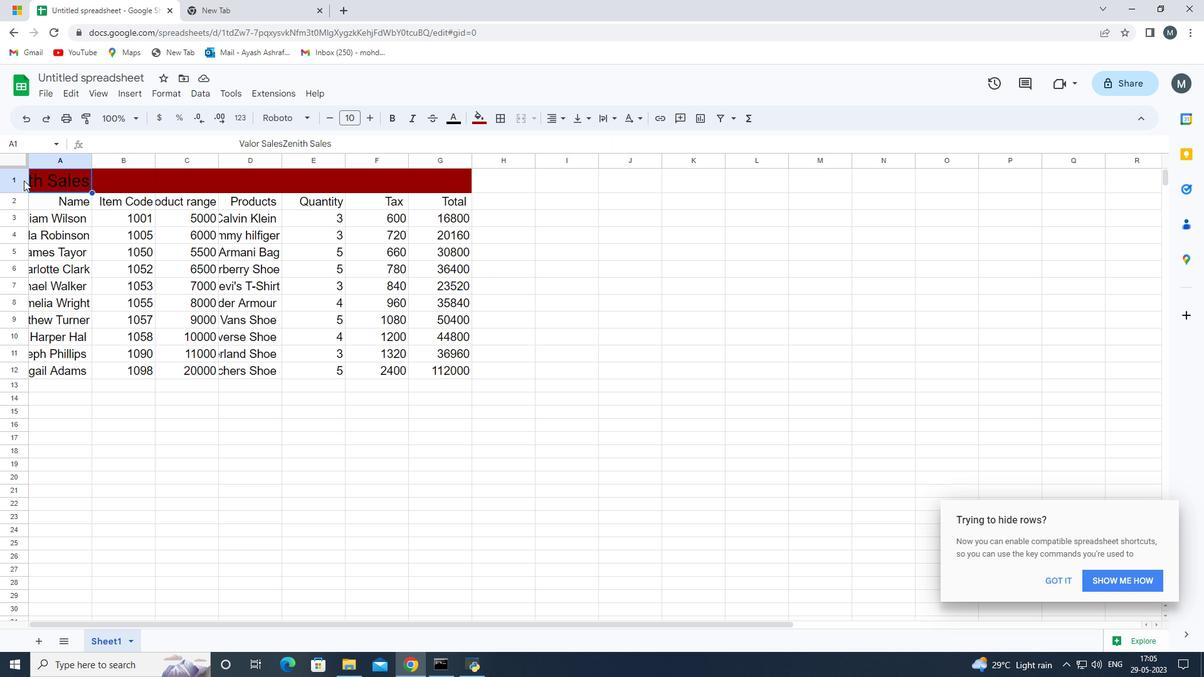 
Action: Mouse moved to (26, 180)
Screenshot: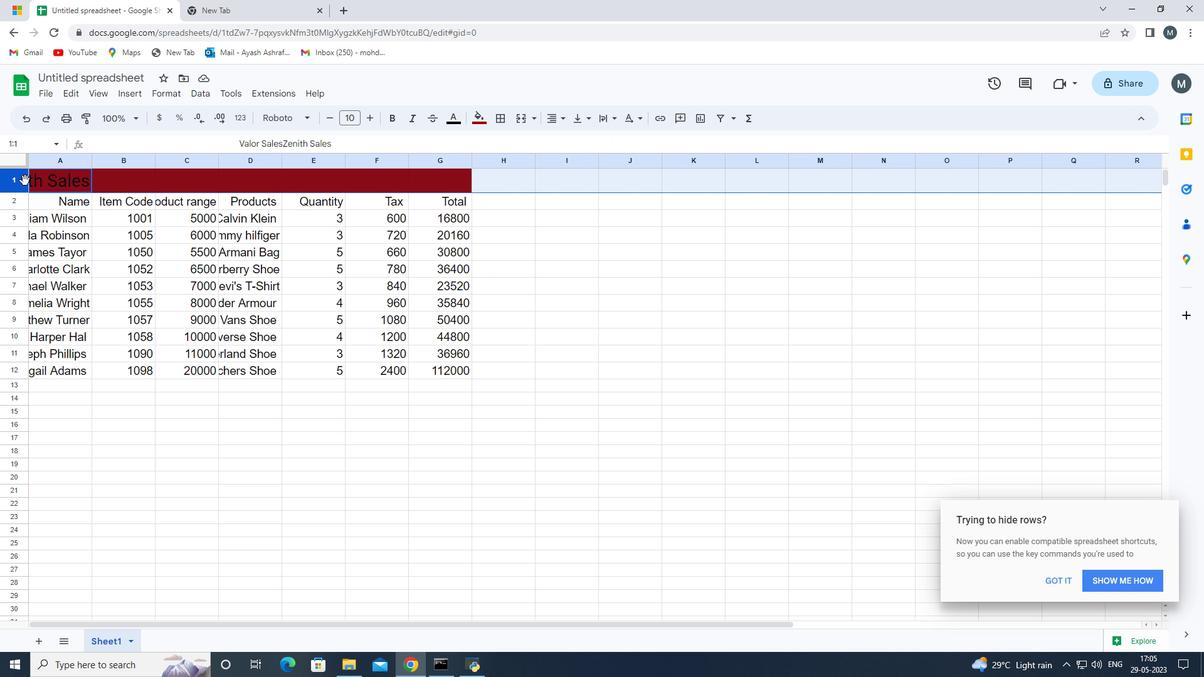 
Action: Key pressed <Key.left>
Screenshot: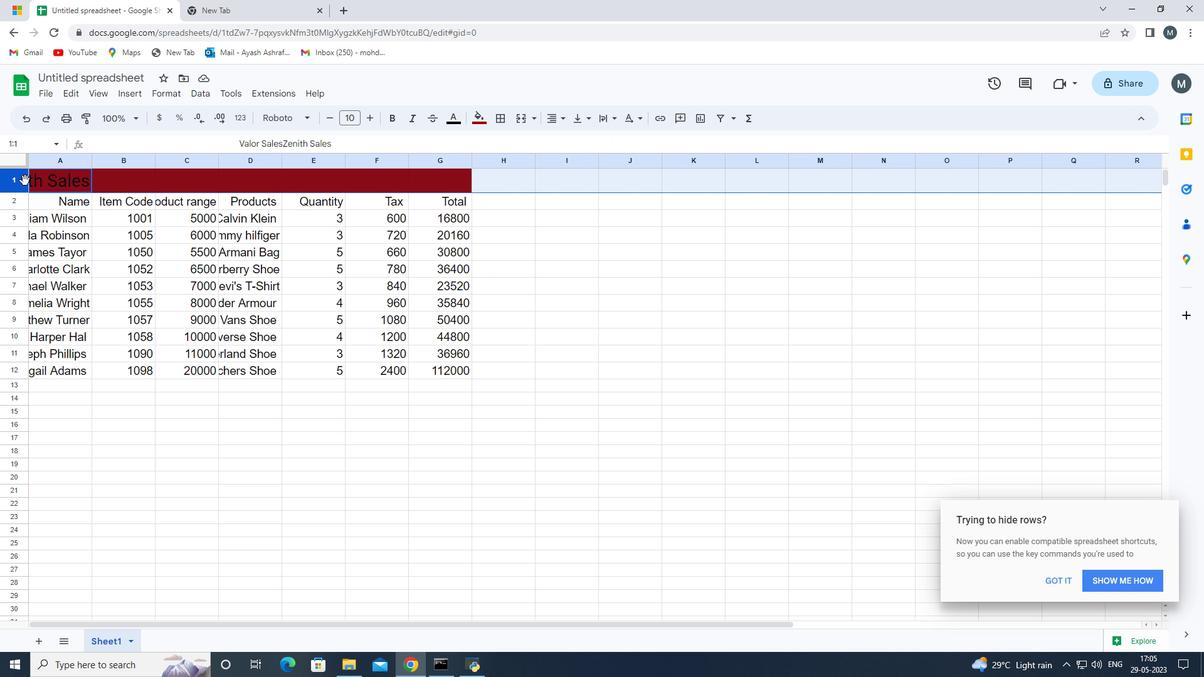 
Action: Mouse moved to (71, 194)
Screenshot: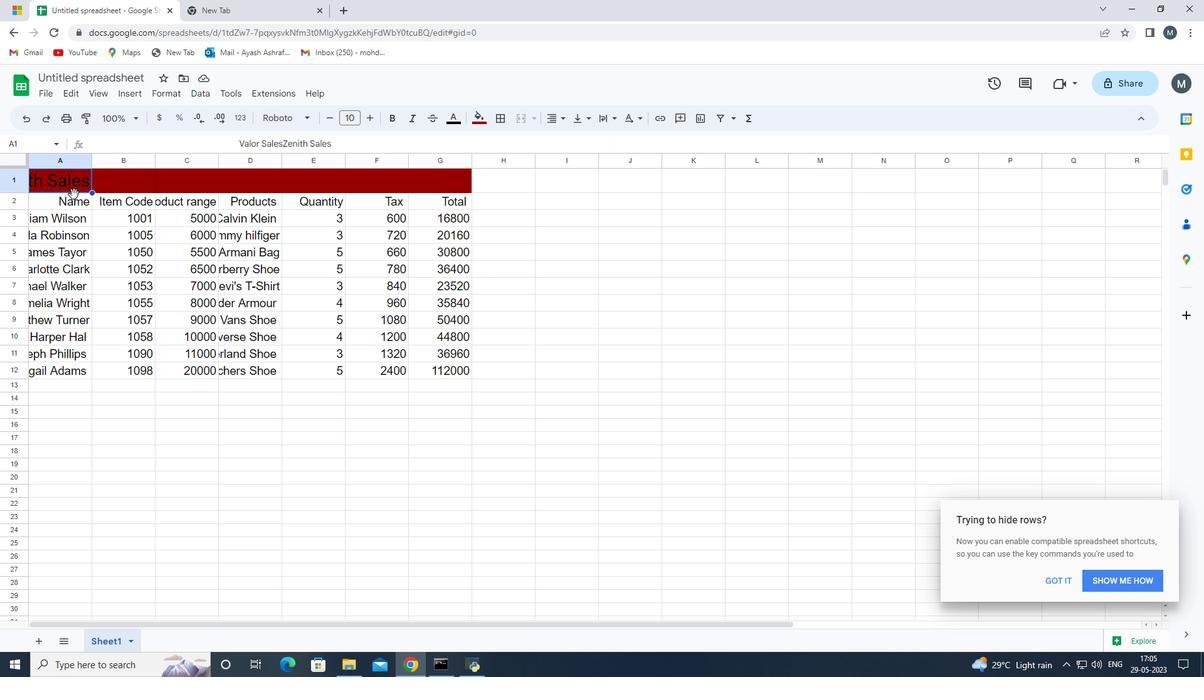 
Action: Key pressed ctrl+X<'\x1a'>
Screenshot: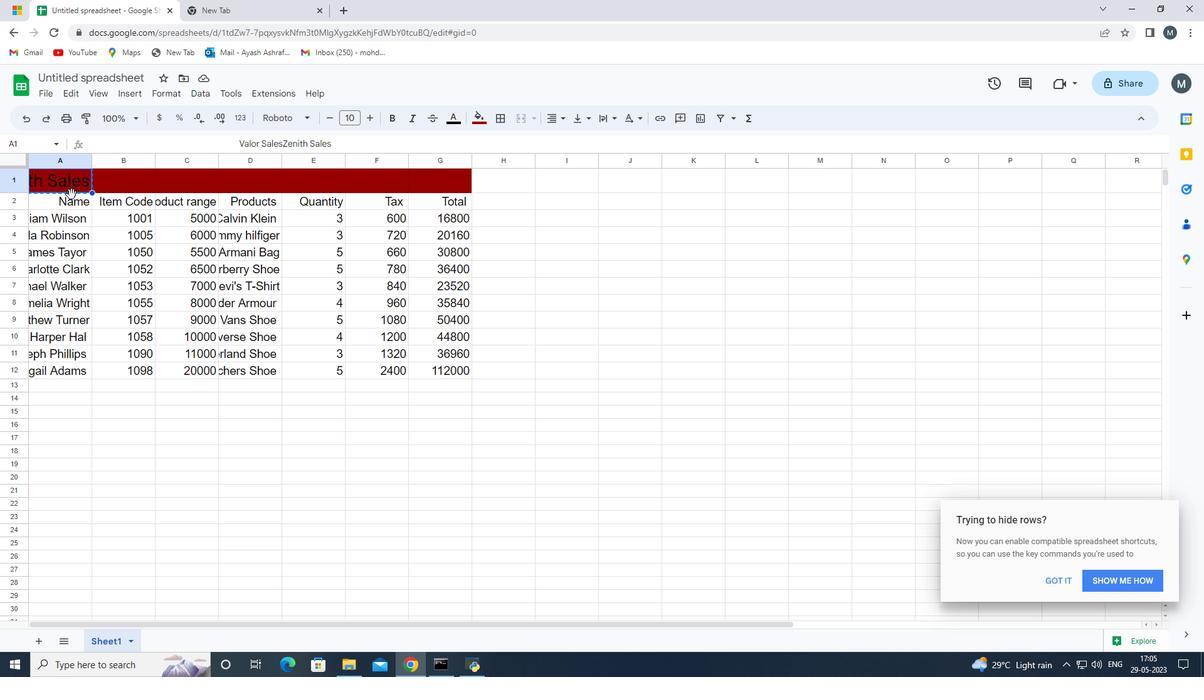 
Action: Mouse moved to (112, 442)
Screenshot: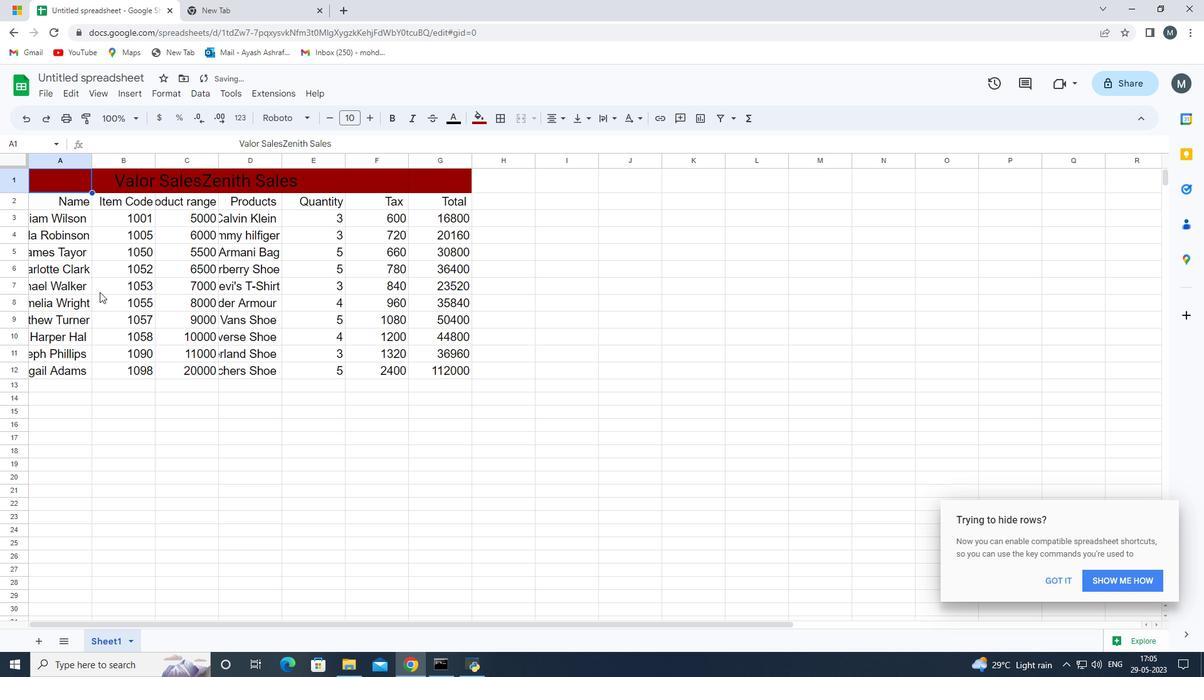 
Action: Mouse pressed left at (112, 442)
Screenshot: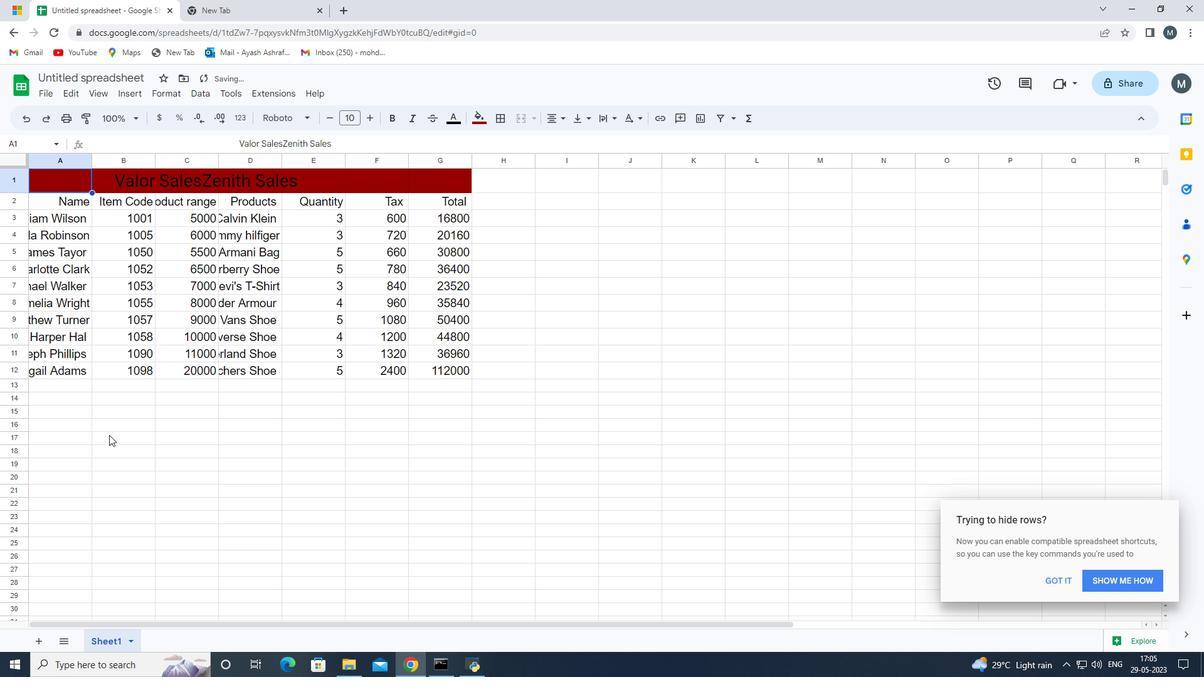 
Action: Mouse moved to (74, 201)
Screenshot: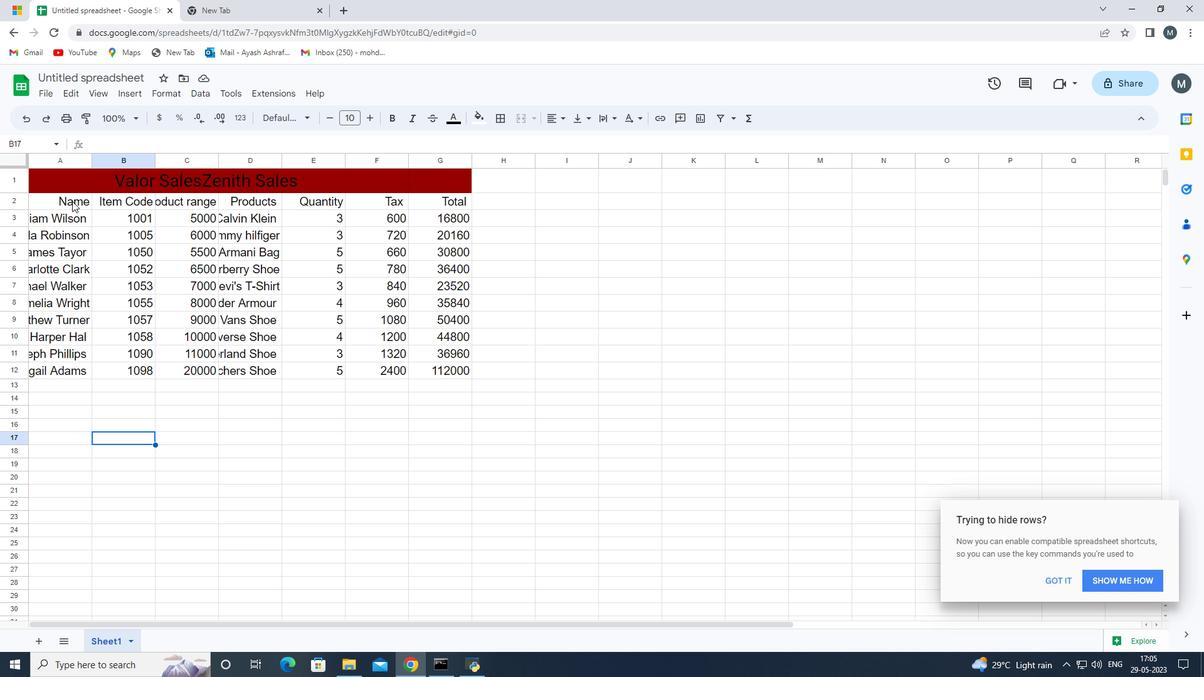 
Action: Mouse pressed left at (74, 201)
Screenshot: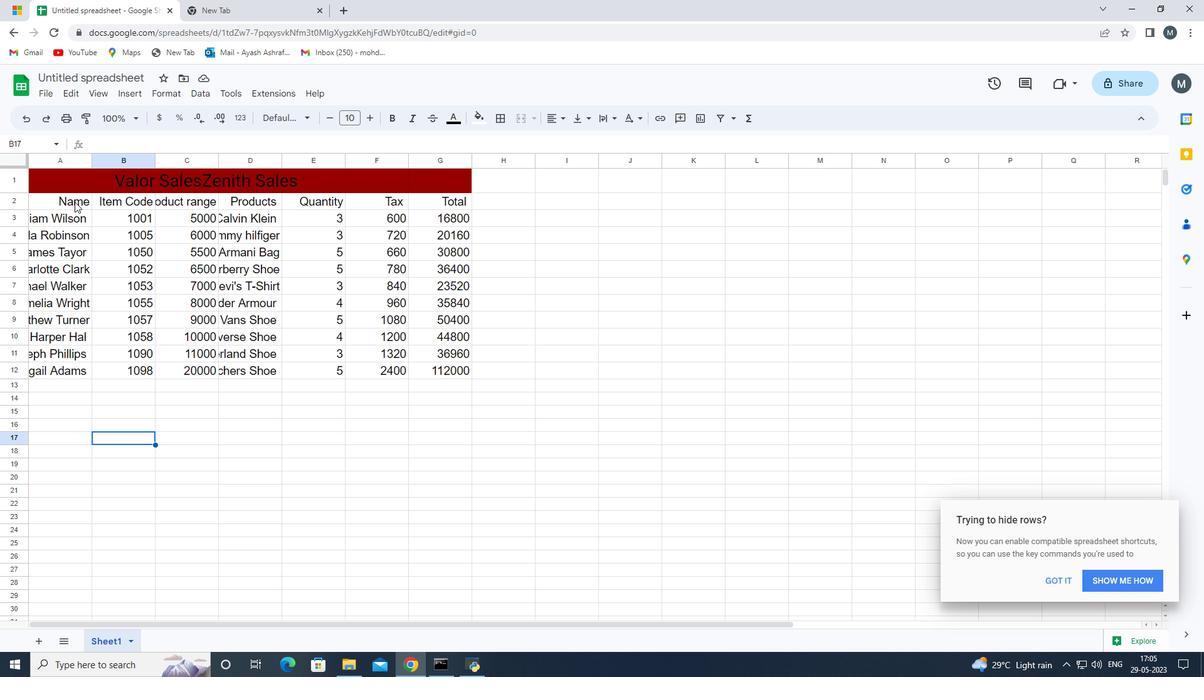 
Action: Mouse moved to (92, 208)
Screenshot: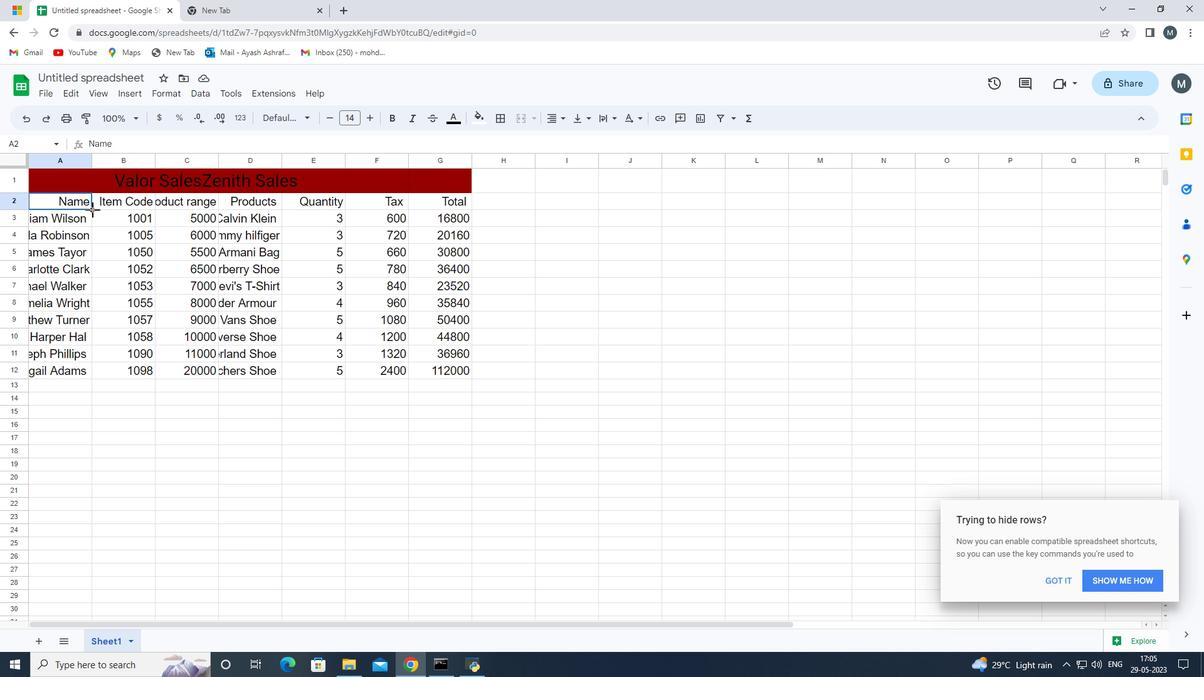 
Action: Mouse pressed left at (92, 208)
Screenshot: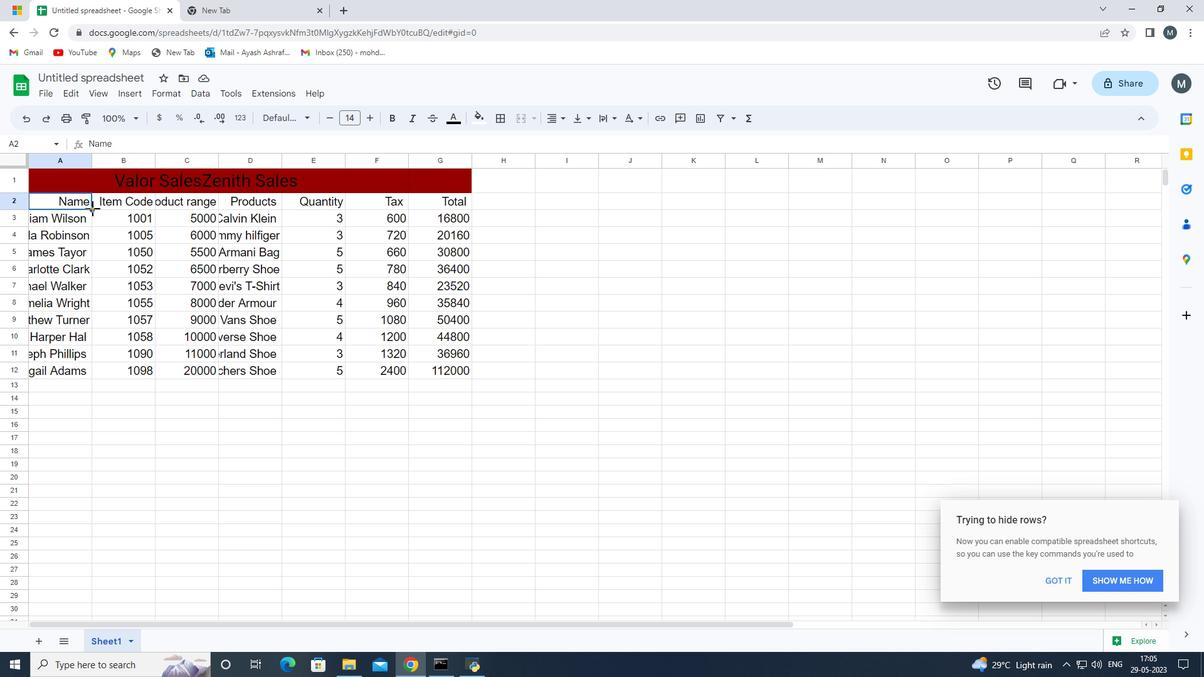 
Action: Mouse moved to (97, 213)
Screenshot: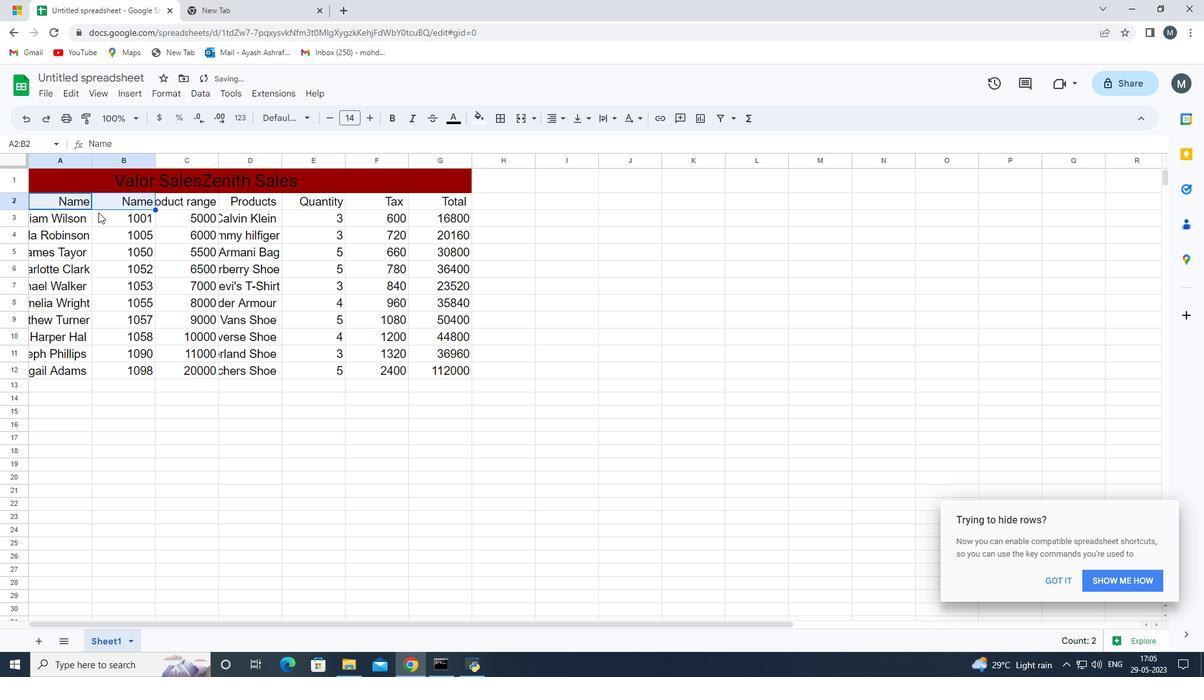 
Action: Key pressed ctrl+Z
Screenshot: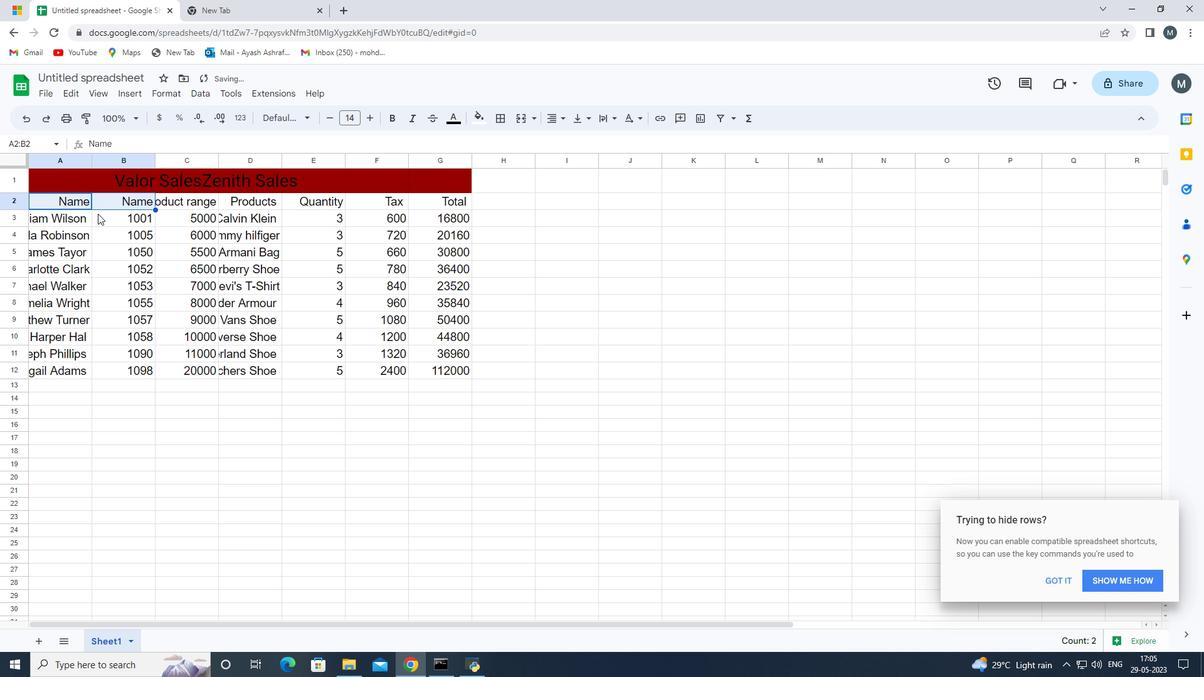 
Action: Mouse moved to (93, 161)
Screenshot: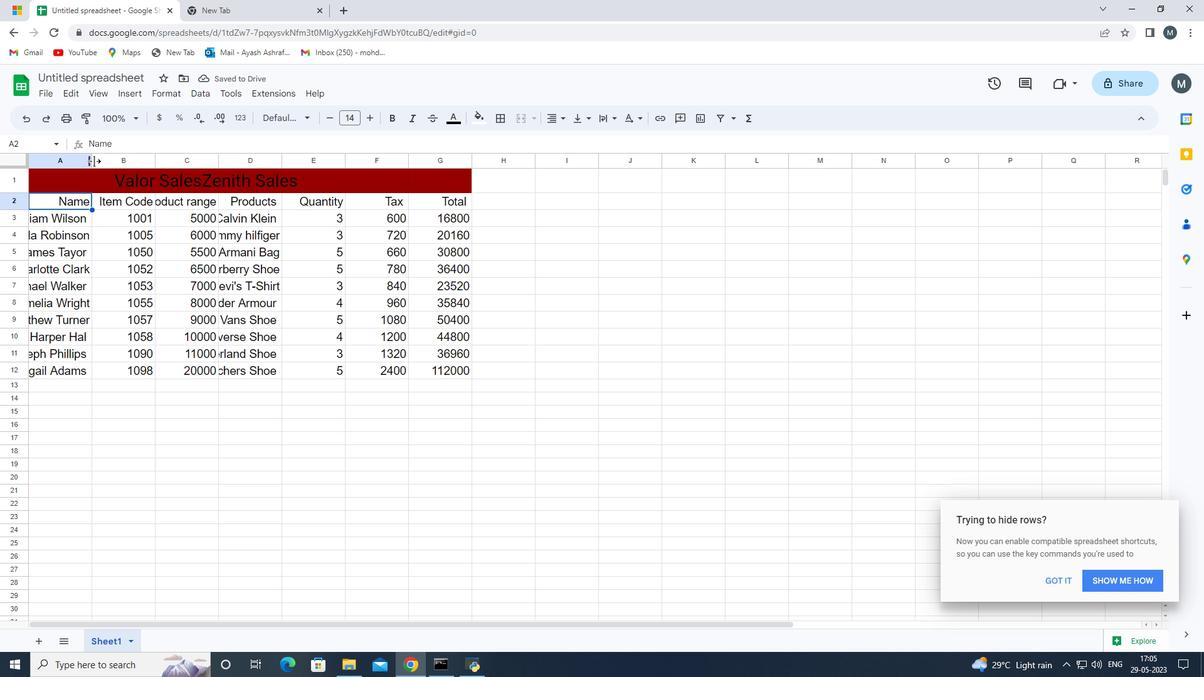 
Action: Mouse pressed left at (93, 161)
Screenshot: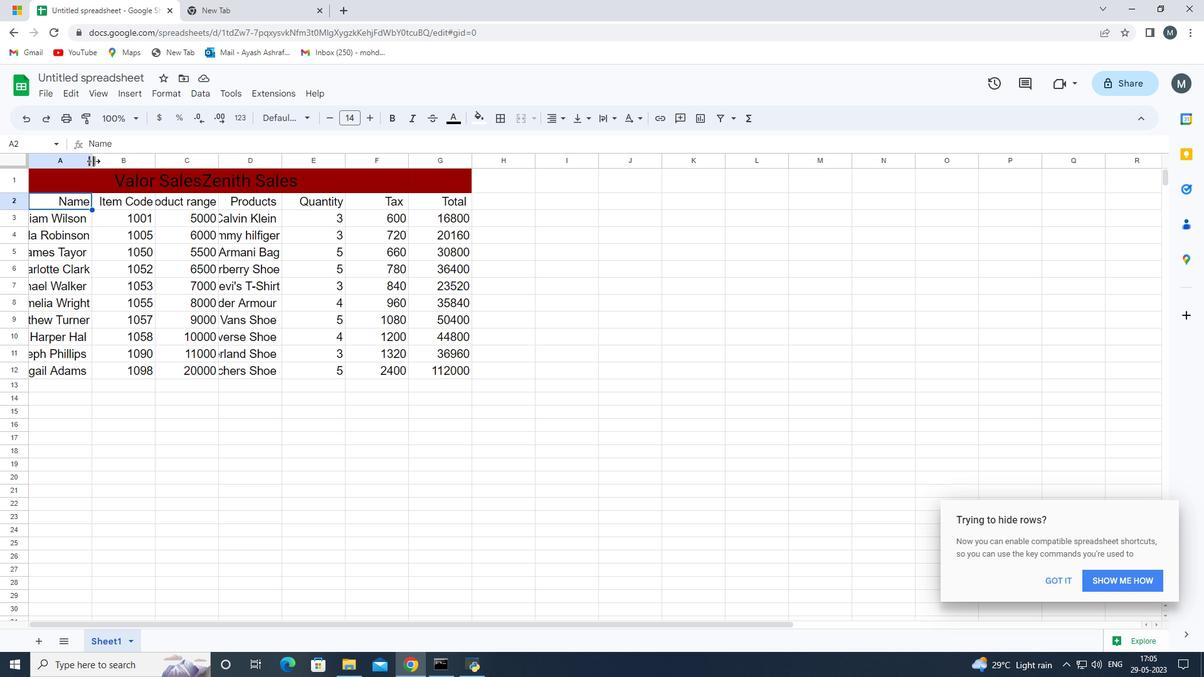 
Action: Mouse moved to (116, 162)
Screenshot: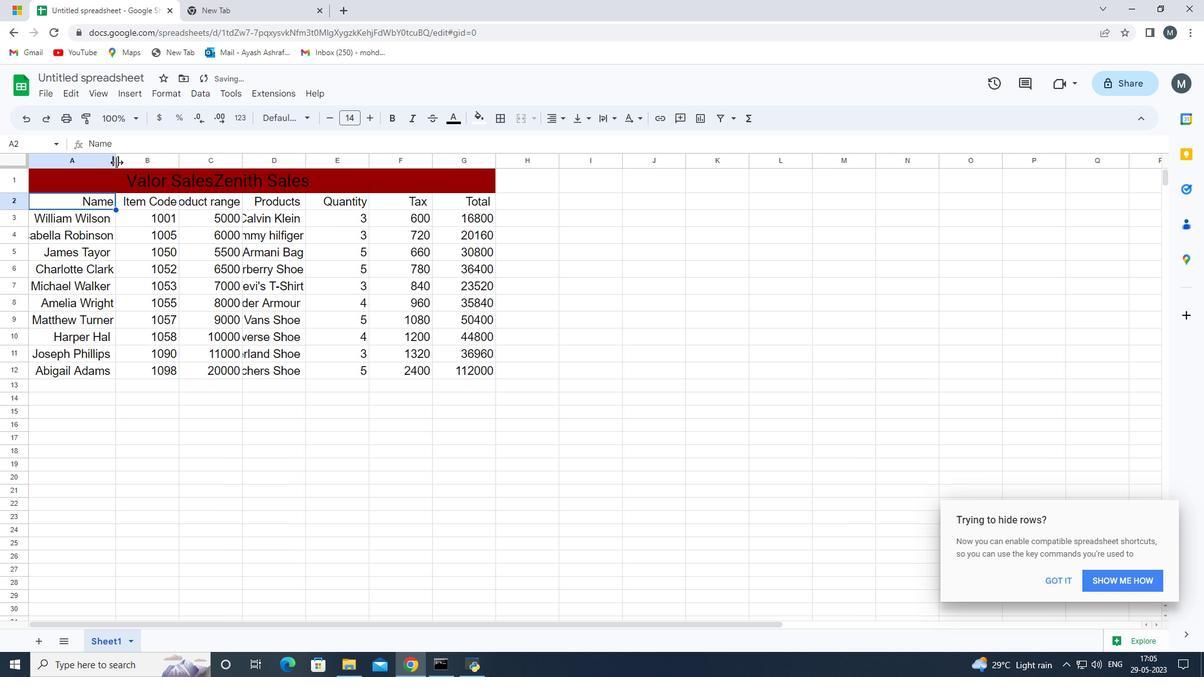 
Action: Mouse pressed left at (116, 162)
Screenshot: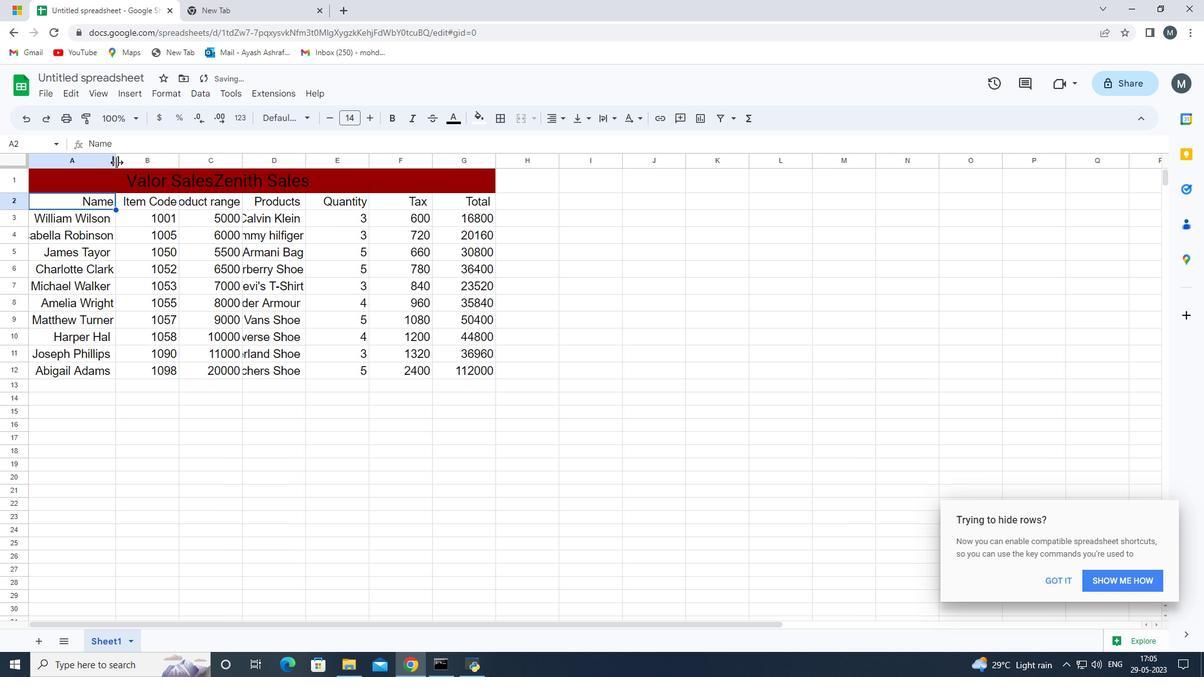 
Action: Mouse moved to (329, 163)
Screenshot: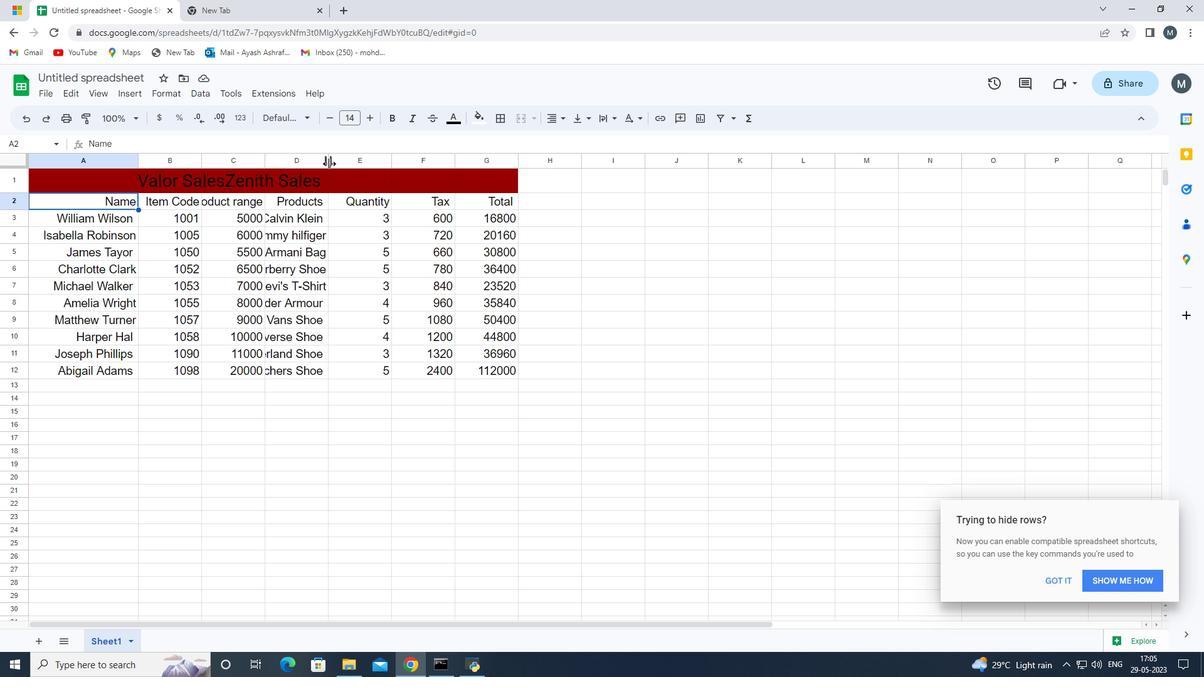 
Action: Mouse pressed left at (329, 163)
Screenshot: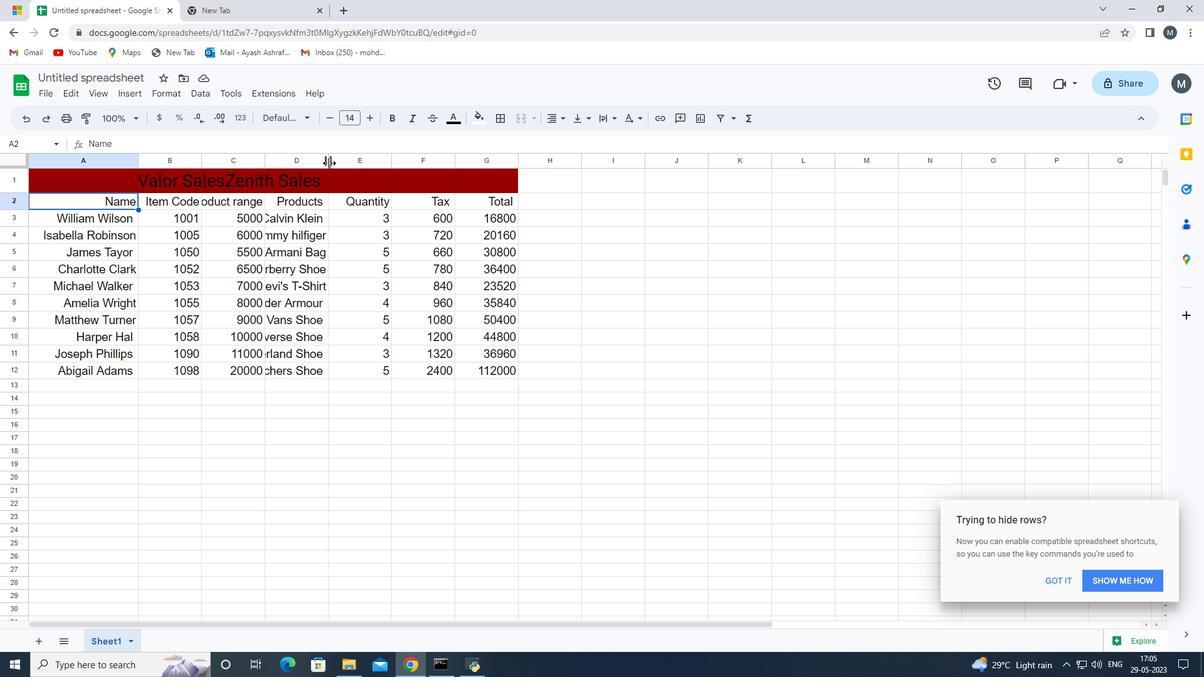 
Action: Mouse moved to (266, 159)
Screenshot: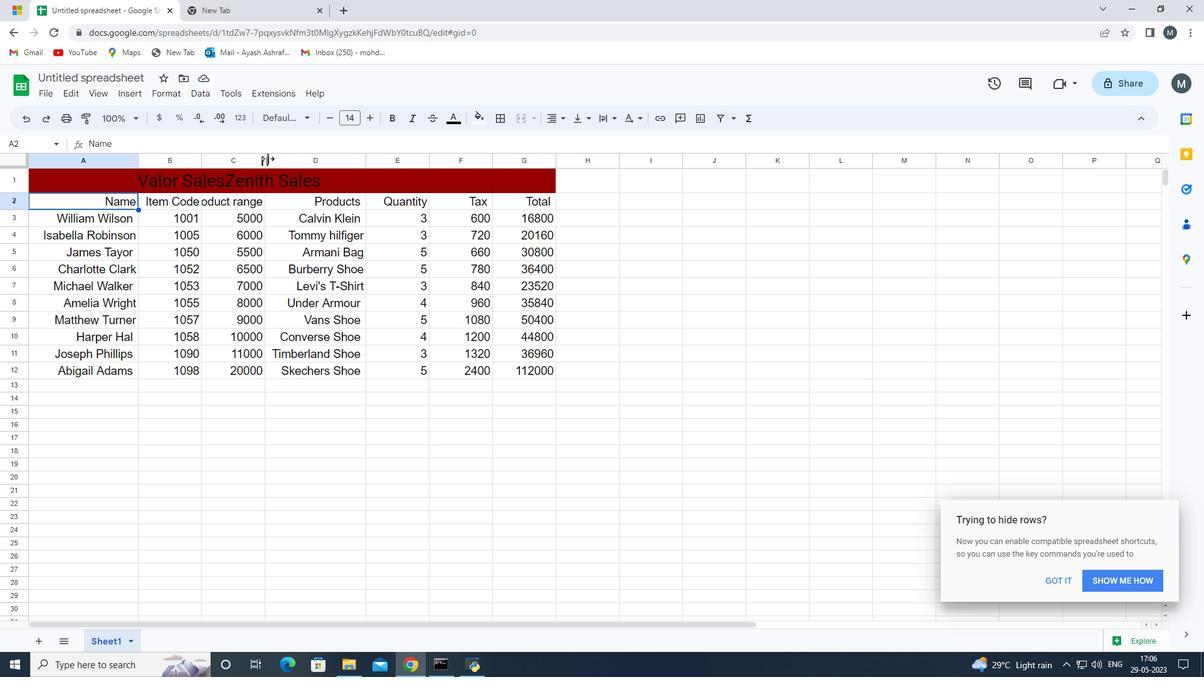 
Action: Mouse pressed left at (266, 159)
Screenshot: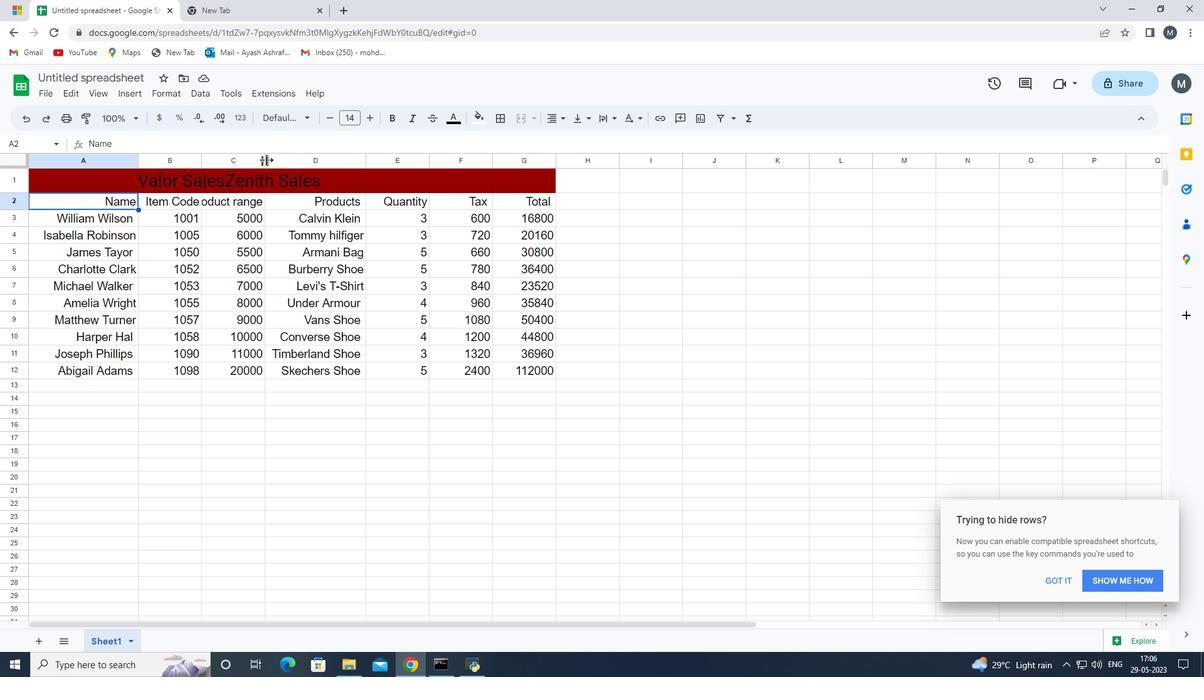 
Action: Mouse moved to (182, 215)
Screenshot: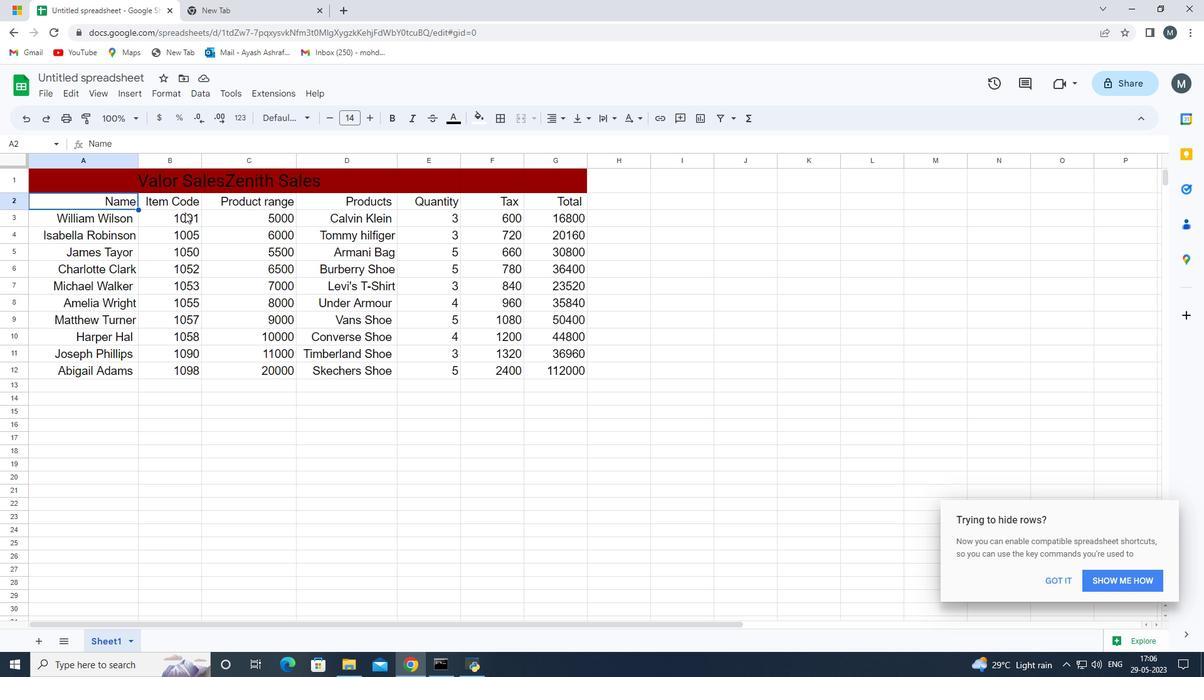 
Action: Mouse pressed left at (182, 215)
Screenshot: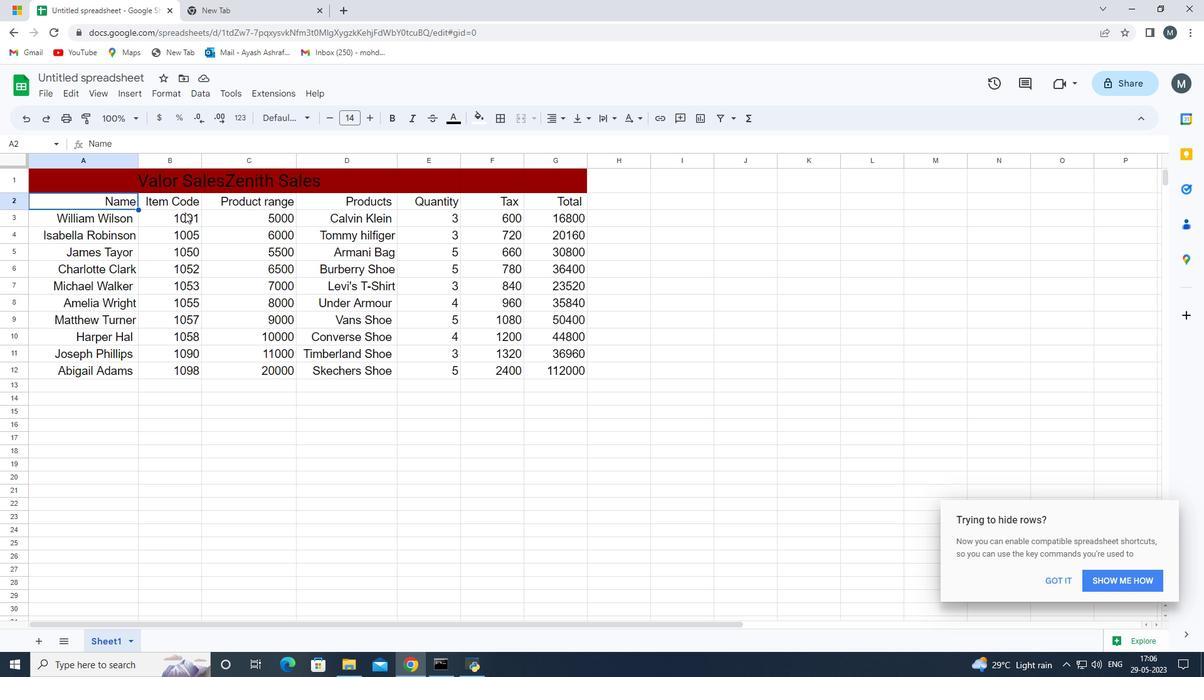 
Action: Mouse moved to (111, 198)
Screenshot: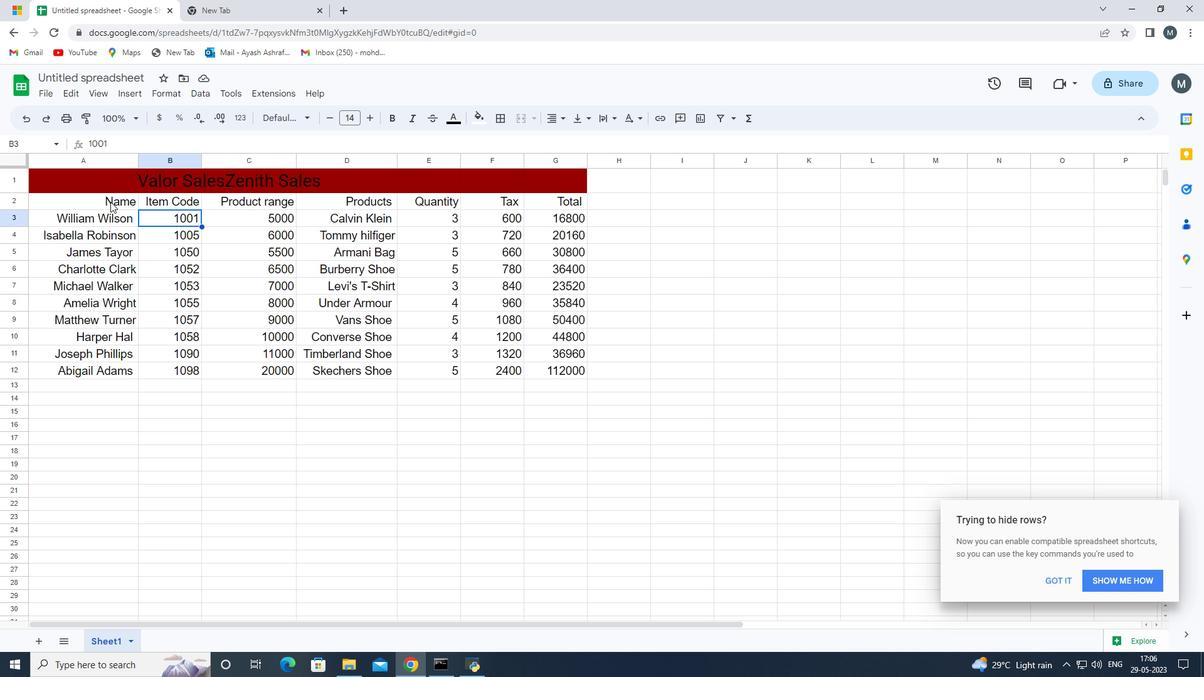 
Action: Mouse pressed left at (111, 198)
Screenshot: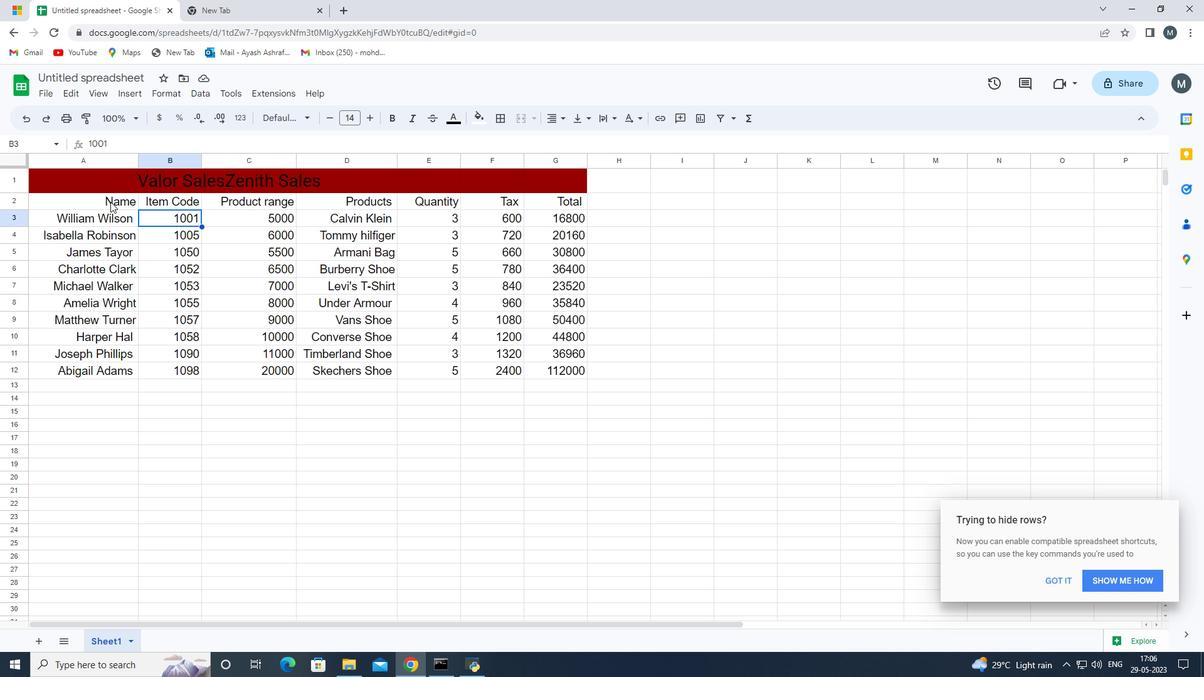 
Action: Mouse moved to (259, 461)
Screenshot: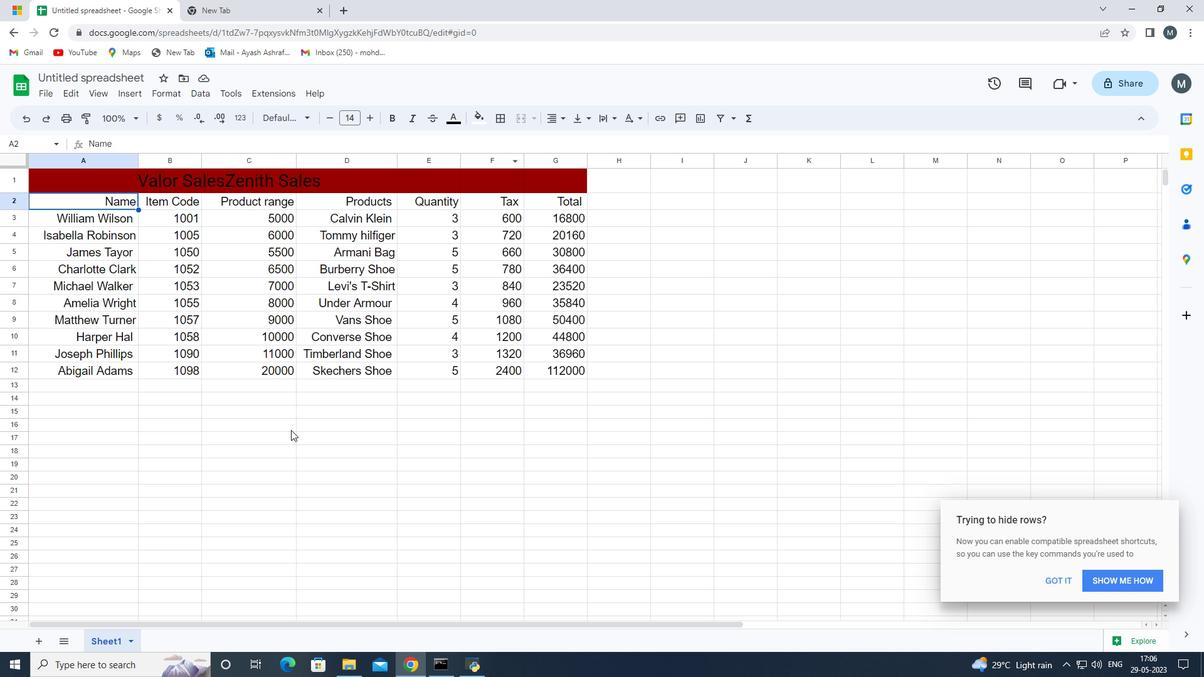 
Action: Mouse pressed left at (259, 461)
Screenshot: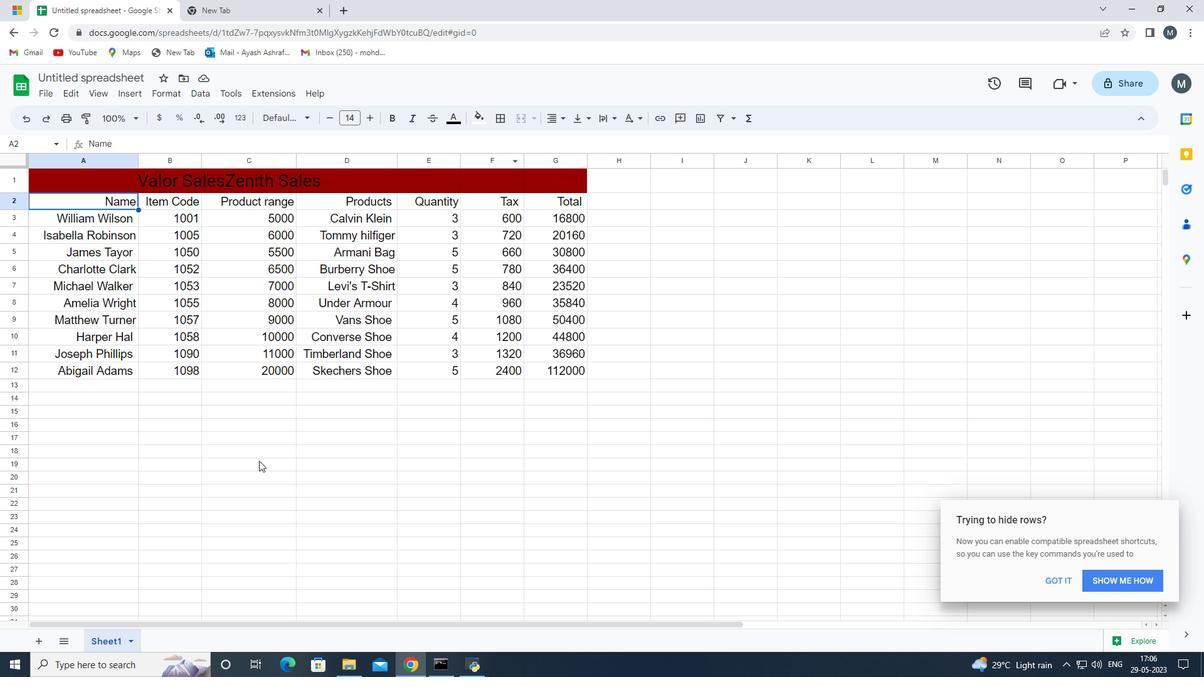 
Action: Mouse moved to (290, 382)
Screenshot: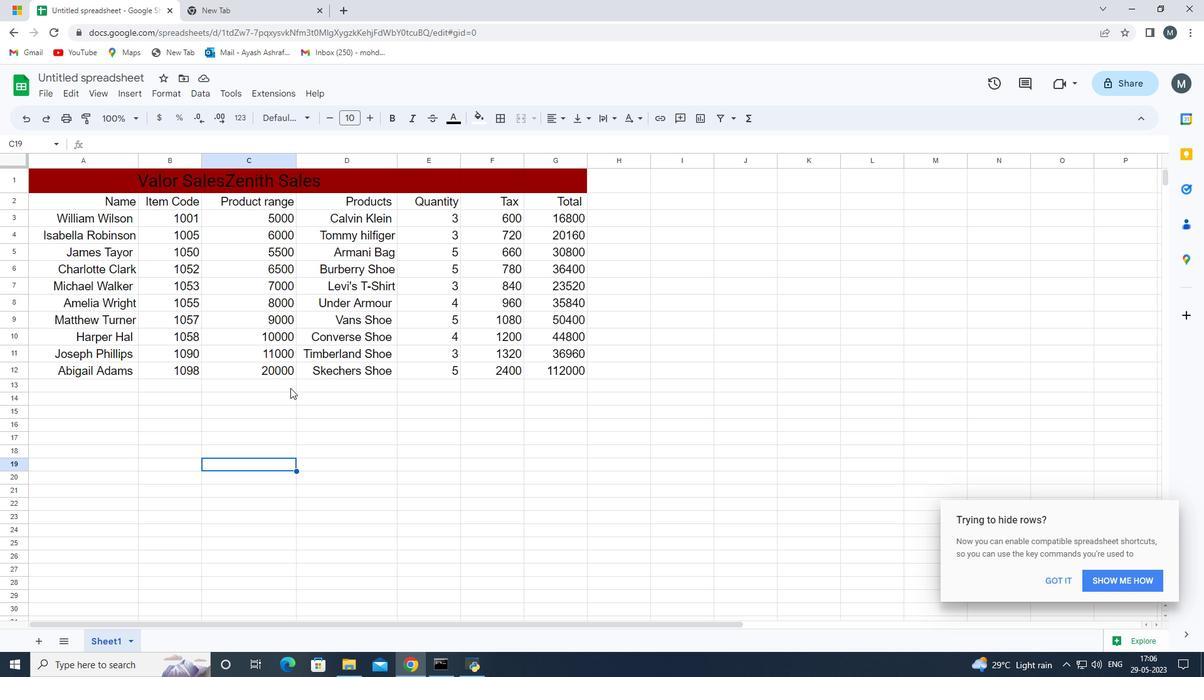 
